 Task: Format the budget tracker table by applying borders, changing the background color to red, and adjusting the font style and size for better readability.
Action: Mouse moved to (129, 147)
Screenshot: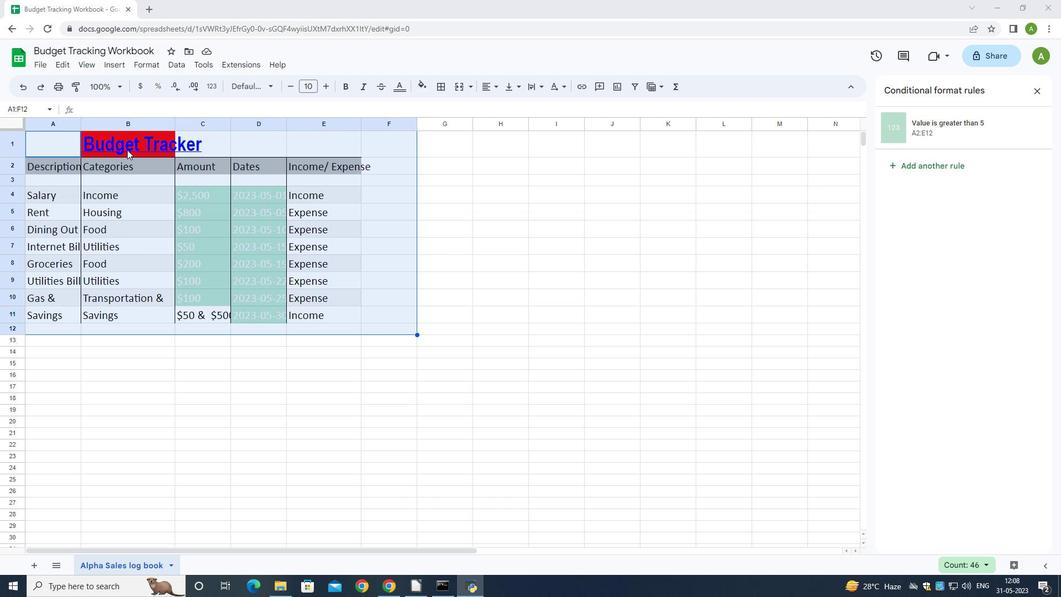 
Action: Mouse pressed left at (129, 148)
Screenshot: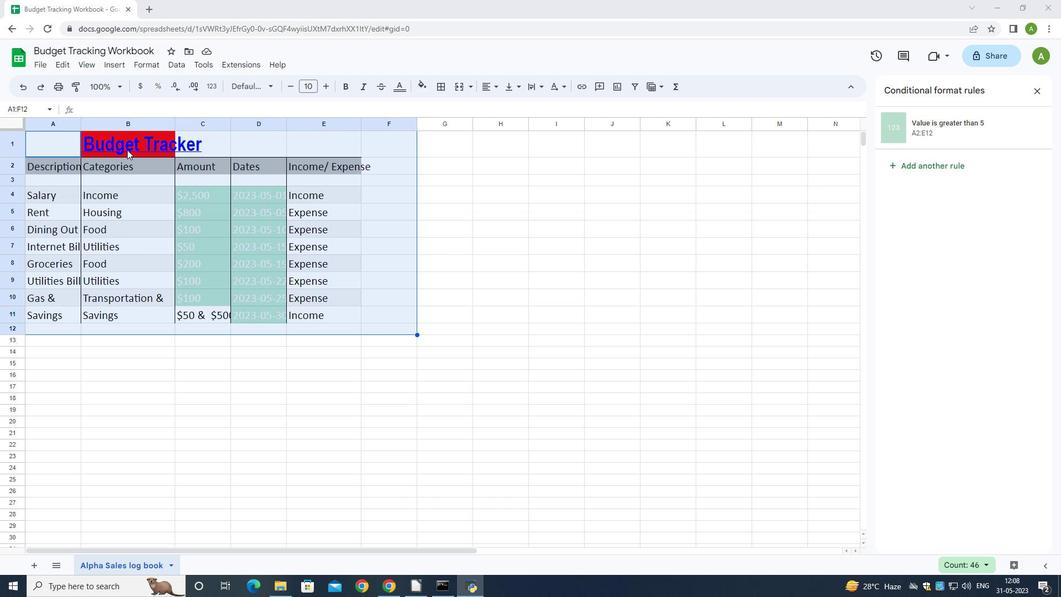 
Action: Mouse moved to (268, 86)
Screenshot: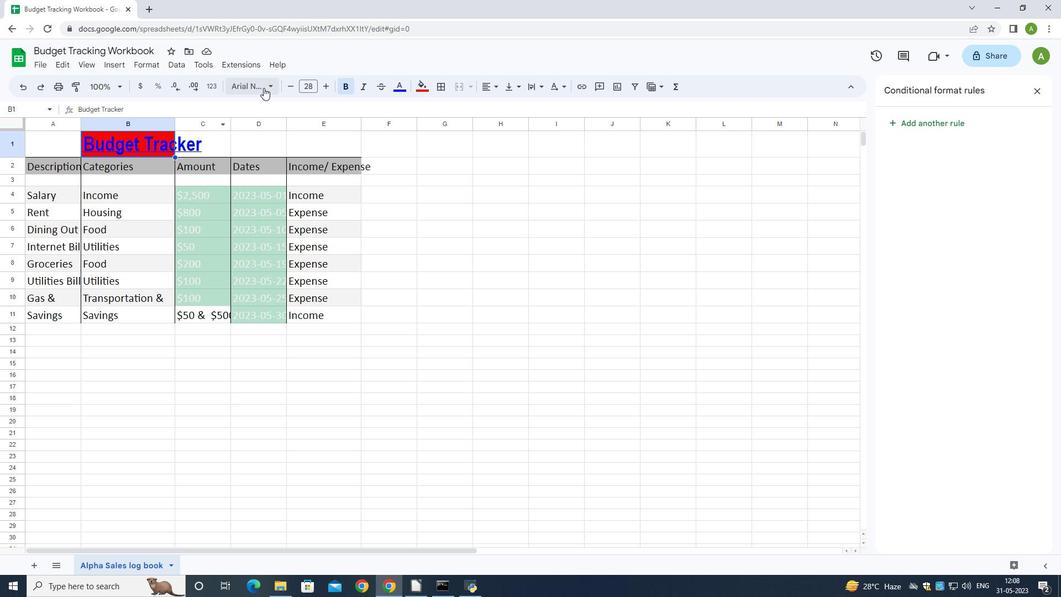
Action: Mouse pressed left at (268, 86)
Screenshot: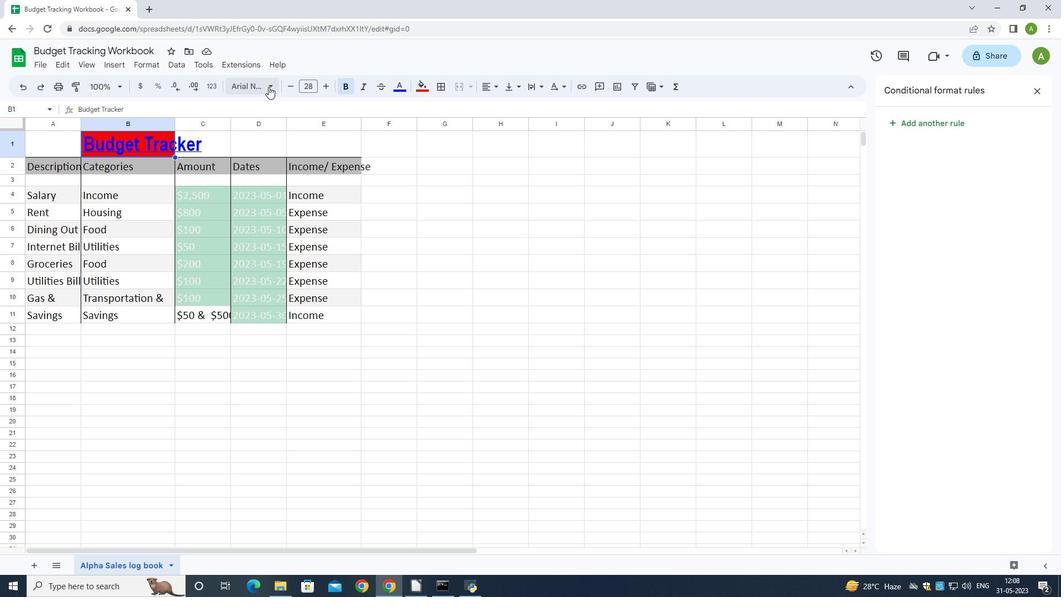 
Action: Mouse moved to (280, 110)
Screenshot: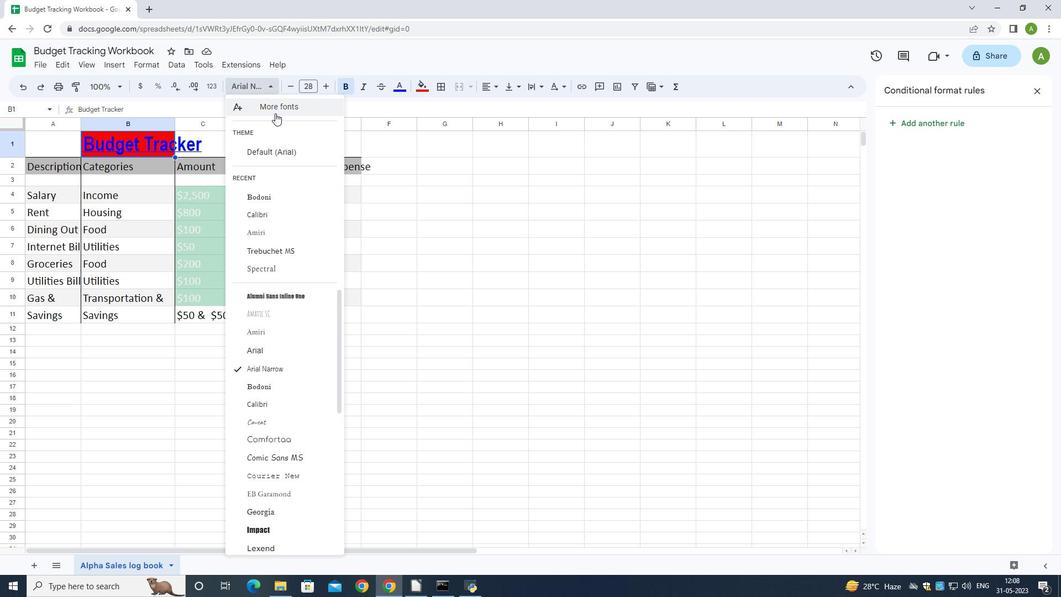 
Action: Mouse pressed left at (280, 110)
Screenshot: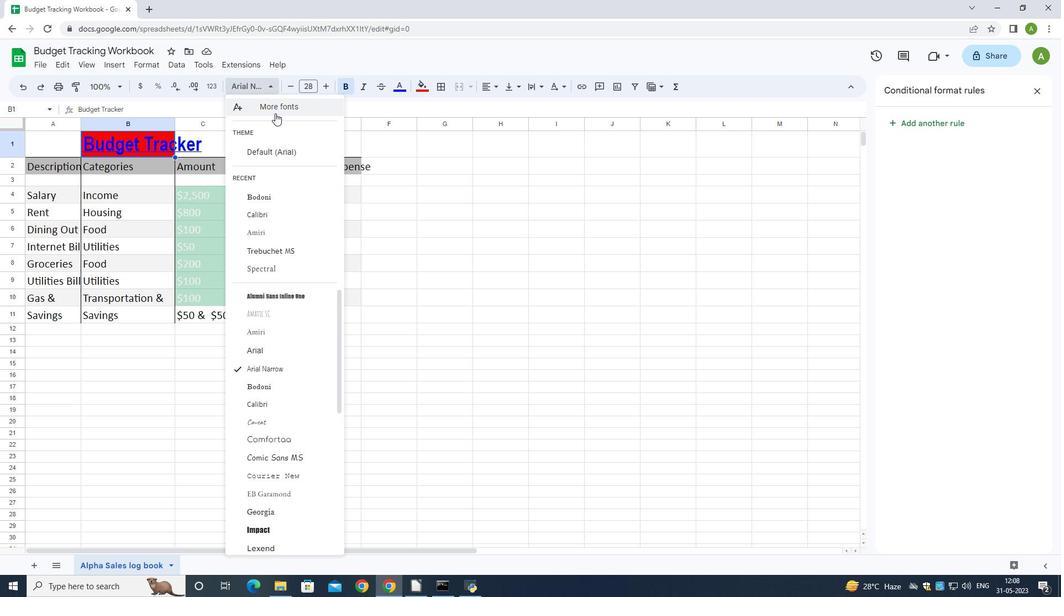 
Action: Mouse moved to (346, 179)
Screenshot: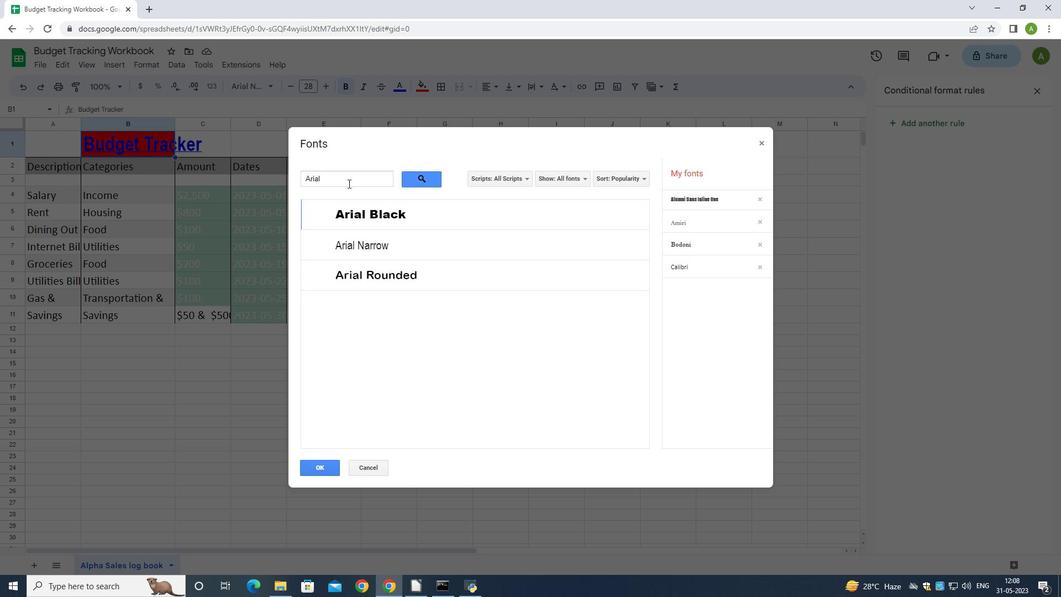 
Action: Mouse pressed left at (346, 179)
Screenshot: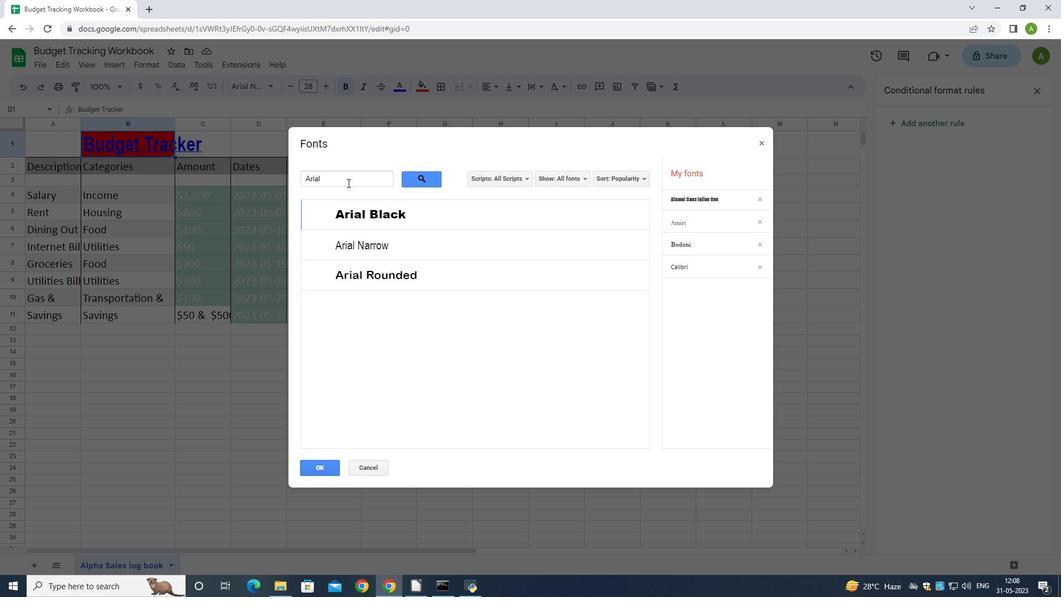 
Action: Mouse moved to (403, 246)
Screenshot: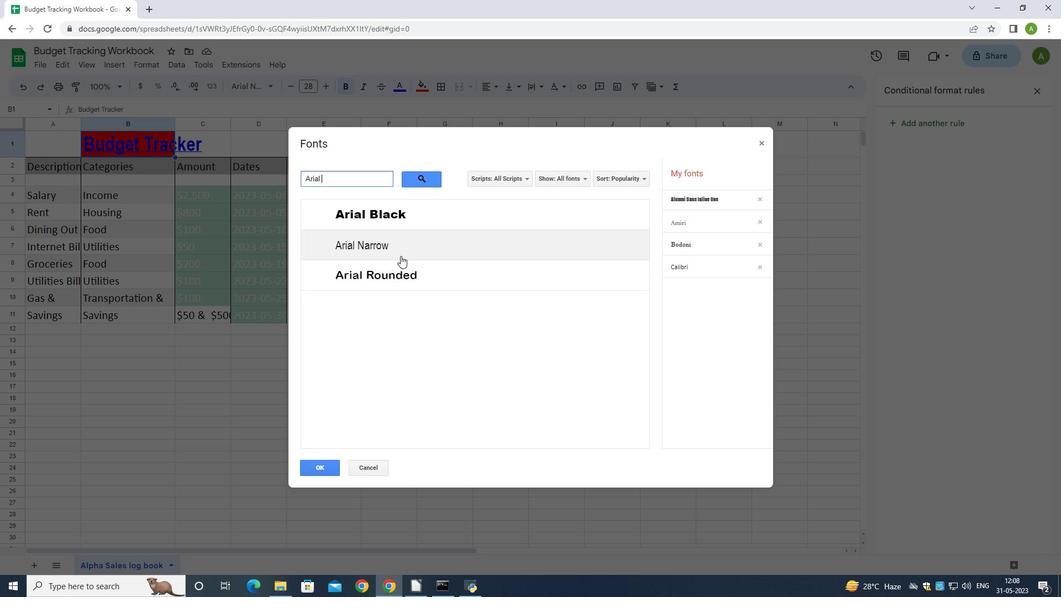 
Action: Mouse pressed left at (403, 246)
Screenshot: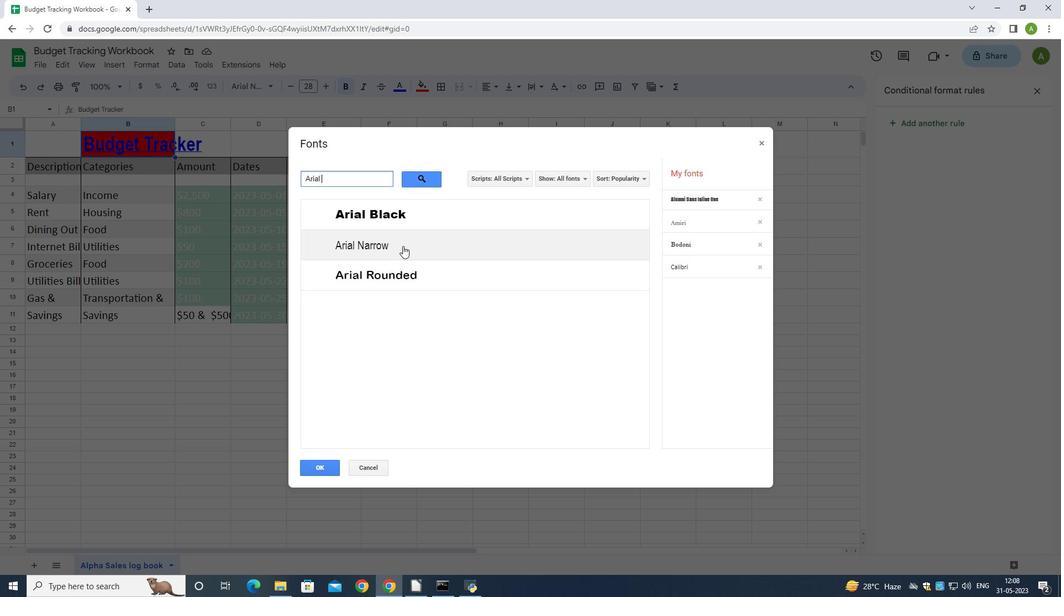 
Action: Mouse moved to (325, 466)
Screenshot: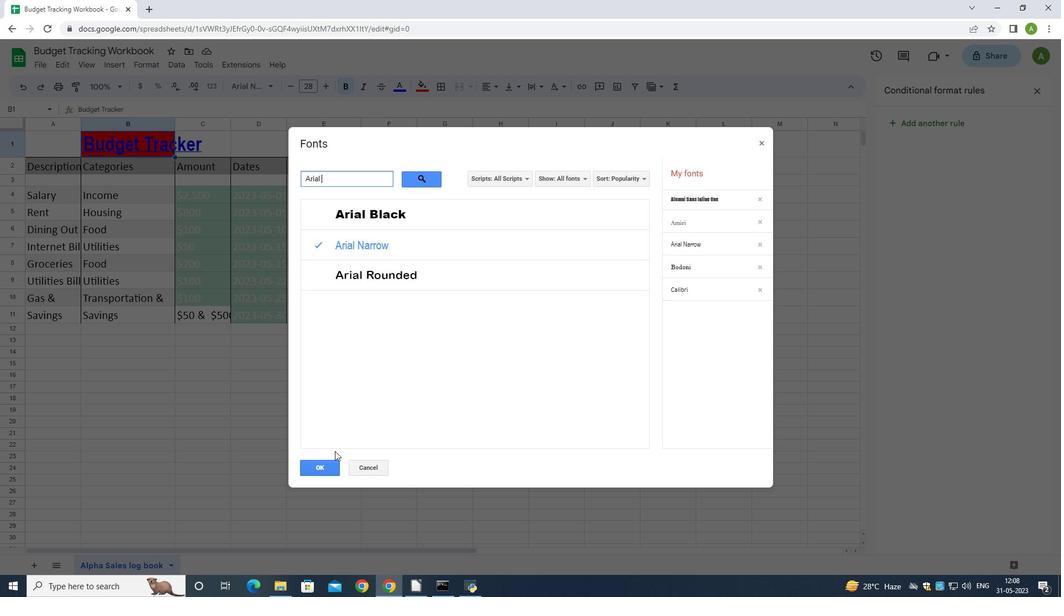 
Action: Mouse pressed left at (325, 466)
Screenshot: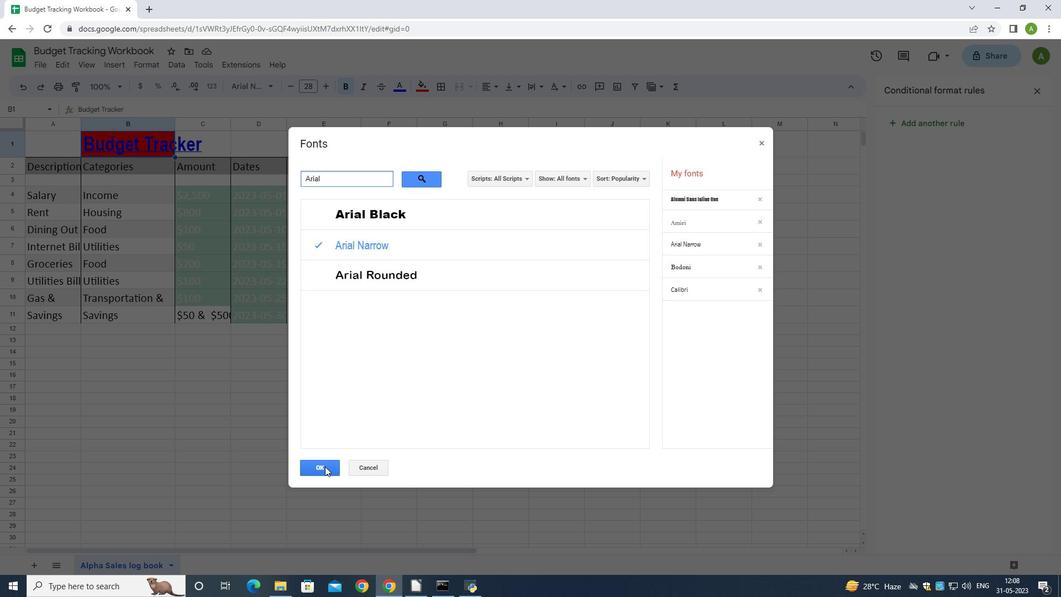 
Action: Mouse moved to (345, 87)
Screenshot: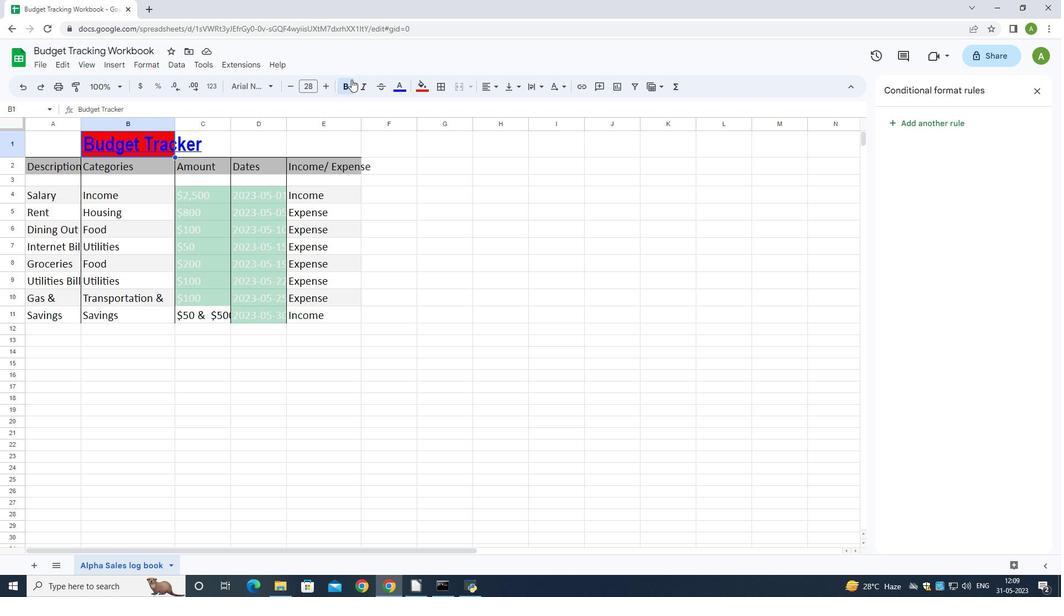 
Action: Mouse pressed left at (345, 87)
Screenshot: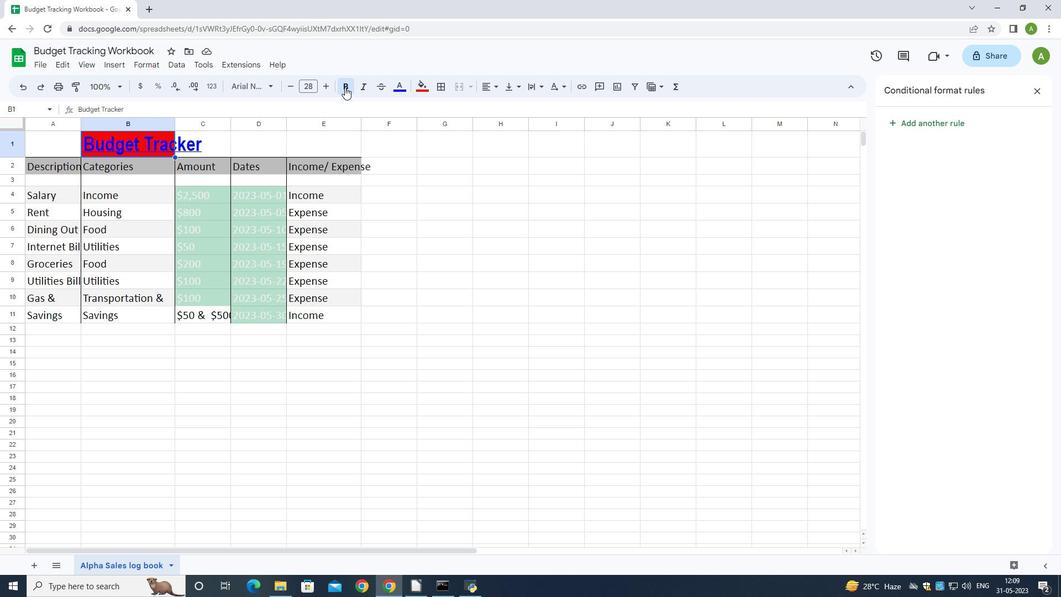 
Action: Mouse moved to (148, 65)
Screenshot: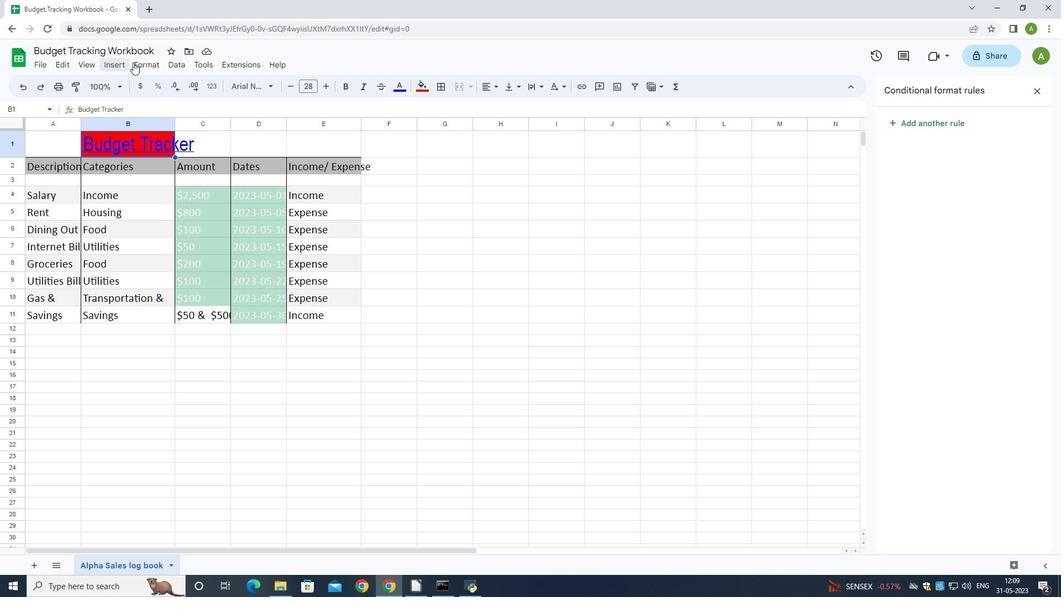 
Action: Mouse pressed left at (148, 65)
Screenshot: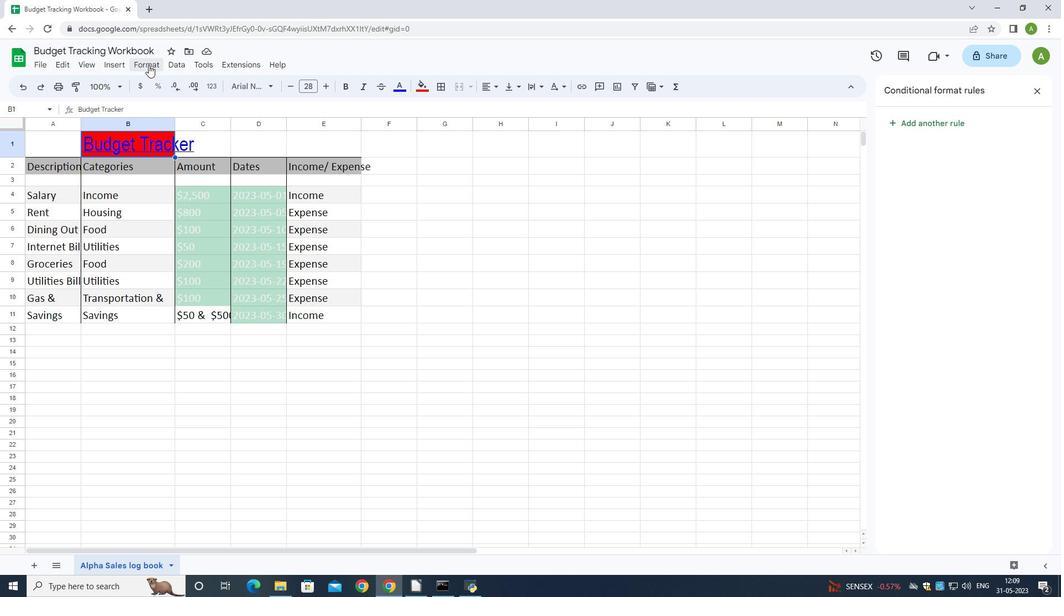 
Action: Mouse moved to (173, 126)
Screenshot: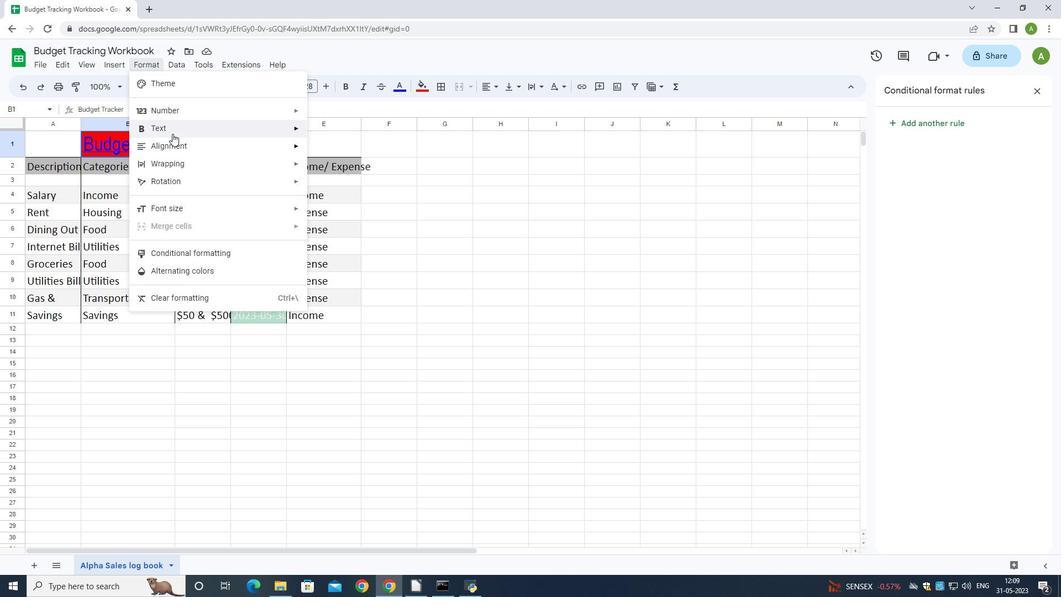 
Action: Mouse pressed left at (173, 126)
Screenshot: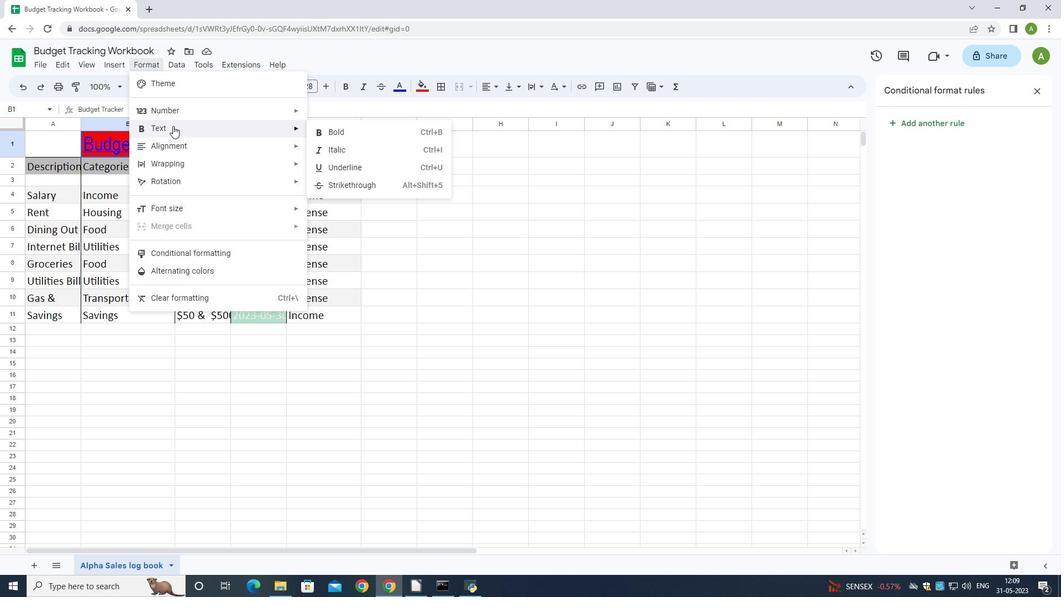 
Action: Mouse moved to (326, 170)
Screenshot: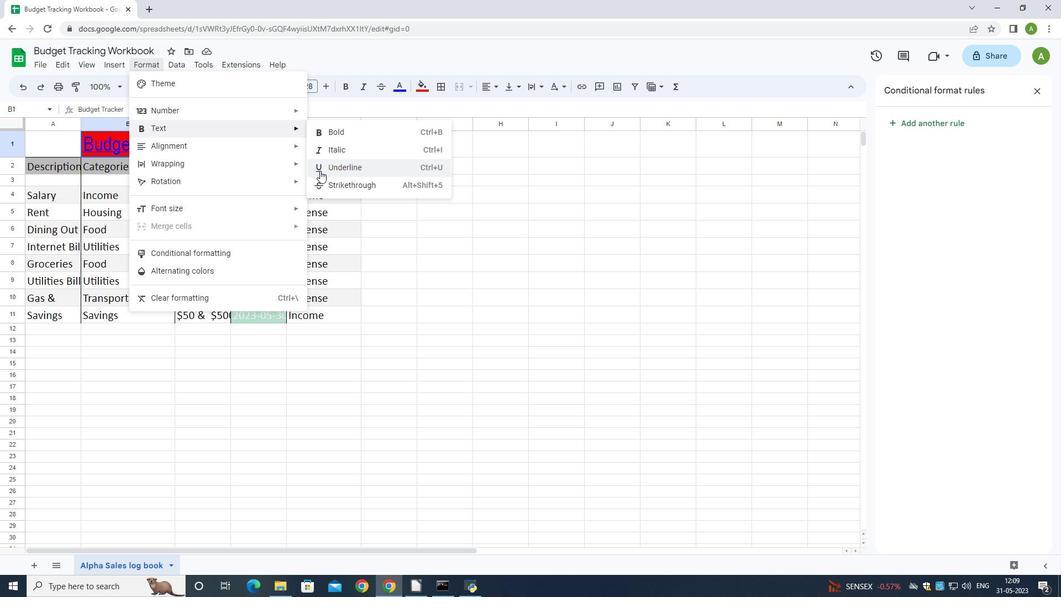 
Action: Mouse pressed left at (326, 170)
Screenshot: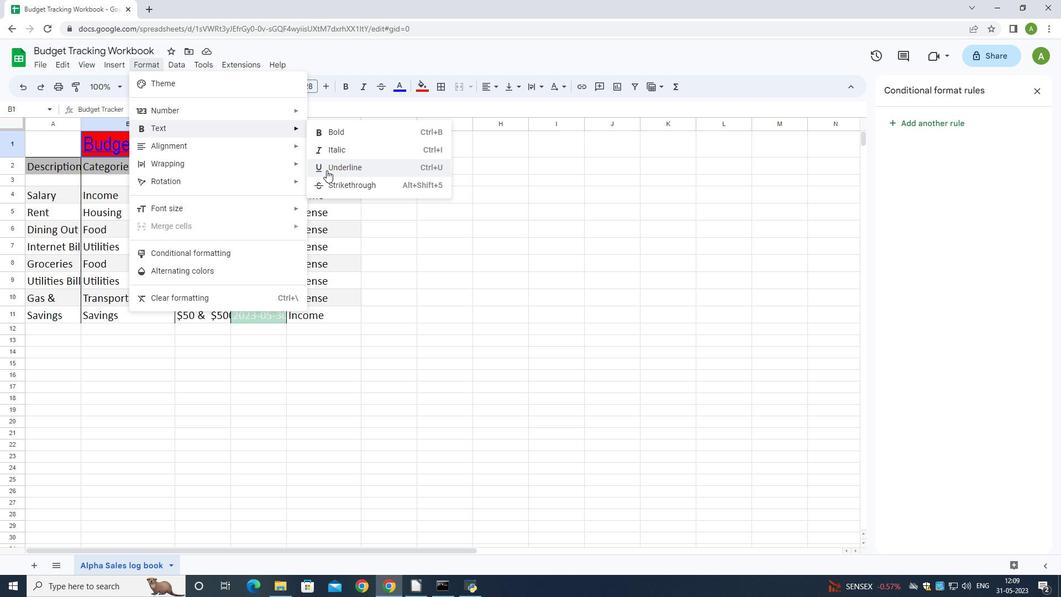 
Action: Mouse moved to (152, 65)
Screenshot: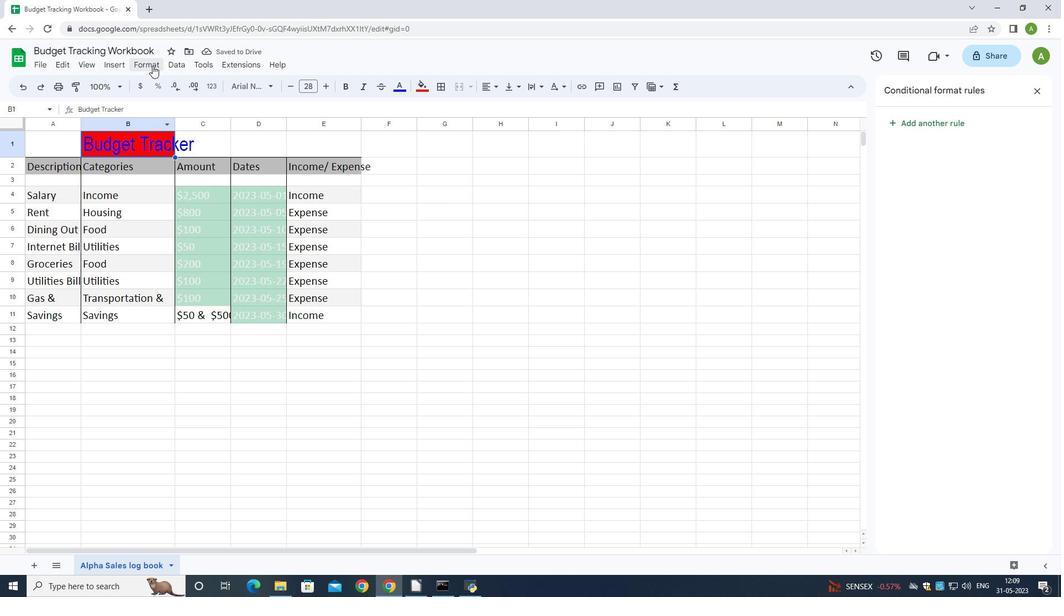 
Action: Mouse pressed left at (152, 65)
Screenshot: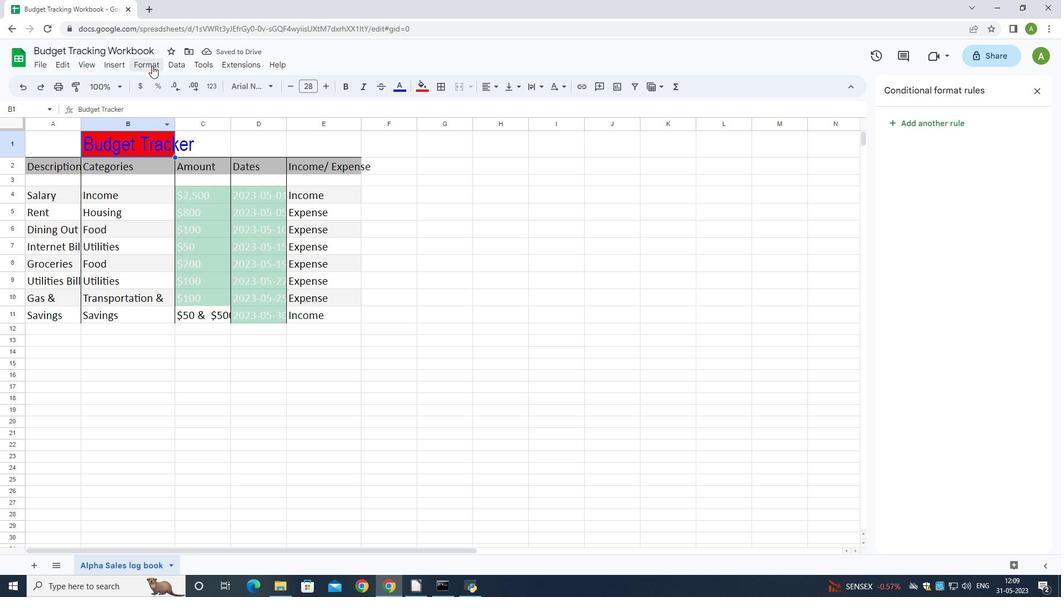 
Action: Mouse moved to (362, 167)
Screenshot: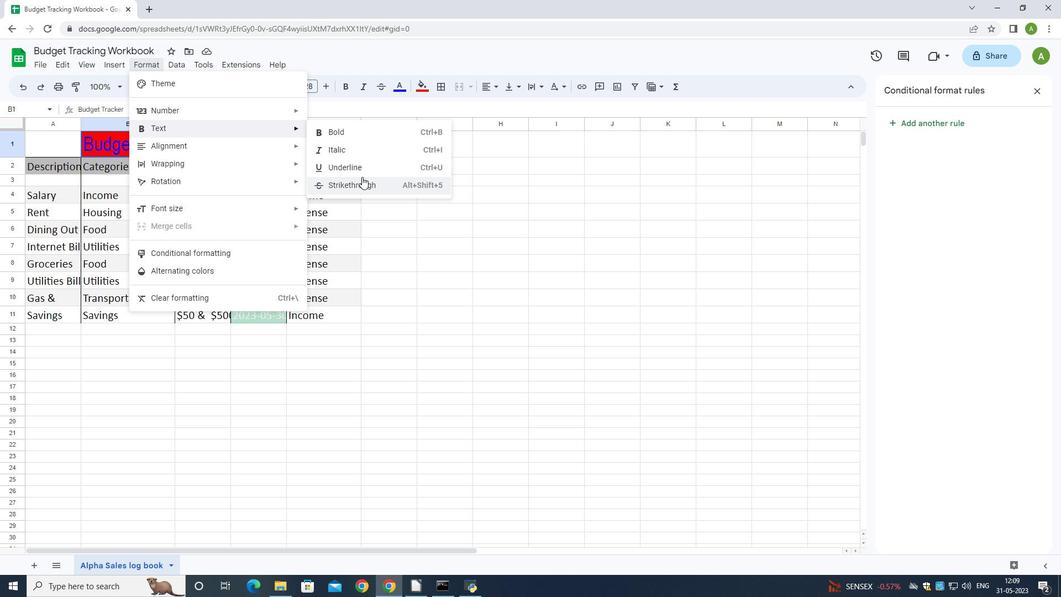 
Action: Mouse pressed left at (362, 167)
Screenshot: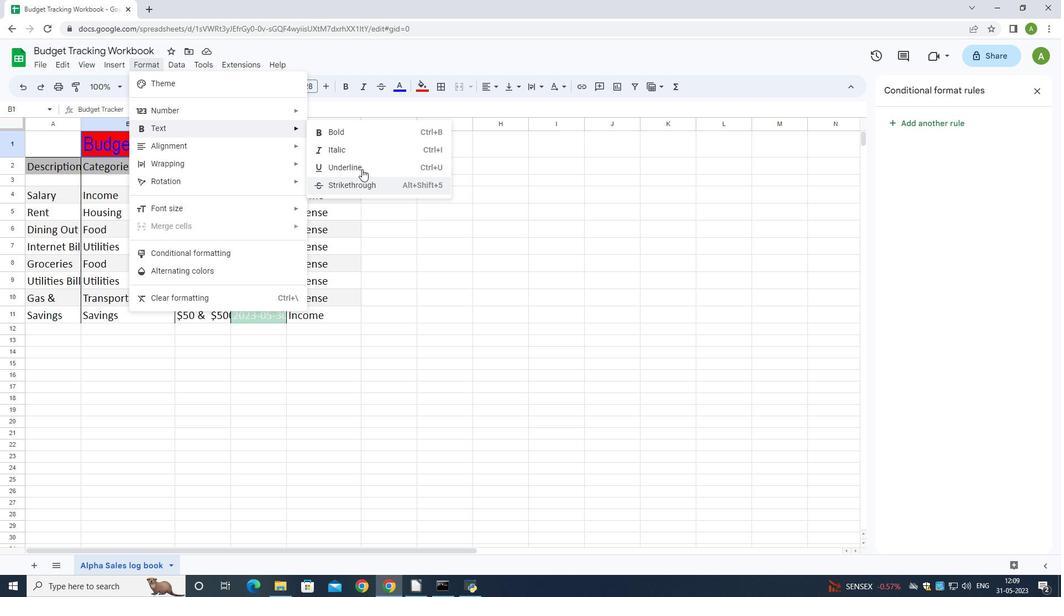 
Action: Mouse moved to (288, 83)
Screenshot: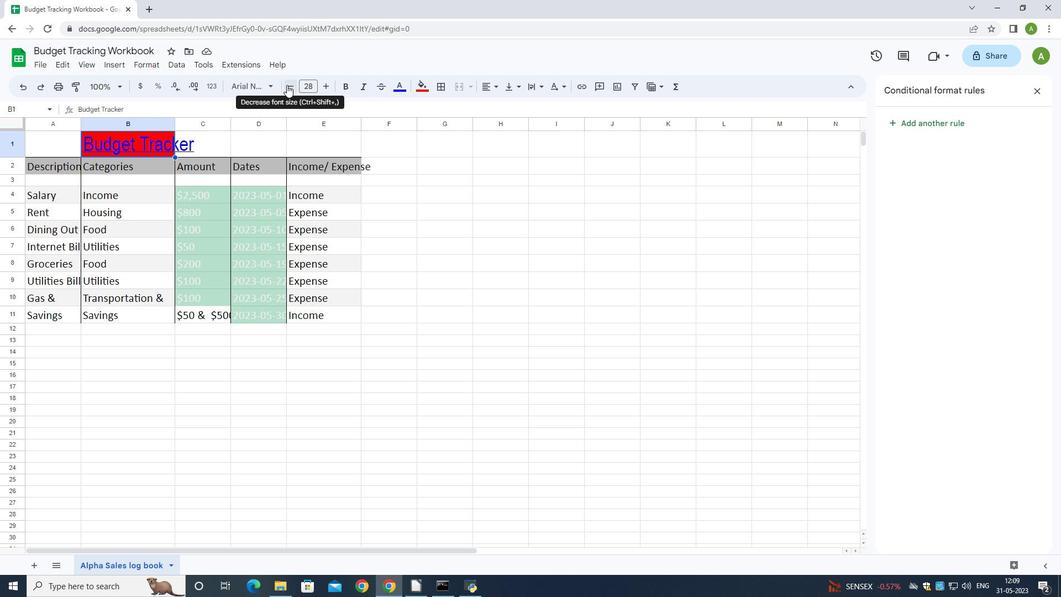 
Action: Mouse pressed left at (288, 83)
Screenshot: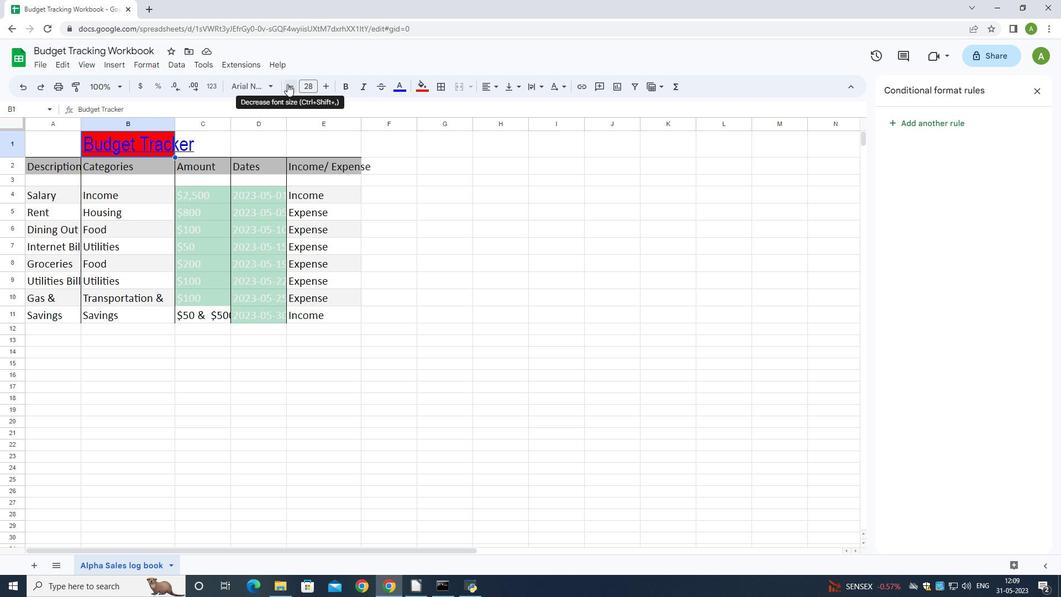 
Action: Mouse pressed left at (288, 83)
Screenshot: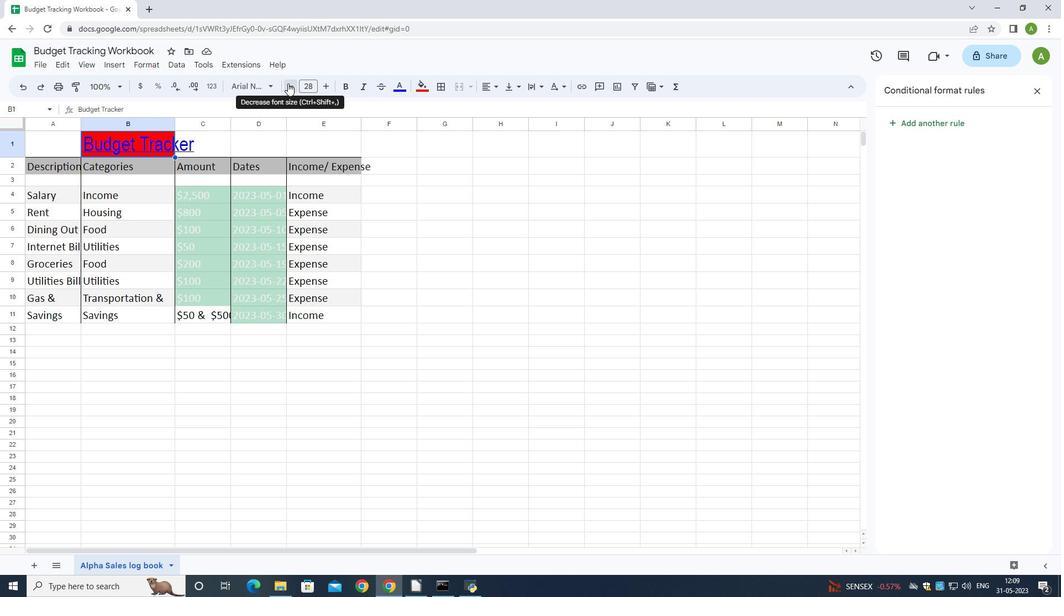 
Action: Mouse pressed left at (288, 83)
Screenshot: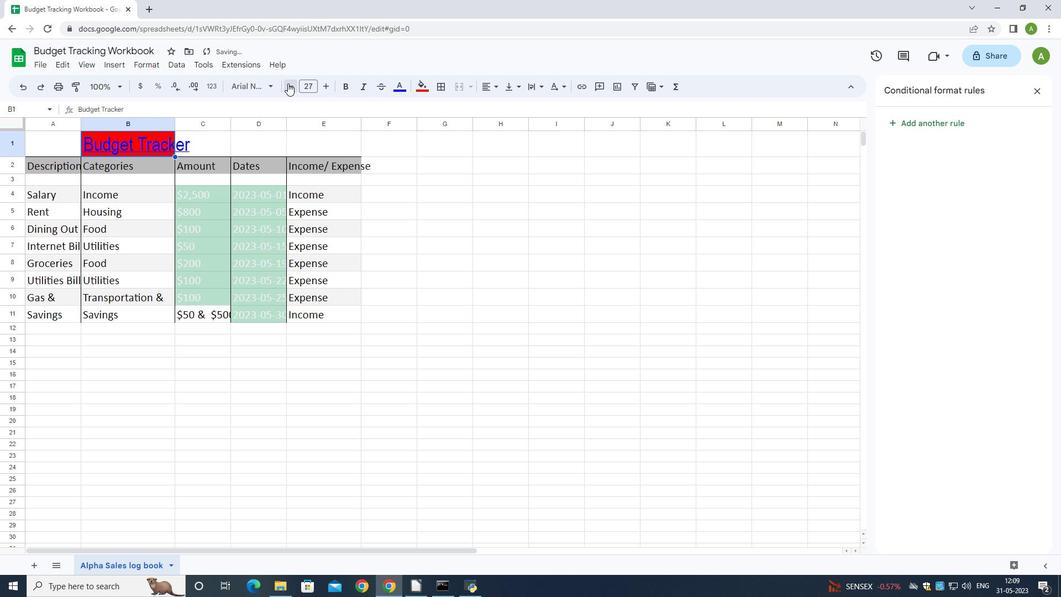 
Action: Mouse pressed left at (288, 83)
Screenshot: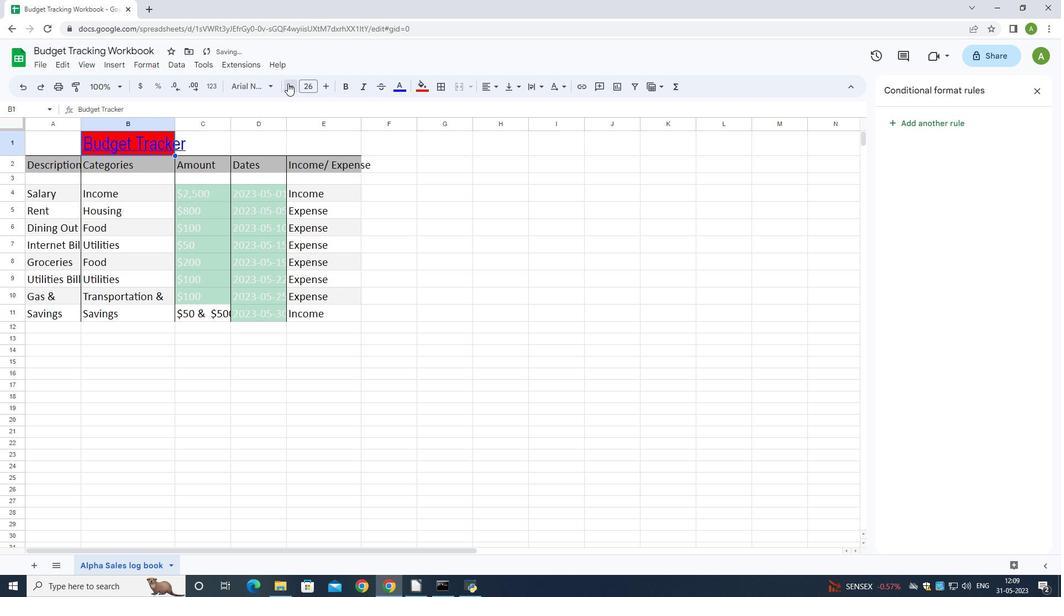 
Action: Mouse pressed left at (288, 83)
Screenshot: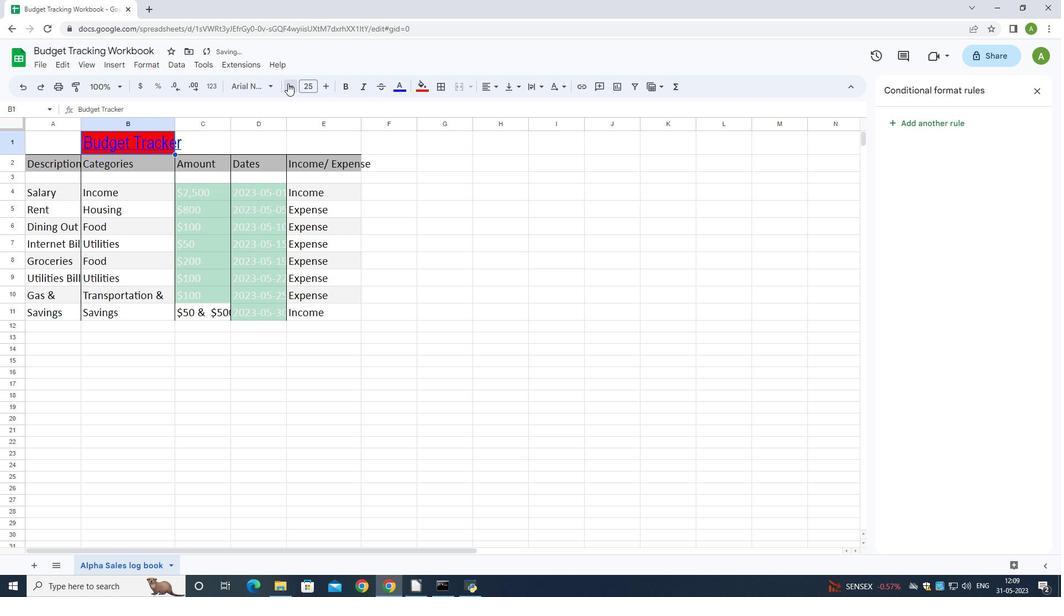 
Action: Mouse pressed left at (288, 83)
Screenshot: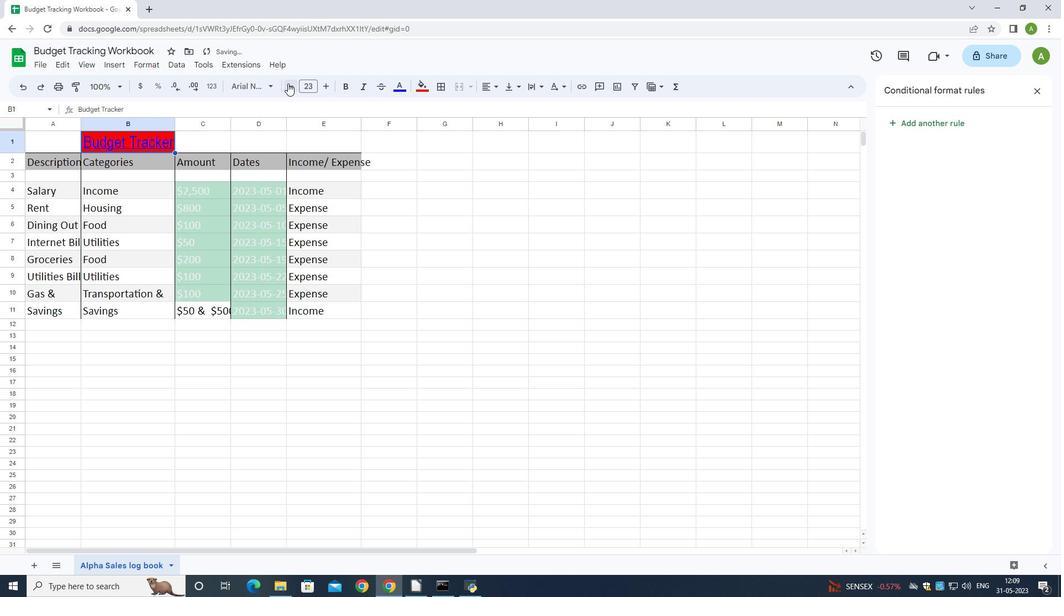 
Action: Mouse pressed left at (288, 83)
Screenshot: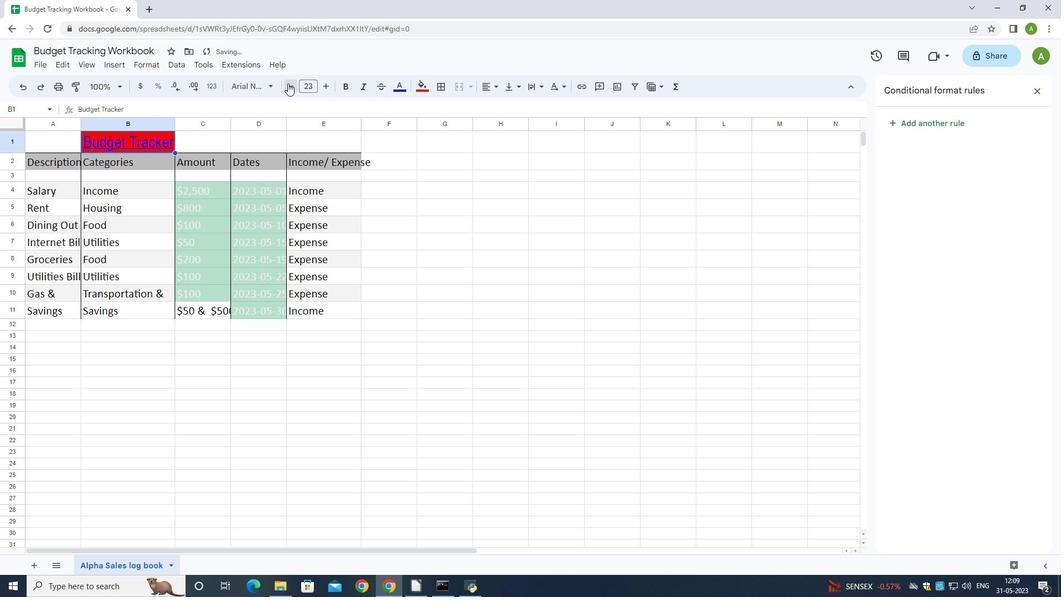 
Action: Mouse pressed left at (288, 83)
Screenshot: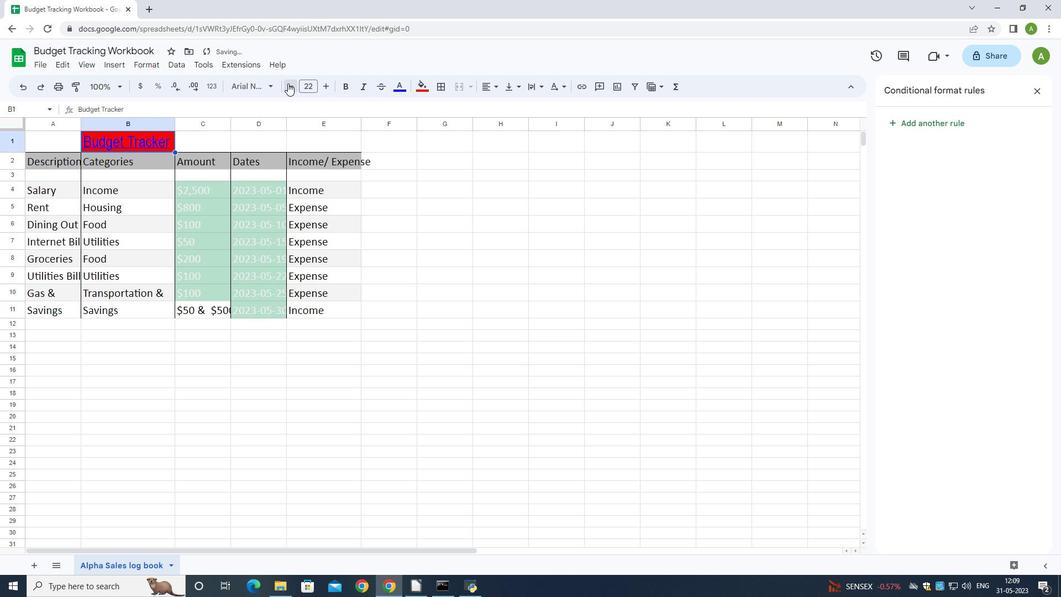 
Action: Mouse pressed left at (288, 83)
Screenshot: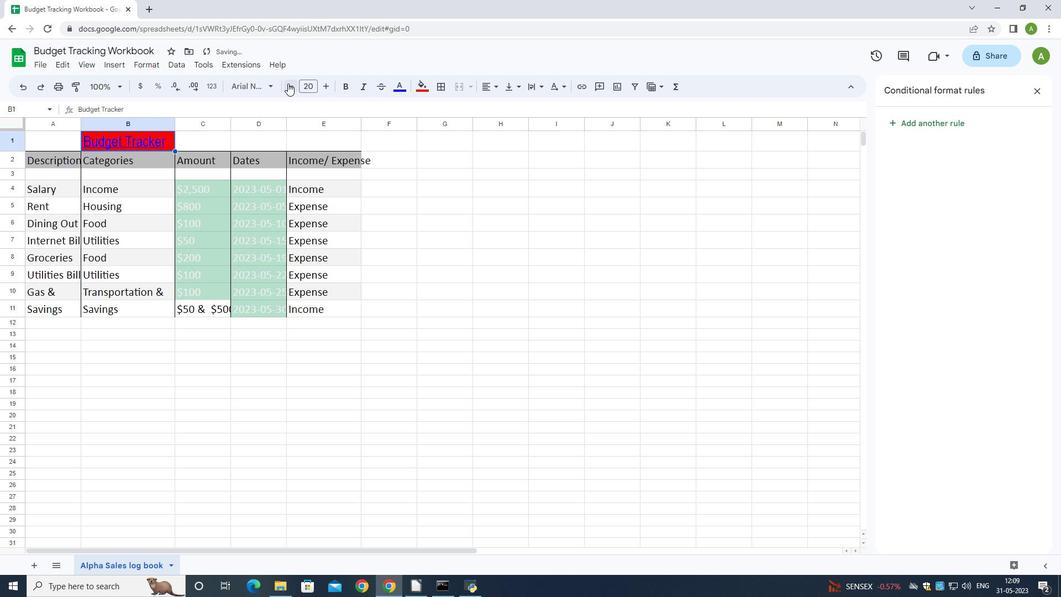 
Action: Mouse pressed left at (288, 83)
Screenshot: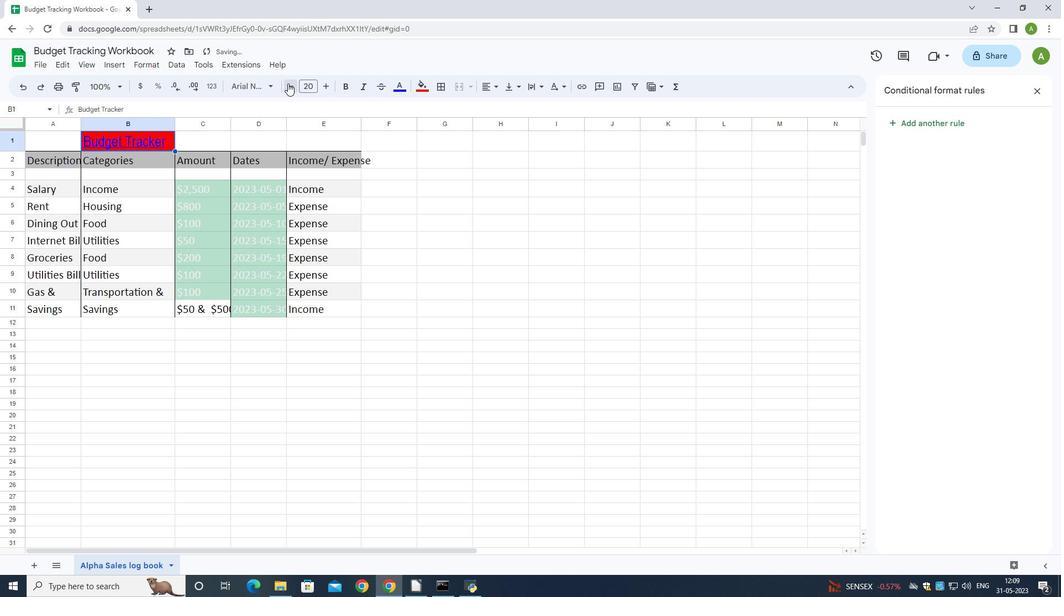 
Action: Mouse moved to (32, 153)
Screenshot: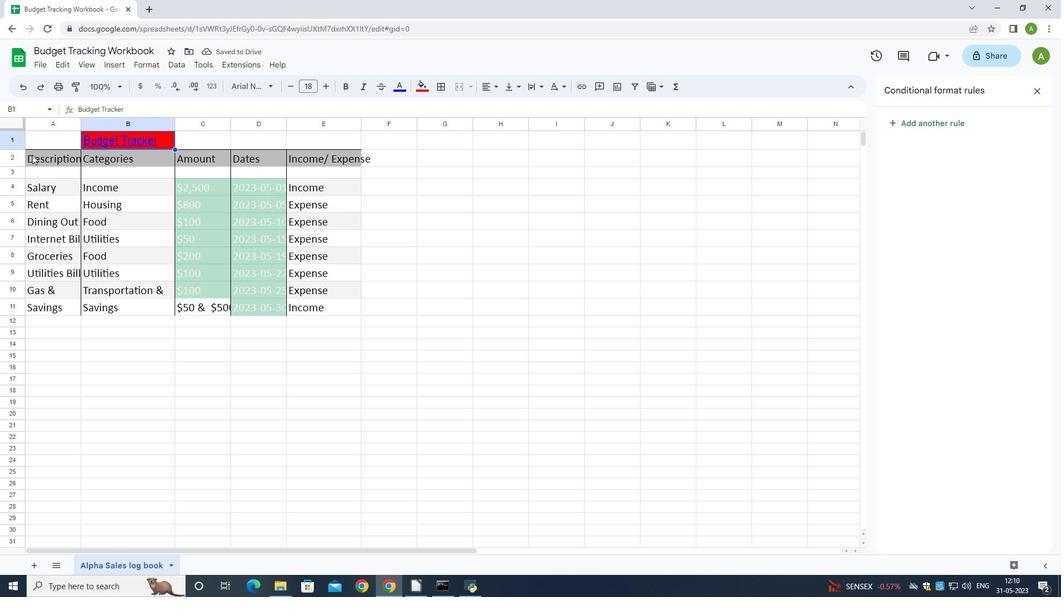 
Action: Mouse pressed left at (32, 153)
Screenshot: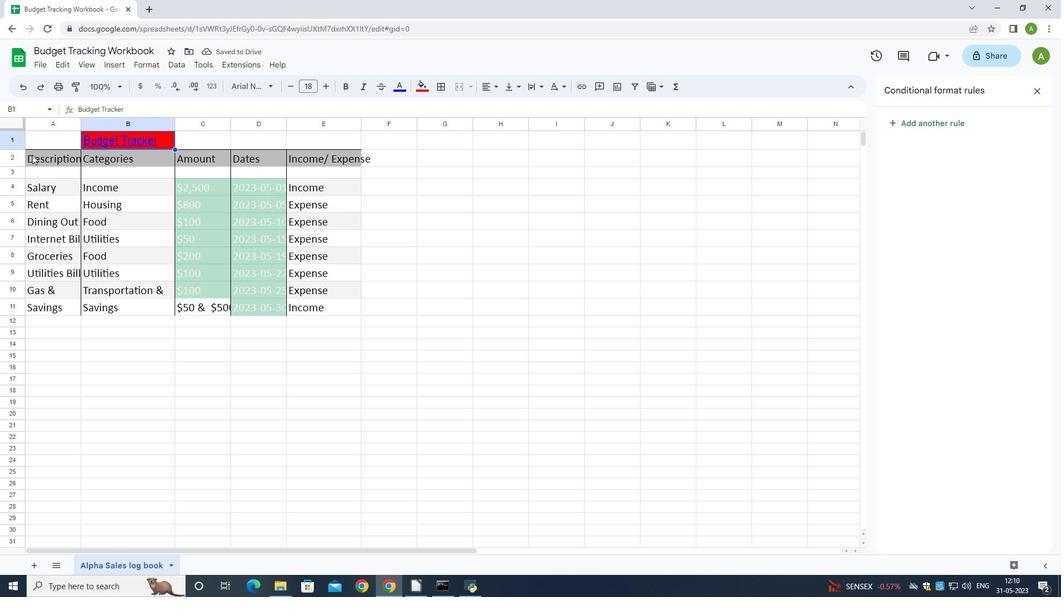 
Action: Mouse moved to (265, 87)
Screenshot: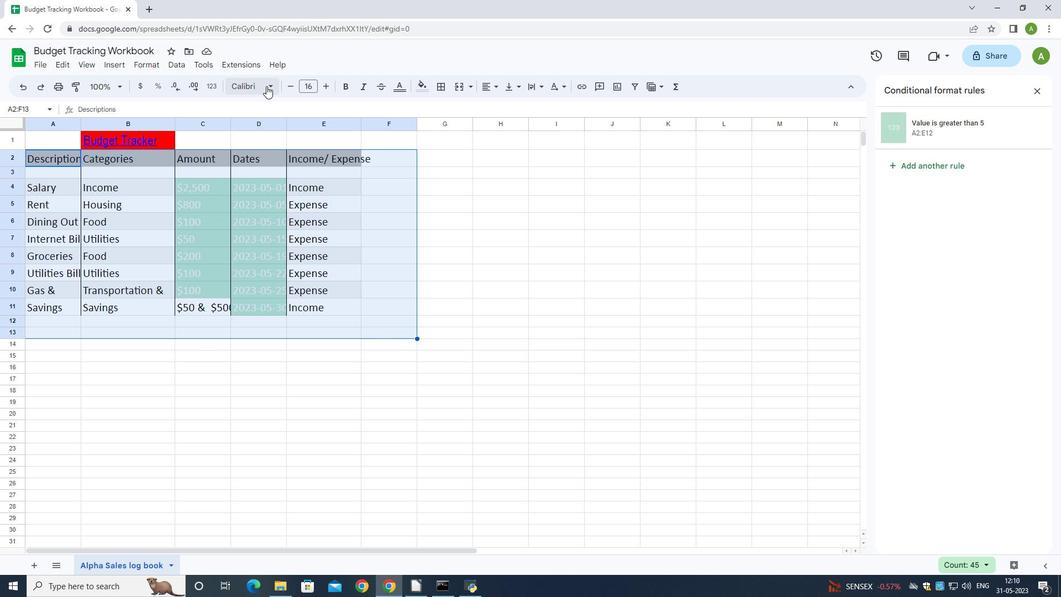 
Action: Mouse pressed left at (265, 87)
Screenshot: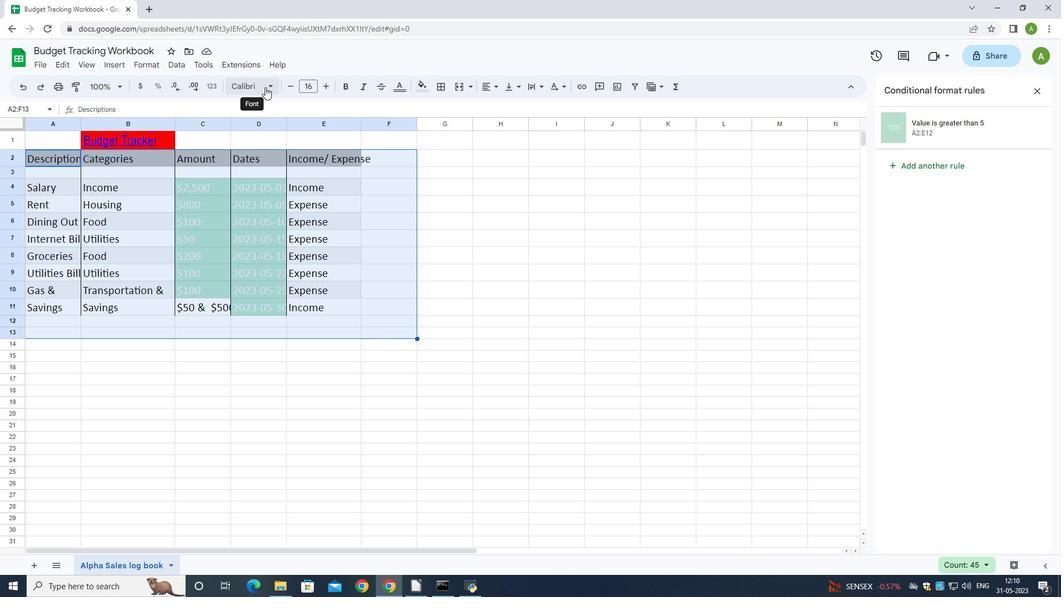 
Action: Mouse moved to (271, 236)
Screenshot: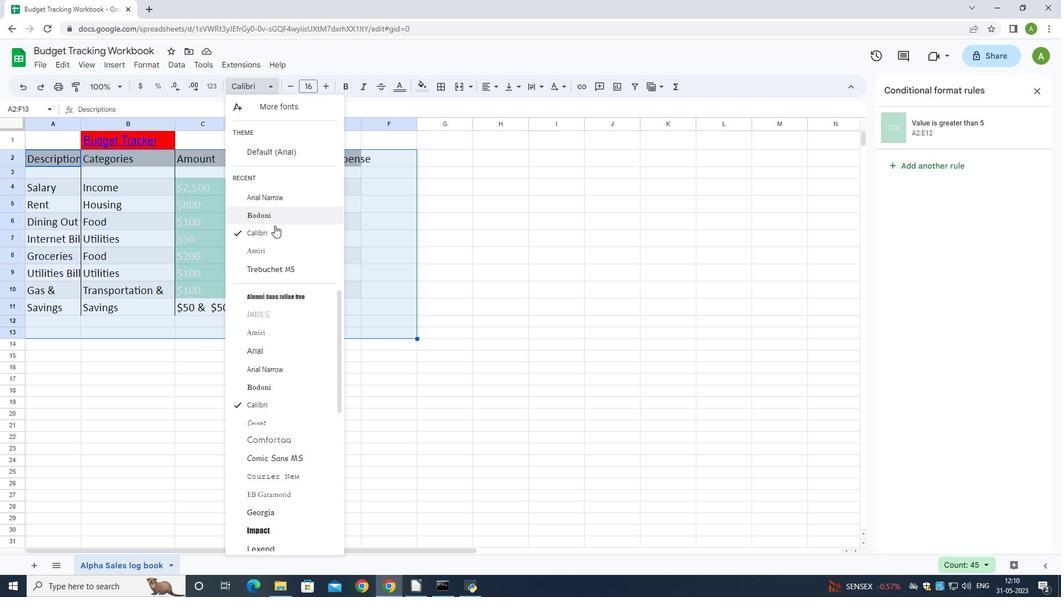 
Action: Mouse pressed left at (271, 236)
Screenshot: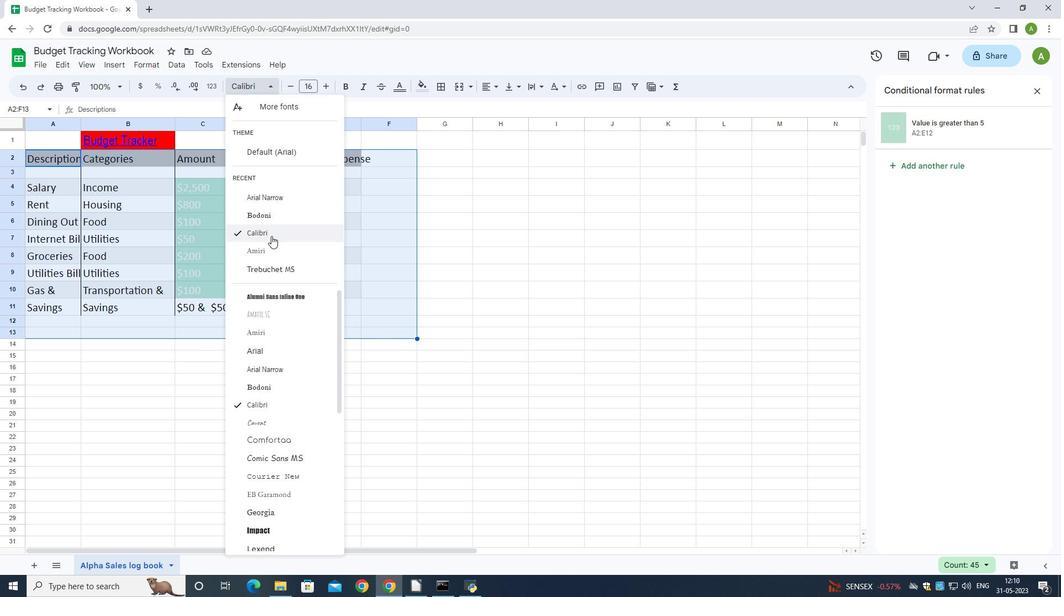 
Action: Mouse moved to (327, 86)
Screenshot: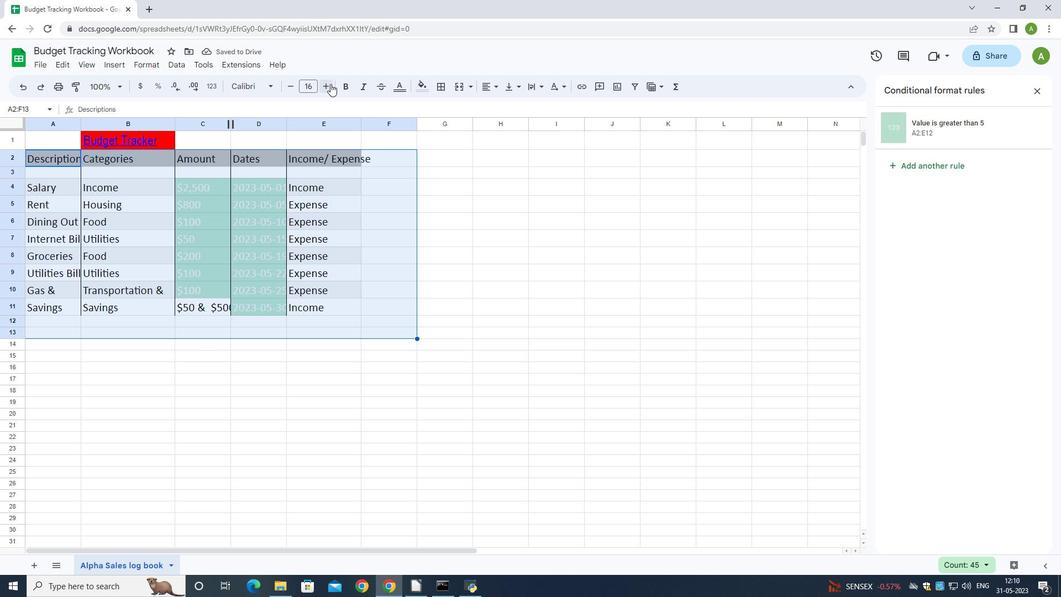 
Action: Mouse pressed left at (327, 86)
Screenshot: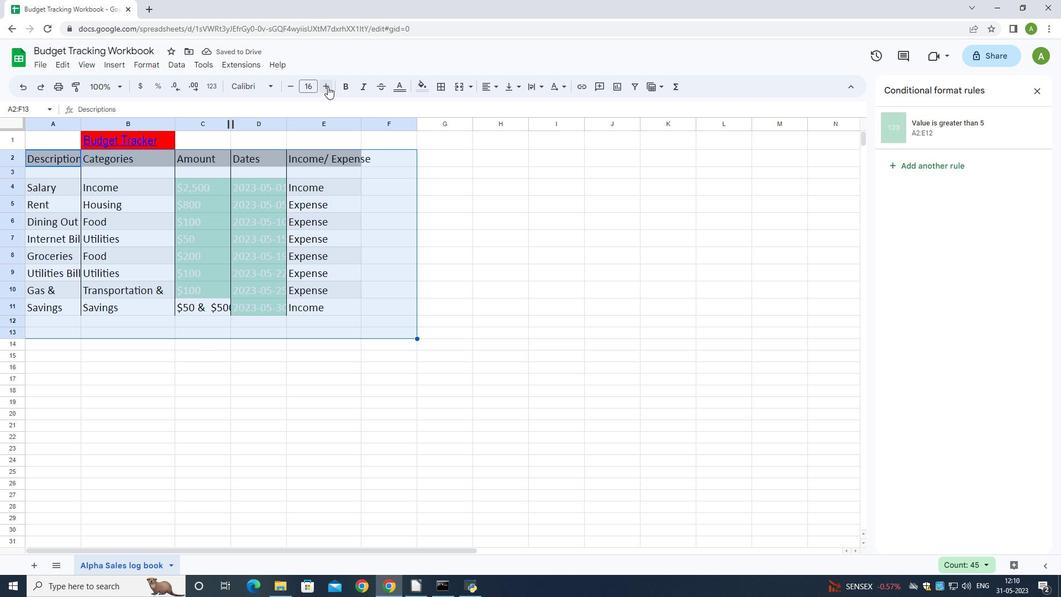 
Action: Mouse pressed left at (327, 86)
Screenshot: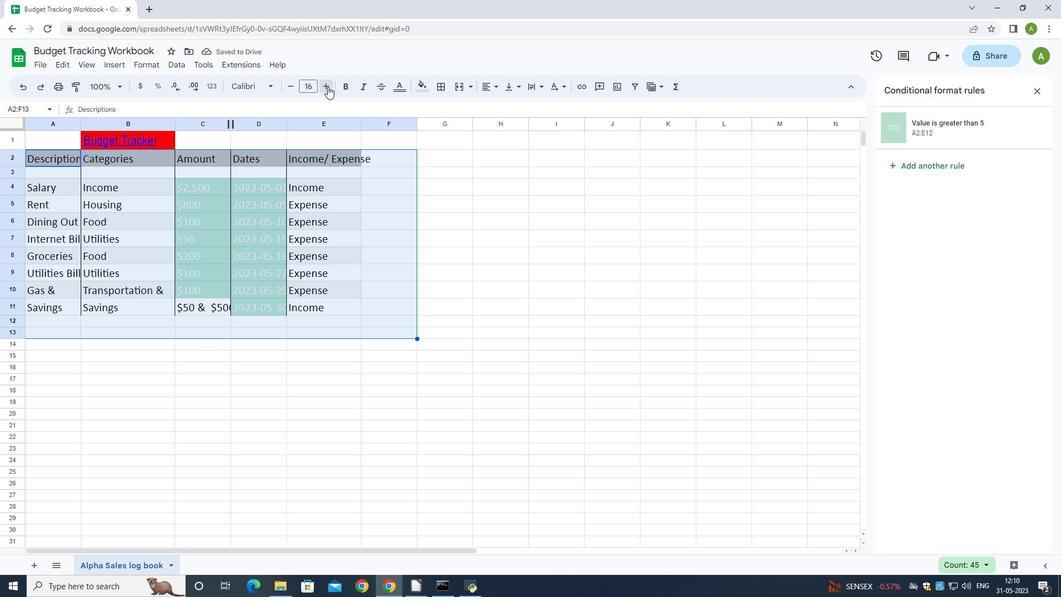 
Action: Mouse moved to (289, 85)
Screenshot: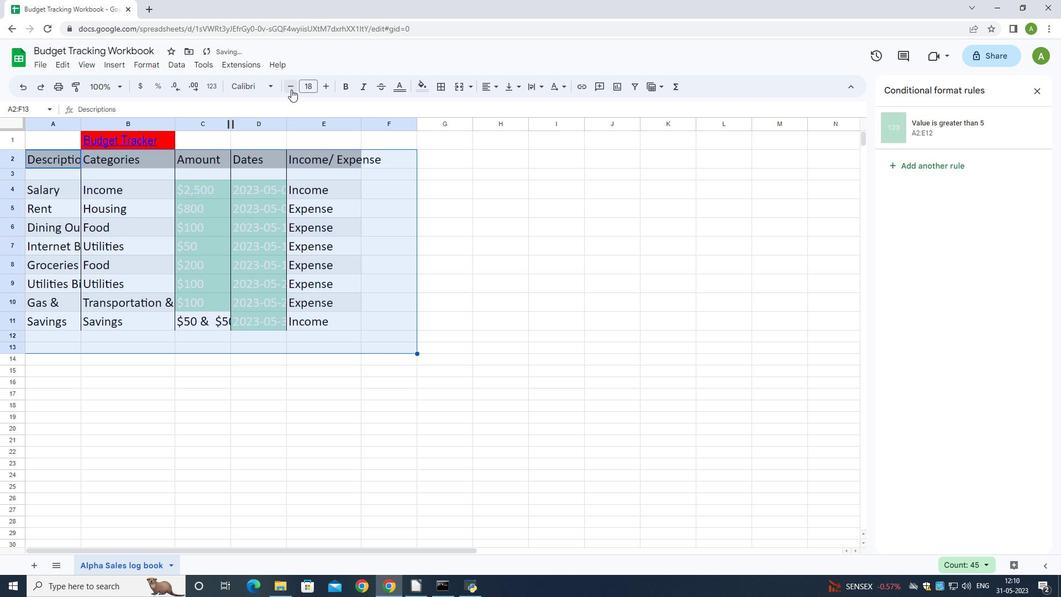 
Action: Mouse pressed left at (289, 85)
Screenshot: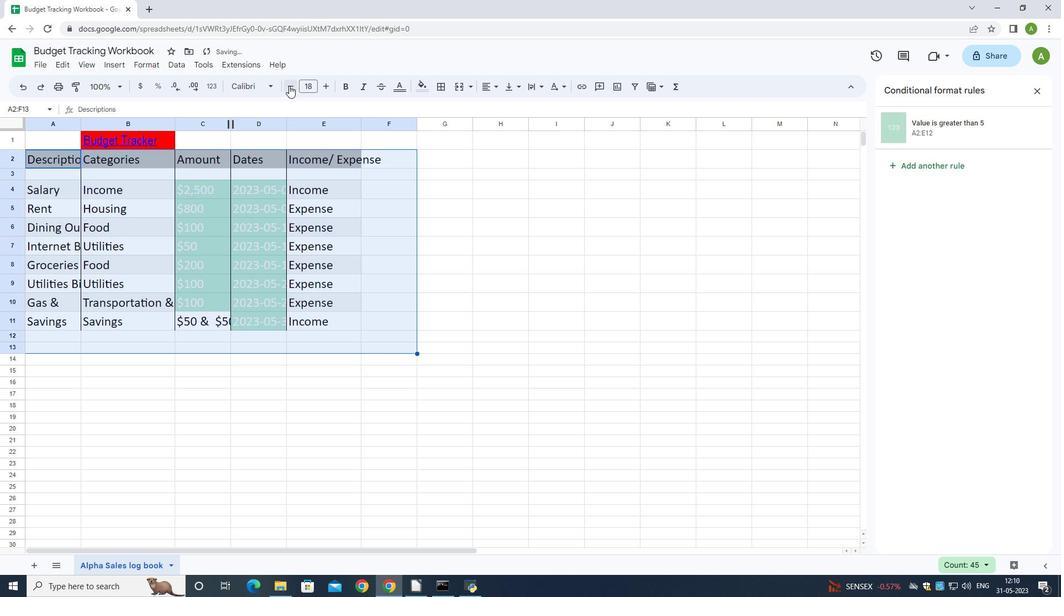 
Action: Mouse pressed left at (289, 85)
Screenshot: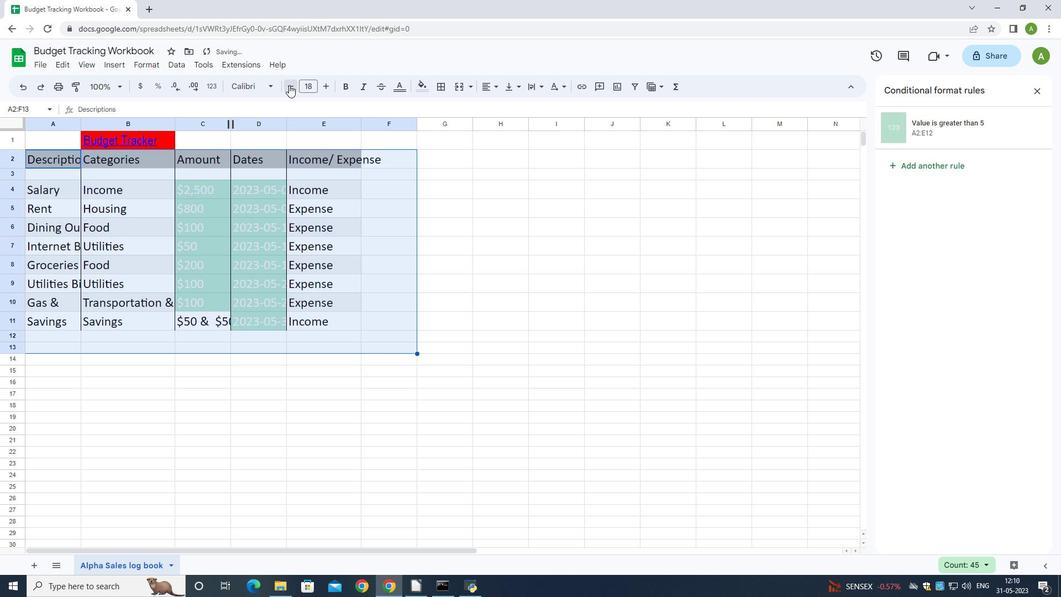 
Action: Mouse pressed left at (289, 85)
Screenshot: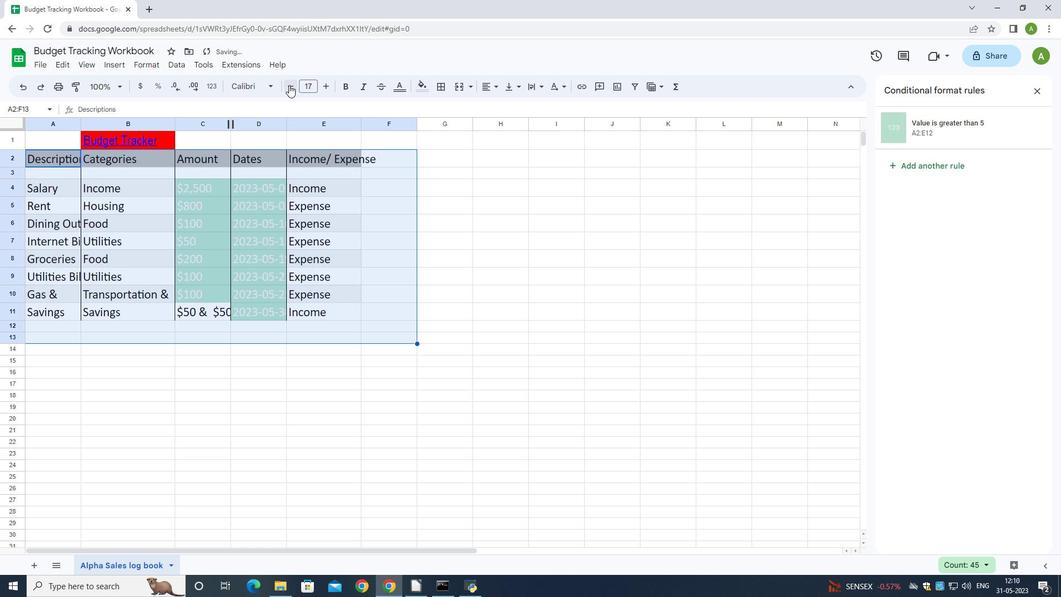 
Action: Mouse pressed left at (289, 85)
Screenshot: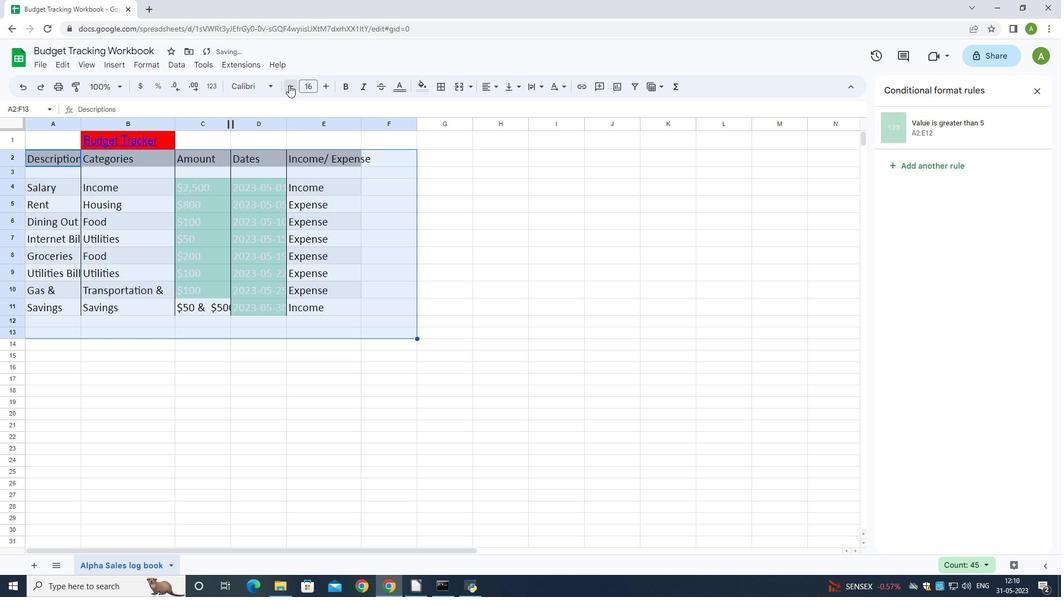 
Action: Mouse pressed left at (289, 85)
Screenshot: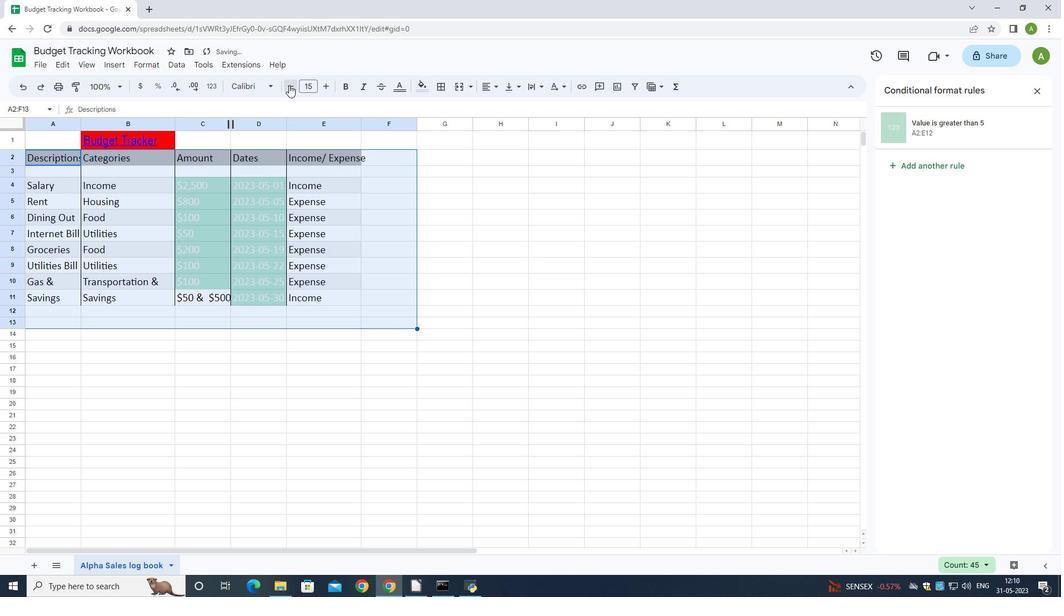 
Action: Mouse pressed left at (289, 85)
Screenshot: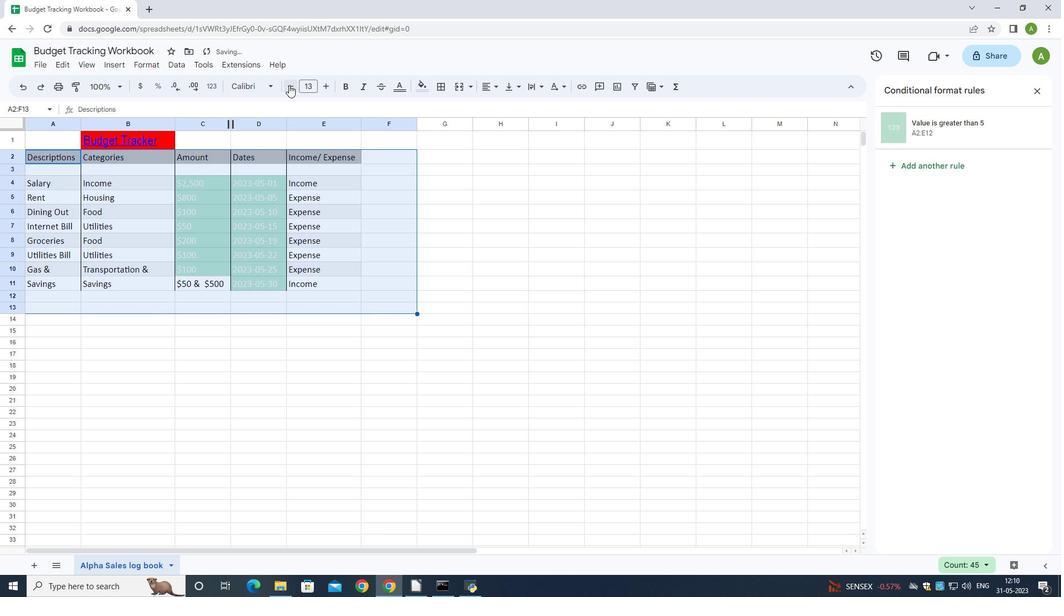 
Action: Mouse pressed left at (289, 85)
Screenshot: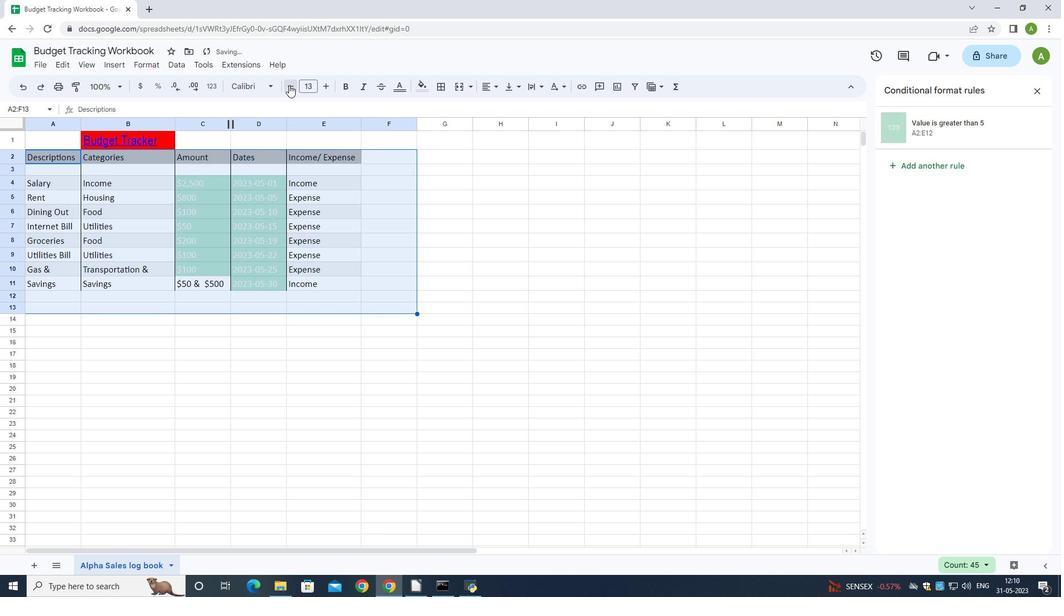 
Action: Mouse pressed left at (289, 85)
Screenshot: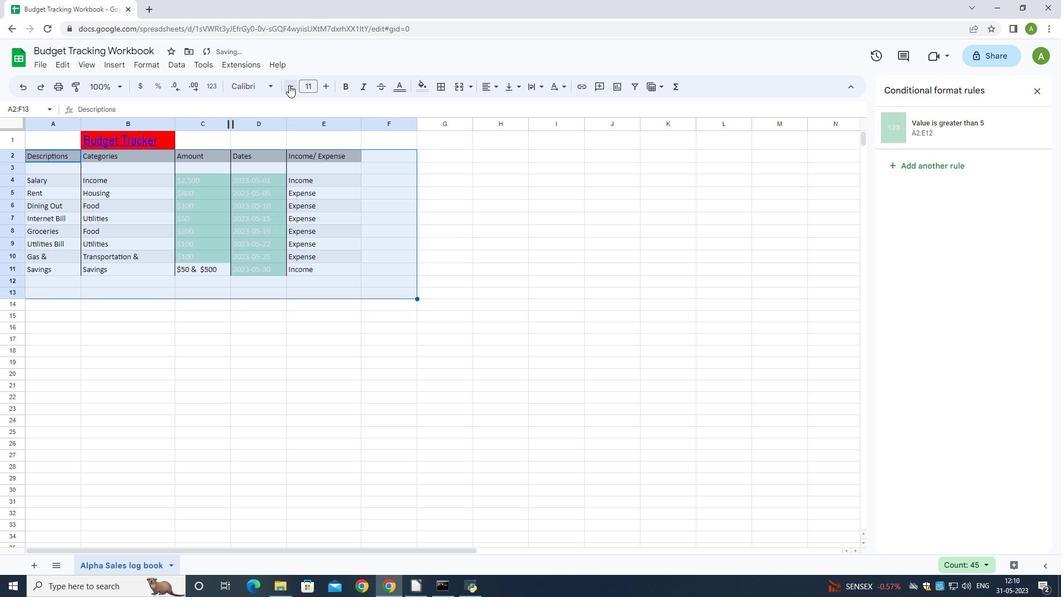 
Action: Mouse pressed left at (289, 85)
Screenshot: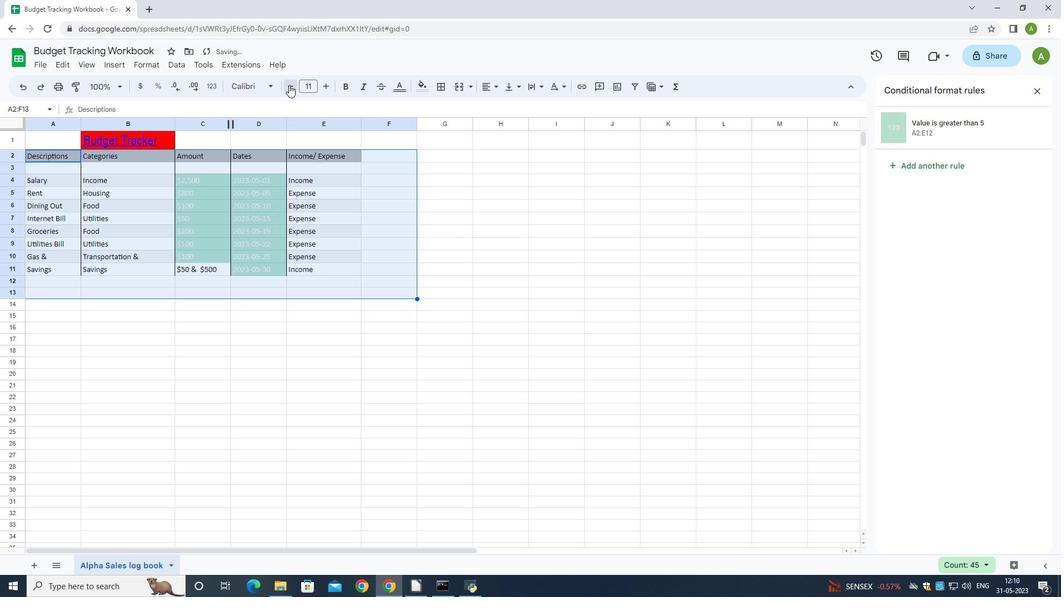 
Action: Mouse moved to (35, 137)
Screenshot: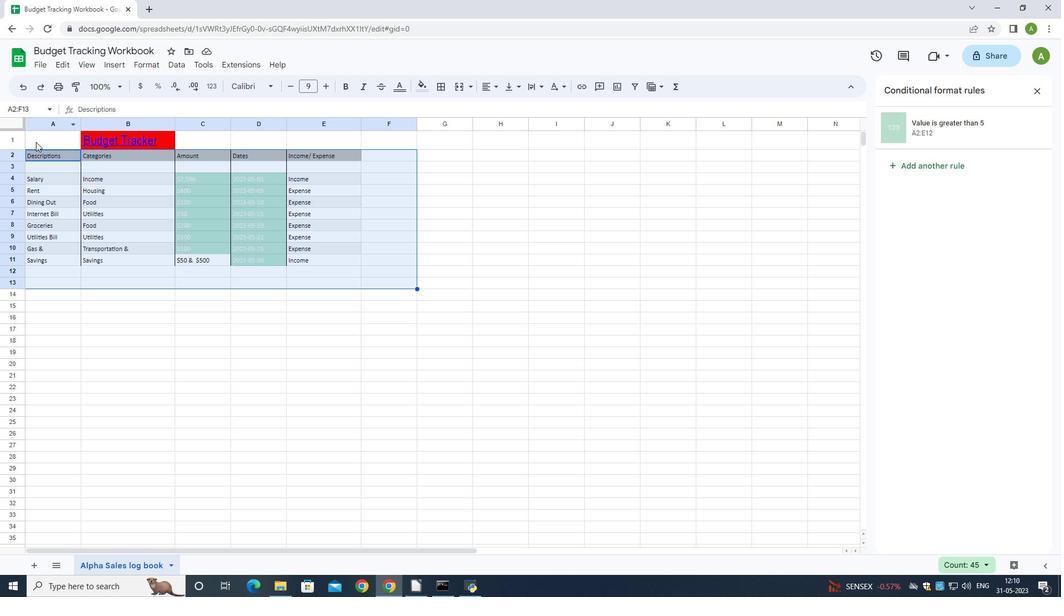 
Action: Mouse pressed left at (35, 137)
Screenshot: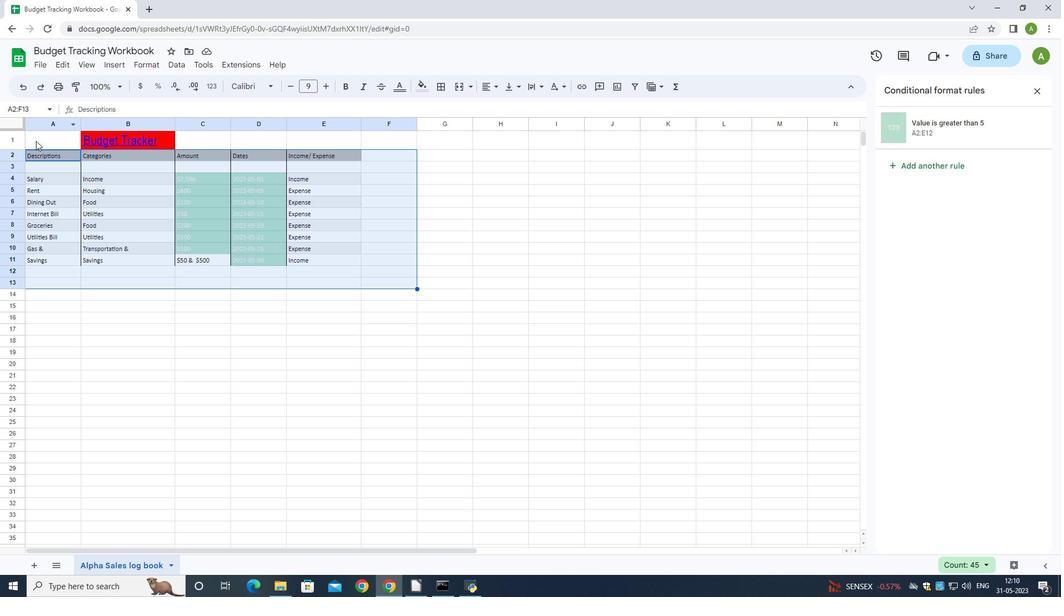 
Action: Mouse moved to (441, 86)
Screenshot: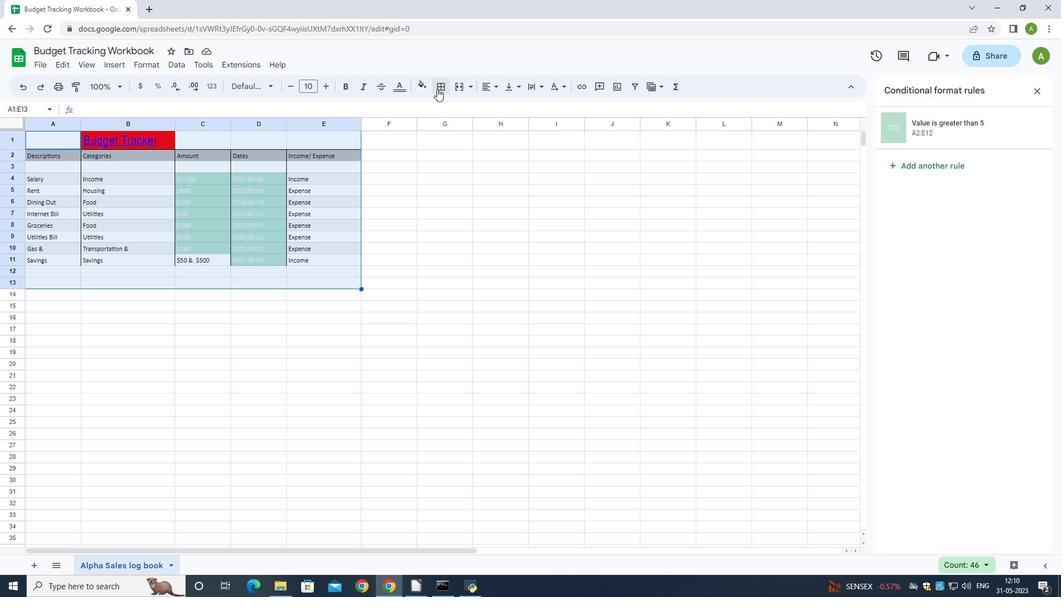 
Action: Mouse pressed left at (441, 86)
Screenshot: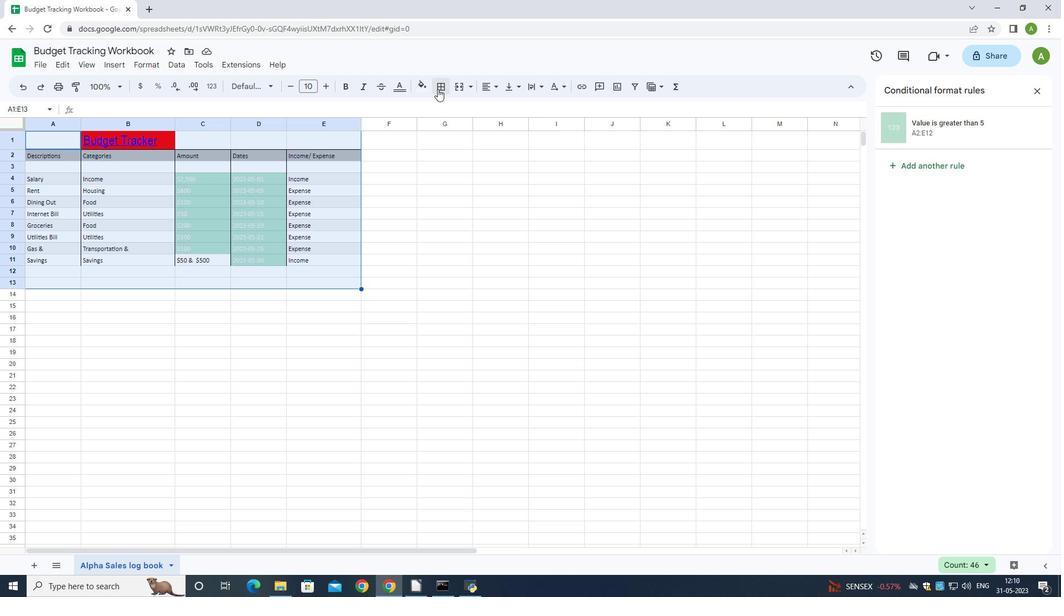 
Action: Mouse moved to (467, 128)
Screenshot: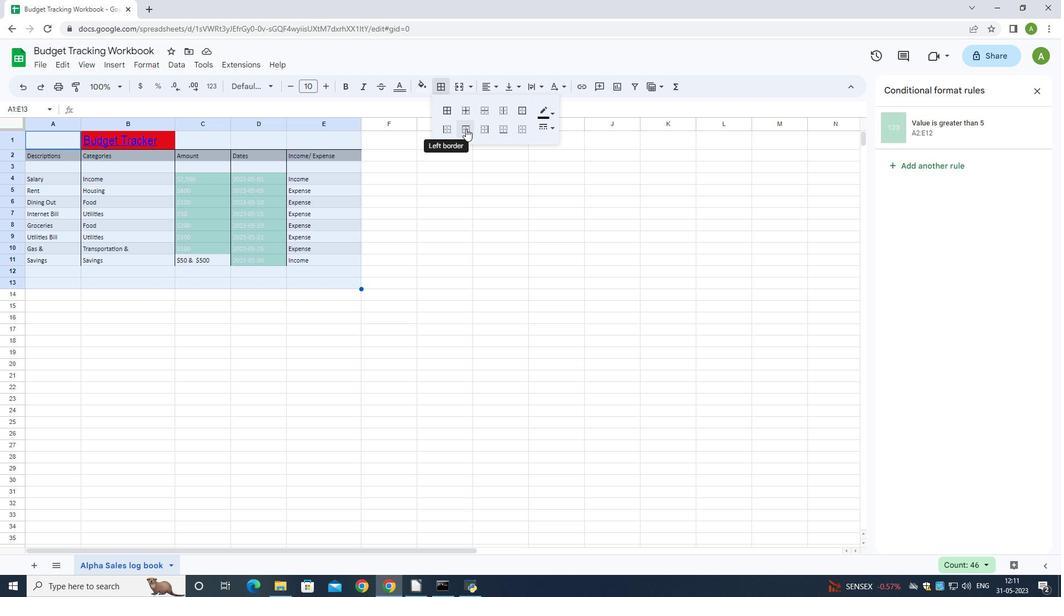 
Action: Mouse pressed left at (467, 128)
Screenshot: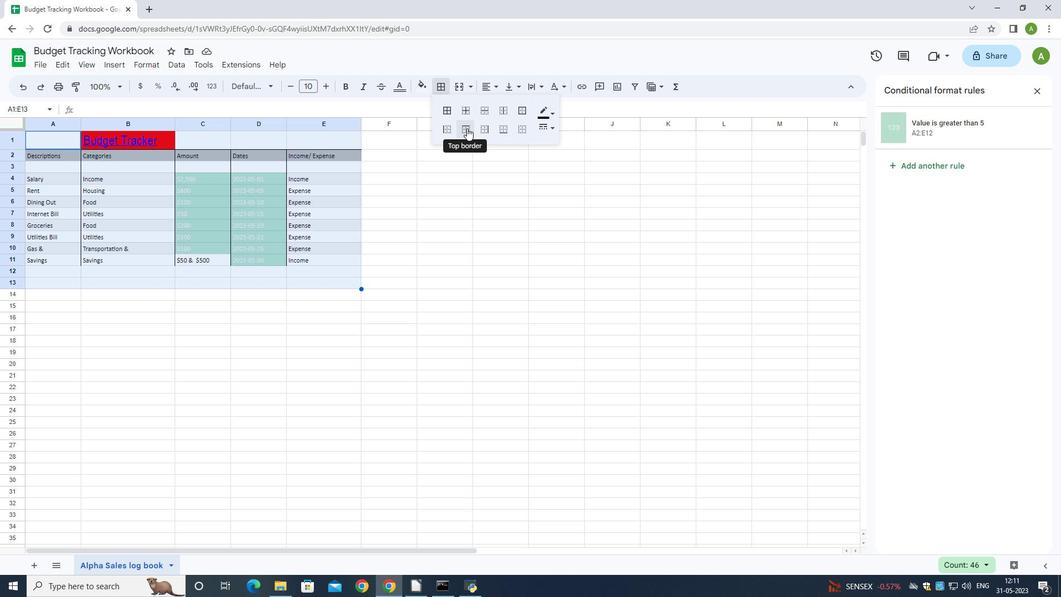 
Action: Mouse moved to (150, 66)
Screenshot: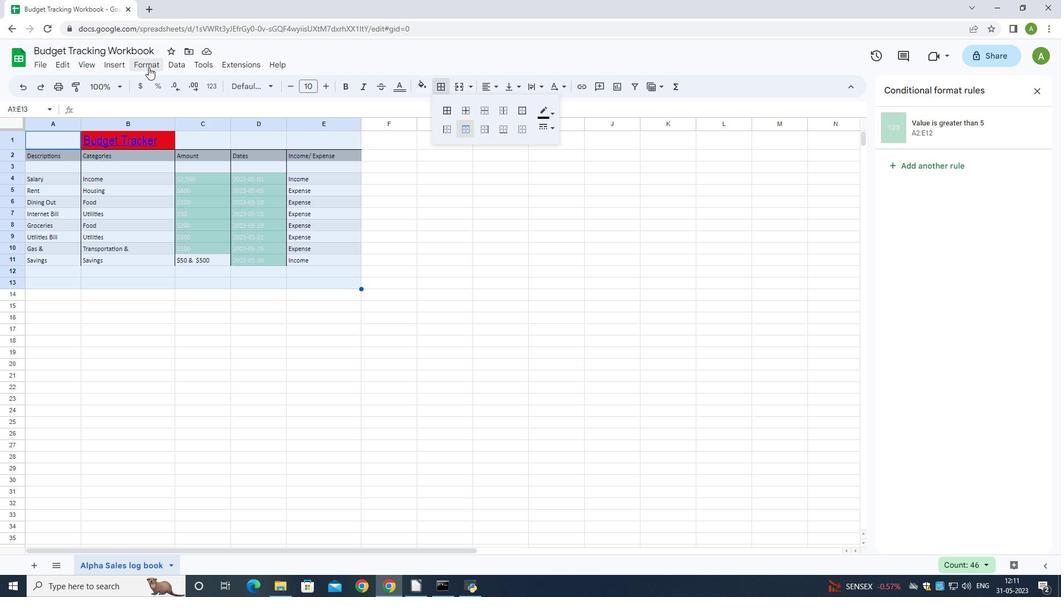 
Action: Mouse pressed left at (150, 66)
Screenshot: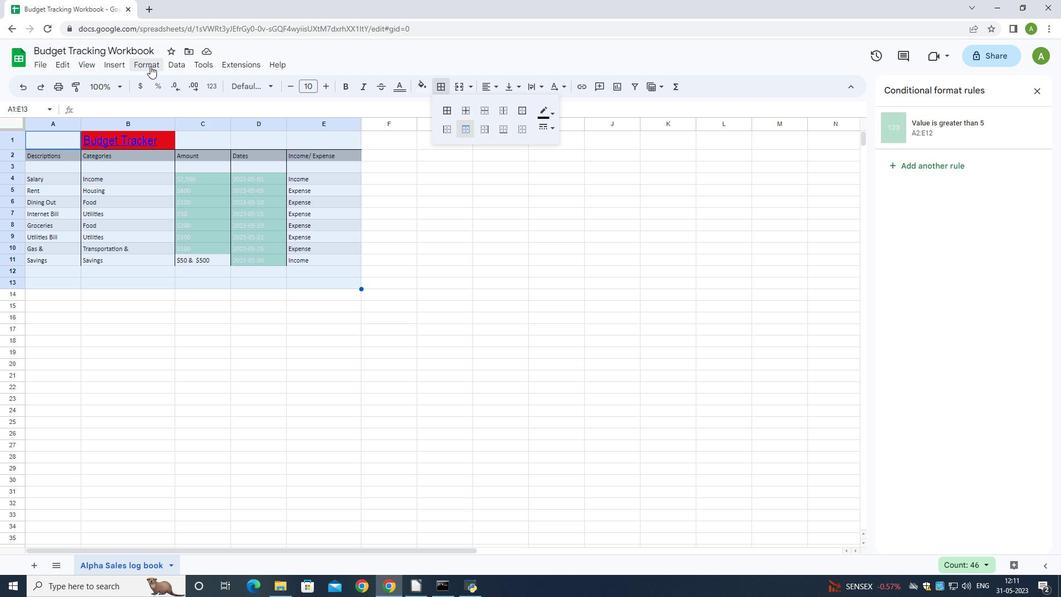 
Action: Mouse moved to (180, 147)
Screenshot: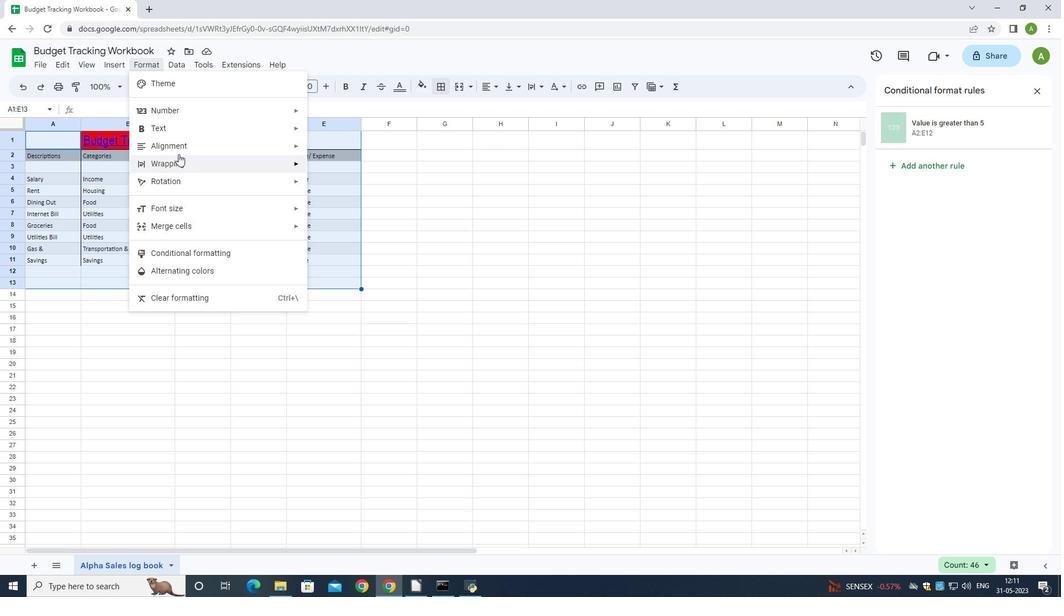 
Action: Mouse pressed left at (180, 147)
Screenshot: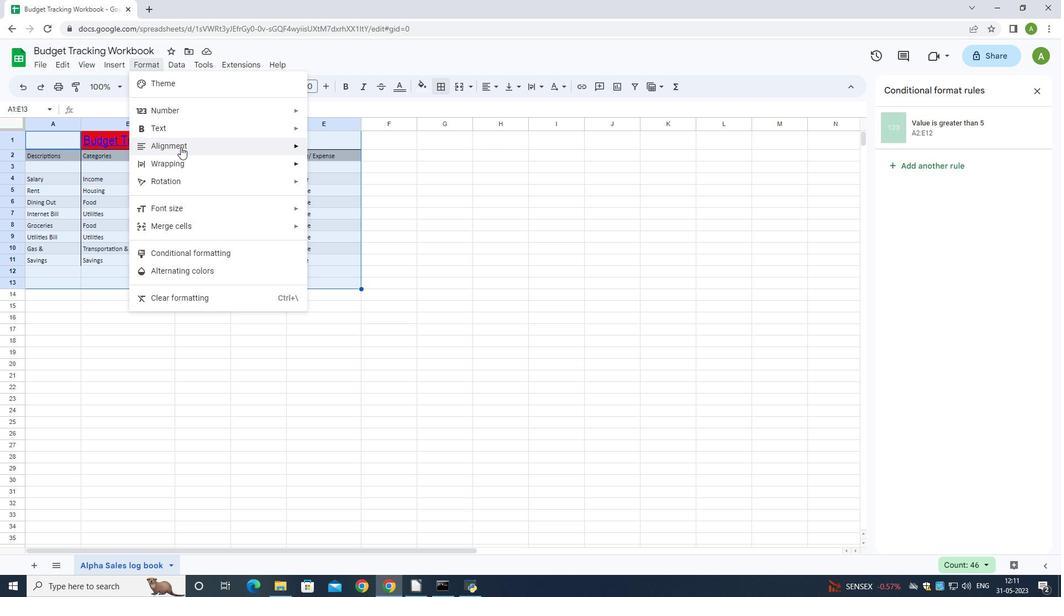 
Action: Mouse moved to (337, 211)
Screenshot: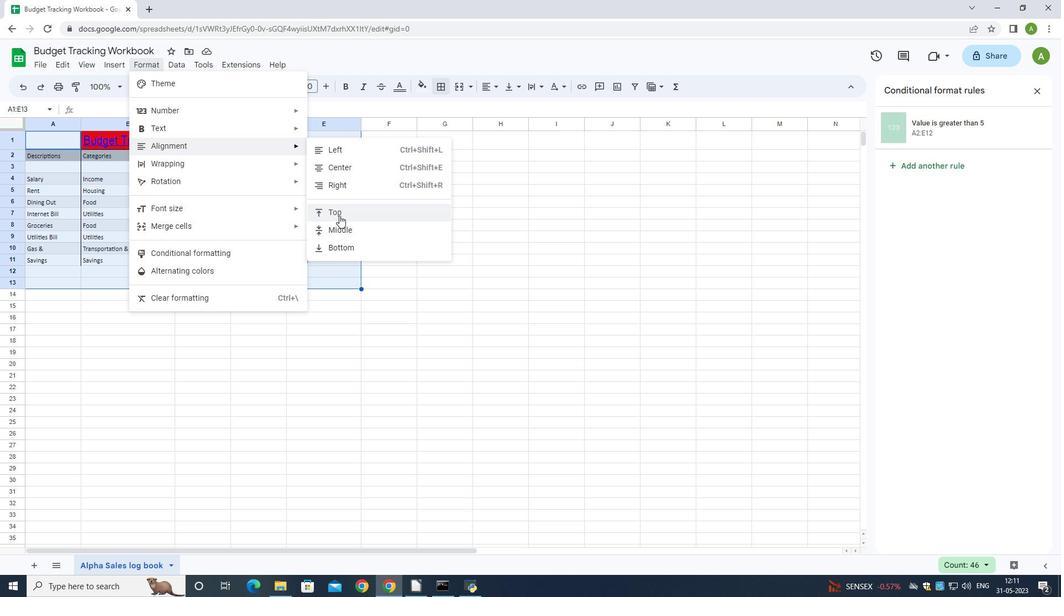 
Action: Mouse pressed left at (337, 211)
Screenshot: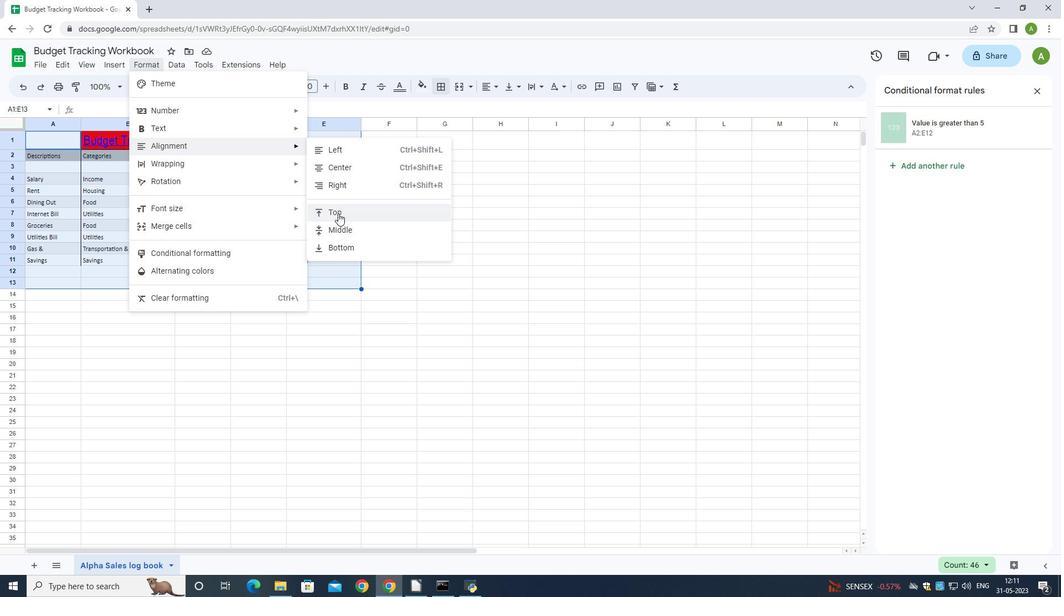
Action: Mouse moved to (51, 172)
Screenshot: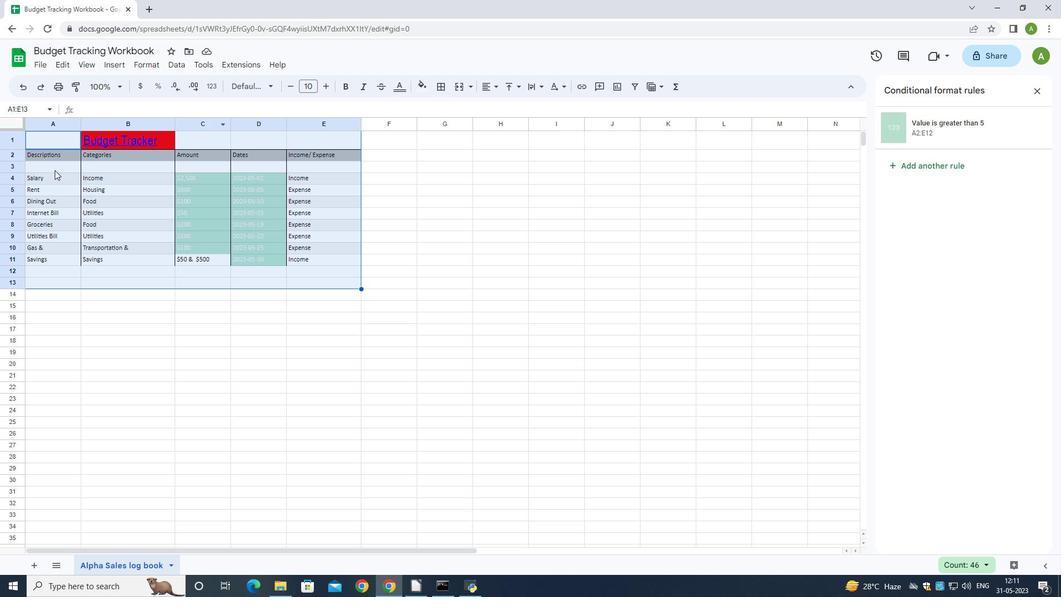 
Action: Mouse pressed left at (51, 172)
Screenshot: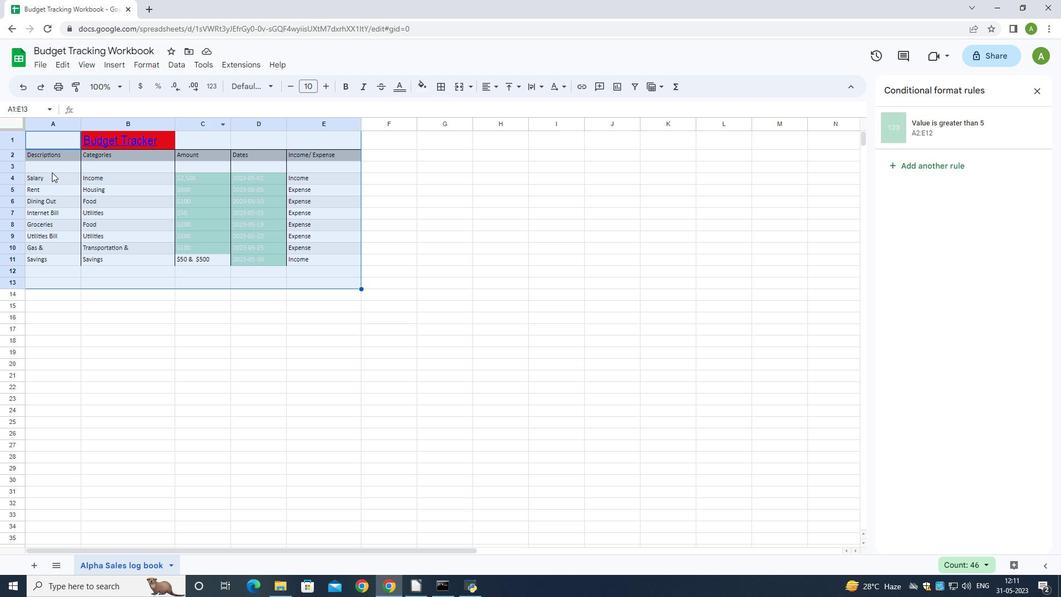 
Action: Mouse moved to (53, 151)
Screenshot: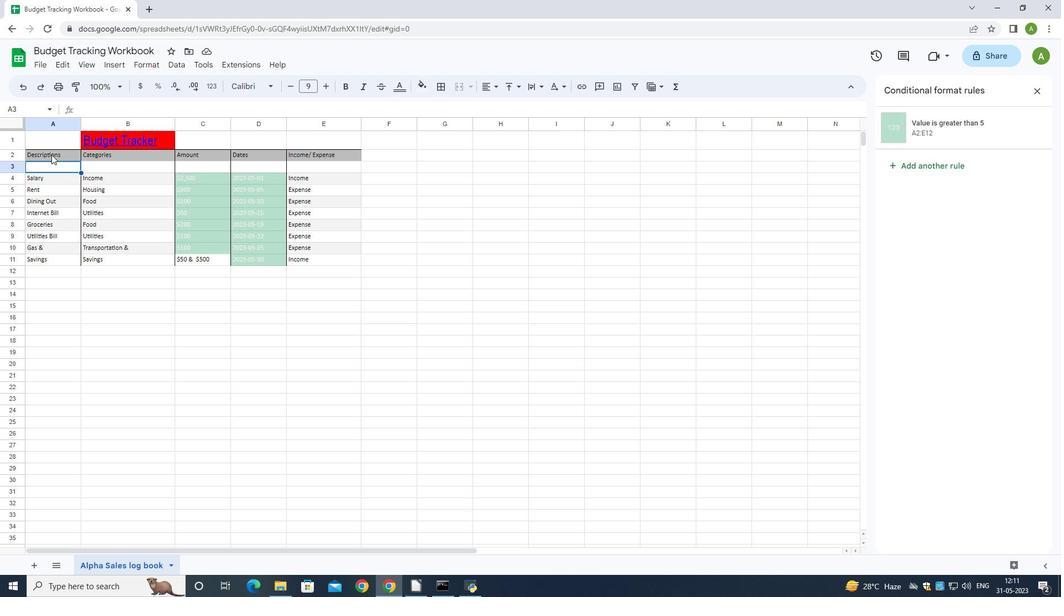 
Action: Mouse pressed left at (53, 151)
Screenshot: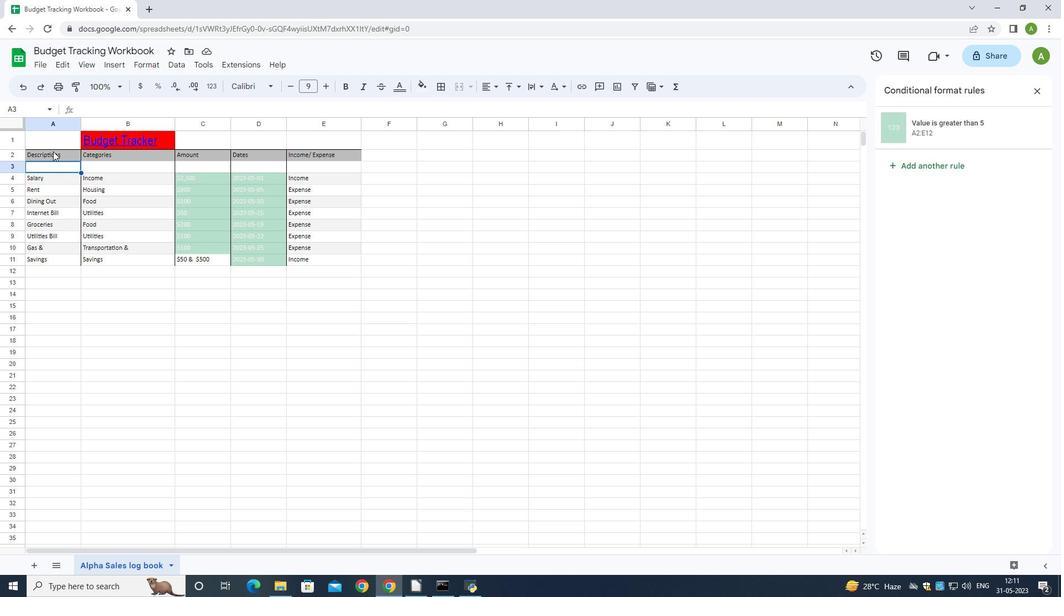 
Action: Mouse moved to (62, 148)
Screenshot: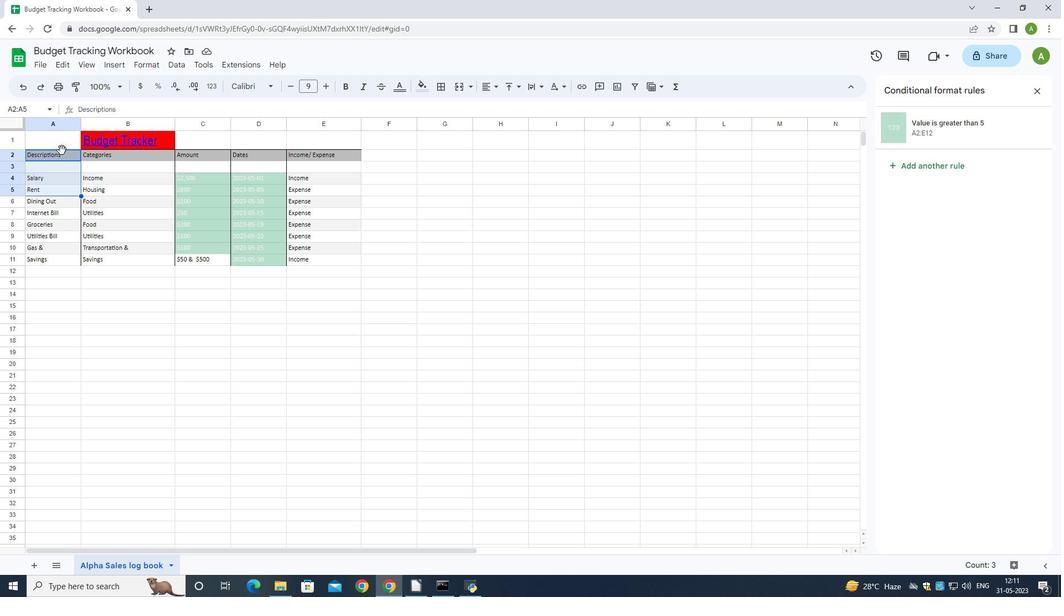 
Action: Mouse pressed left at (62, 148)
Screenshot: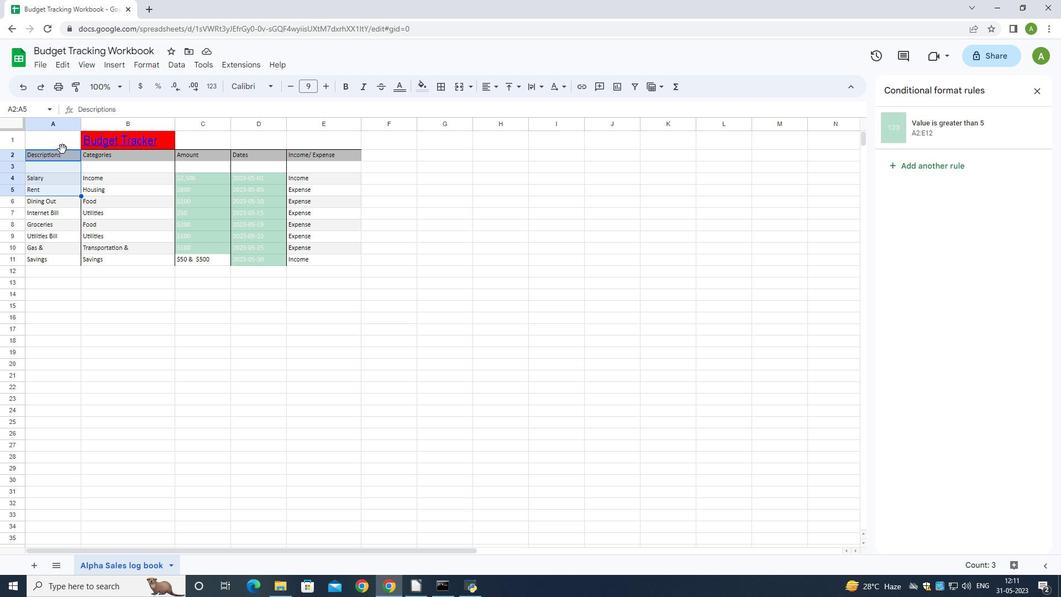 
Action: Mouse moved to (63, 150)
Screenshot: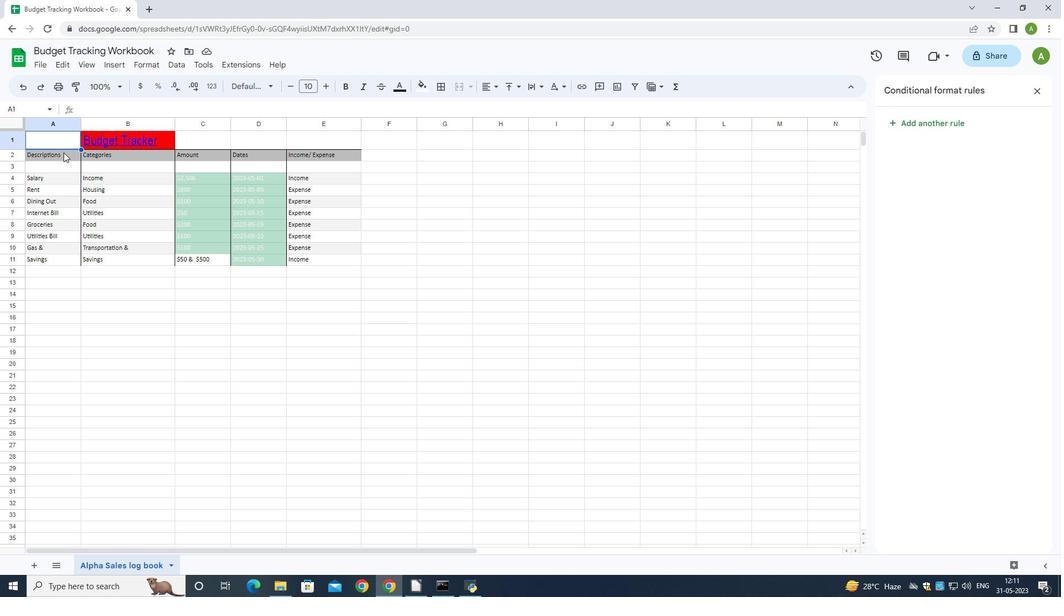 
Action: Mouse pressed left at (63, 150)
Screenshot: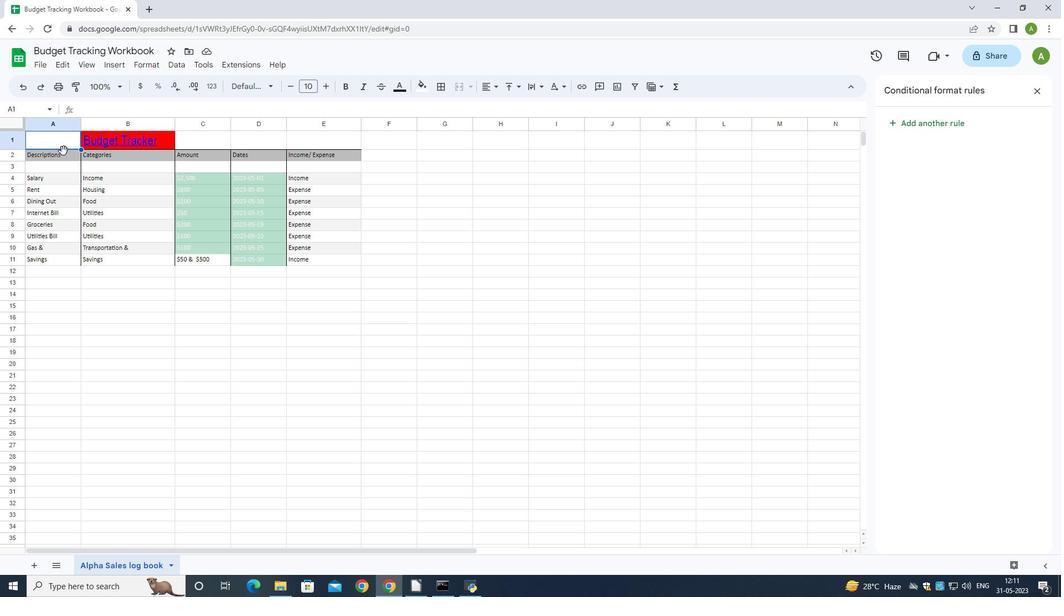 
Action: Mouse moved to (70, 140)
Screenshot: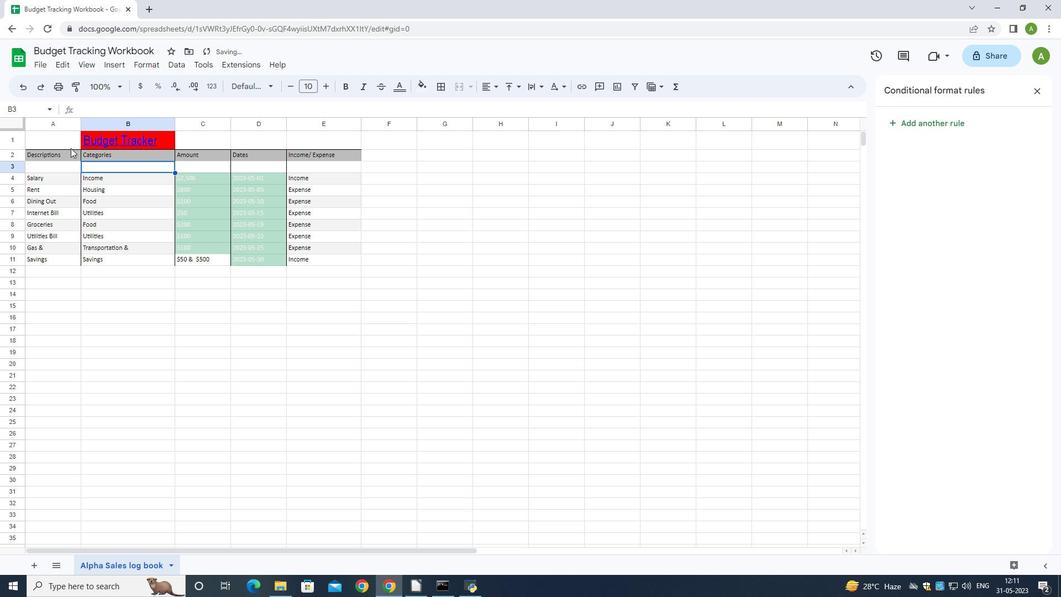 
Action: Mouse pressed left at (70, 140)
Screenshot: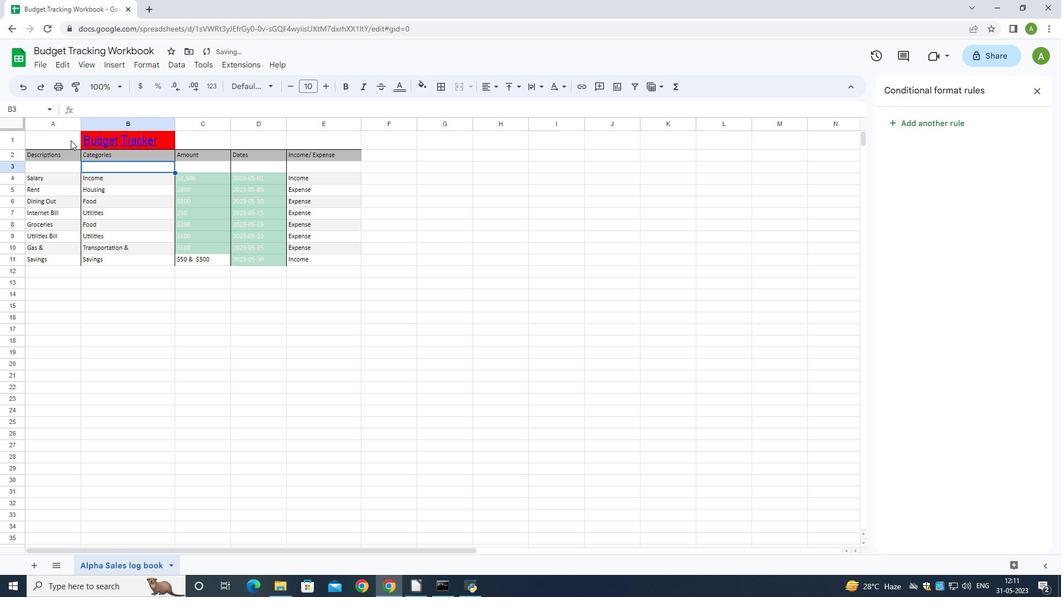 
Action: Mouse moved to (418, 85)
Screenshot: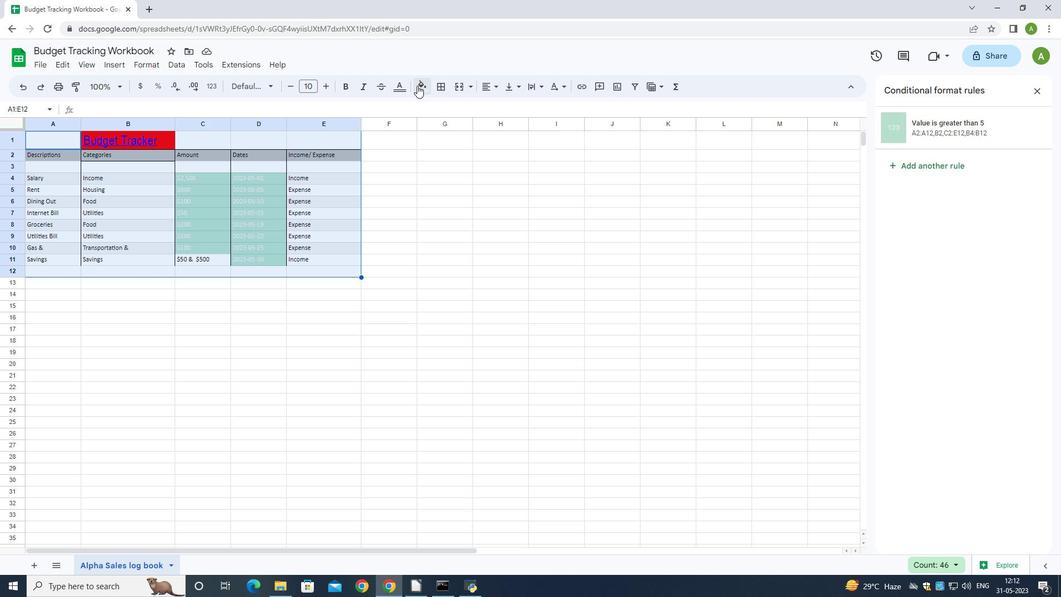 
Action: Mouse pressed left at (418, 85)
Screenshot: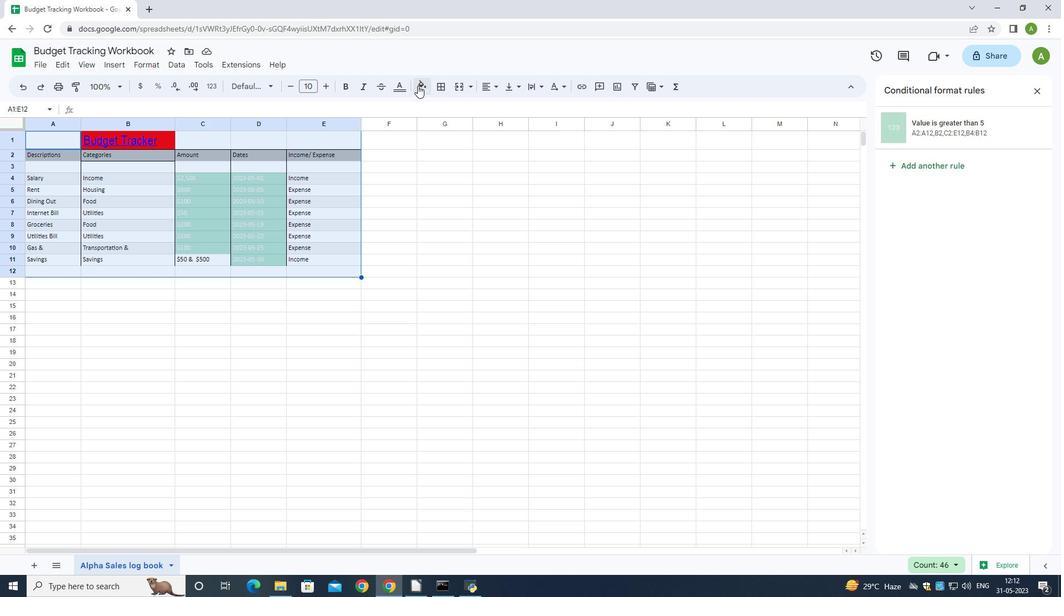 
Action: Mouse moved to (441, 137)
Screenshot: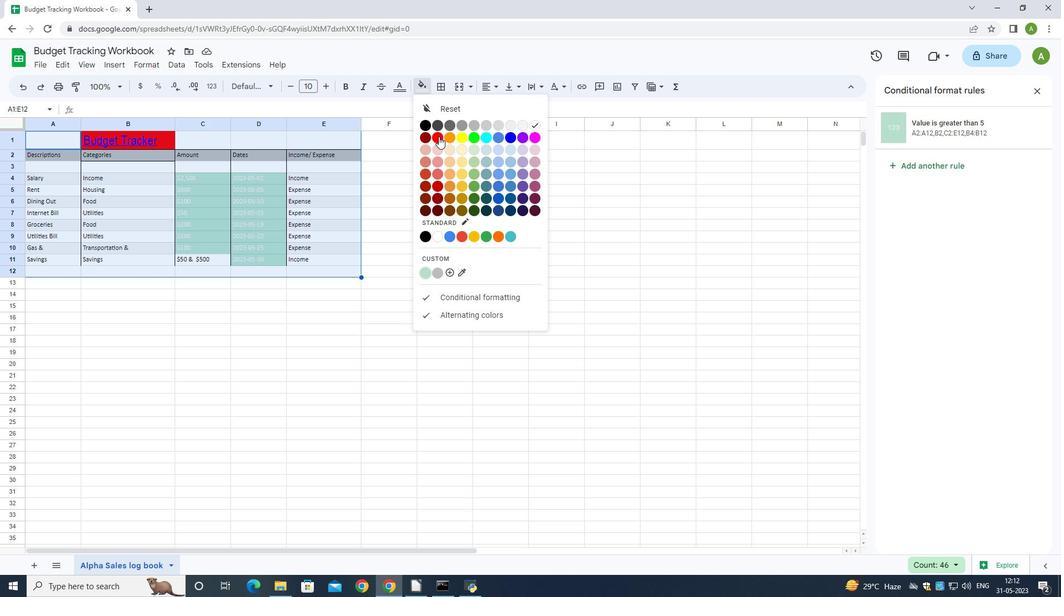
Action: Mouse pressed left at (441, 137)
Screenshot: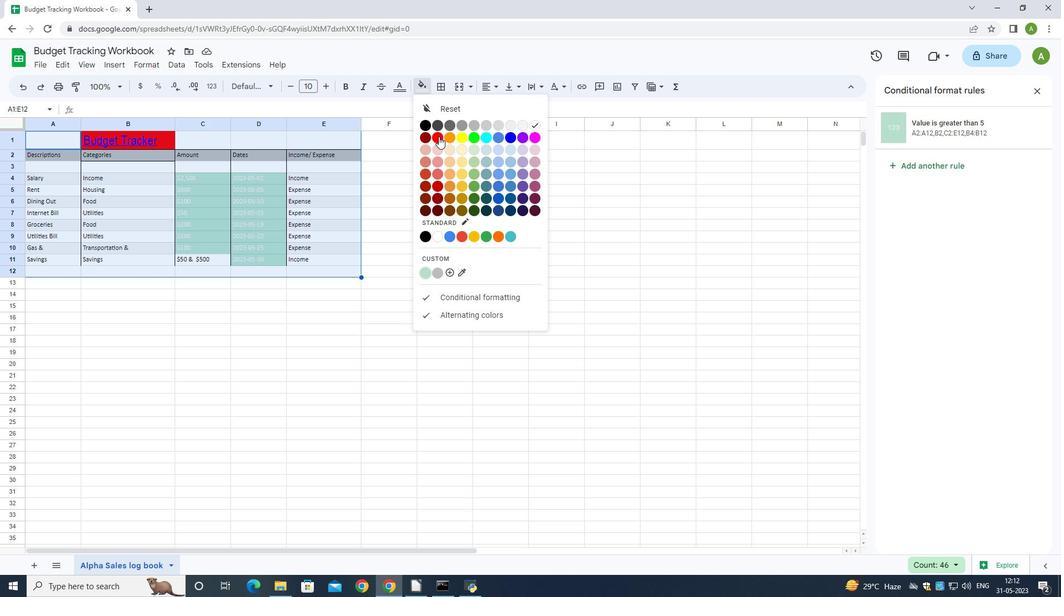
Action: Mouse moved to (121, 163)
Screenshot: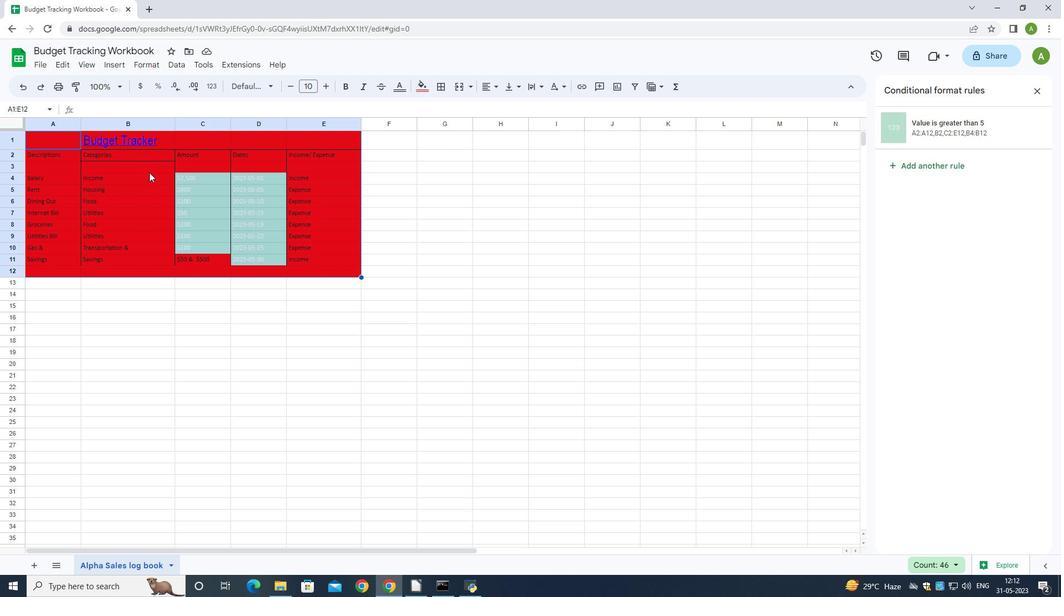 
Action: Mouse pressed left at (121, 163)
Screenshot: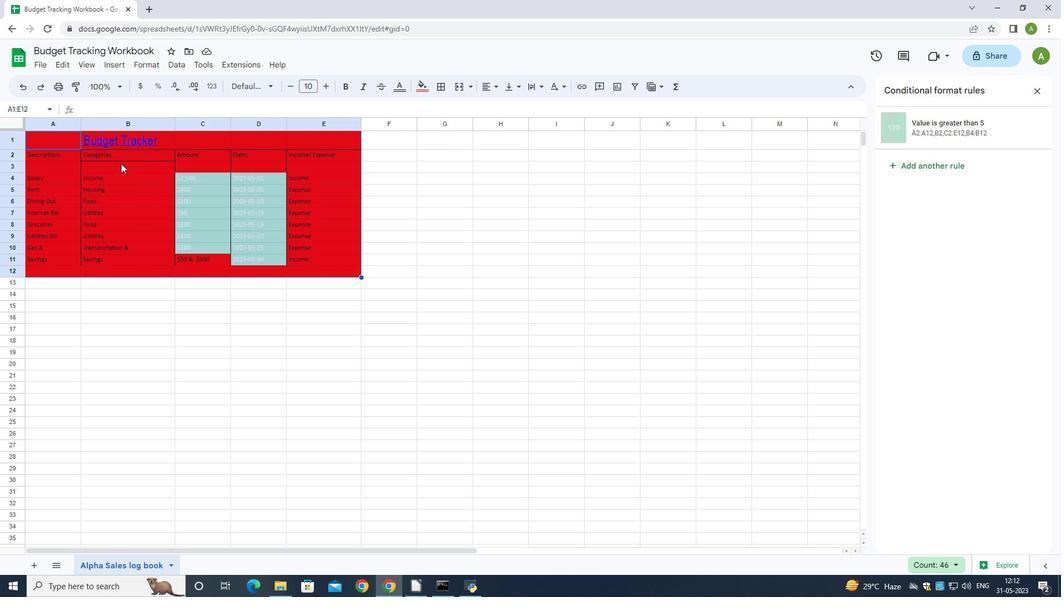 
Action: Mouse moved to (30, 154)
Screenshot: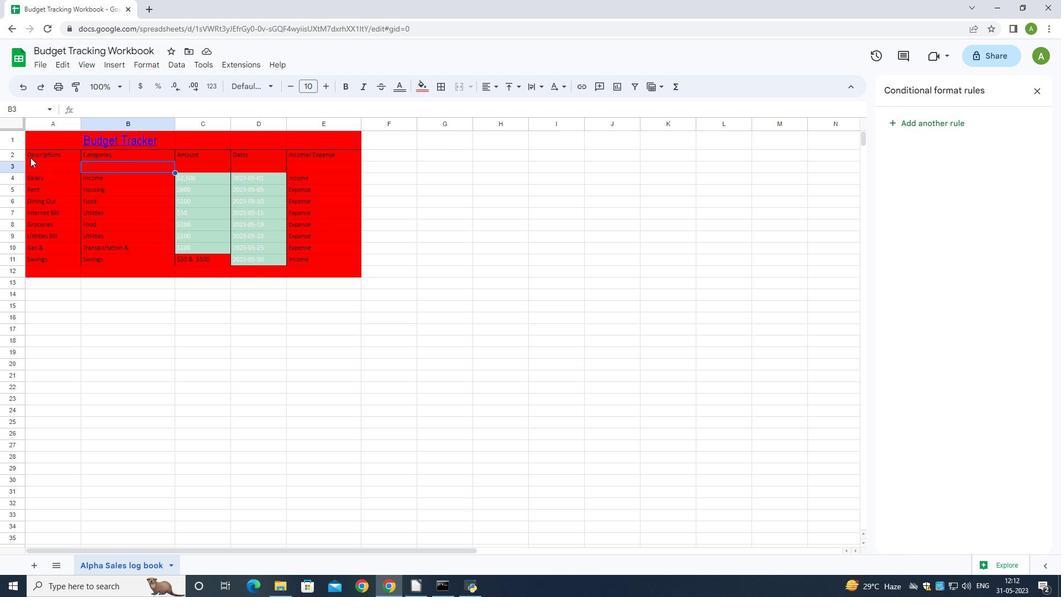 
Action: Mouse pressed left at (30, 154)
Screenshot: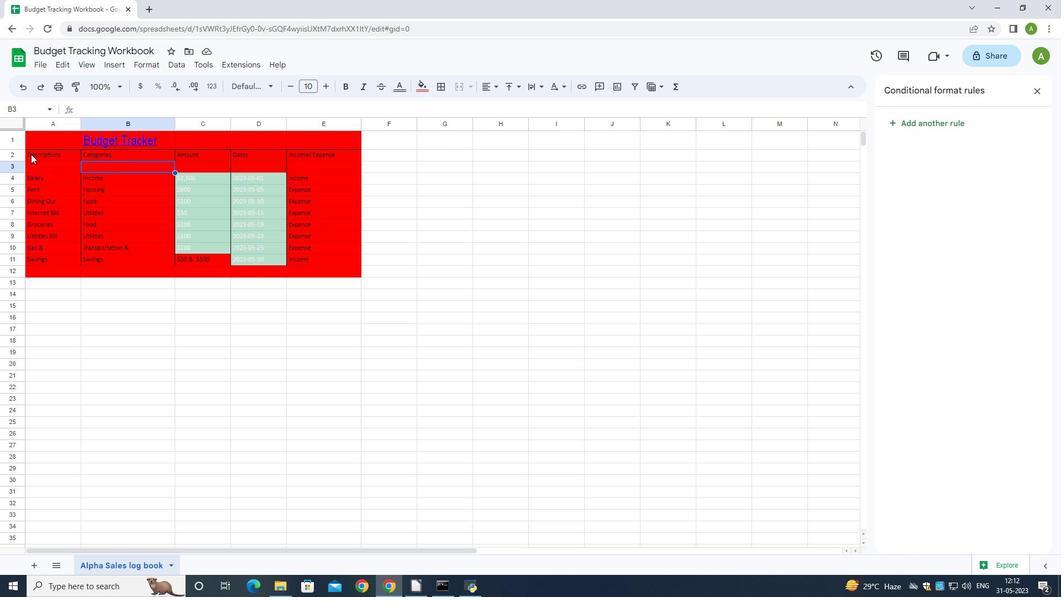 
Action: Mouse moved to (423, 86)
Screenshot: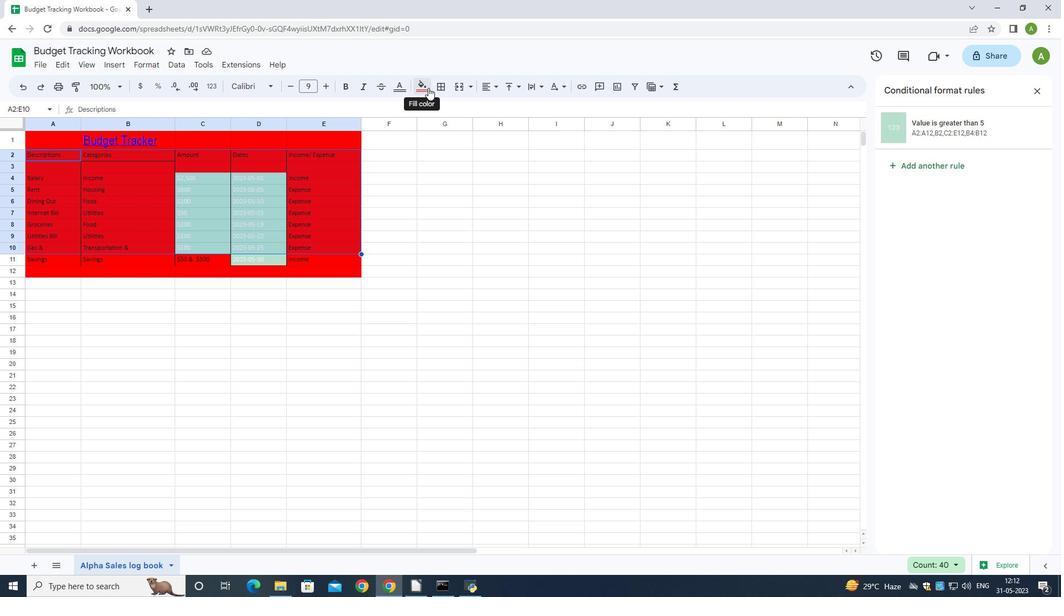 
Action: Mouse pressed left at (423, 86)
Screenshot: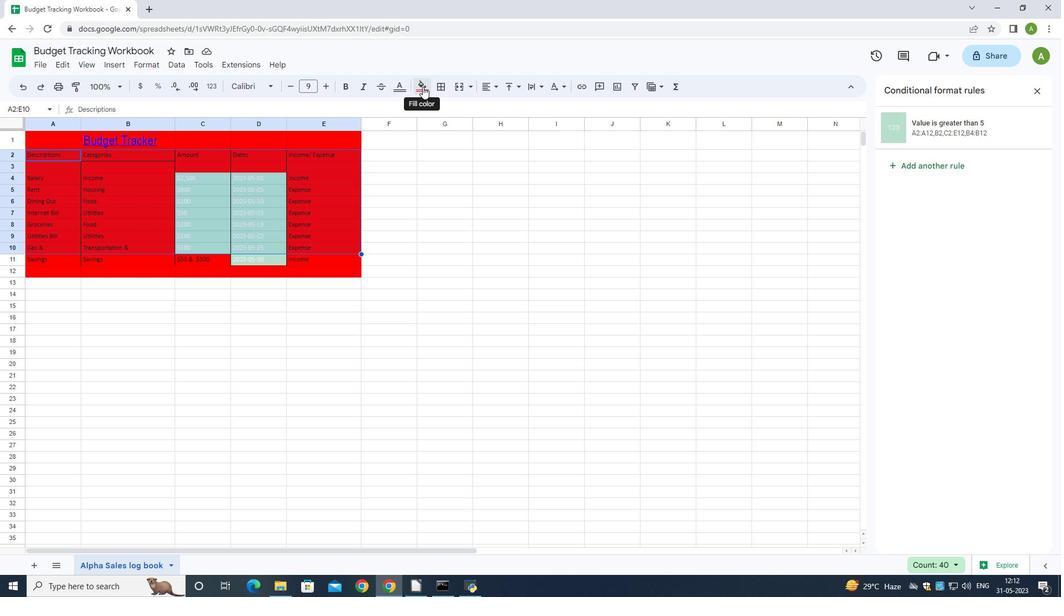
Action: Mouse moved to (429, 124)
Screenshot: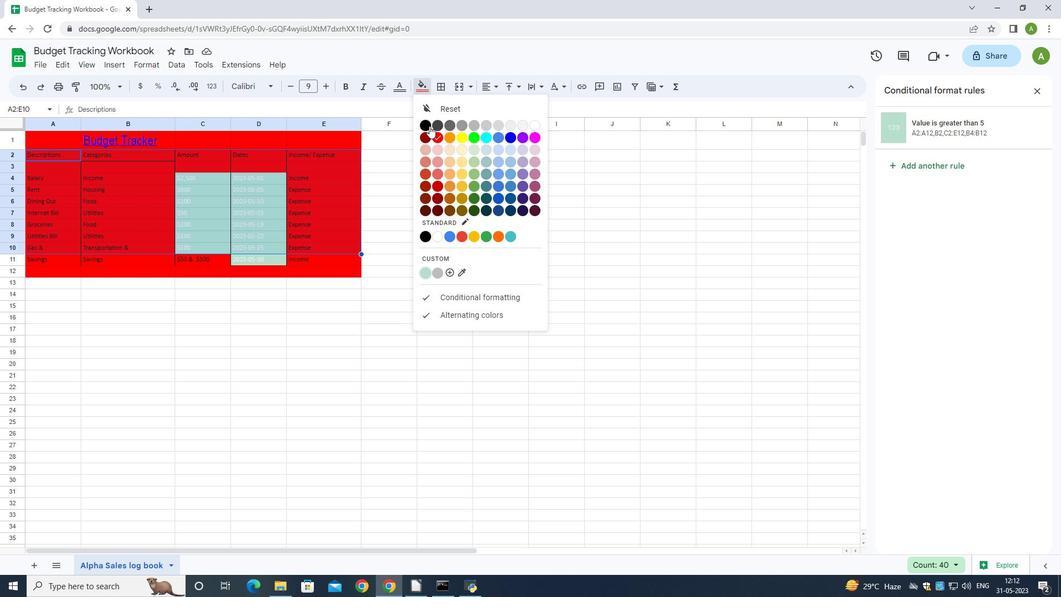 
Action: Mouse pressed left at (429, 124)
Screenshot: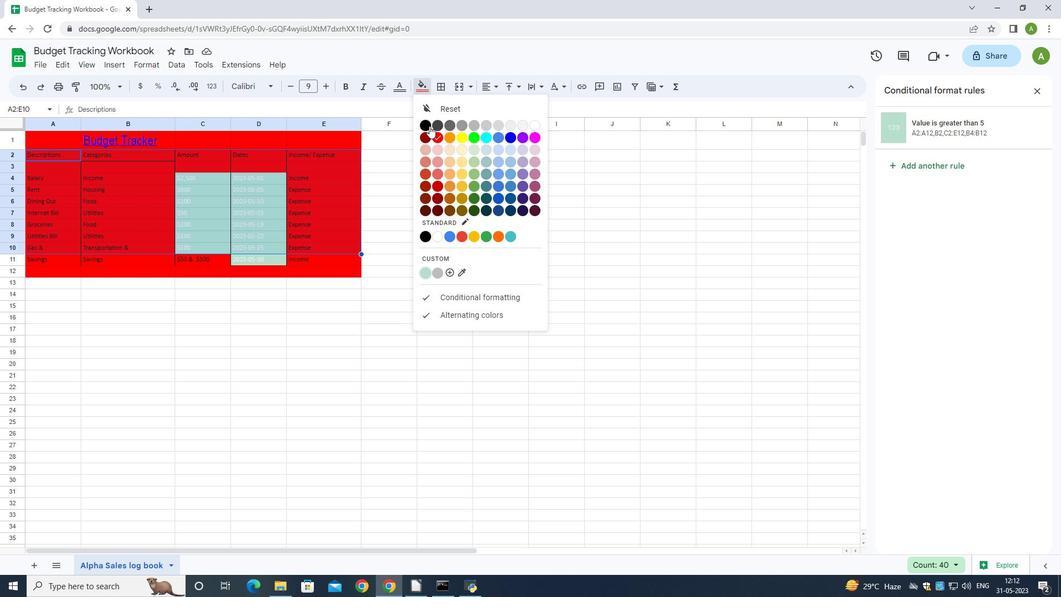 
Action: Mouse moved to (280, 185)
Screenshot: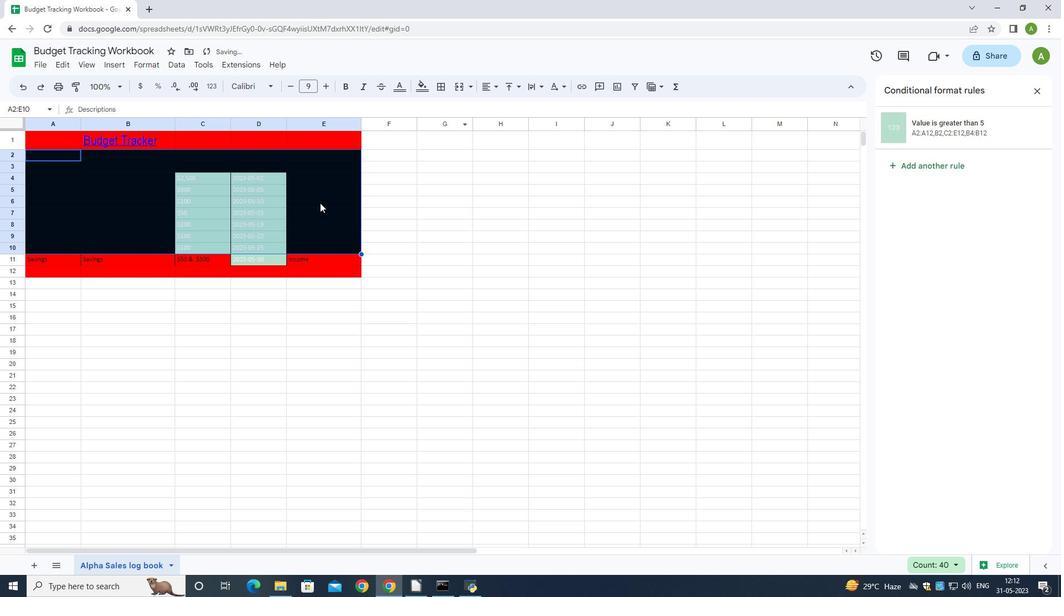 
Action: Mouse scrolled (280, 184) with delta (0, 0)
Screenshot: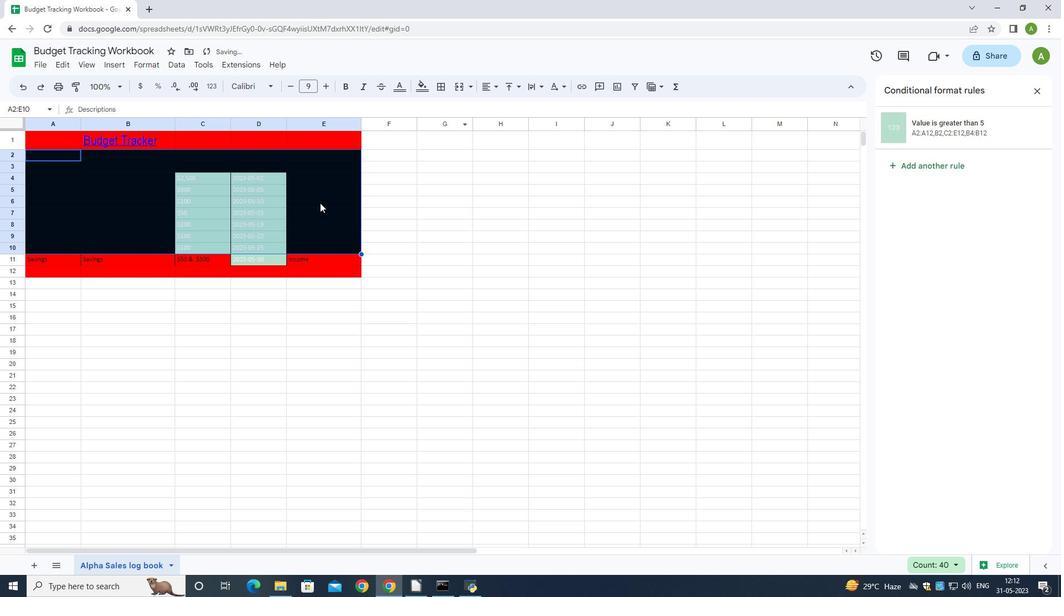 
Action: Mouse scrolled (280, 184) with delta (0, 0)
Screenshot: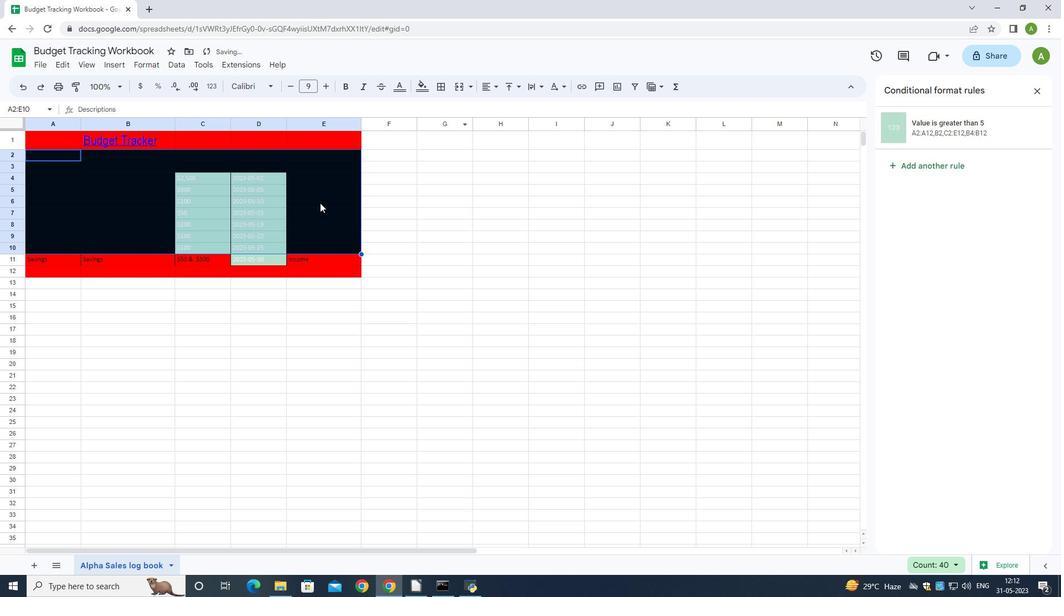 
Action: Mouse moved to (280, 262)
Screenshot: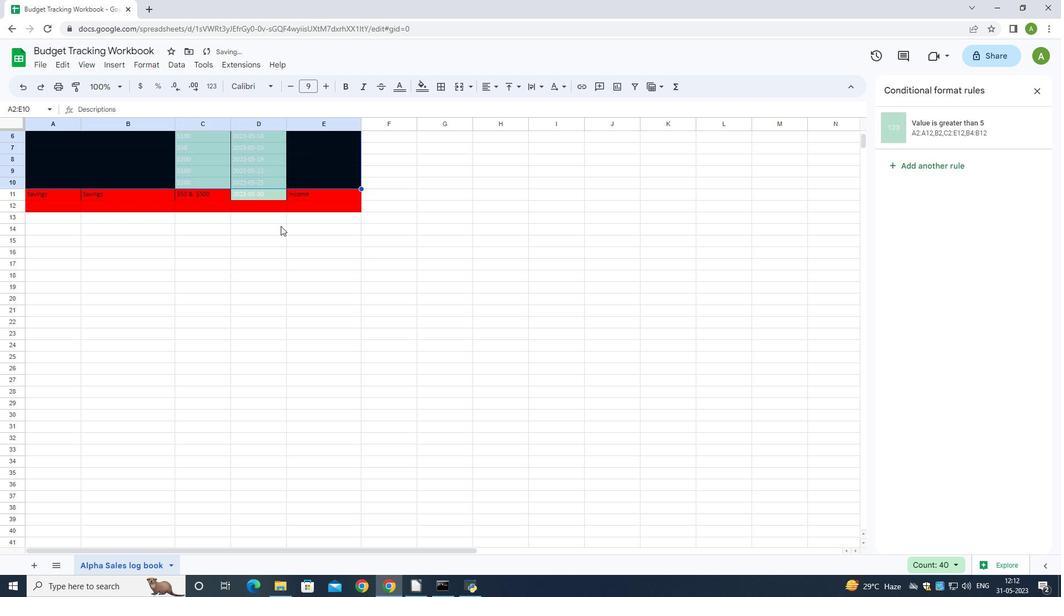 
Action: Mouse scrolled (280, 263) with delta (0, 0)
Screenshot: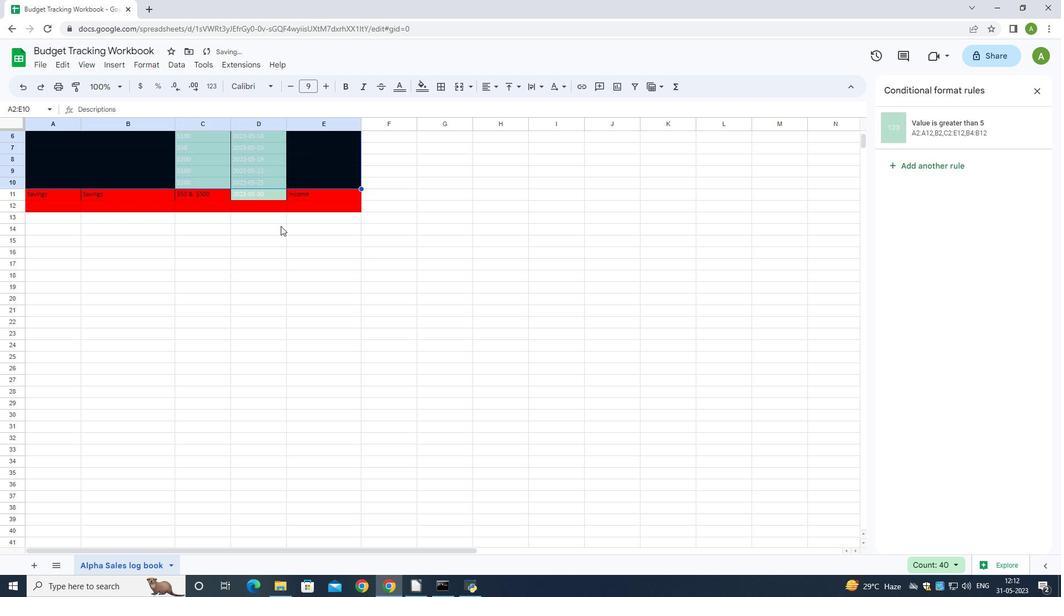 
Action: Mouse scrolled (280, 263) with delta (0, 0)
Screenshot: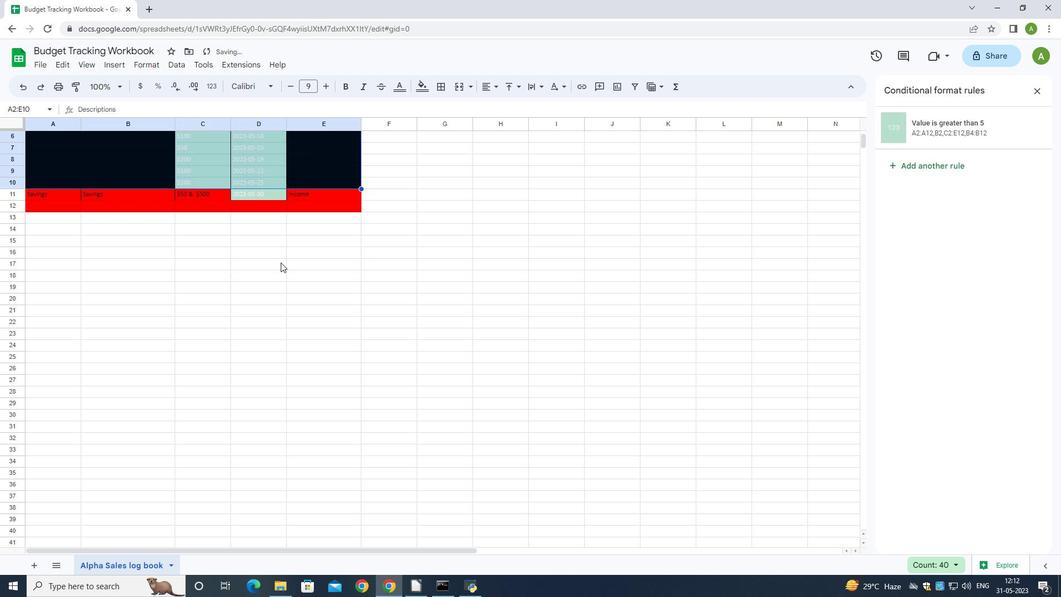 
Action: Mouse scrolled (280, 263) with delta (0, 0)
Screenshot: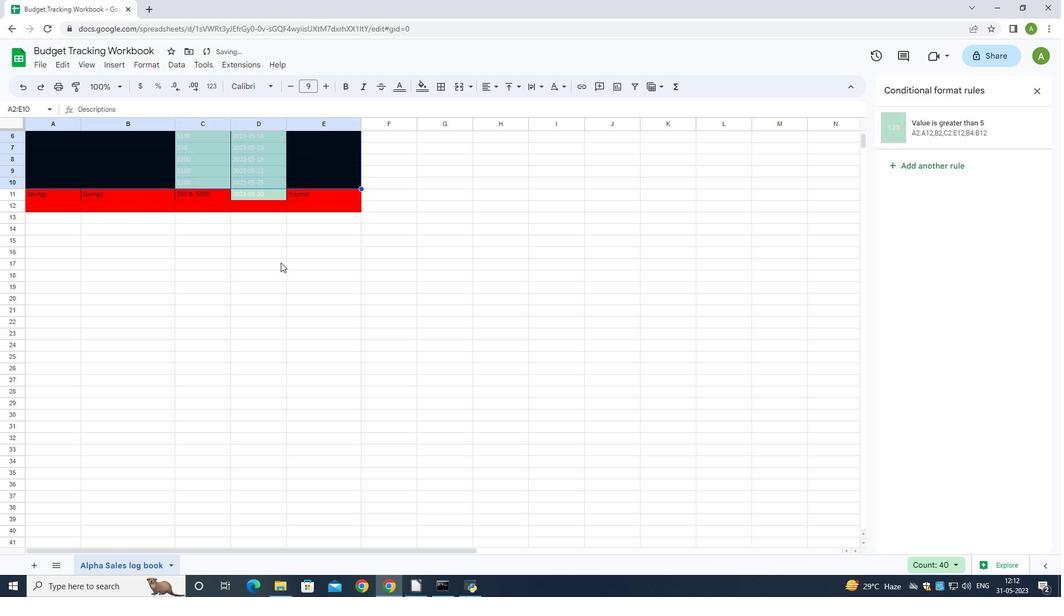 
Action: Mouse scrolled (280, 263) with delta (0, 0)
Screenshot: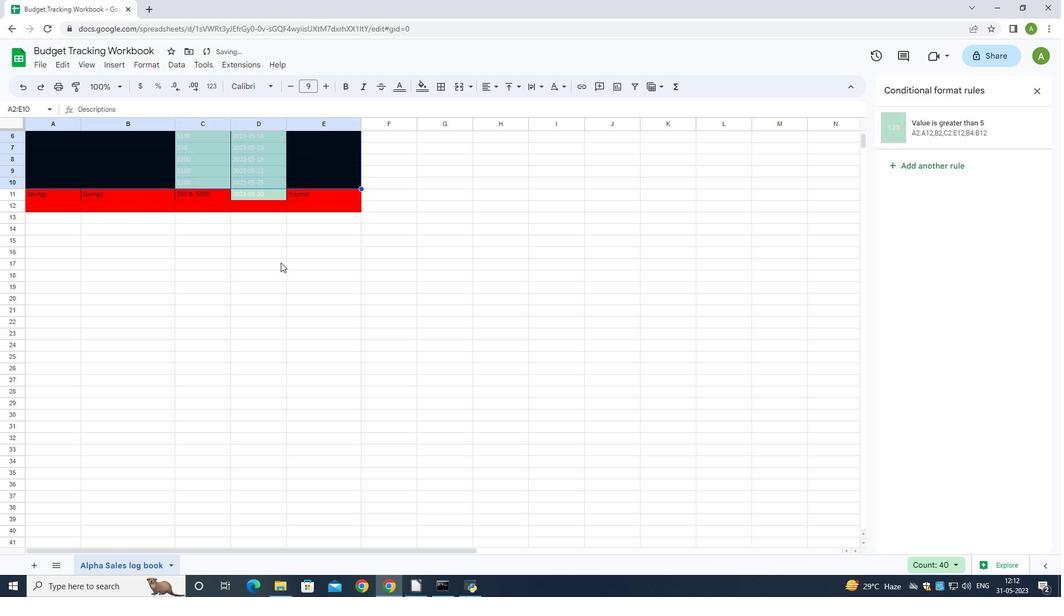
Action: Mouse moved to (429, 88)
Screenshot: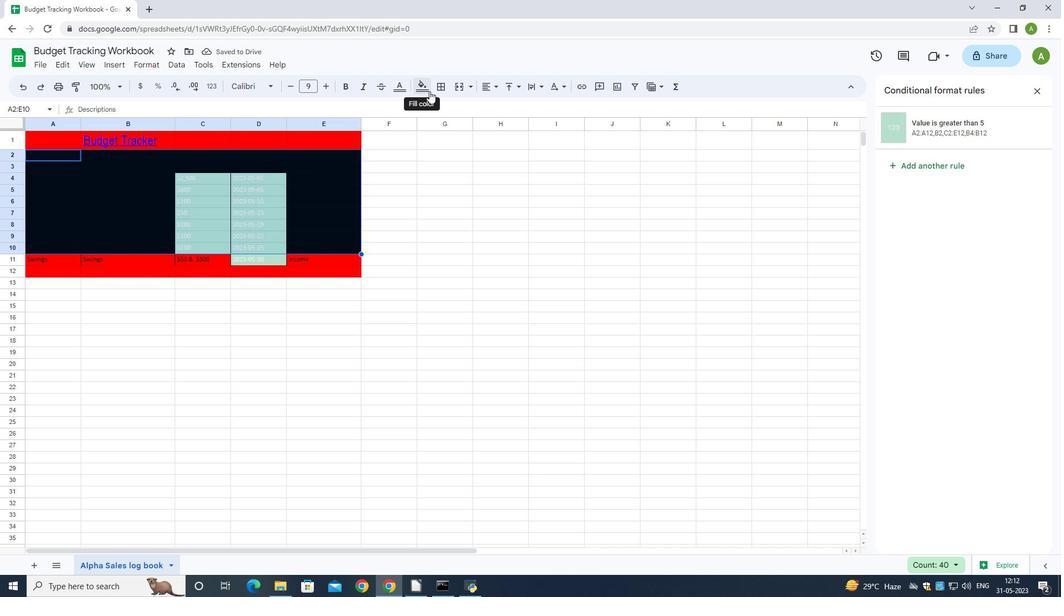 
Action: Mouse pressed left at (429, 88)
Screenshot: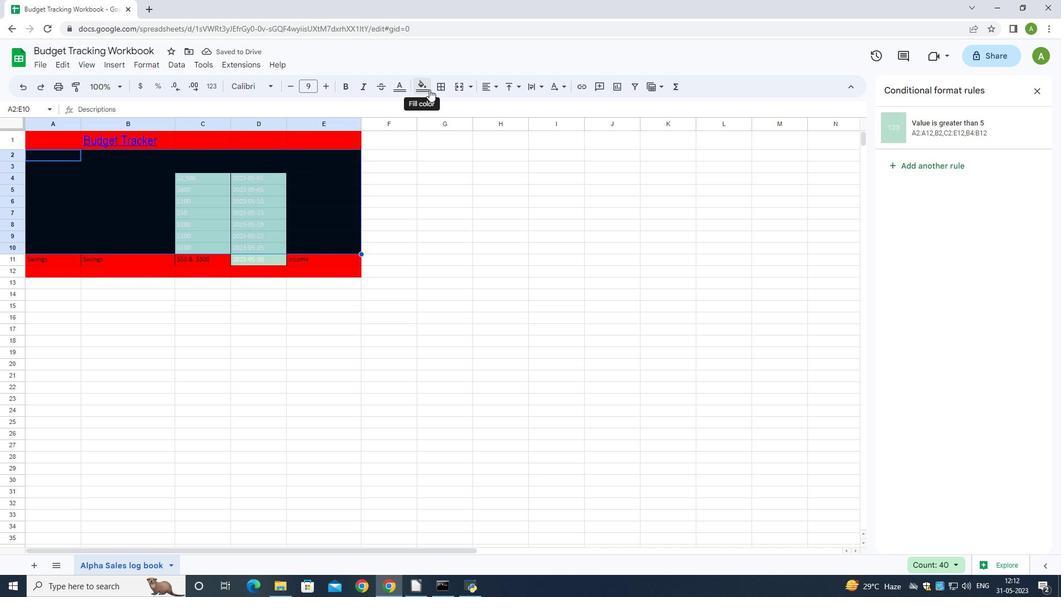 
Action: Mouse moved to (449, 126)
Screenshot: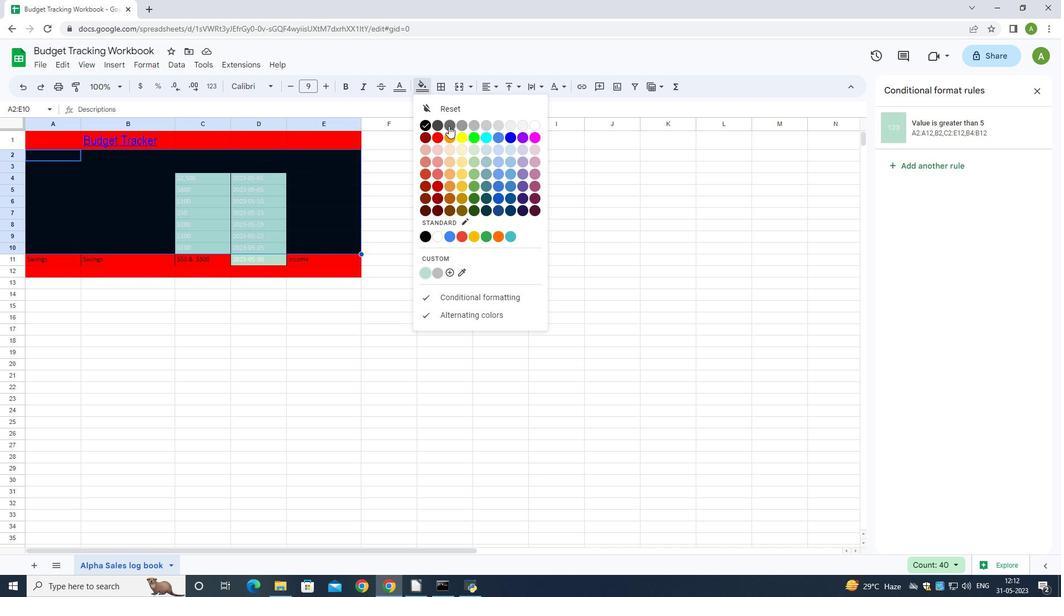 
Action: Mouse pressed left at (449, 126)
Screenshot: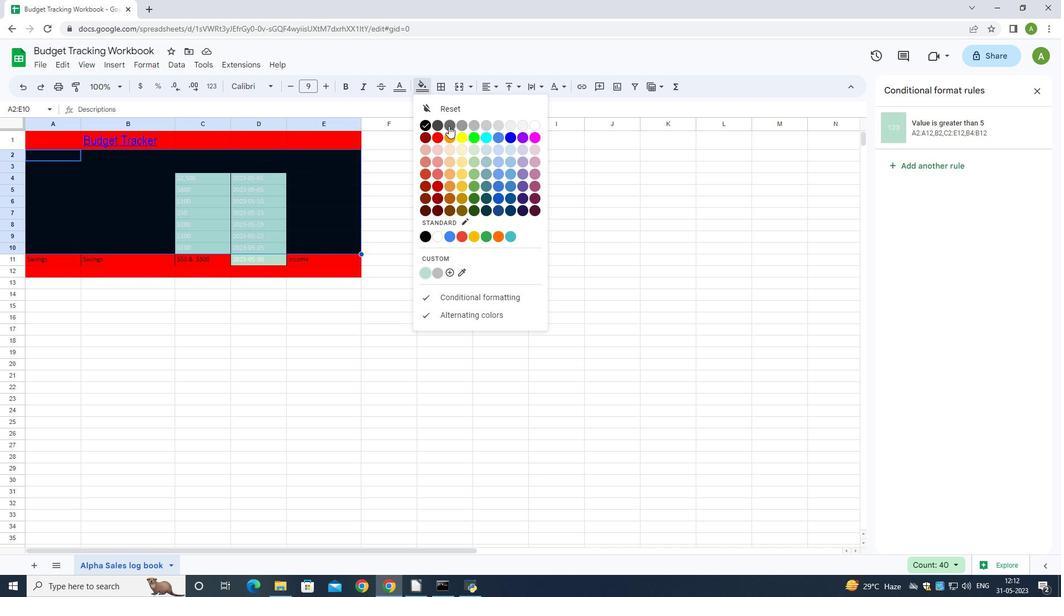 
Action: Mouse moved to (153, 65)
Screenshot: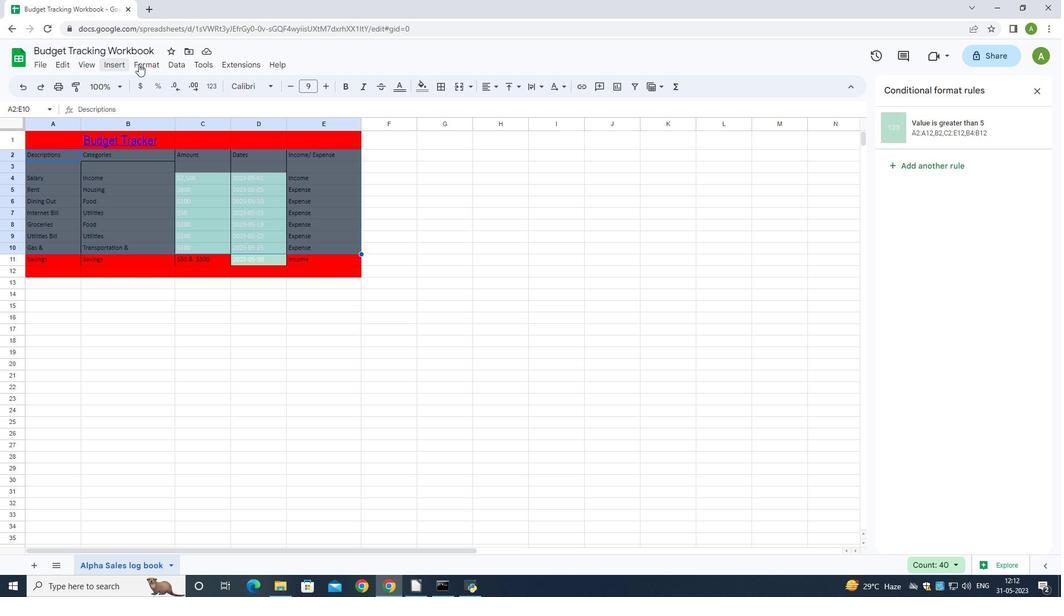 
Action: Mouse pressed left at (153, 65)
Screenshot: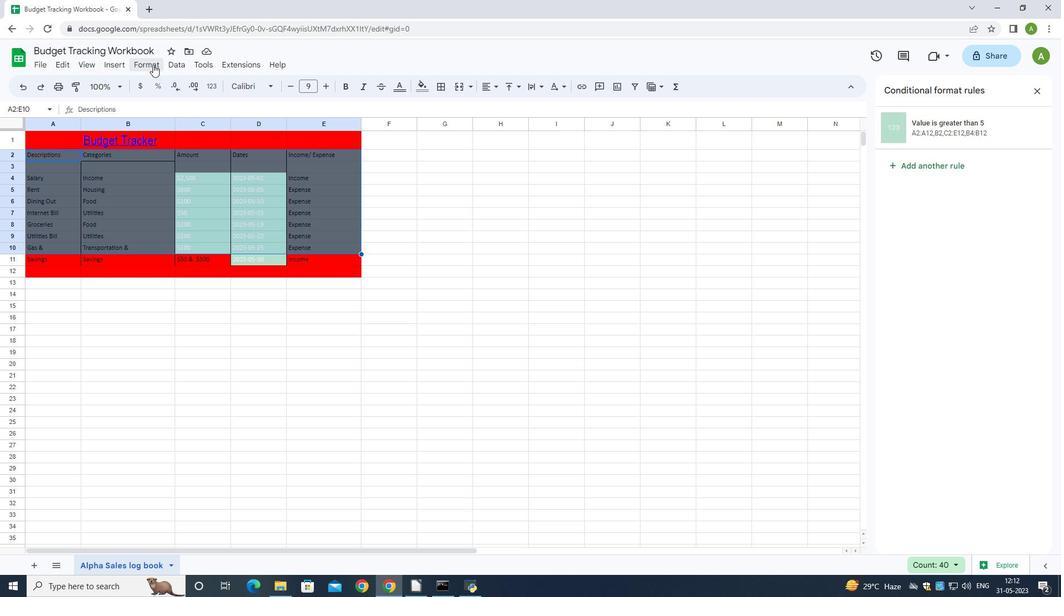 
Action: Mouse moved to (205, 249)
Screenshot: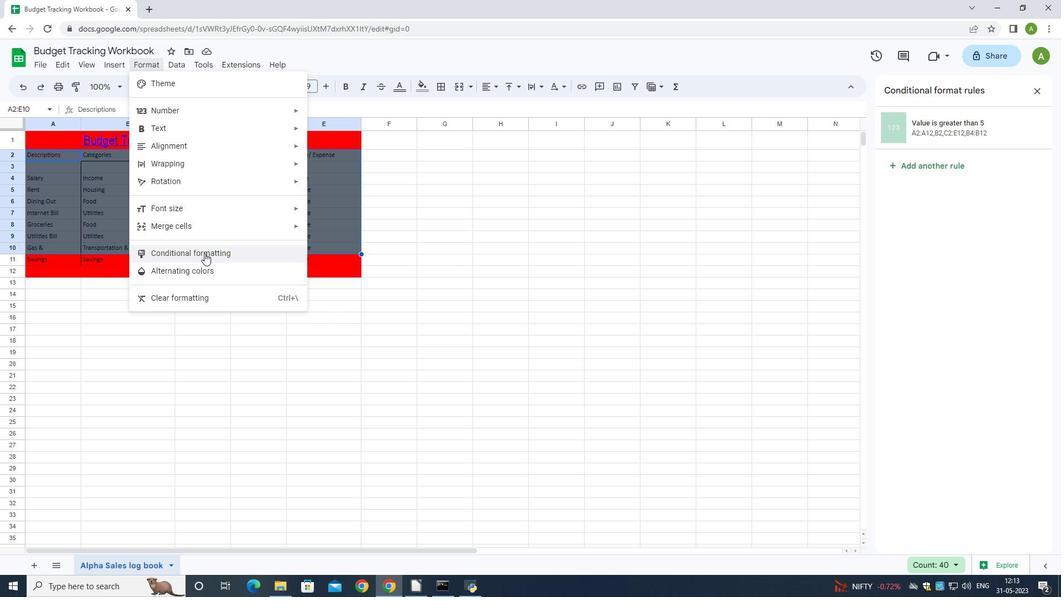 
Action: Mouse pressed left at (205, 249)
Screenshot: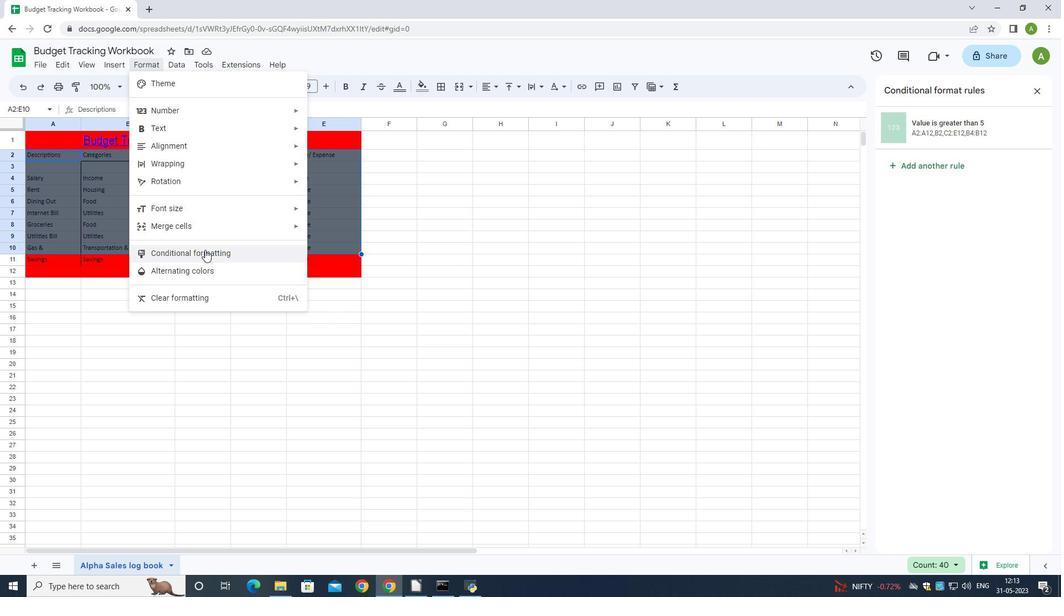 
Action: Mouse moved to (162, 62)
Screenshot: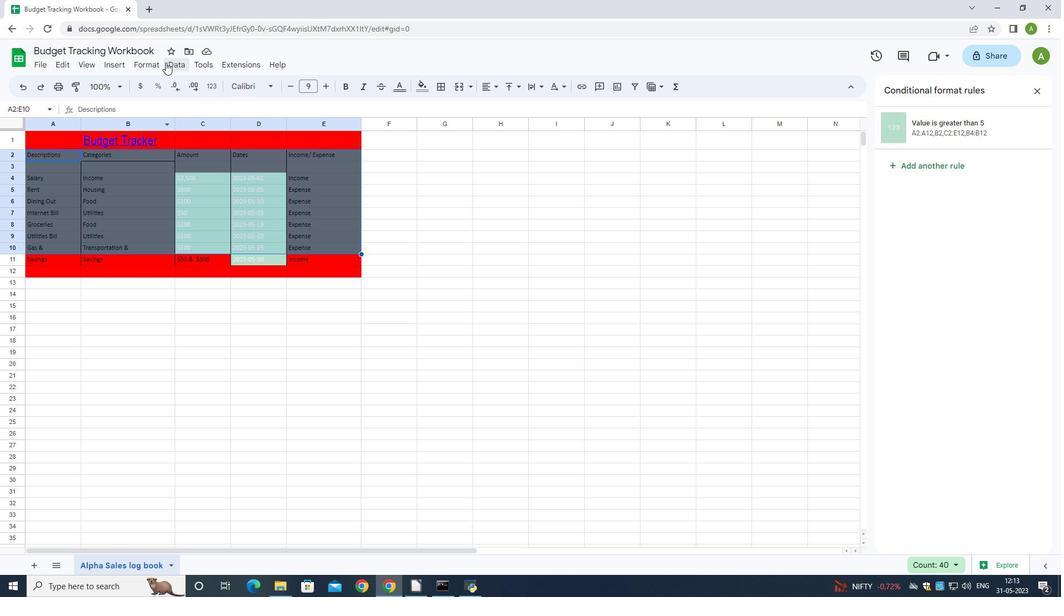 
Action: Mouse pressed left at (162, 62)
Screenshot: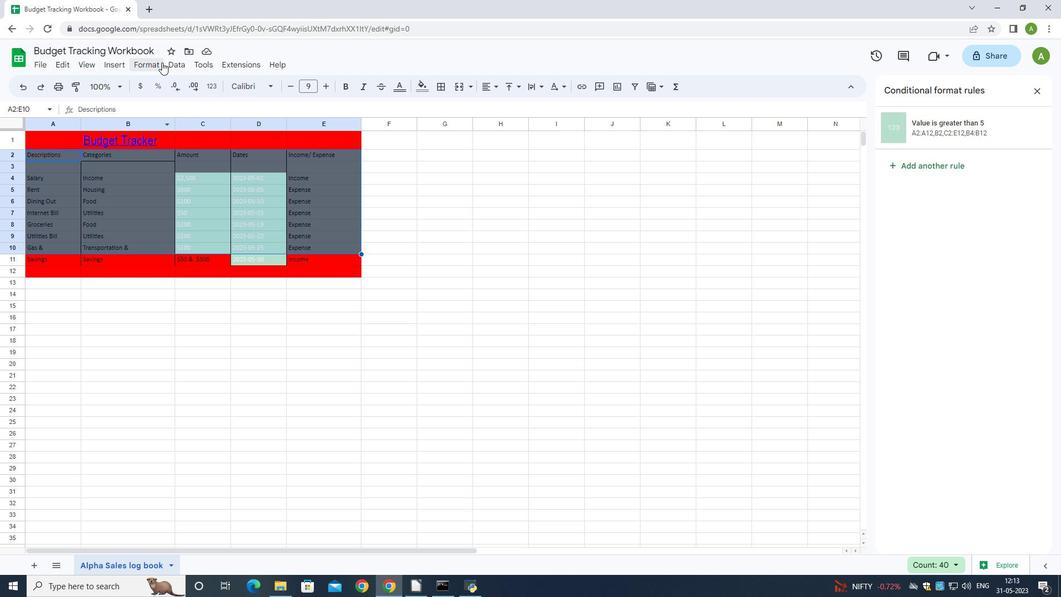 
Action: Mouse moved to (174, 258)
Screenshot: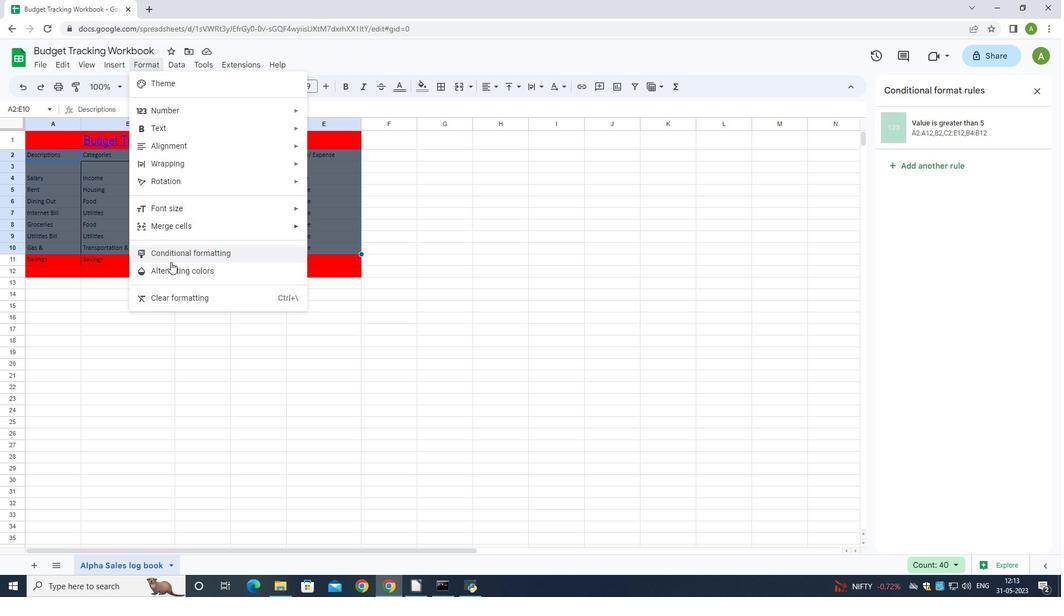 
Action: Mouse pressed left at (174, 258)
Screenshot: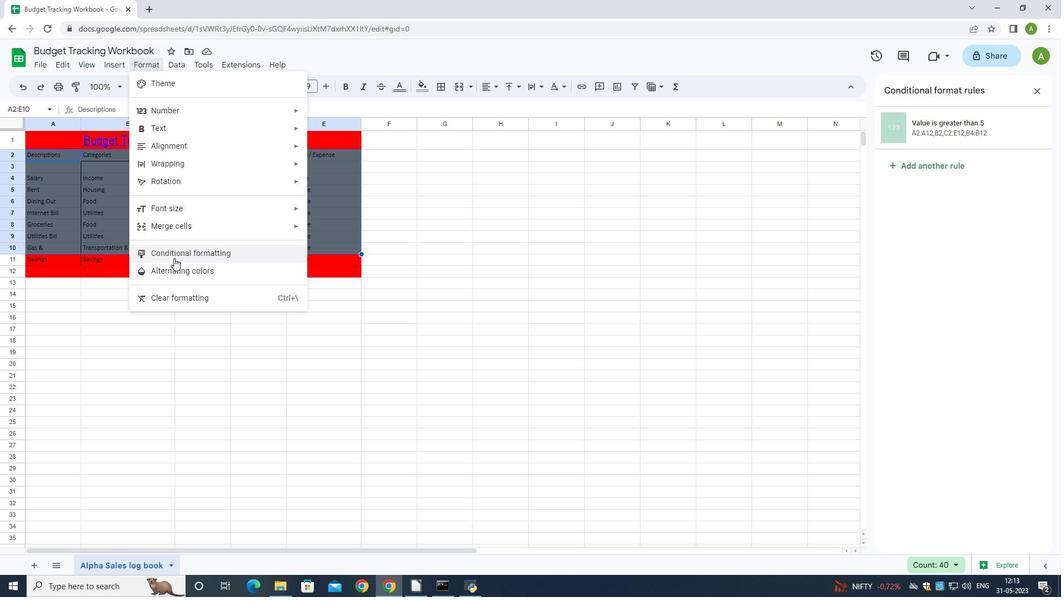 
Action: Mouse moved to (146, 61)
Screenshot: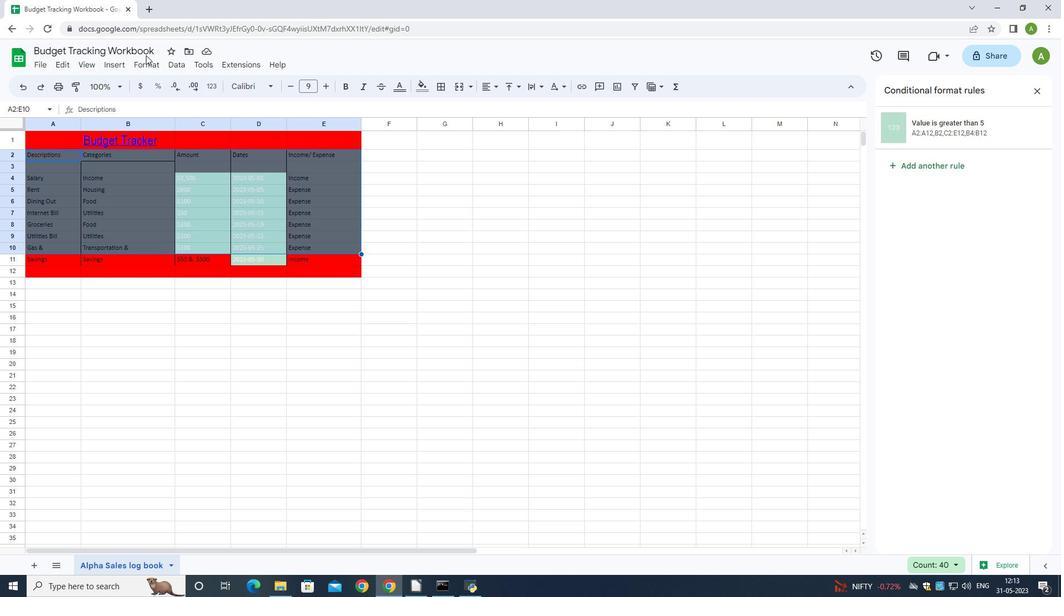 
Action: Mouse pressed left at (146, 61)
Screenshot: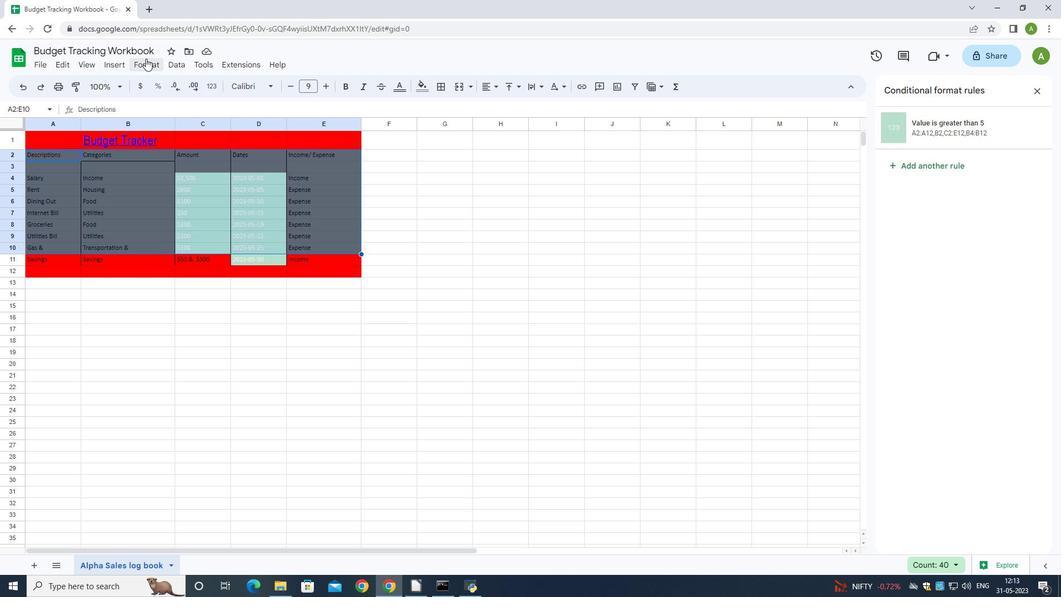 
Action: Mouse moved to (439, 295)
Screenshot: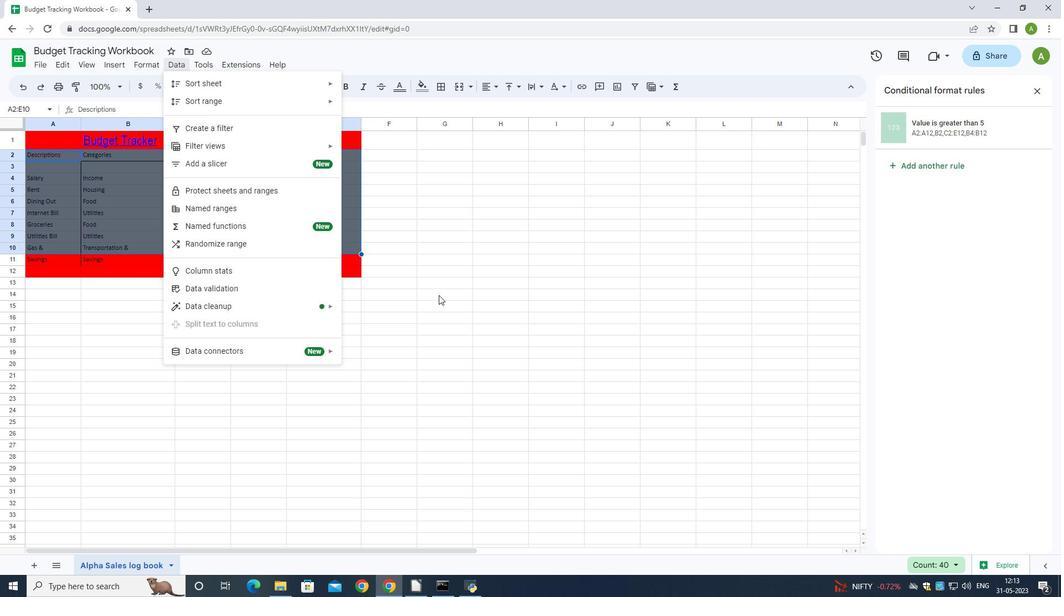 
Action: Mouse pressed left at (439, 295)
Screenshot: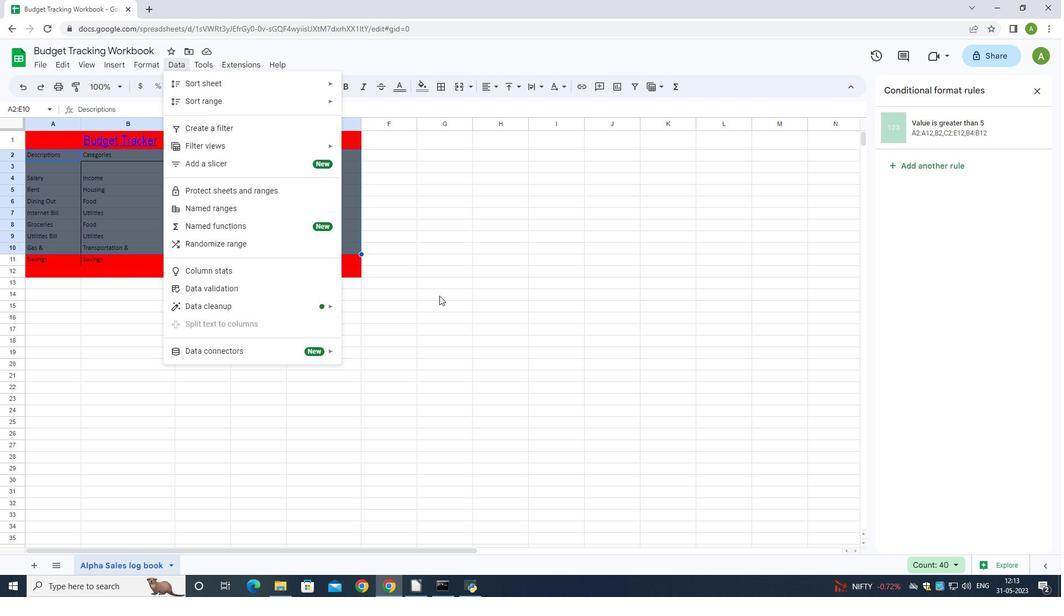 
Action: Mouse moved to (263, 202)
Screenshot: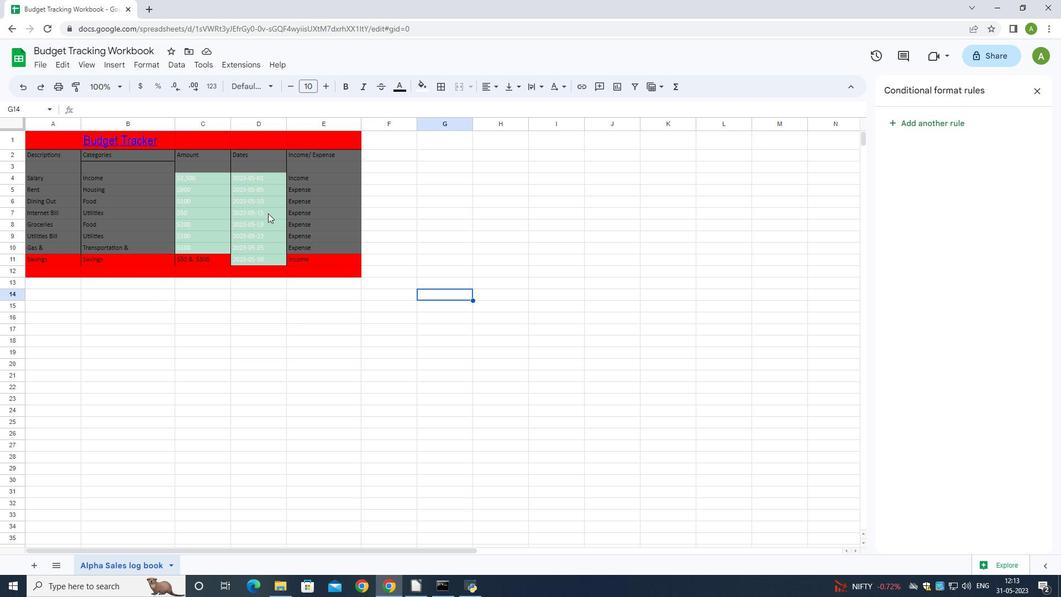 
Action: Mouse pressed left at (263, 202)
Screenshot: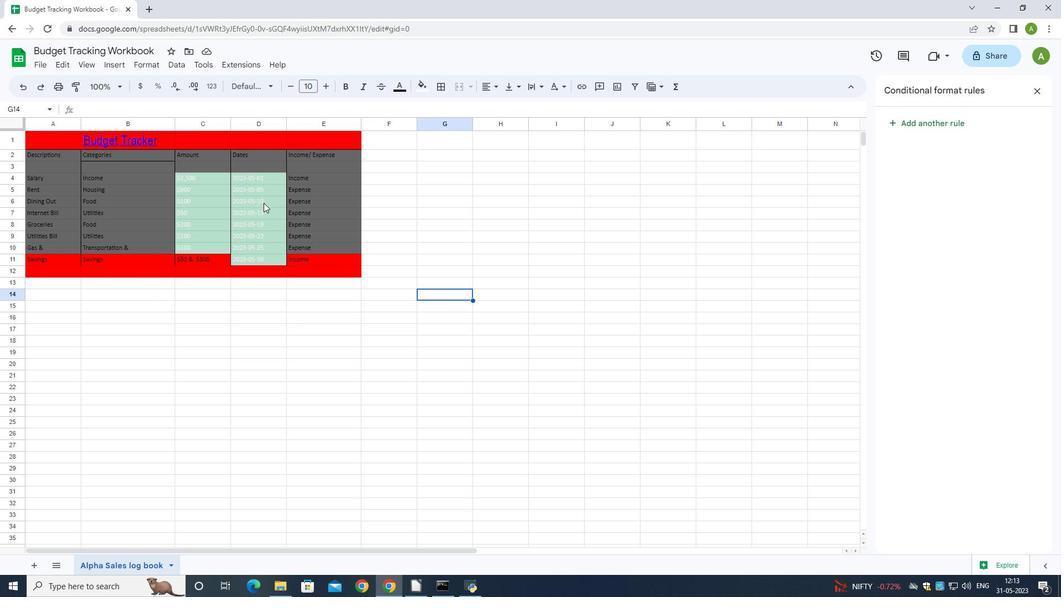 
Action: Mouse moved to (207, 200)
Screenshot: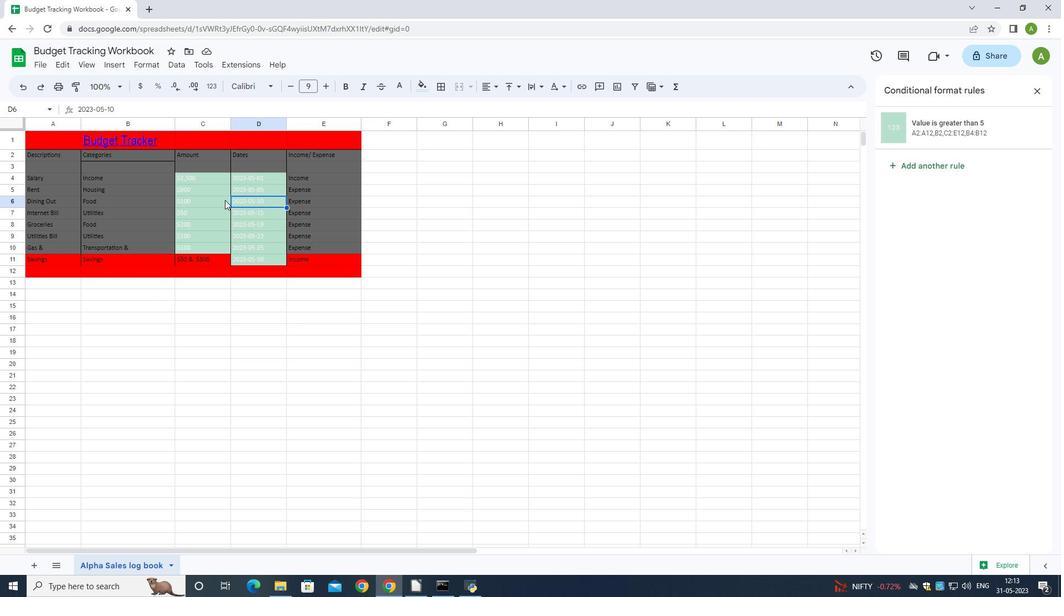 
Action: Mouse pressed left at (207, 200)
Screenshot: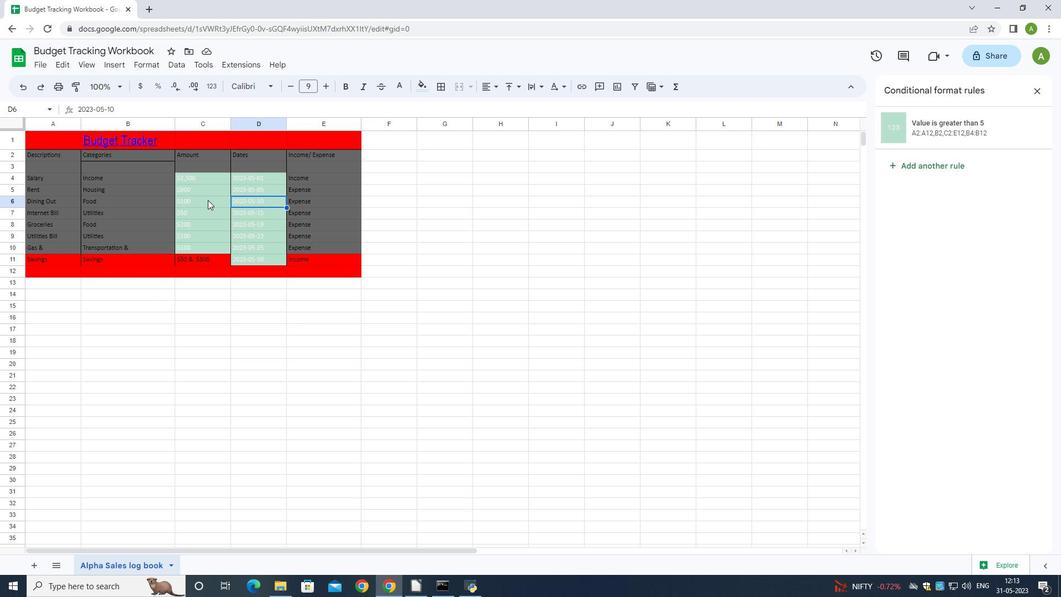 
Action: Mouse moved to (935, 126)
Screenshot: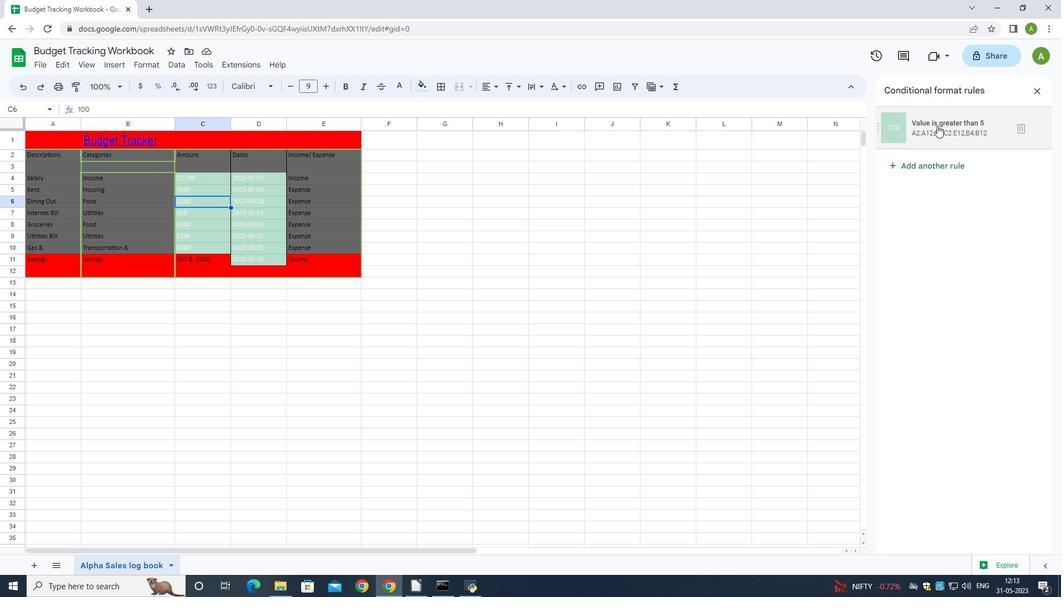 
Action: Mouse pressed left at (935, 126)
Screenshot: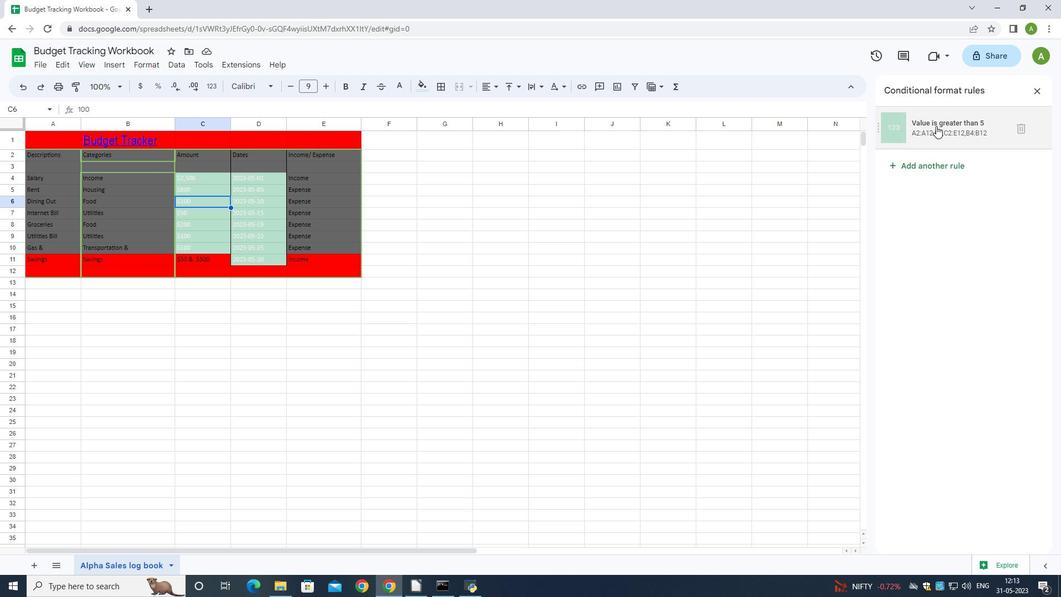 
Action: Mouse moved to (938, 120)
Screenshot: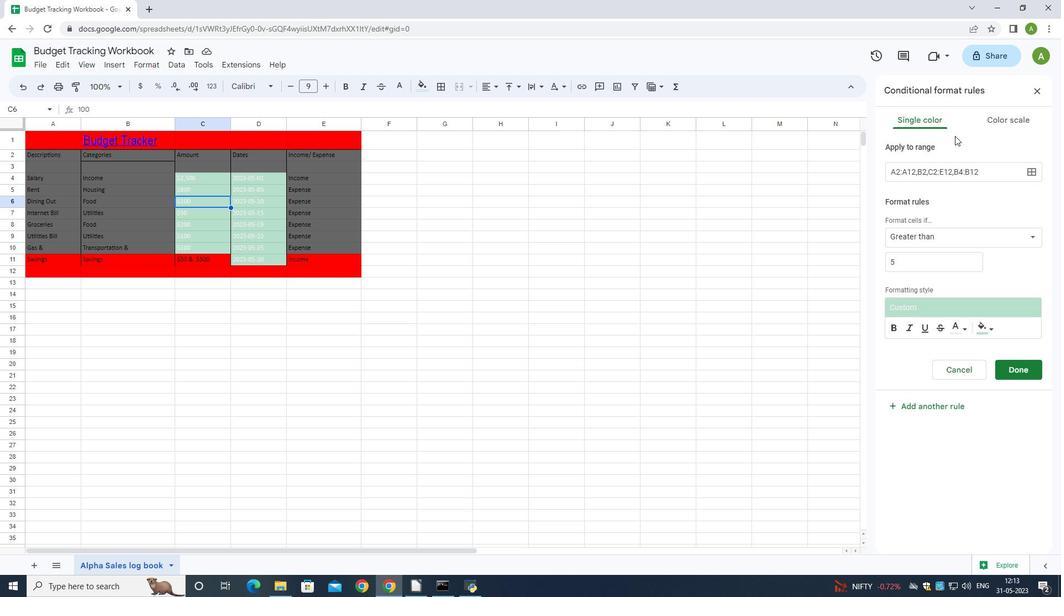 
Action: Mouse pressed left at (938, 120)
Screenshot: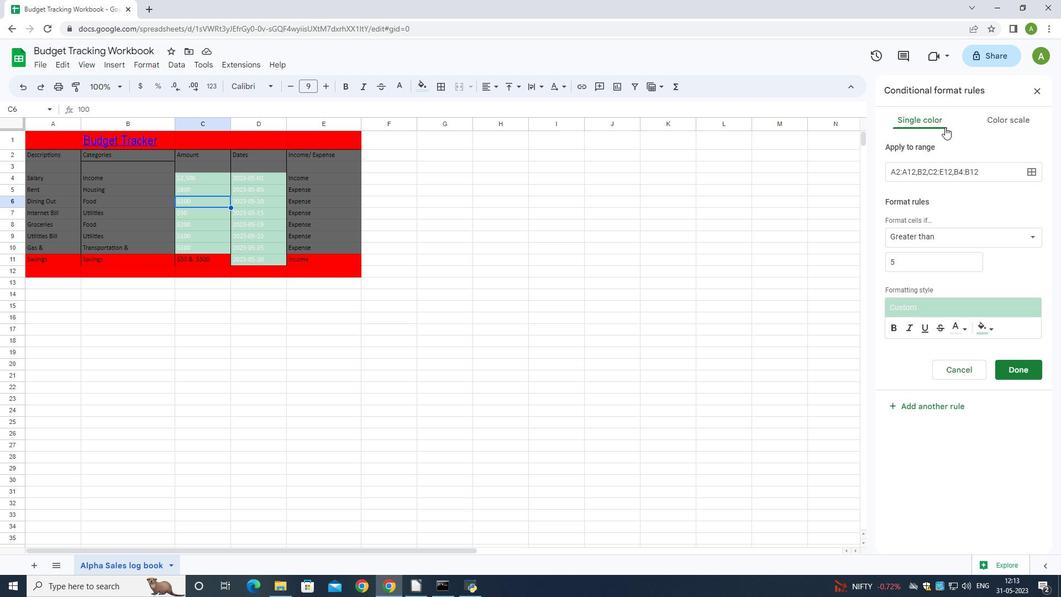 
Action: Mouse moved to (999, 118)
Screenshot: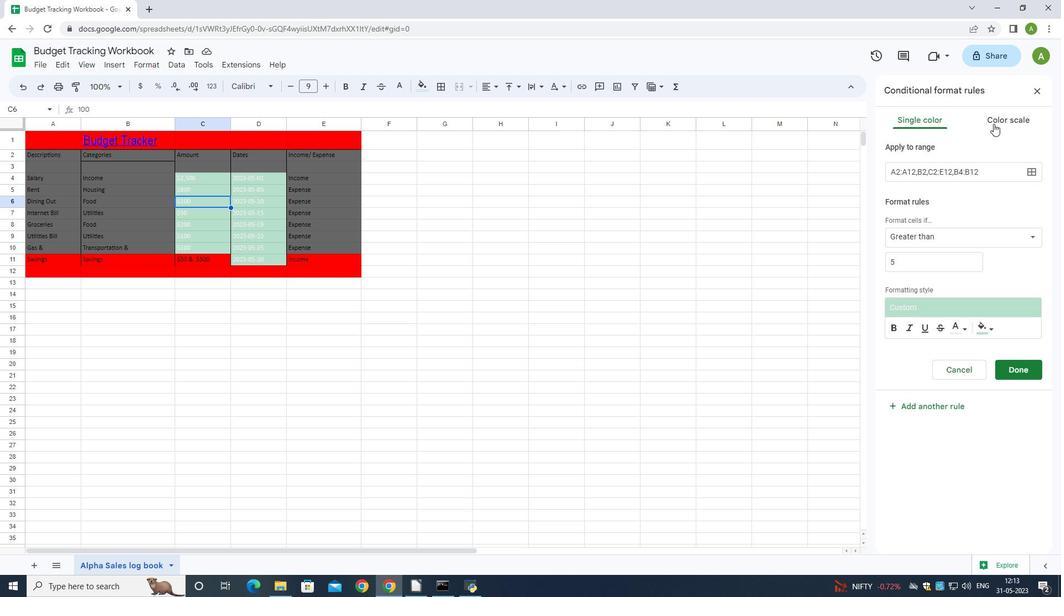 
Action: Mouse pressed left at (999, 118)
Screenshot: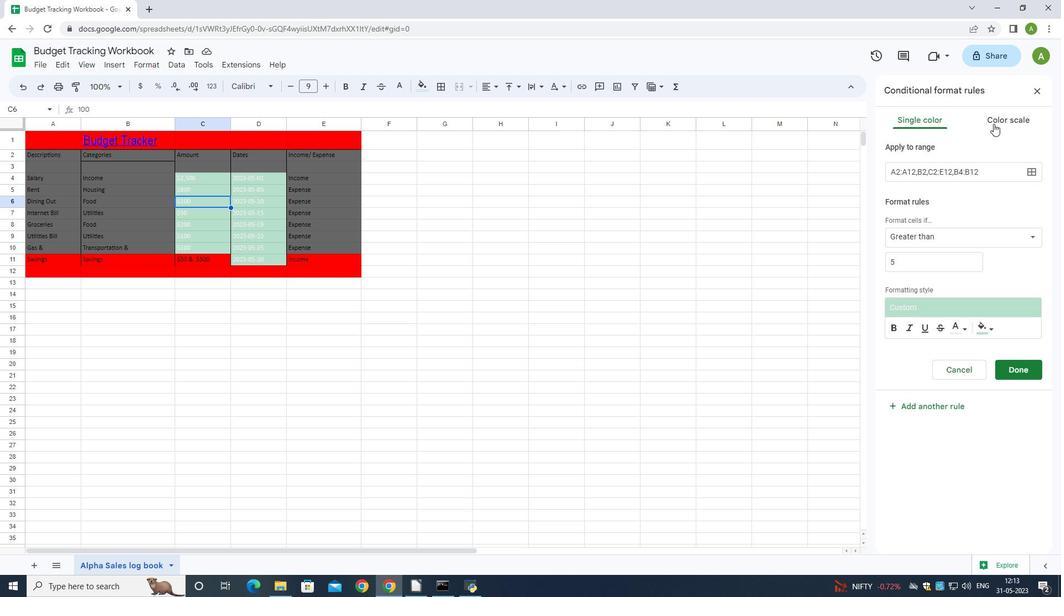 
Action: Mouse moved to (964, 424)
Screenshot: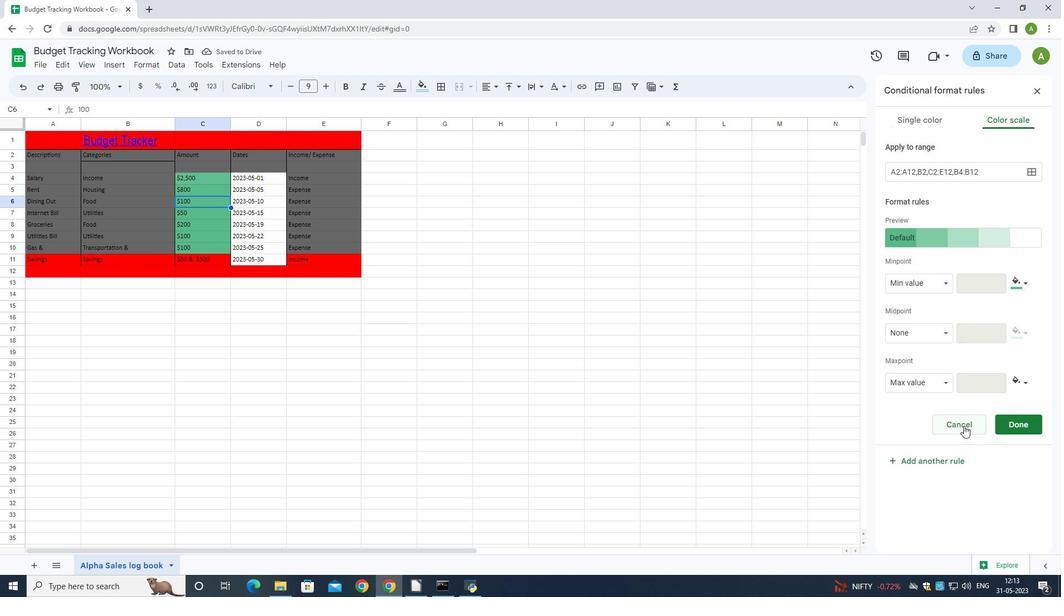 
Action: Mouse pressed left at (964, 424)
Screenshot: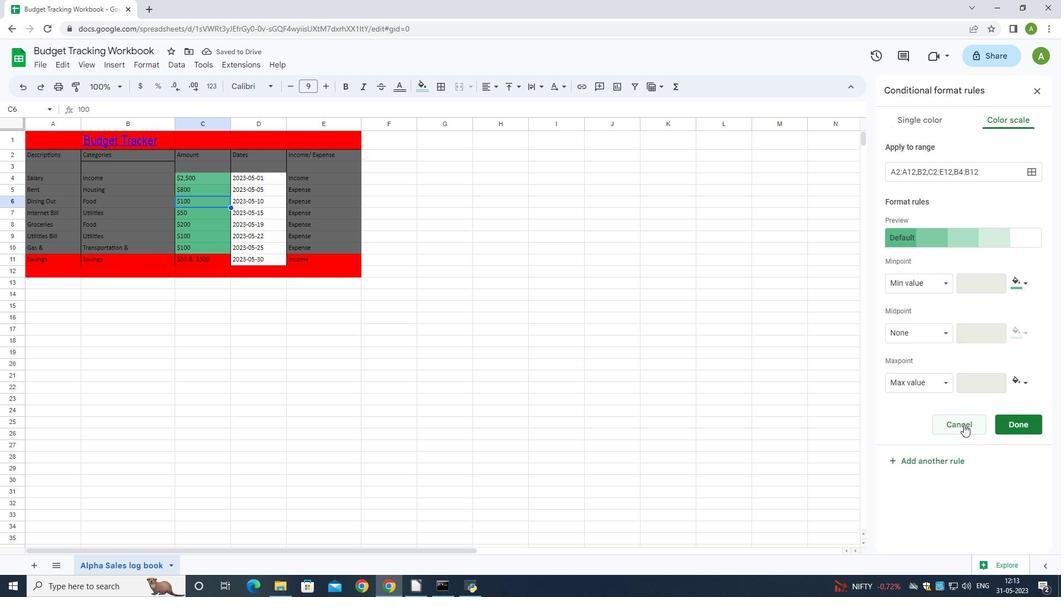 
Action: Mouse moved to (444, 89)
Screenshot: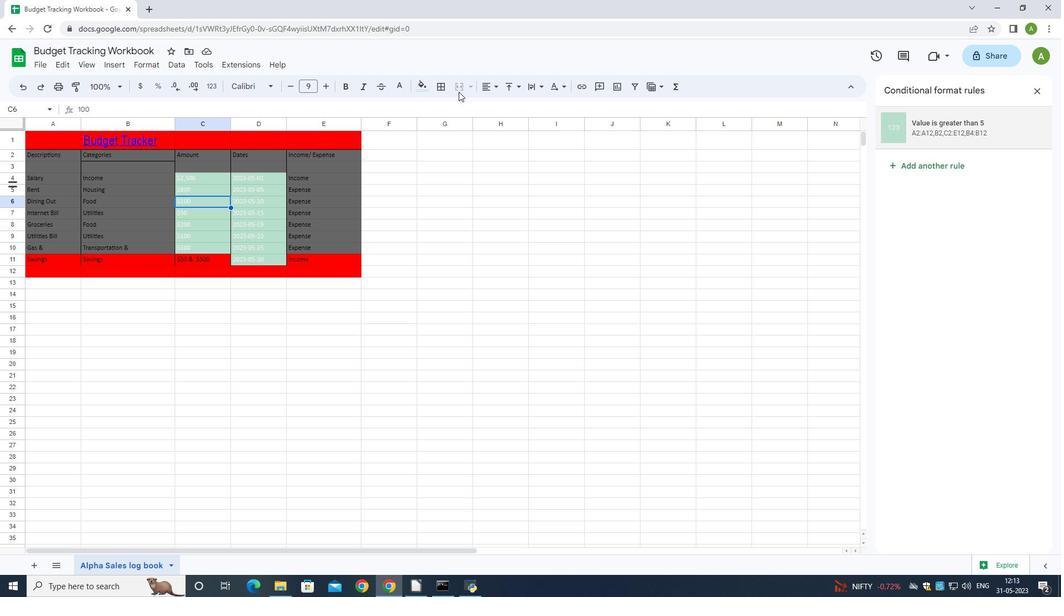 
Action: Mouse pressed left at (444, 89)
Screenshot: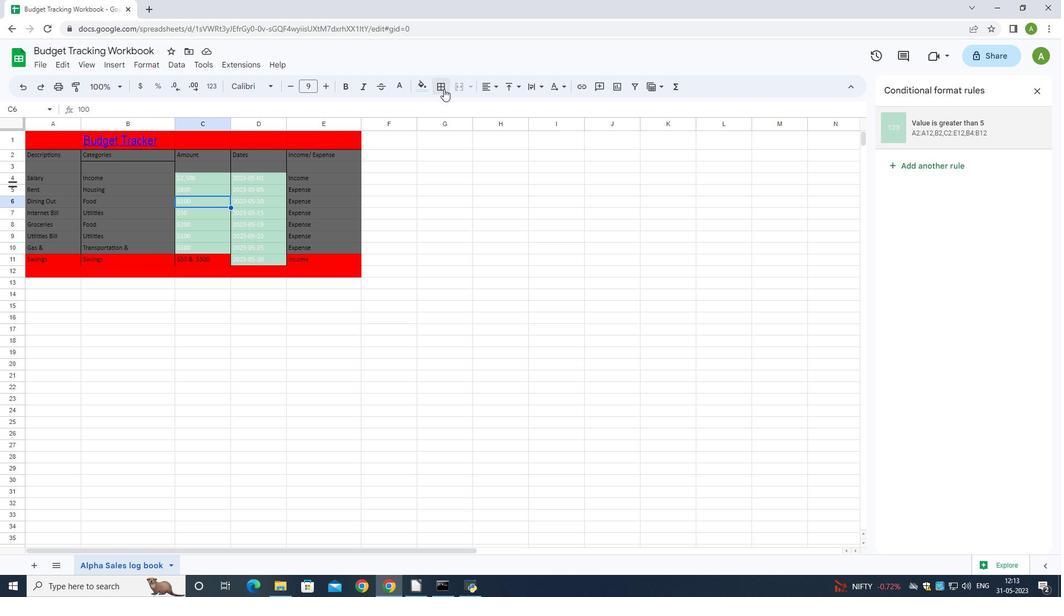 
Action: Mouse moved to (113, 64)
Screenshot: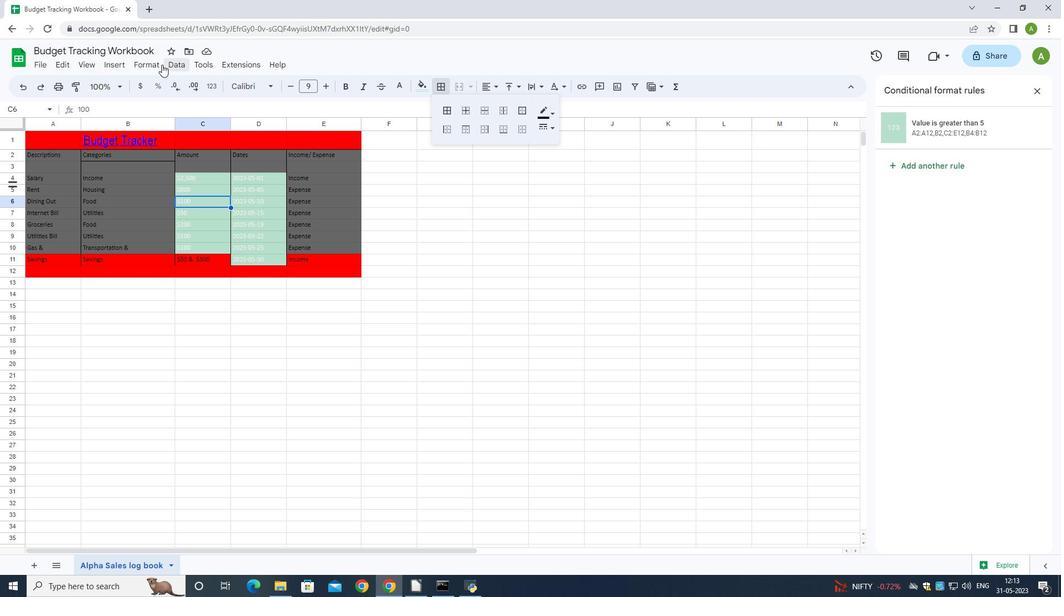 
Action: Mouse pressed left at (113, 64)
Screenshot: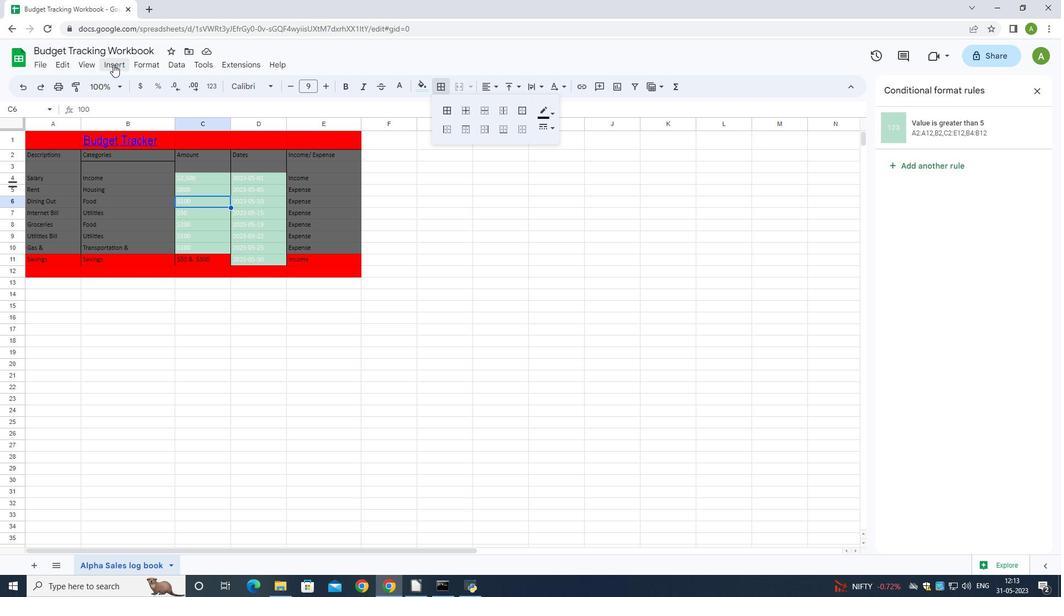 
Action: Mouse moved to (133, 84)
Screenshot: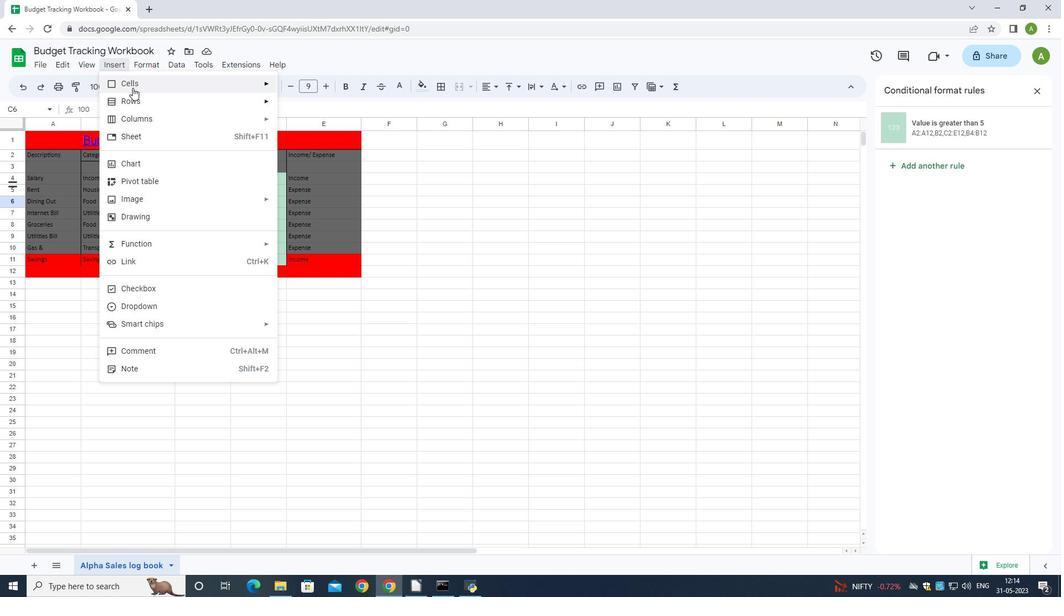 
Action: Mouse pressed left at (133, 84)
Screenshot: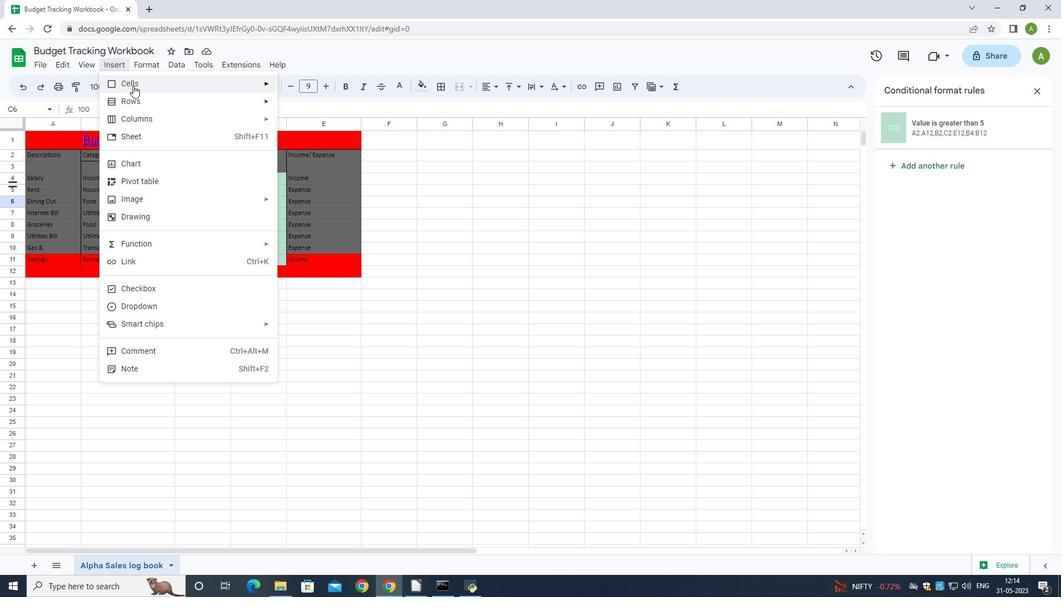 
Action: Mouse moved to (265, 84)
Screenshot: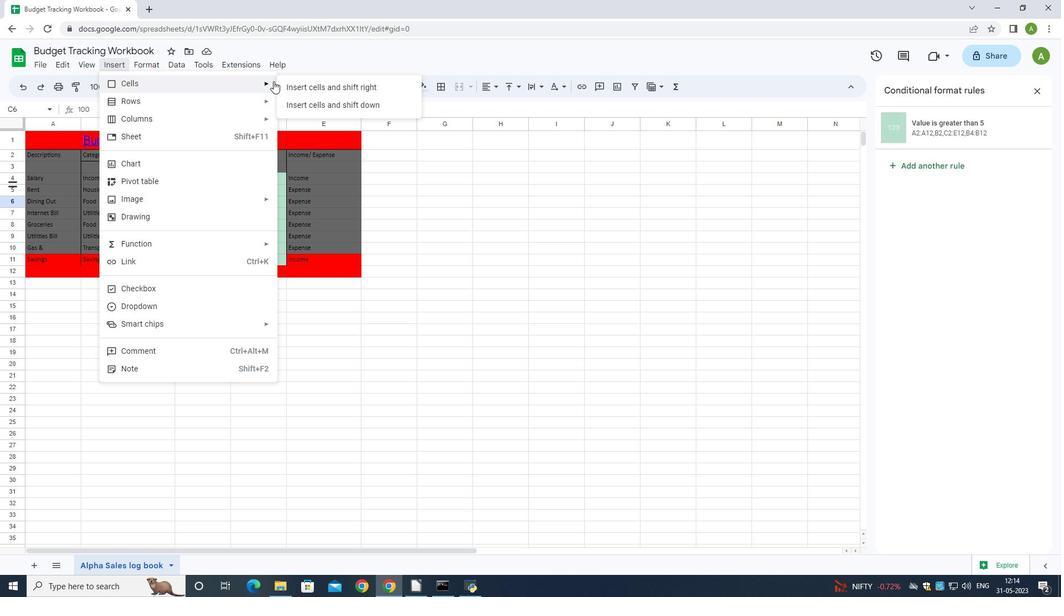
Action: Mouse pressed left at (265, 84)
Screenshot: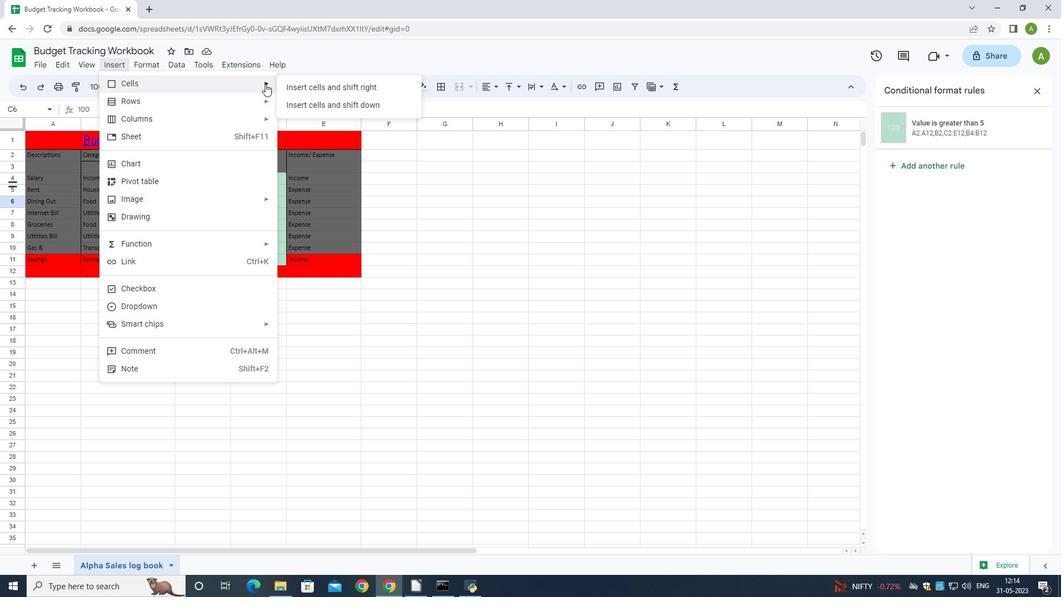 
Action: Mouse pressed left at (265, 84)
Screenshot: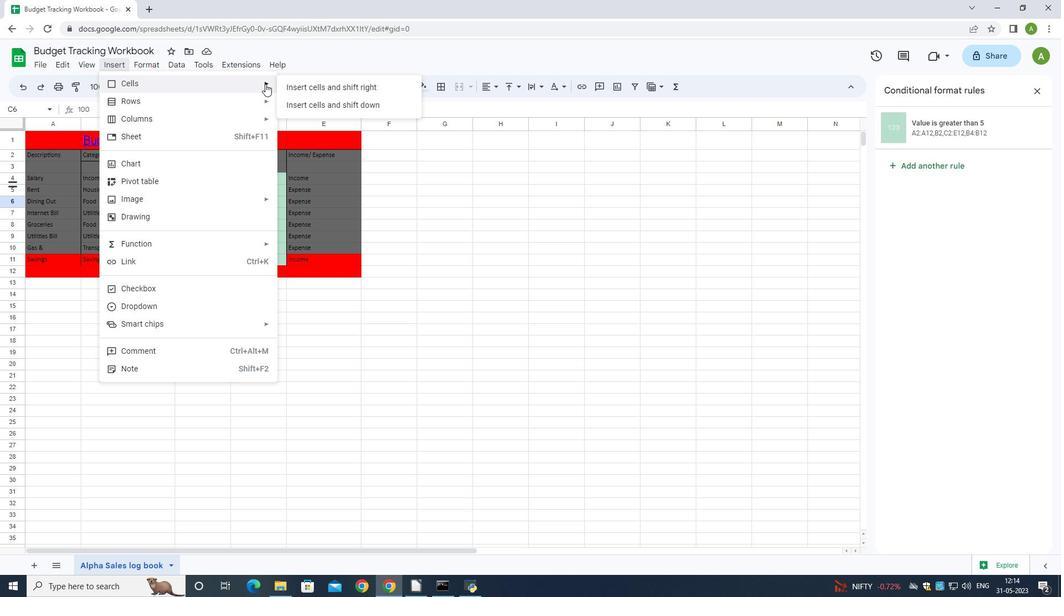 
Action: Mouse moved to (264, 101)
Screenshot: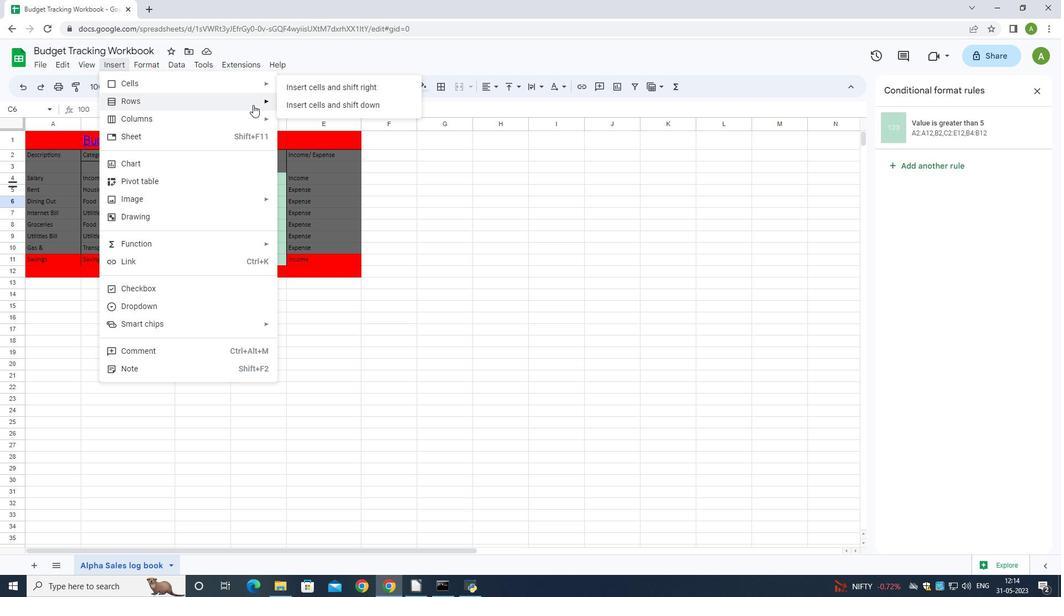 
Action: Mouse pressed left at (264, 101)
Screenshot: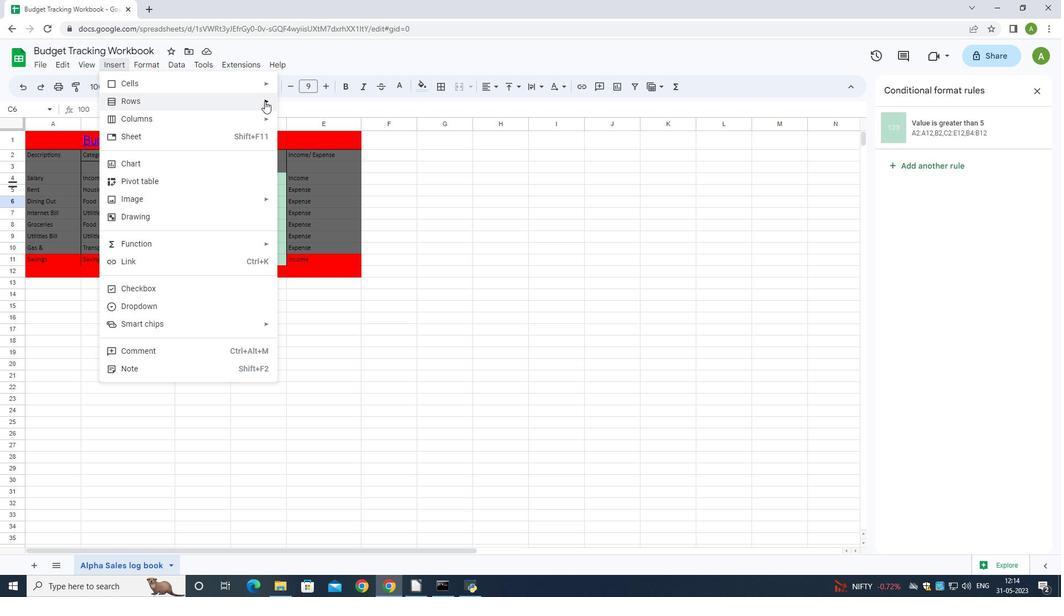 
Action: Mouse moved to (348, 331)
Screenshot: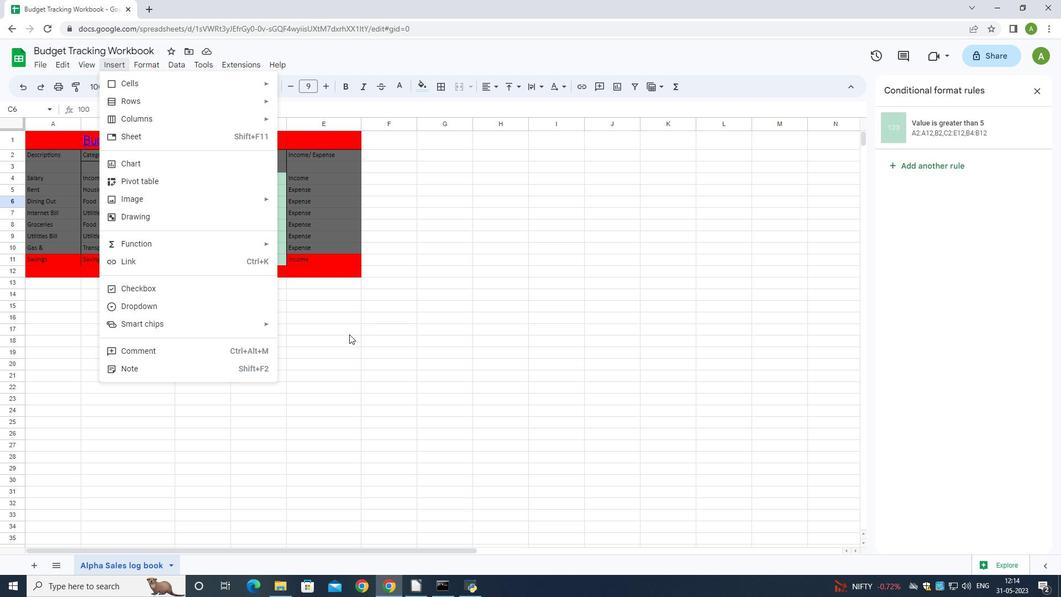 
Action: Mouse pressed left at (348, 331)
Screenshot: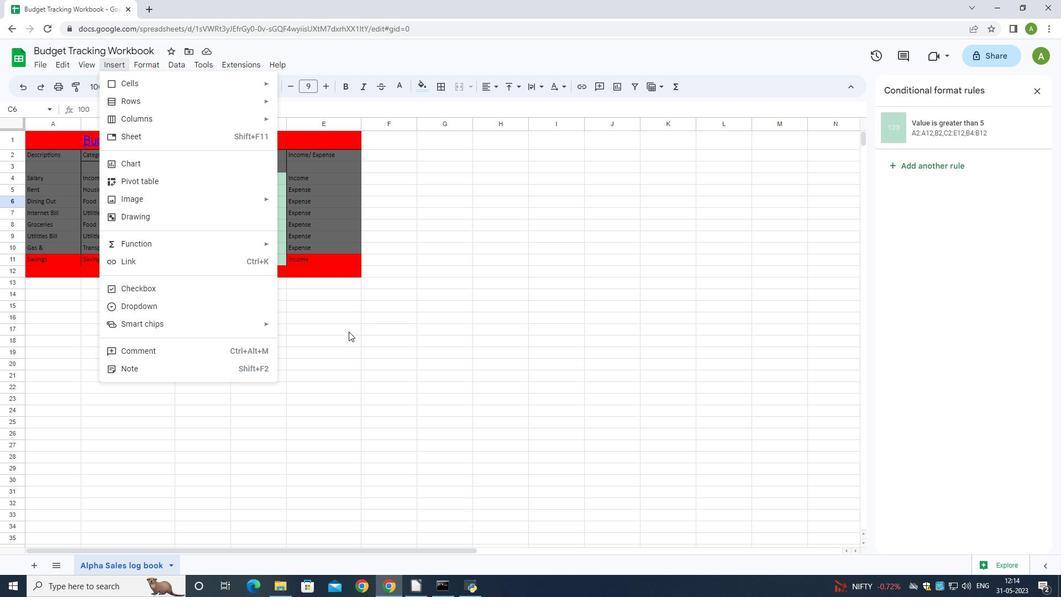 
Action: Mouse moved to (30, 134)
Screenshot: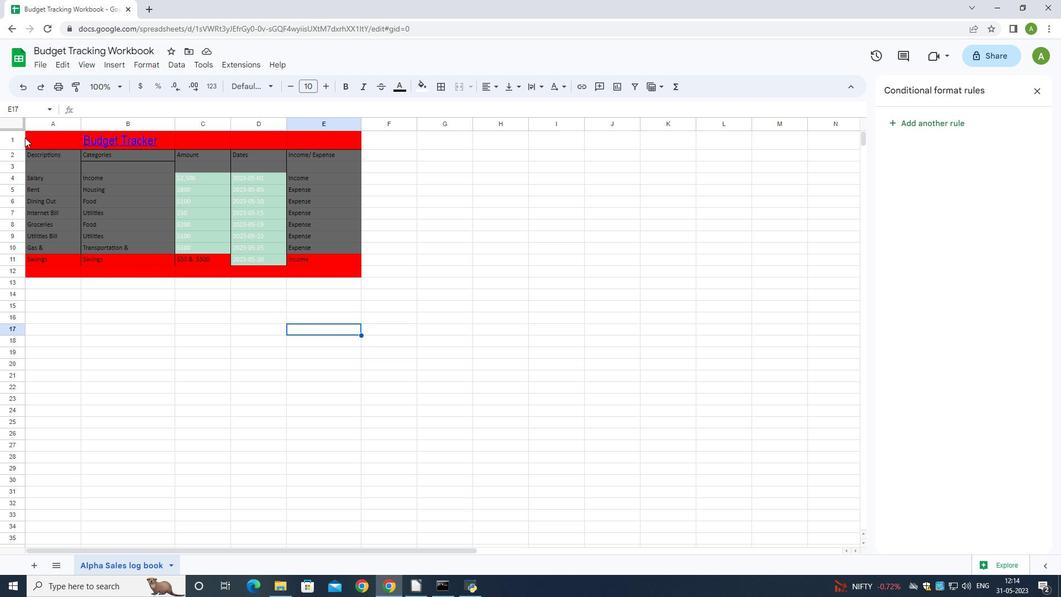 
Action: Mouse pressed left at (30, 134)
Screenshot: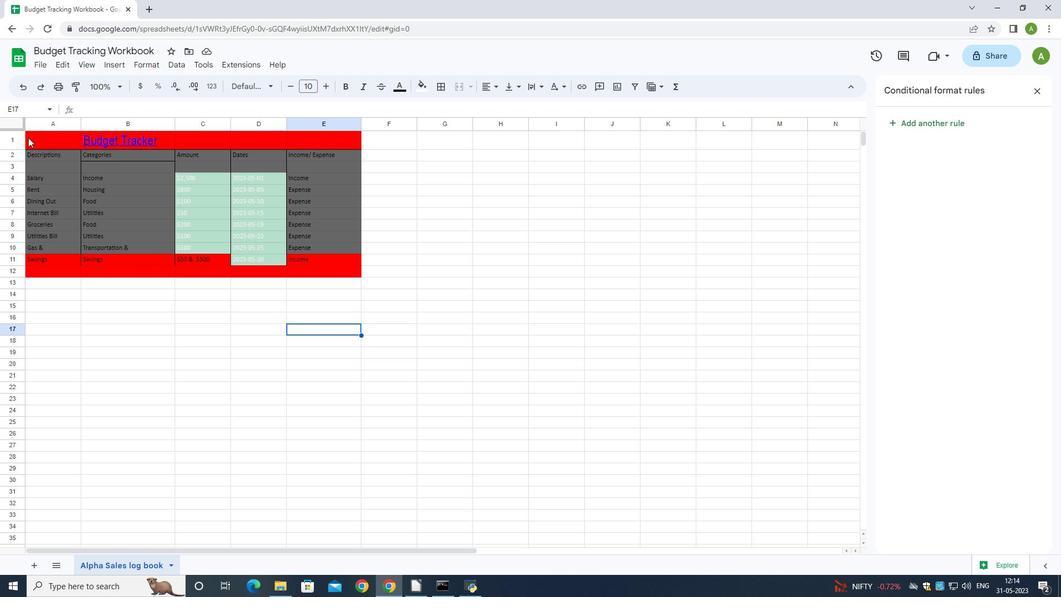 
Action: Mouse moved to (39, 135)
Screenshot: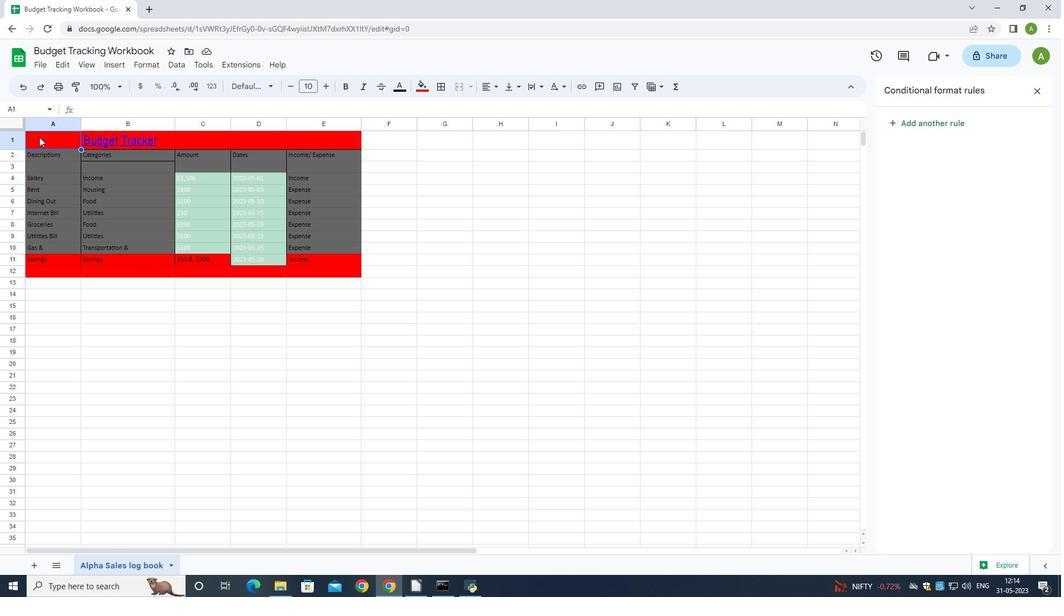 
Action: Mouse pressed left at (39, 135)
Screenshot: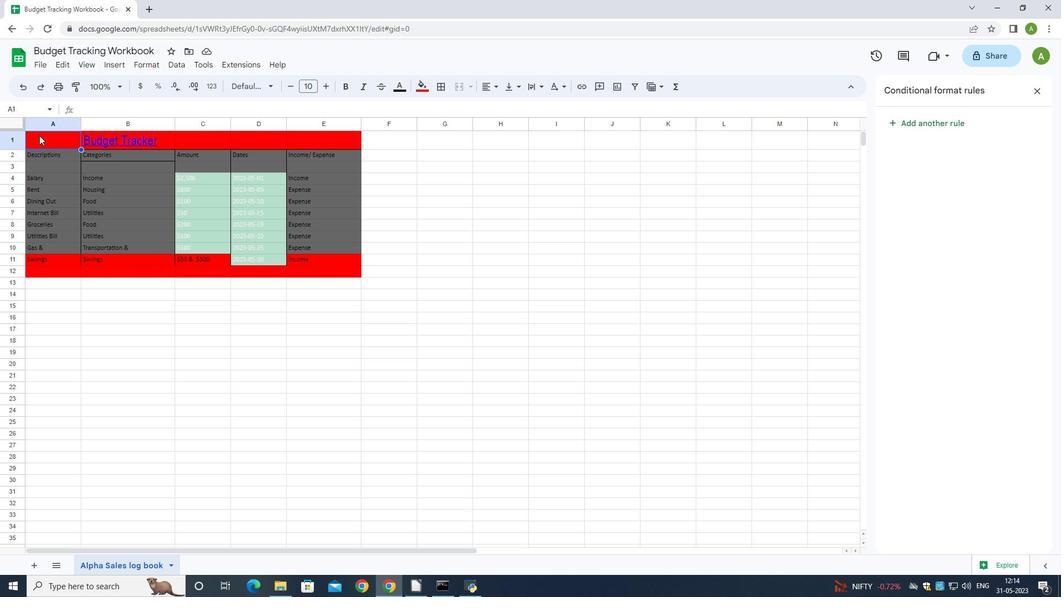 
Action: Mouse moved to (448, 87)
Screenshot: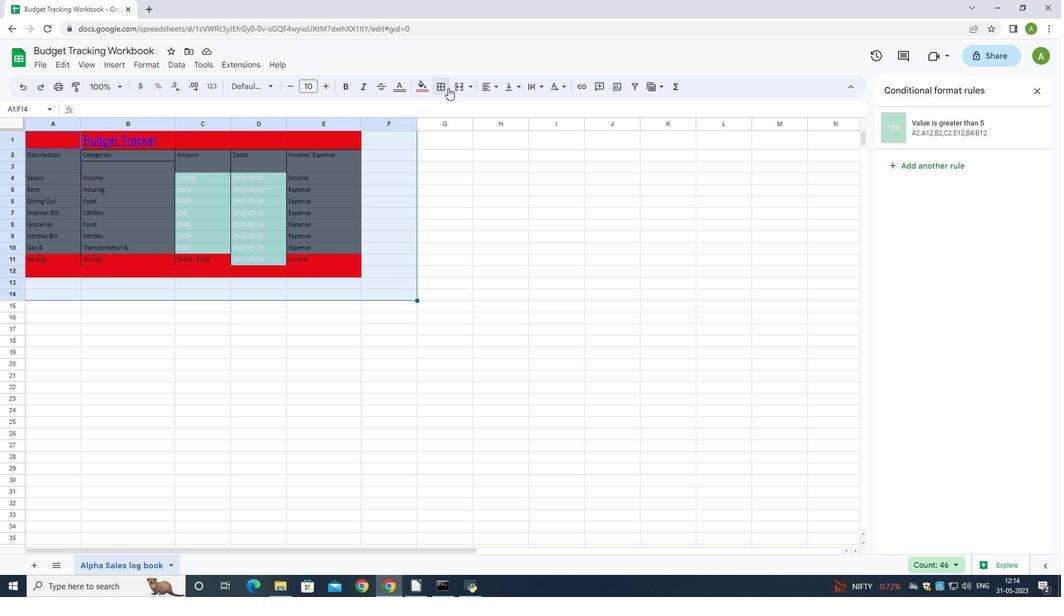 
Action: Mouse pressed left at (448, 87)
Screenshot: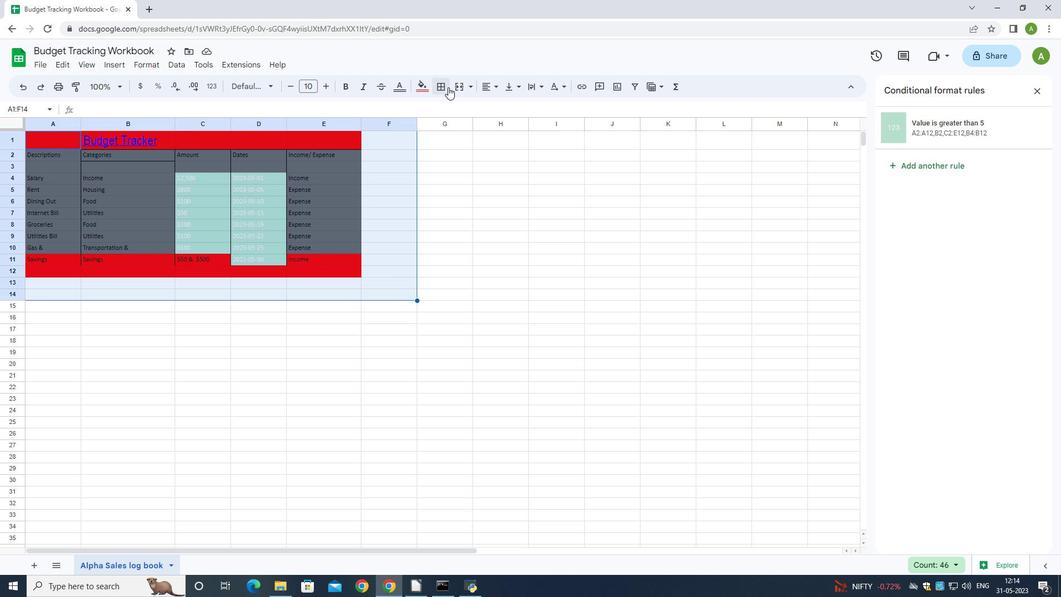 
Action: Mouse moved to (445, 111)
Screenshot: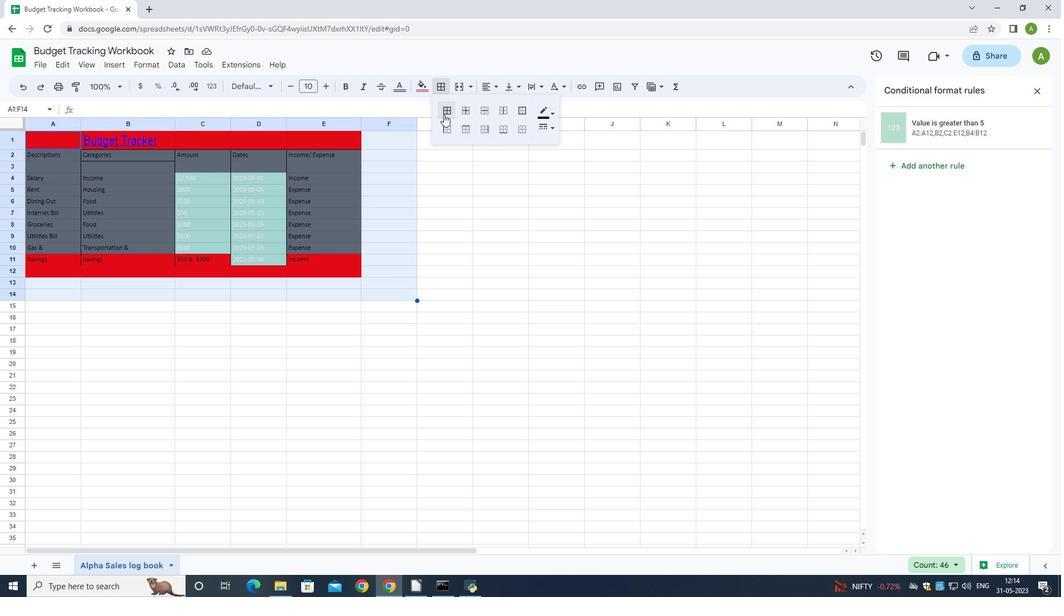 
Action: Mouse pressed left at (445, 111)
Screenshot: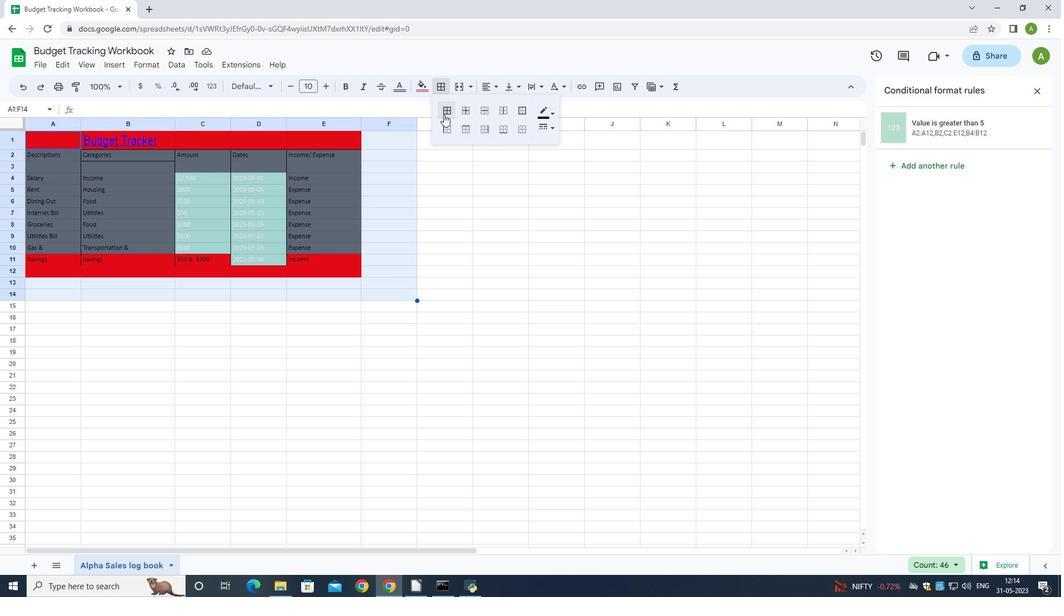 
Action: Mouse moved to (551, 127)
Screenshot: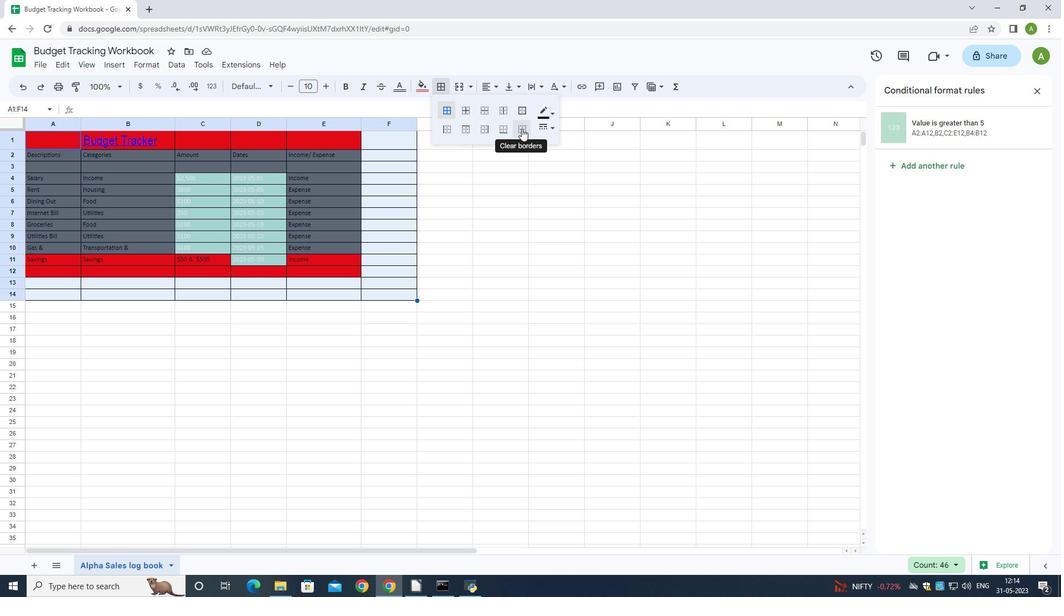 
Action: Mouse pressed left at (551, 127)
Screenshot: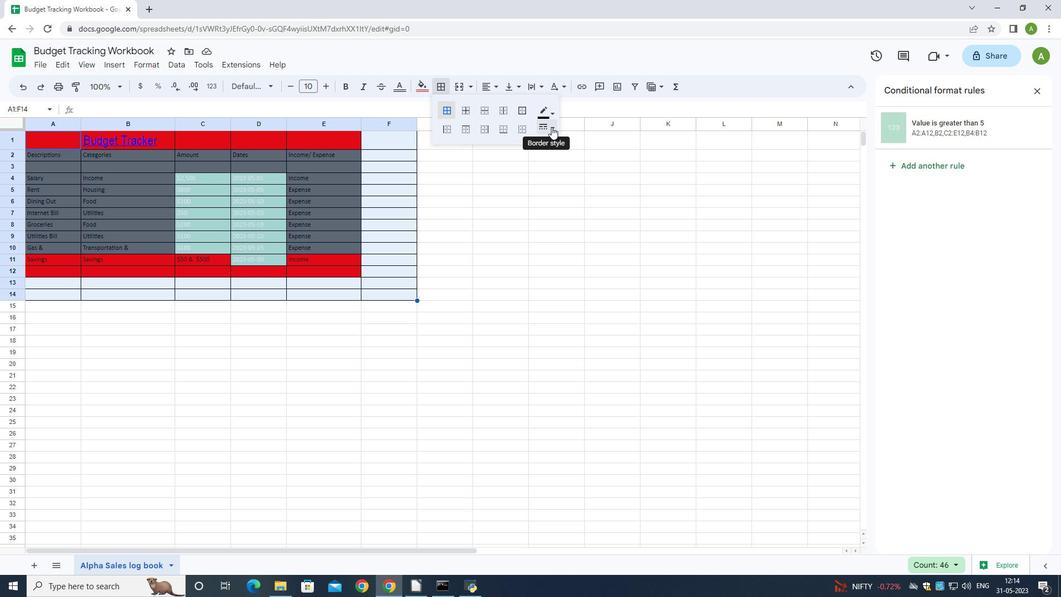 
Action: Mouse moved to (146, 64)
Screenshot: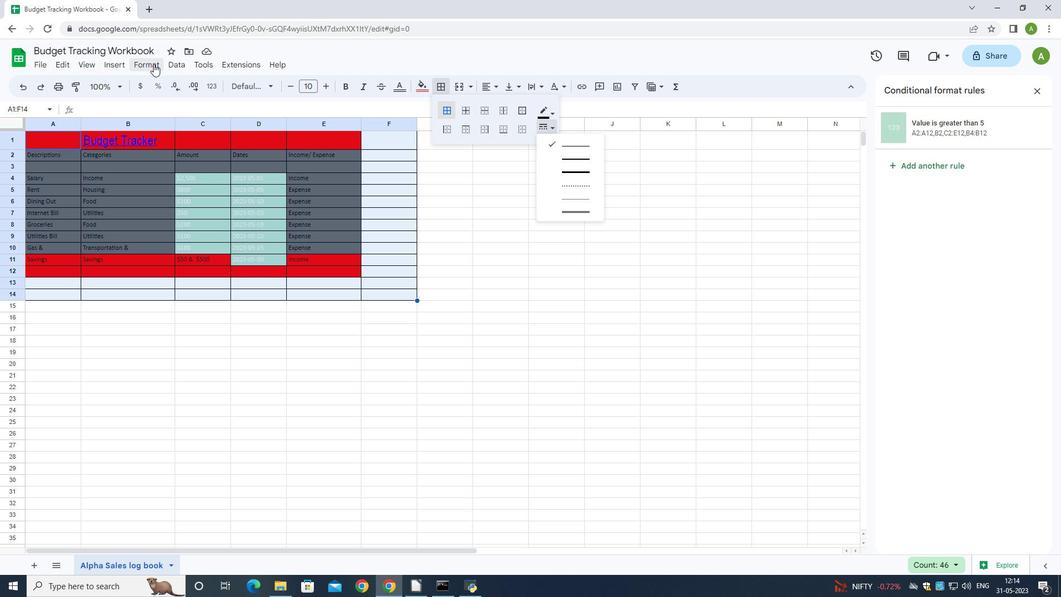 
Action: Mouse pressed left at (146, 64)
Screenshot: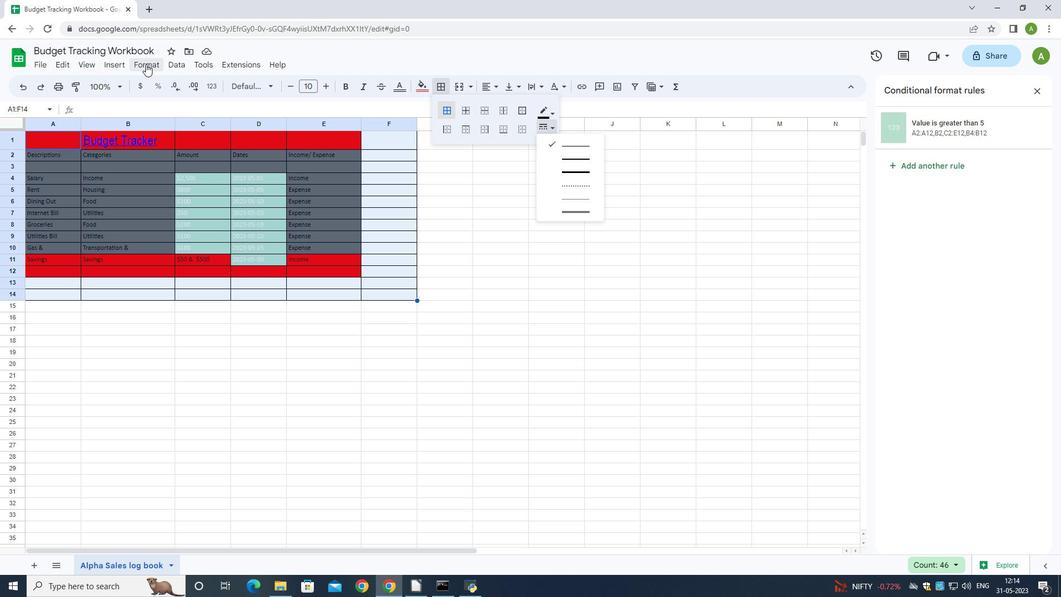 
Action: Mouse moved to (702, 254)
Screenshot: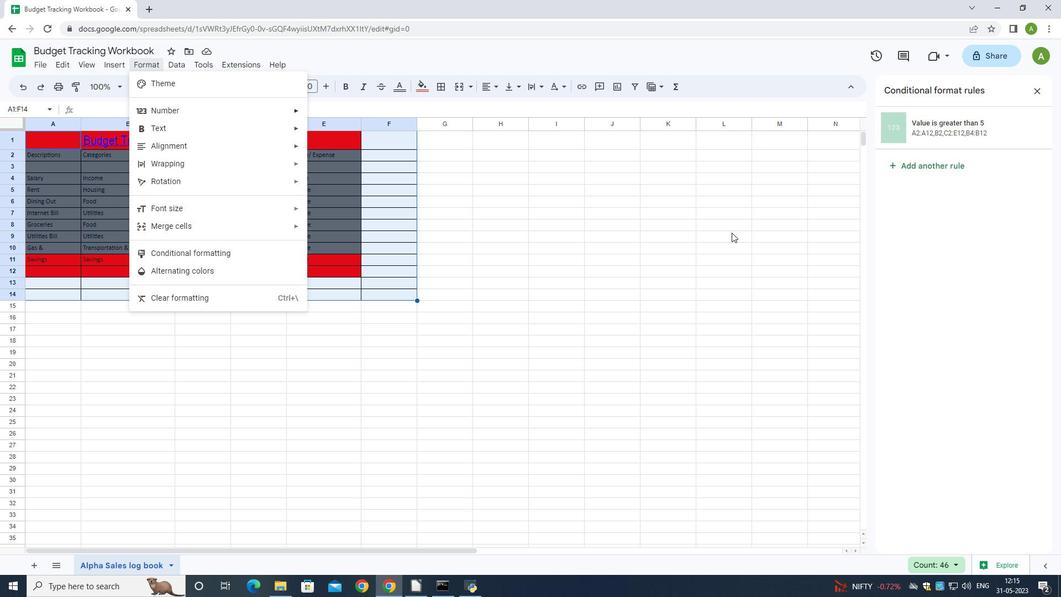 
Action: Mouse pressed left at (702, 254)
Screenshot: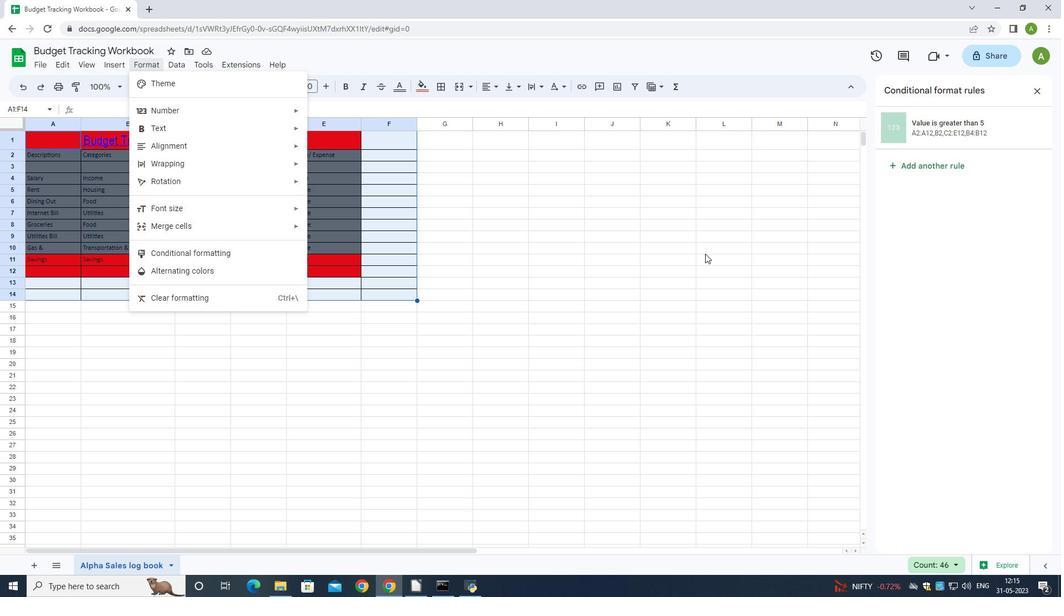 
Action: Mouse moved to (138, 66)
Screenshot: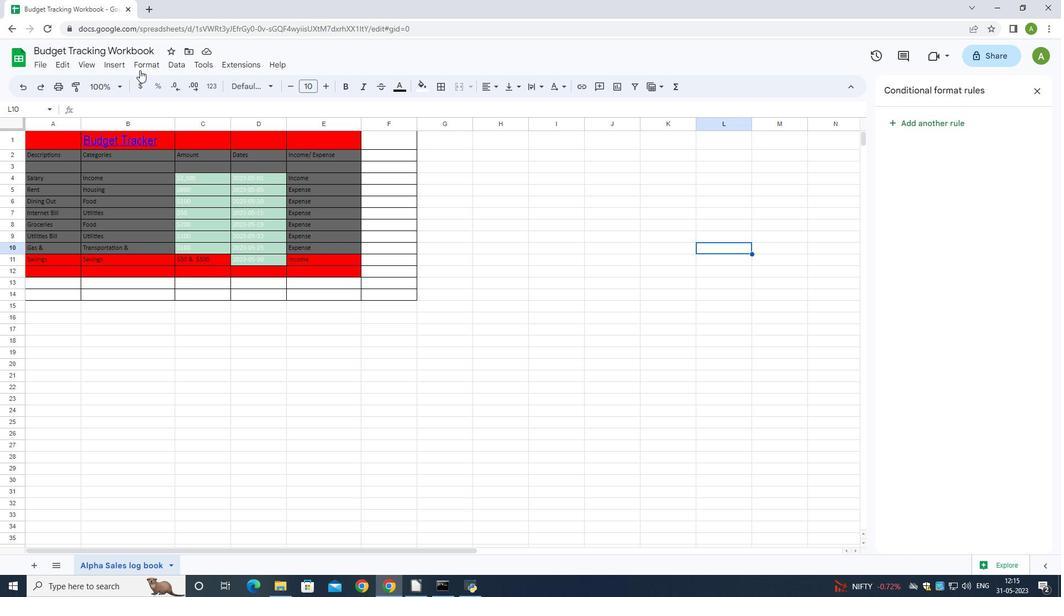 
Action: Mouse pressed left at (138, 66)
Screenshot: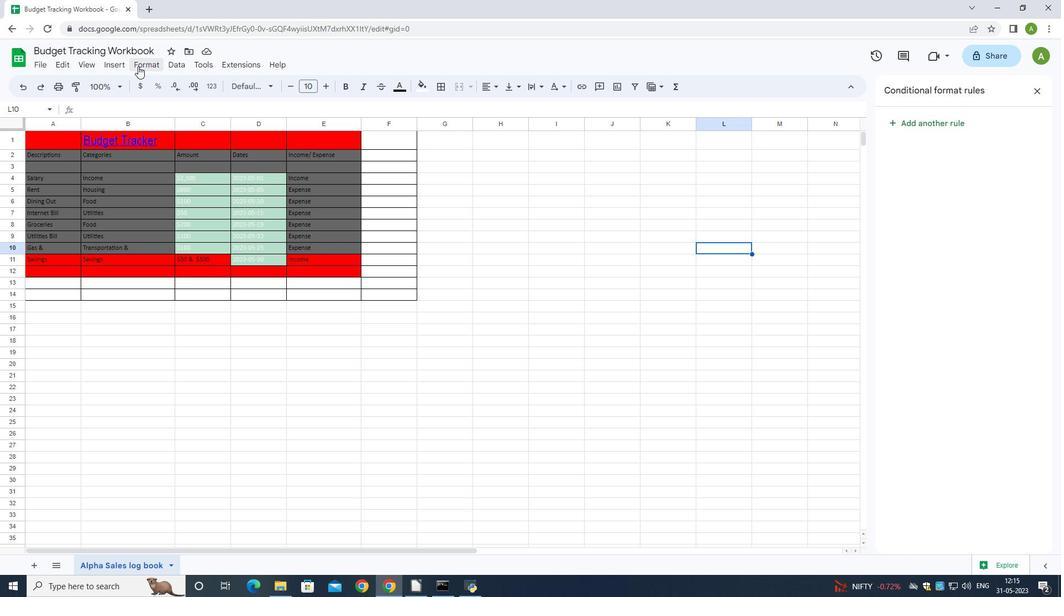 
Action: Mouse moved to (549, 268)
Screenshot: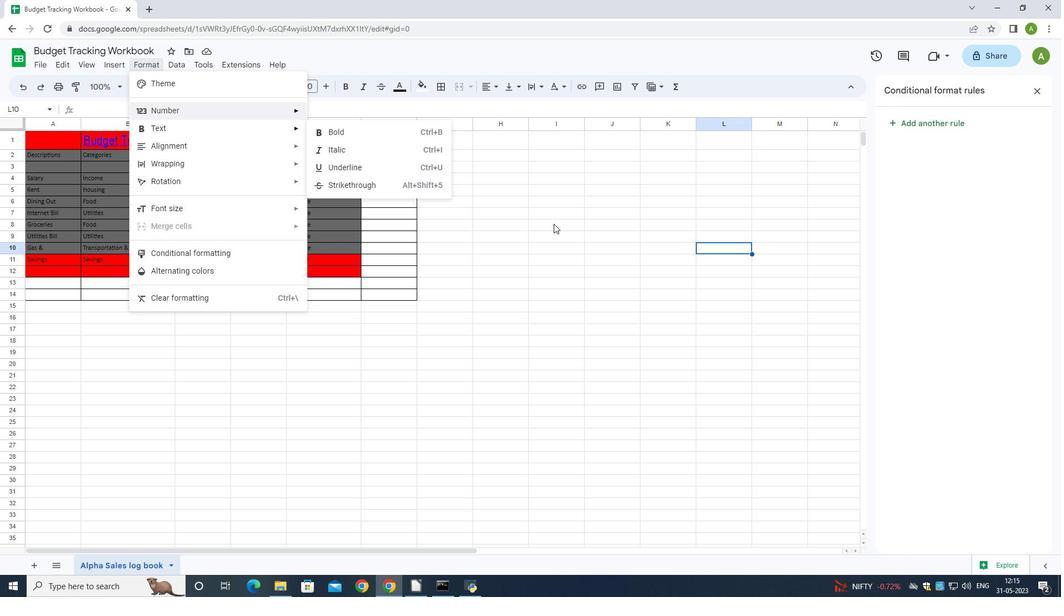 
Action: Mouse pressed left at (549, 268)
Screenshot: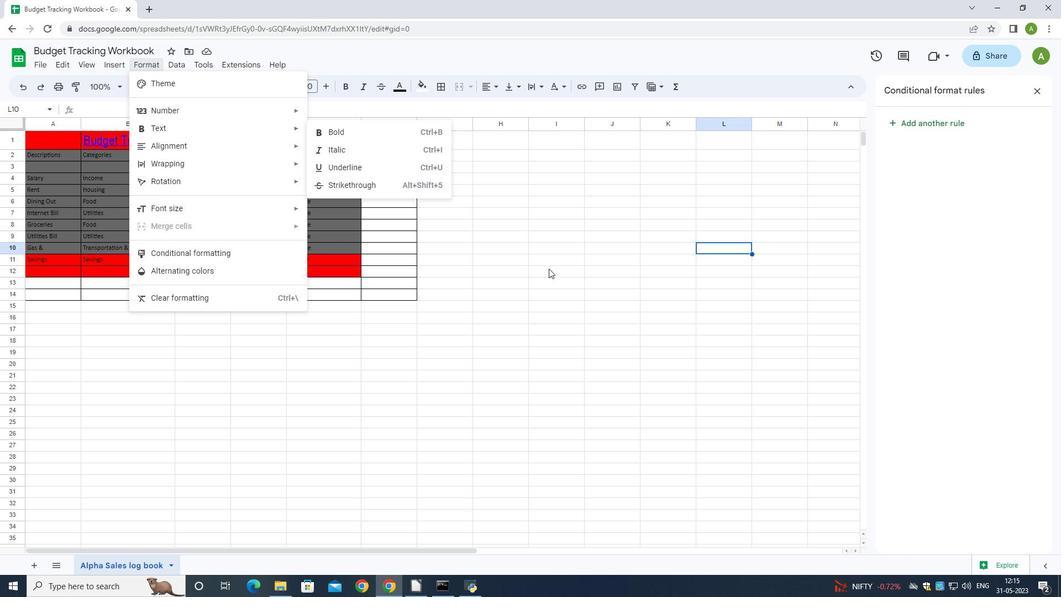 
Action: Mouse moved to (148, 62)
Screenshot: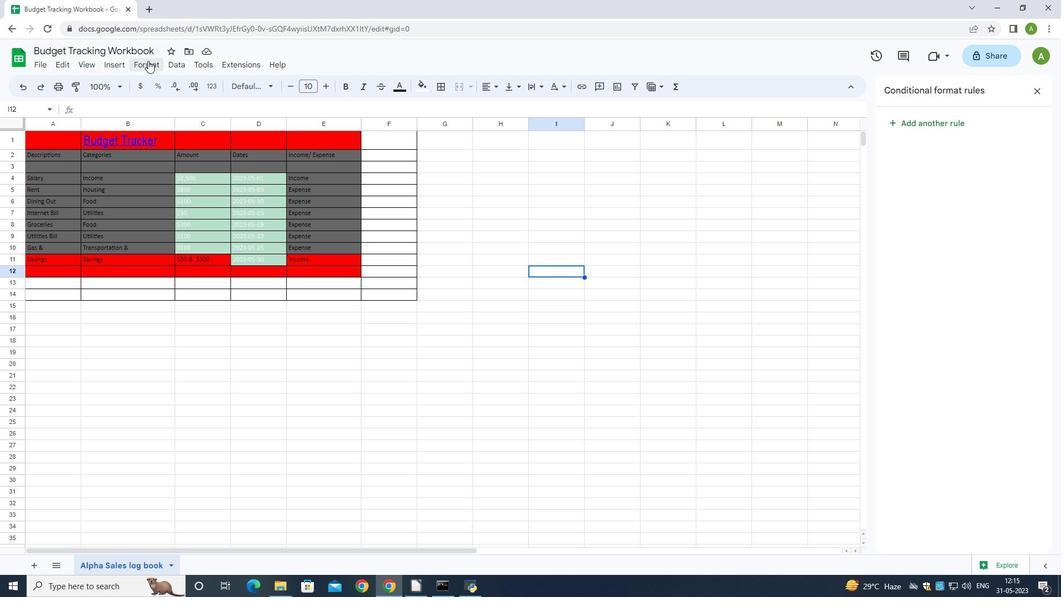 
Action: Mouse pressed left at (148, 62)
Screenshot: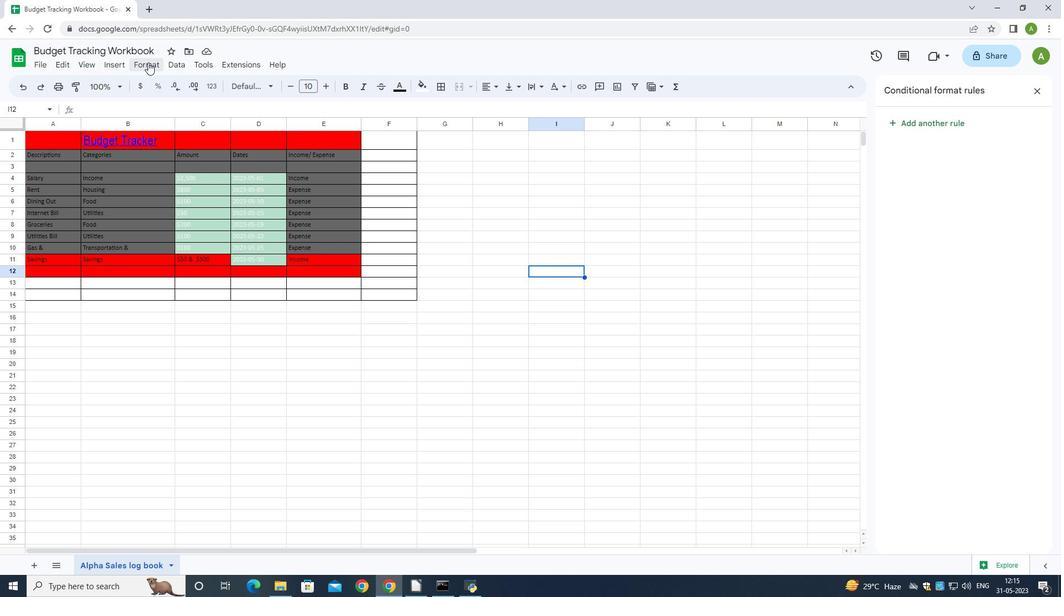 
Action: Mouse moved to (193, 223)
Screenshot: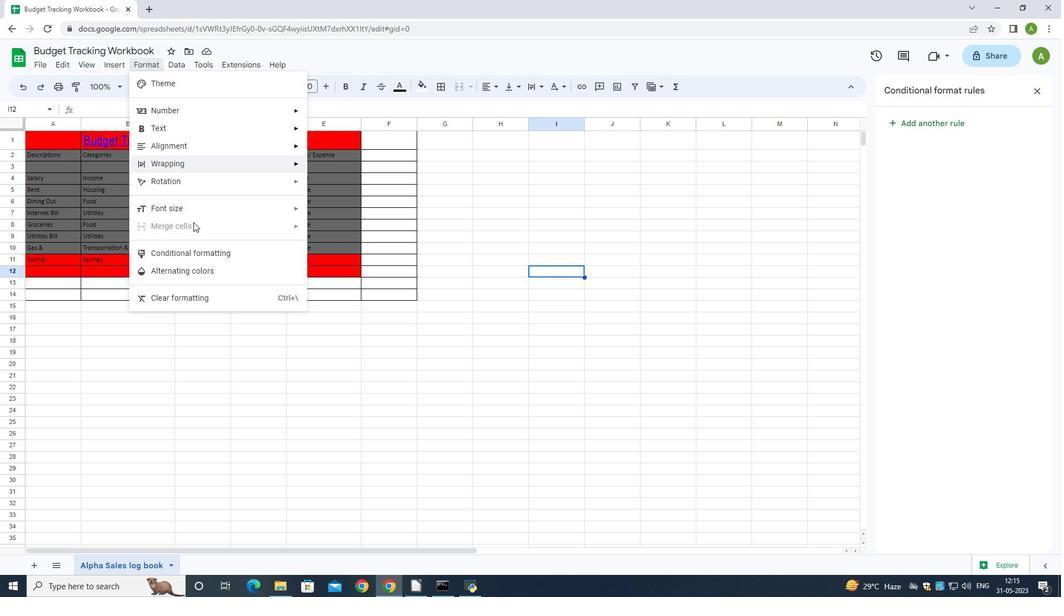 
Action: Mouse scrolled (193, 222) with delta (0, 0)
Screenshot: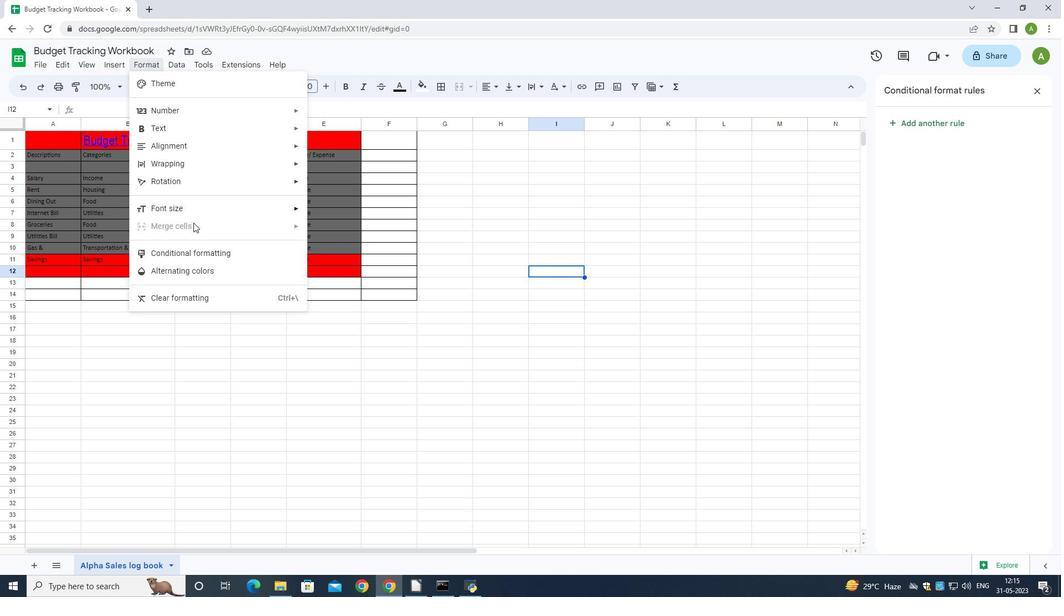 
Action: Mouse moved to (193, 223)
Screenshot: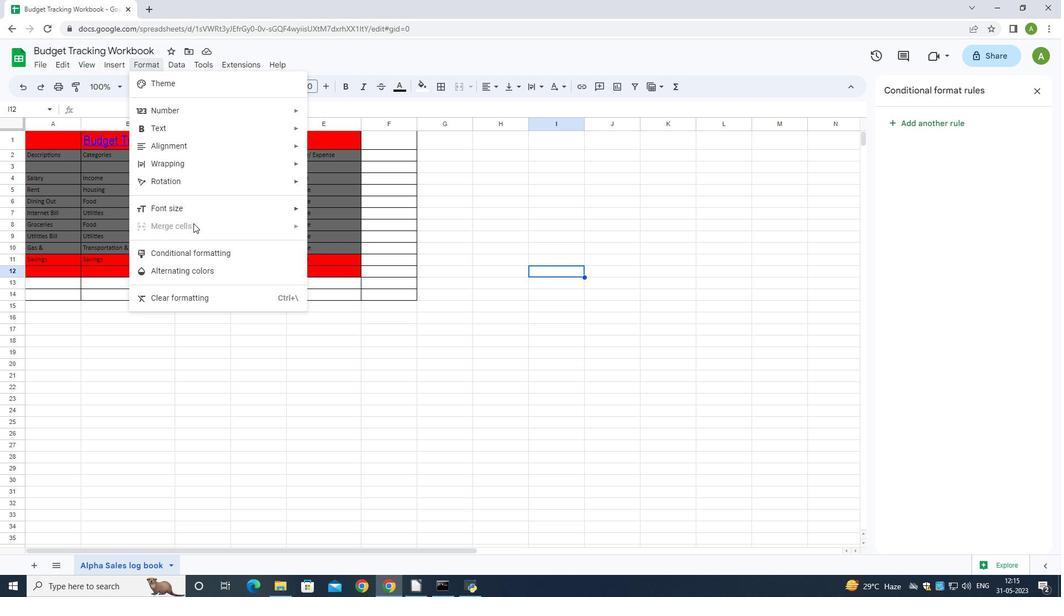 
Action: Mouse scrolled (193, 222) with delta (0, 0)
Screenshot: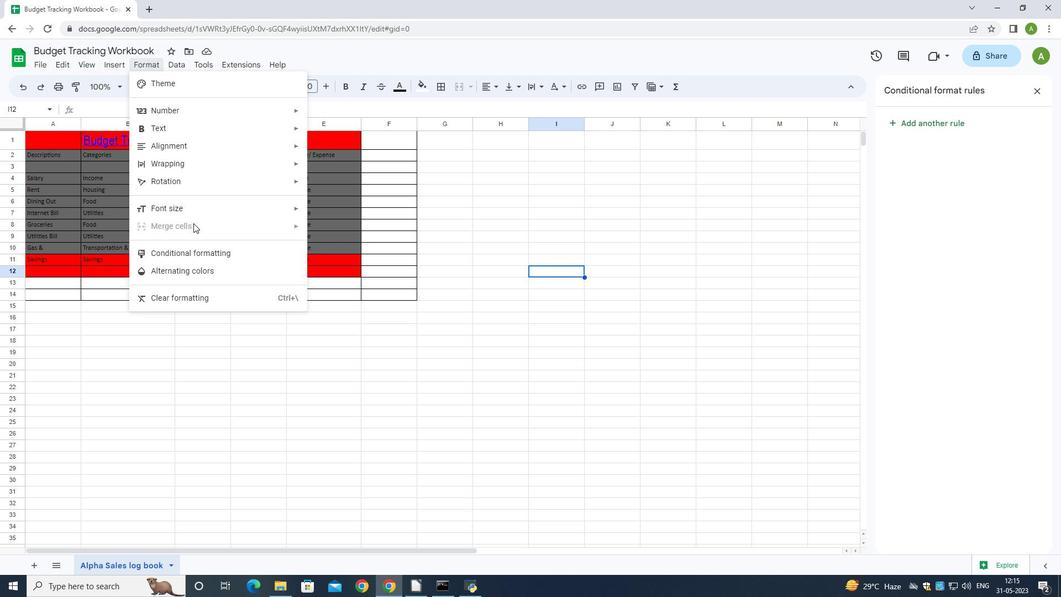 
Action: Mouse scrolled (193, 222) with delta (0, 0)
Screenshot: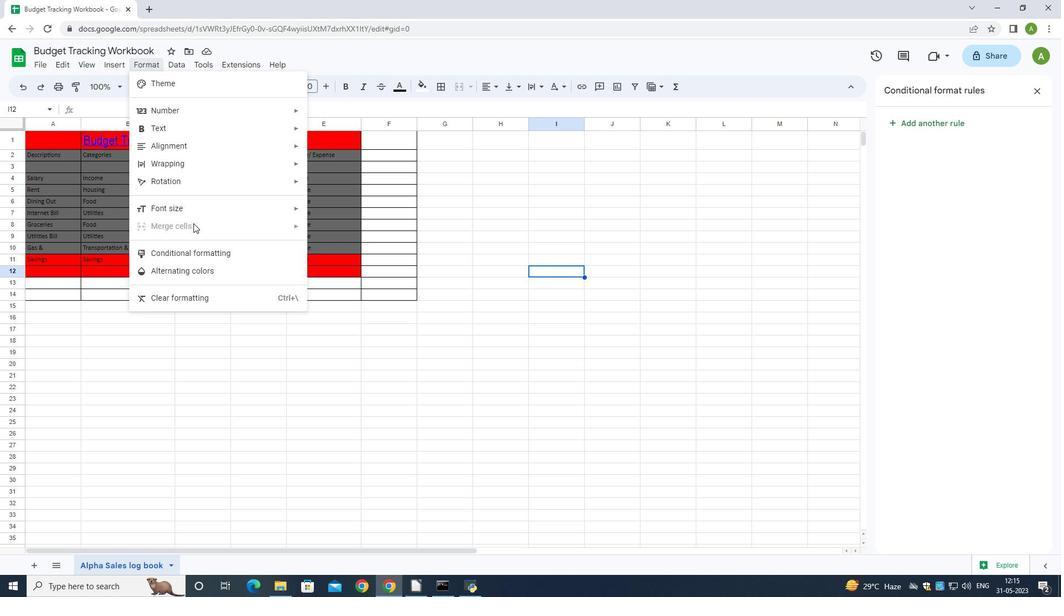 
Action: Mouse scrolled (193, 222) with delta (0, 0)
Screenshot: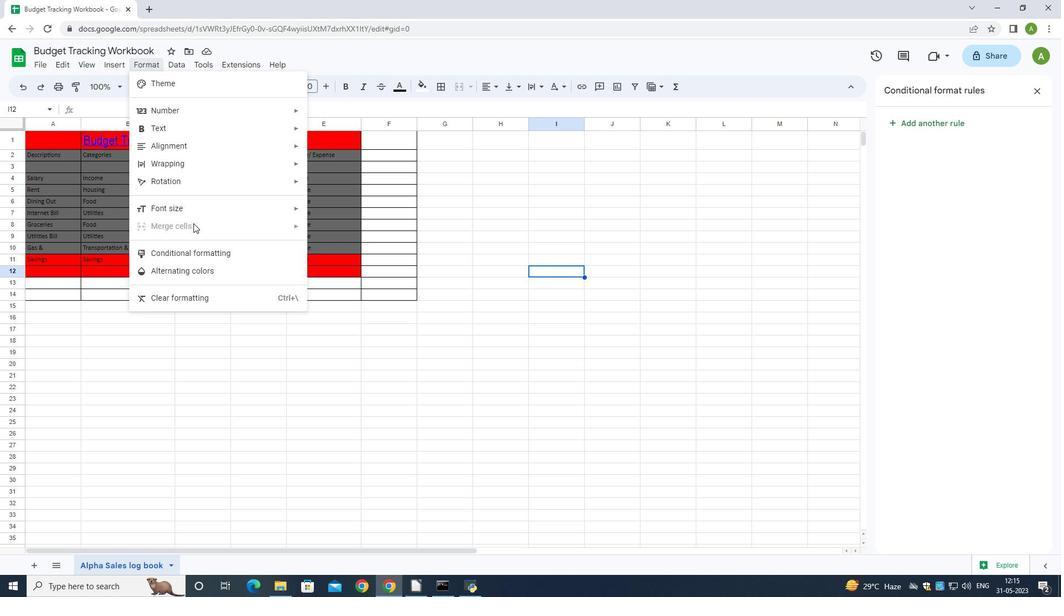 
Action: Mouse moved to (207, 289)
Screenshot: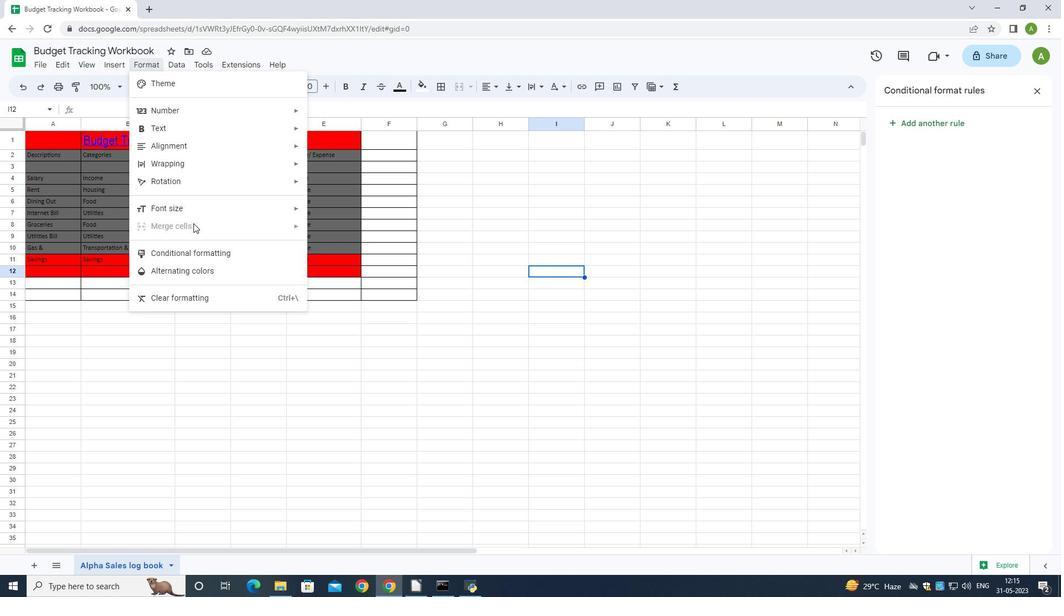 
Action: Mouse scrolled (207, 289) with delta (0, 0)
Screenshot: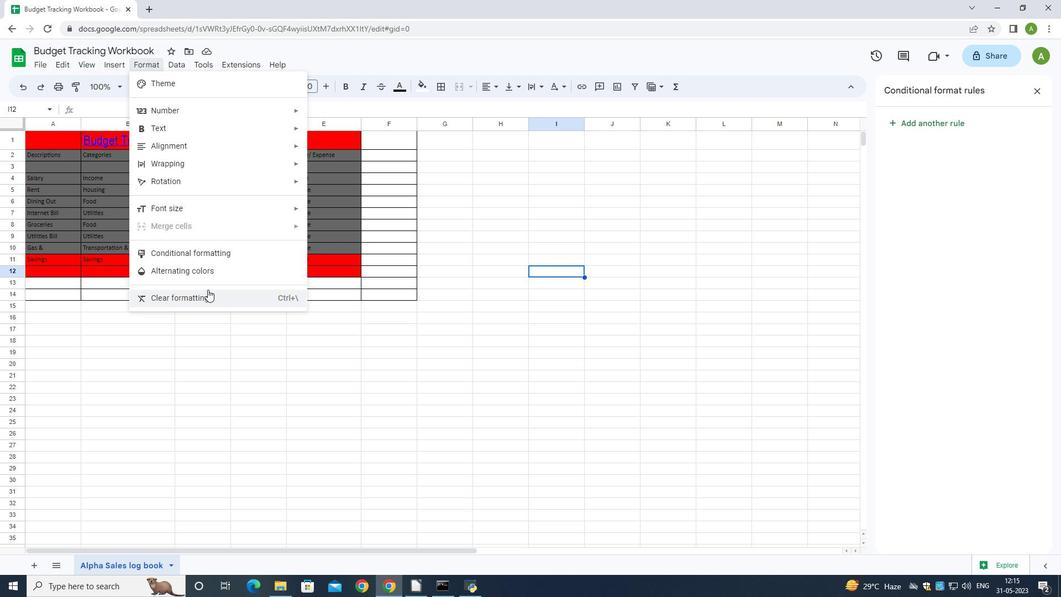 
Action: Mouse scrolled (207, 289) with delta (0, 0)
Screenshot: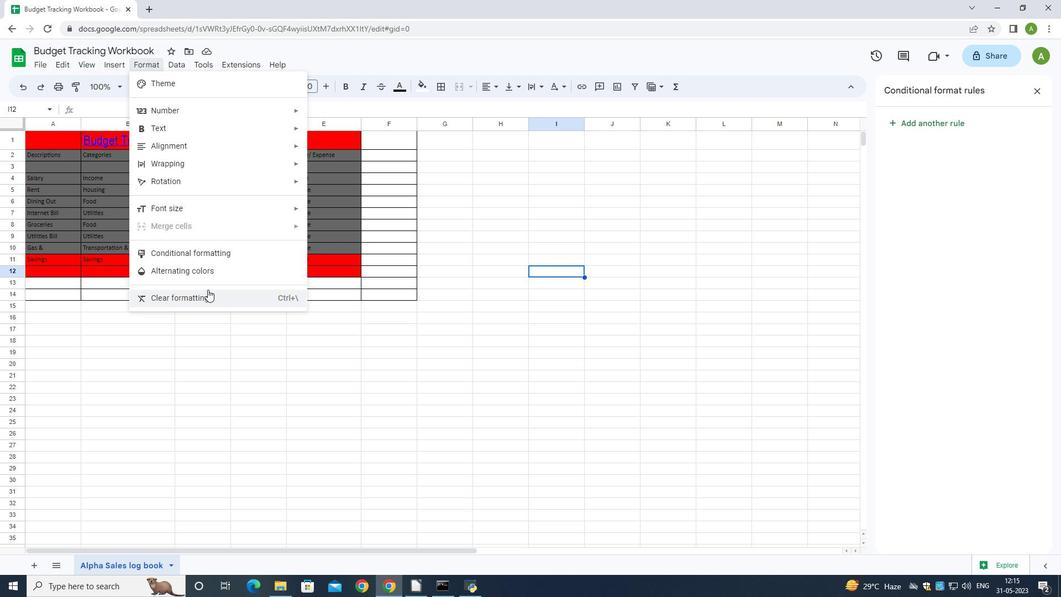 
Action: Mouse scrolled (207, 289) with delta (0, 0)
Screenshot: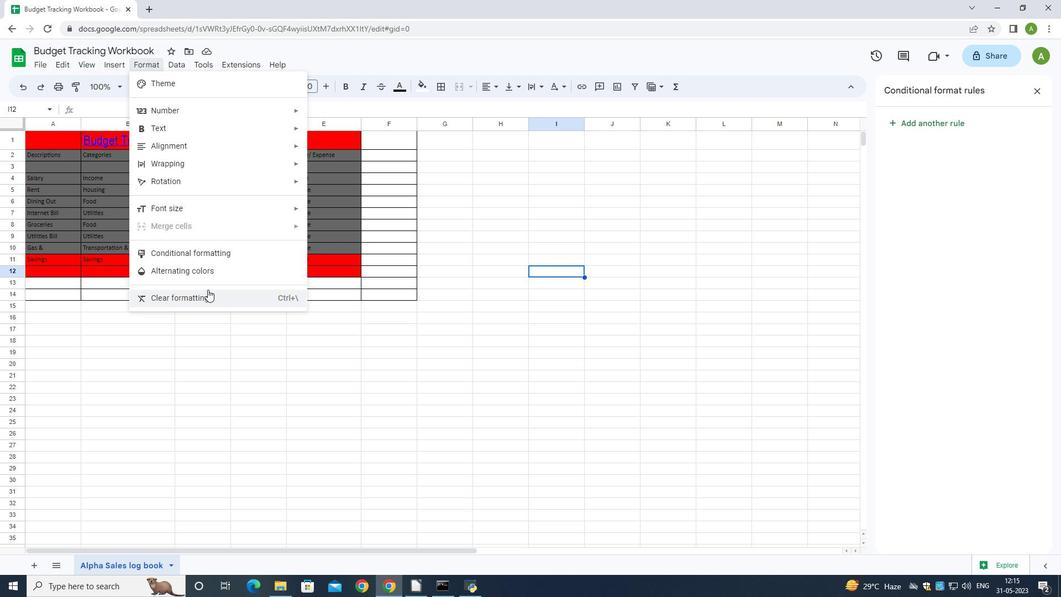 
Action: Mouse scrolled (207, 289) with delta (0, 0)
Screenshot: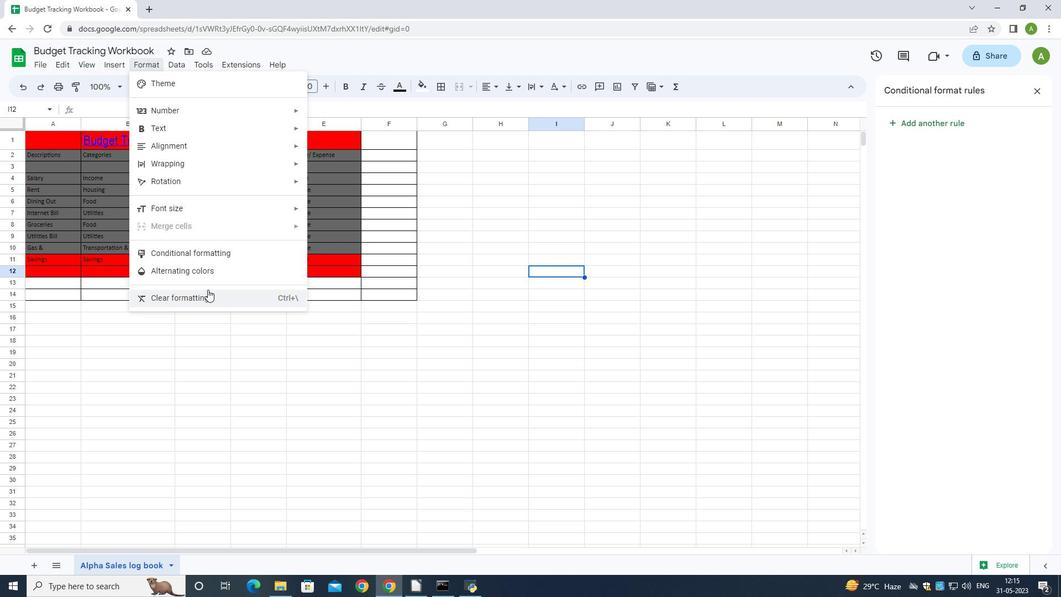 
Action: Mouse scrolled (207, 290) with delta (0, 0)
Screenshot: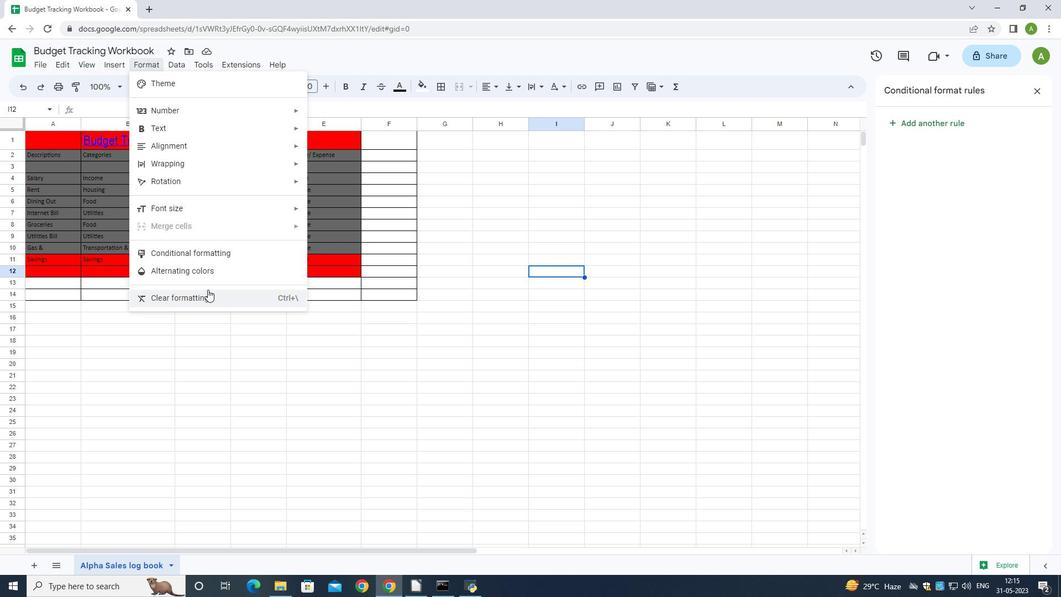 
Action: Mouse scrolled (207, 290) with delta (0, 0)
Screenshot: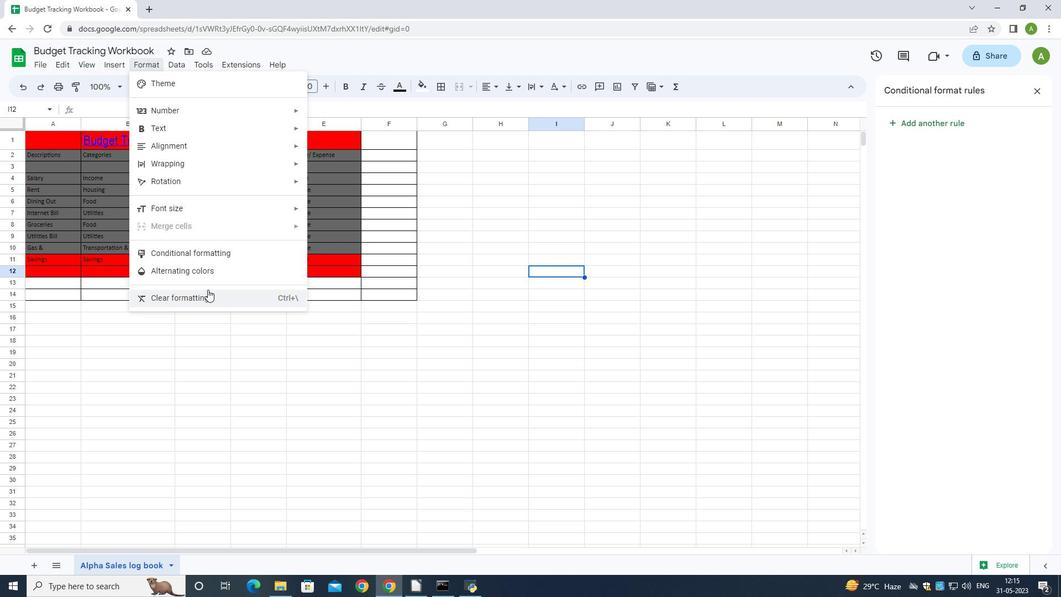 
Action: Mouse scrolled (207, 290) with delta (0, 0)
Screenshot: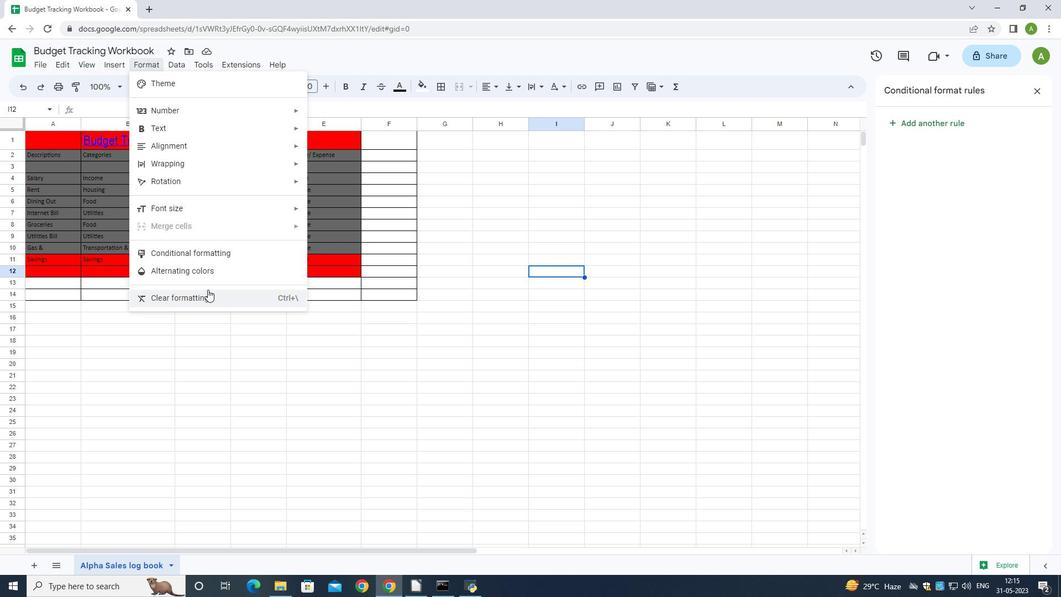 
Action: Mouse scrolled (207, 290) with delta (0, 0)
Screenshot: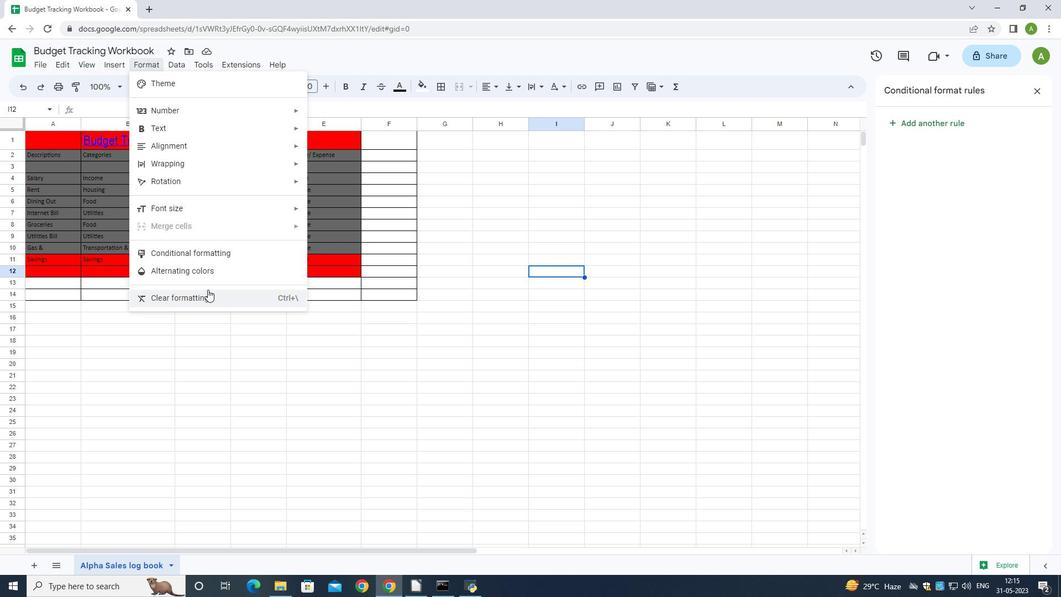 
Action: Mouse moved to (207, 289)
Screenshot: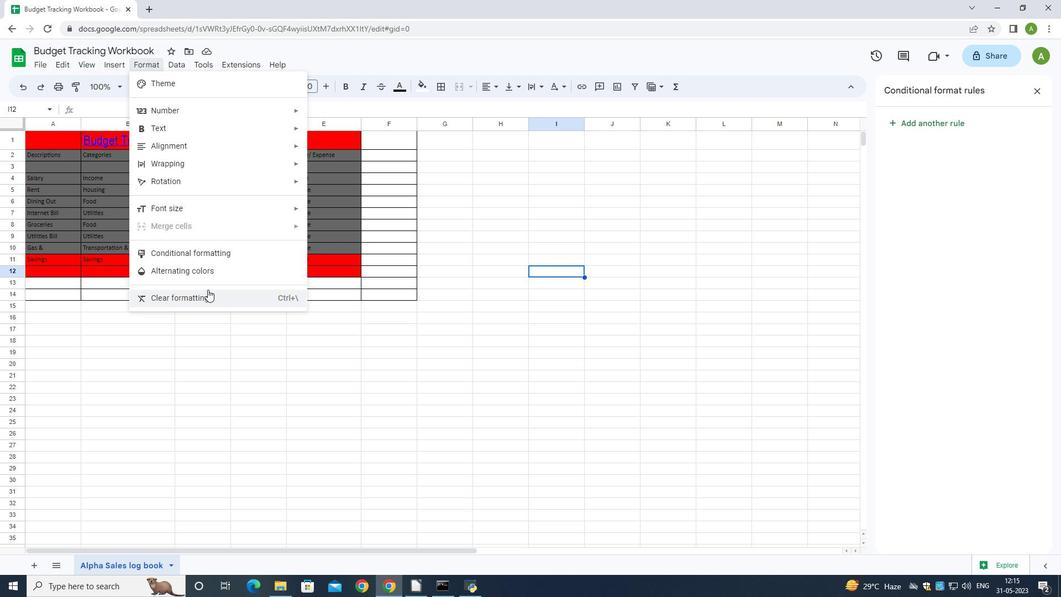 
Action: Mouse scrolled (207, 290) with delta (0, 0)
Screenshot: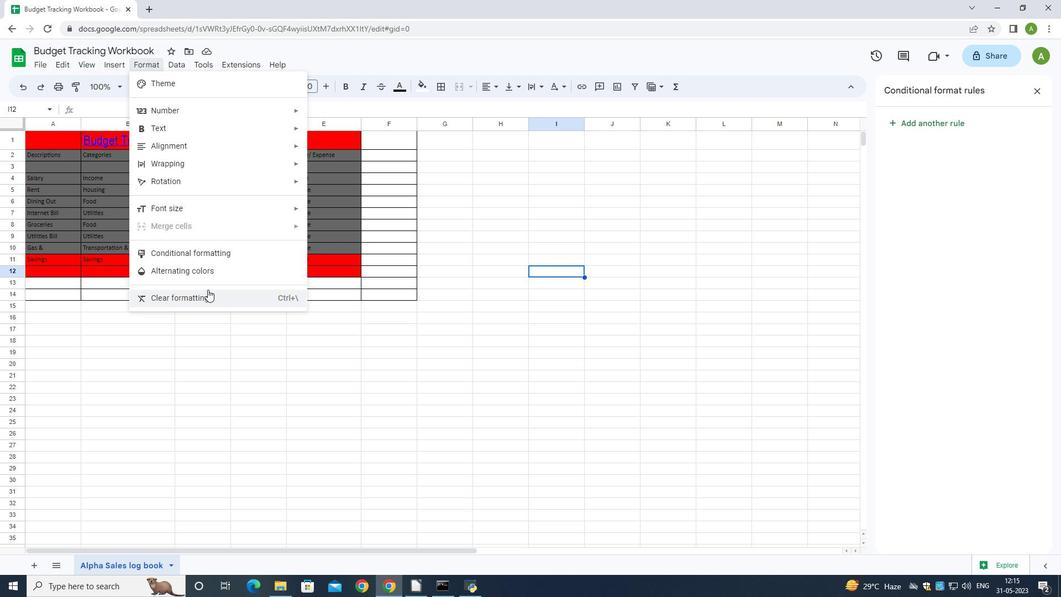 
Action: Mouse moved to (207, 289)
Screenshot: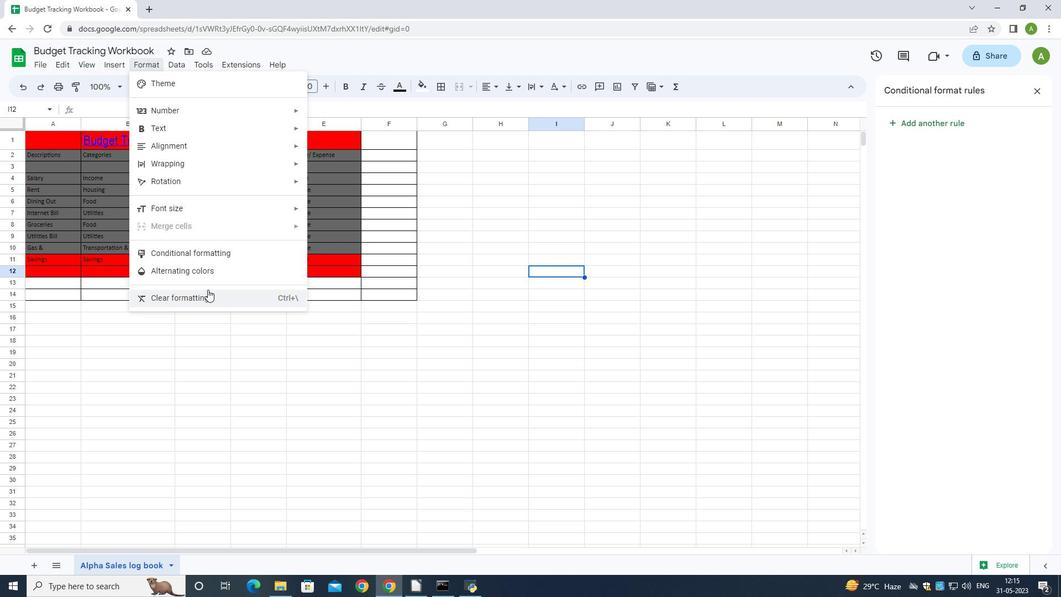 
Action: Mouse scrolled (207, 289) with delta (0, 0)
Screenshot: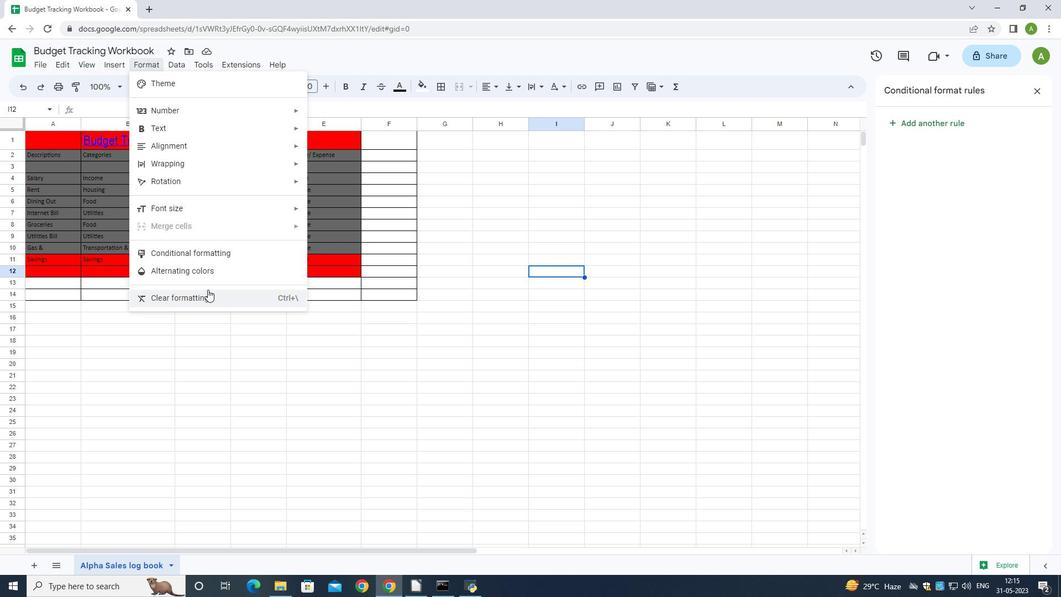 
Action: Mouse moved to (202, 195)
Screenshot: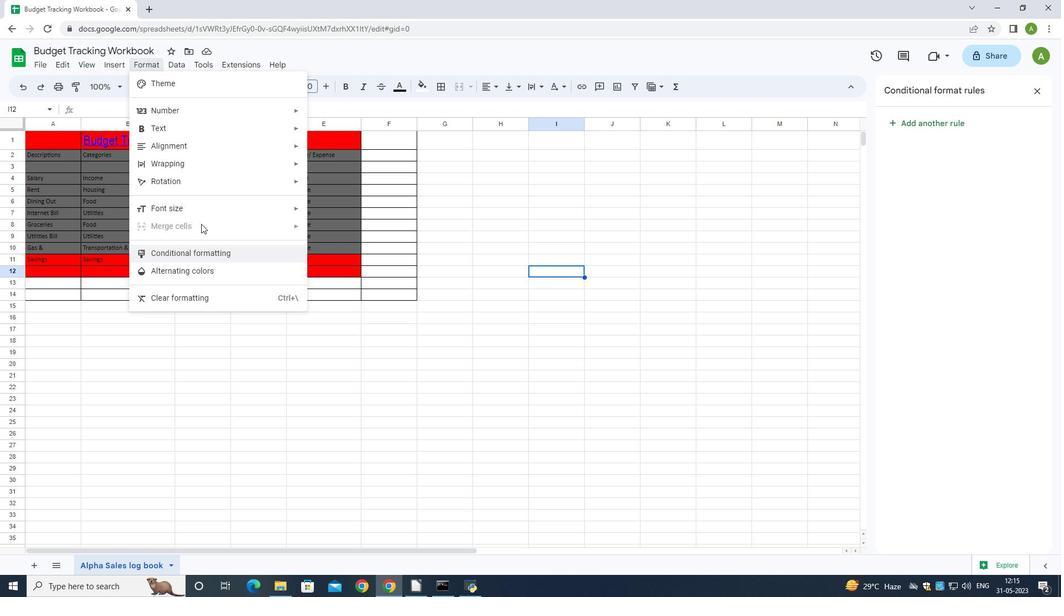 
Action: Mouse scrolled (202, 196) with delta (0, 0)
Screenshot: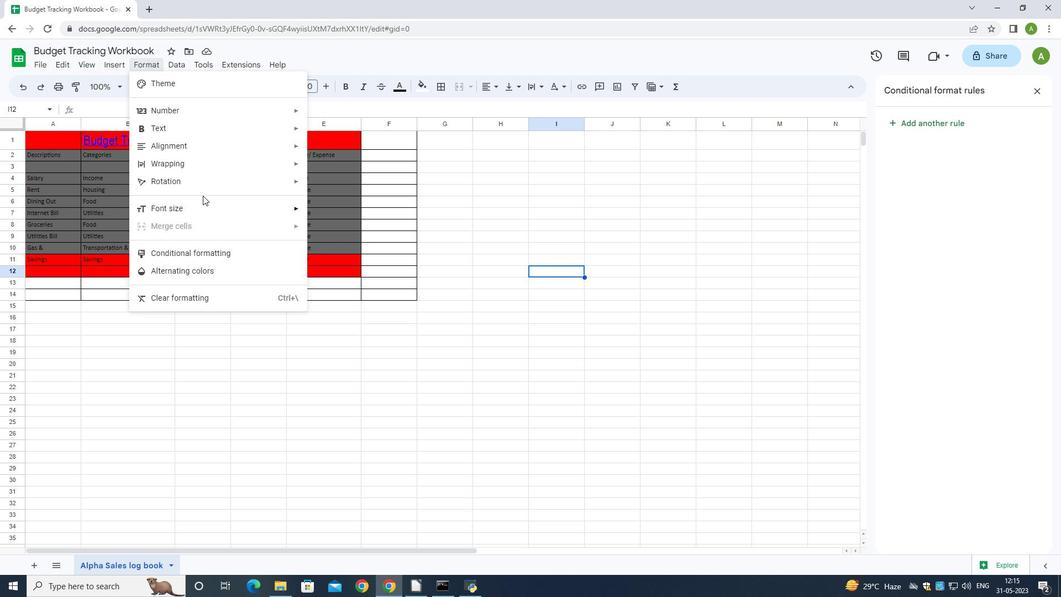
Action: Mouse scrolled (202, 196) with delta (0, 0)
Screenshot: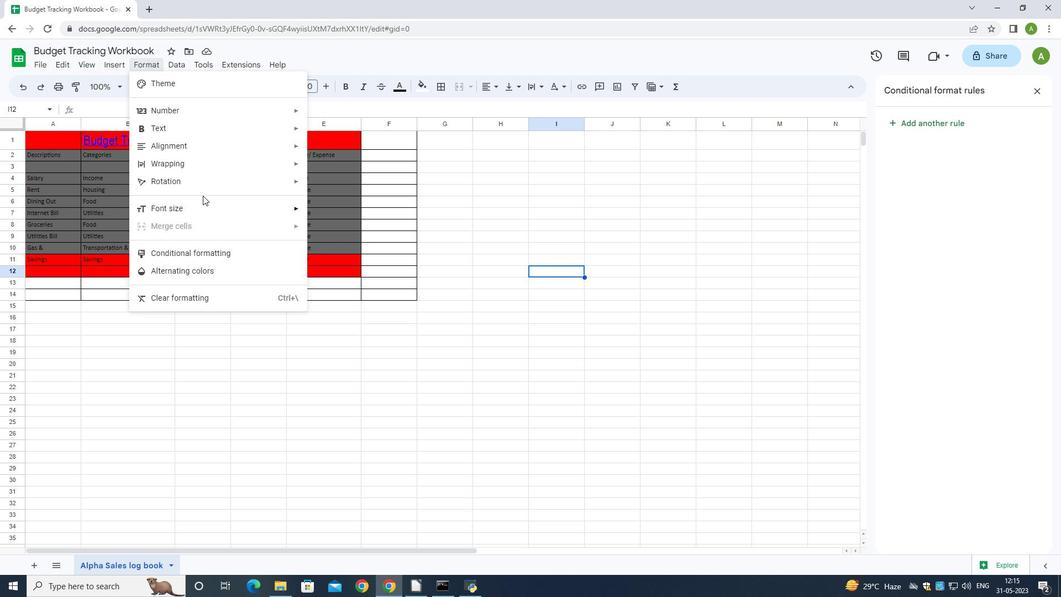
Action: Mouse scrolled (202, 196) with delta (0, 0)
Screenshot: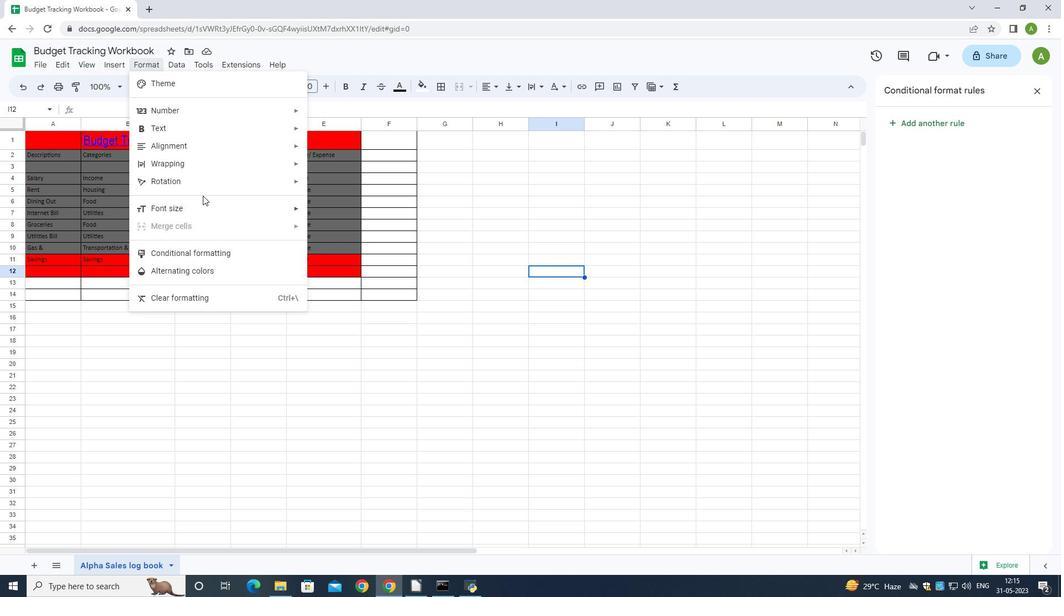 
Action: Mouse scrolled (202, 196) with delta (0, 0)
Screenshot: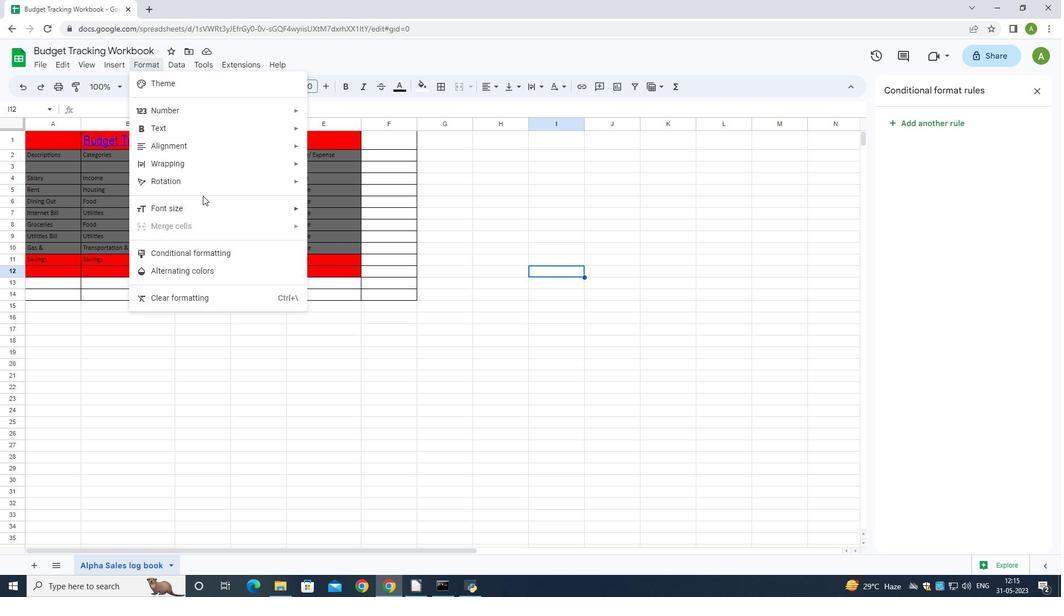 
Action: Mouse scrolled (202, 196) with delta (0, 0)
Screenshot: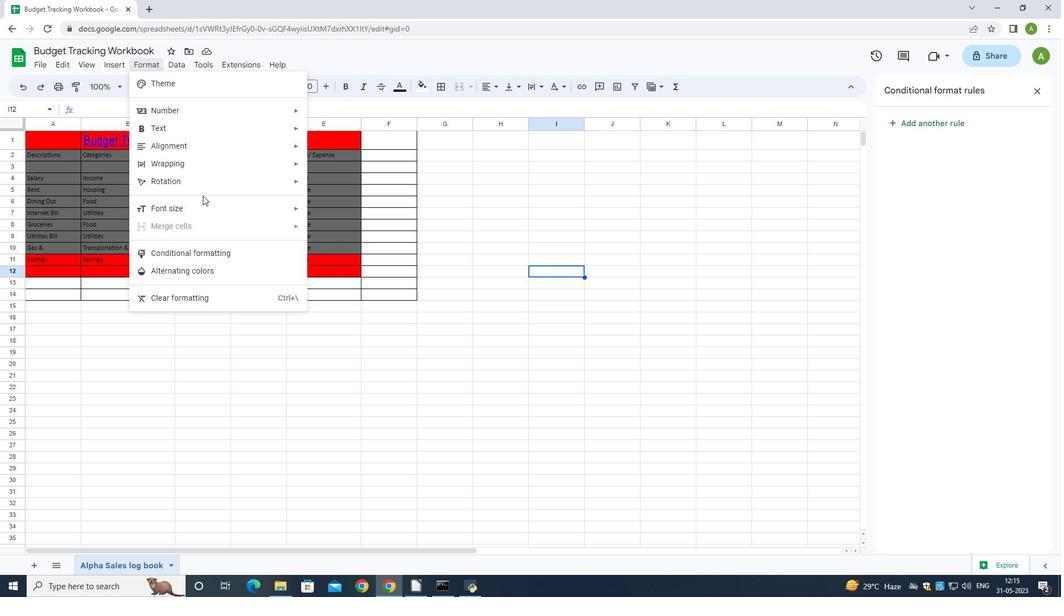 
Action: Mouse scrolled (202, 196) with delta (0, 0)
Screenshot: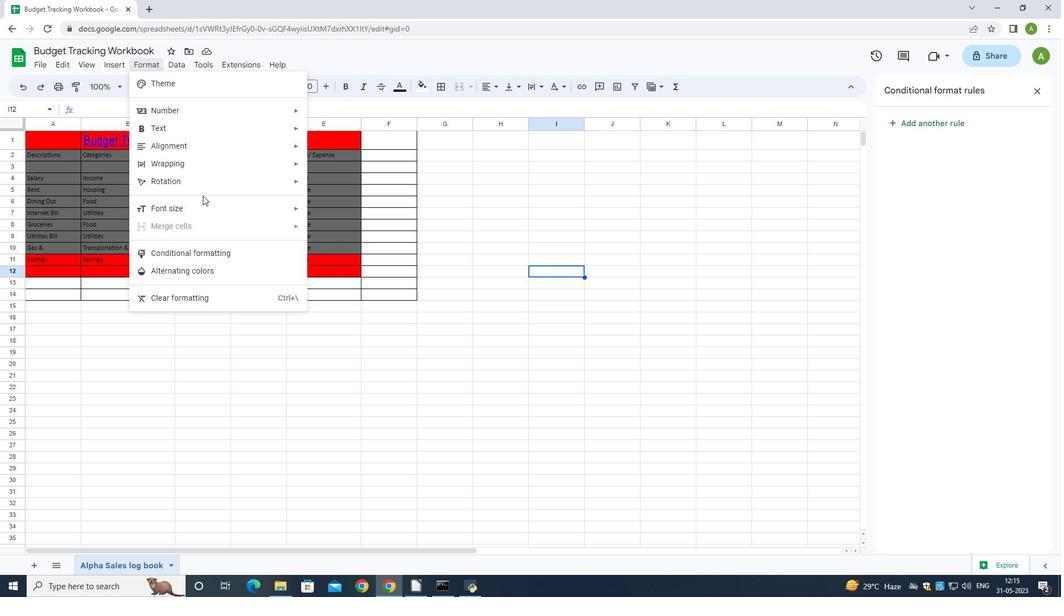 
Action: Mouse moved to (202, 195)
Screenshot: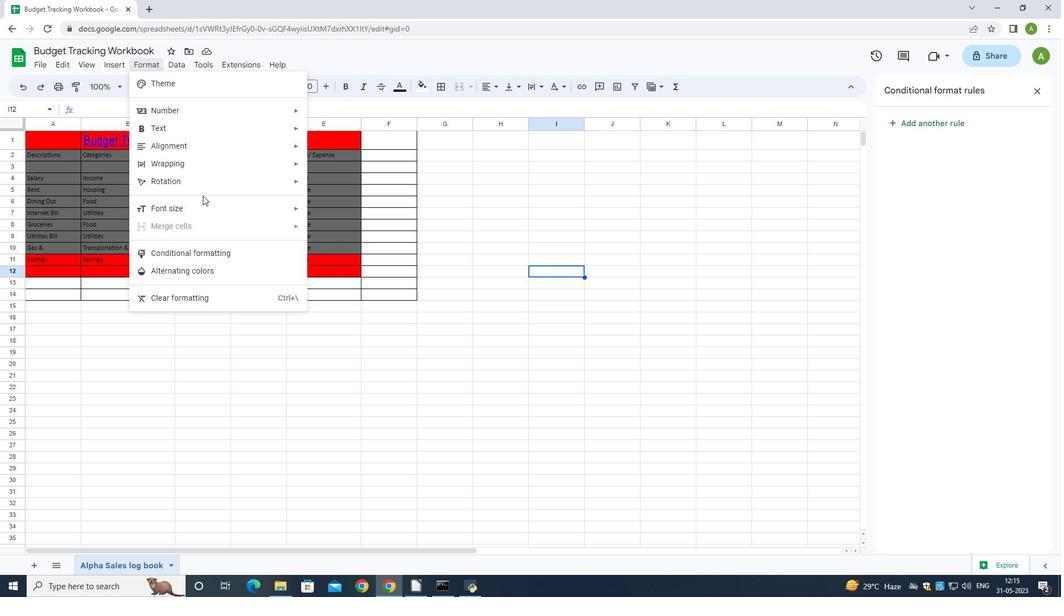 
Action: Mouse scrolled (202, 196) with delta (0, 0)
Screenshot: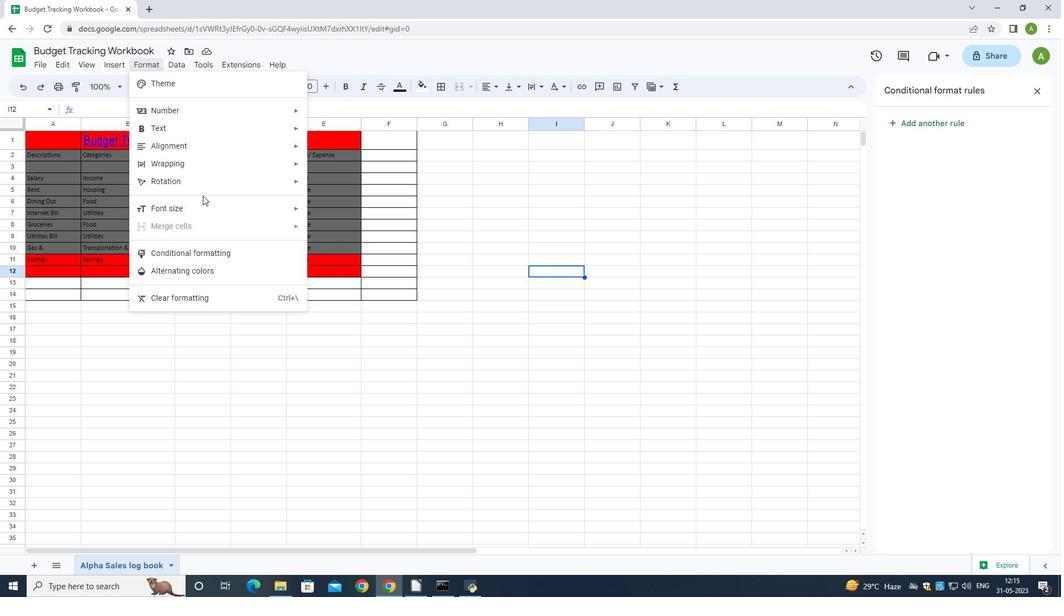 
Action: Mouse moved to (201, 191)
Screenshot: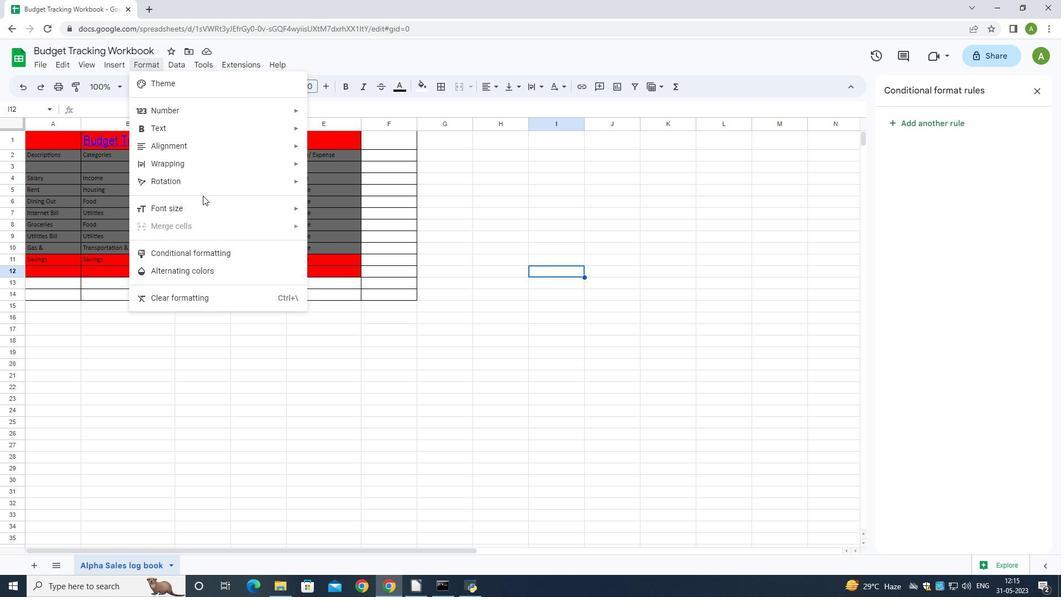 
Action: Mouse scrolled (201, 191) with delta (0, 0)
Screenshot: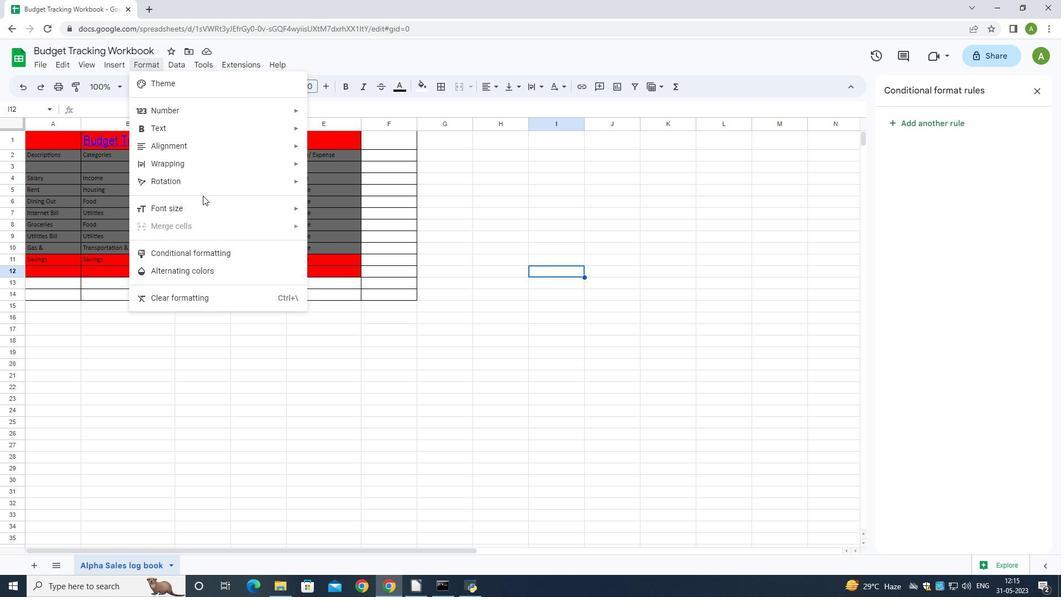 
Action: Mouse moved to (195, 166)
Screenshot: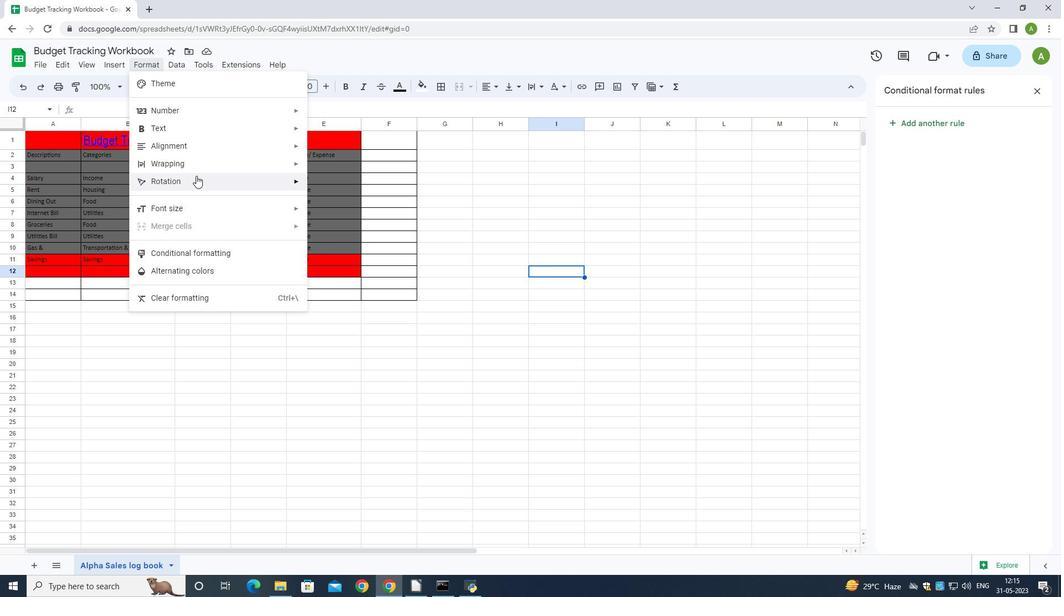 
Action: Mouse scrolled (195, 167) with delta (0, 0)
Screenshot: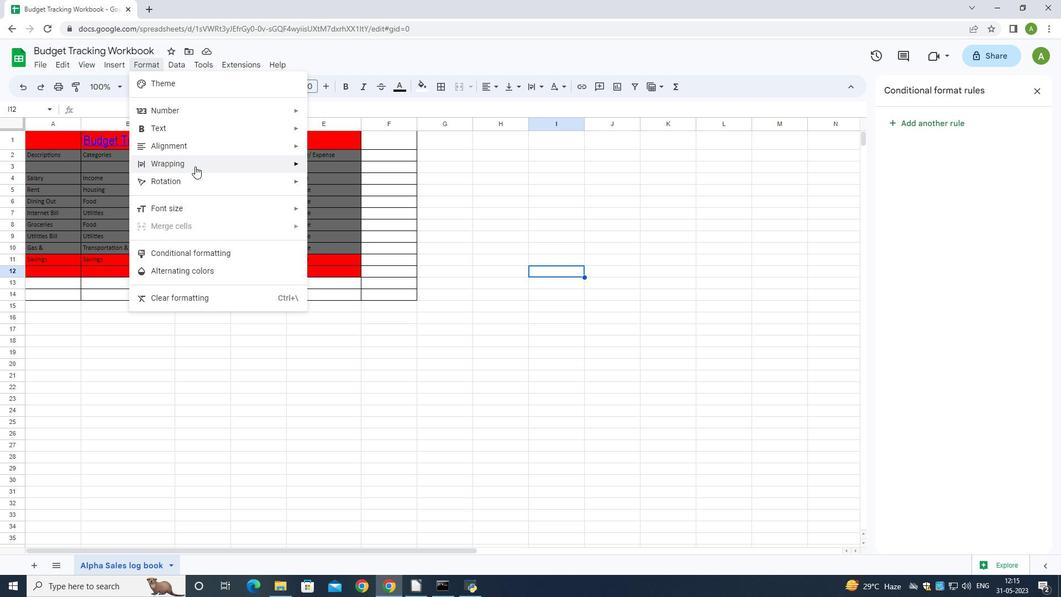 
Action: Mouse scrolled (195, 167) with delta (0, 0)
Screenshot: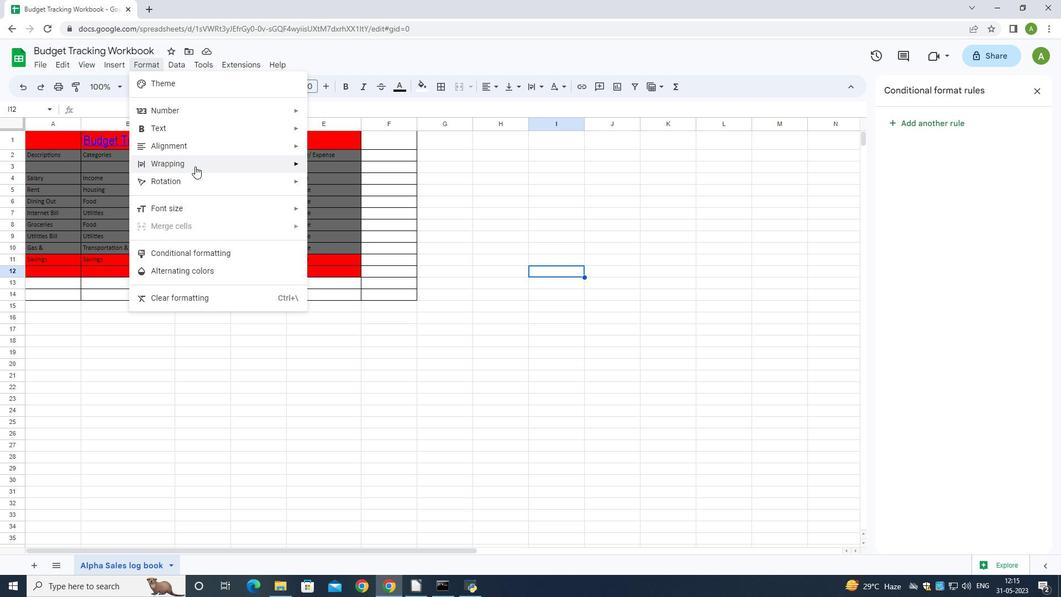 
Action: Mouse scrolled (195, 167) with delta (0, 0)
Screenshot: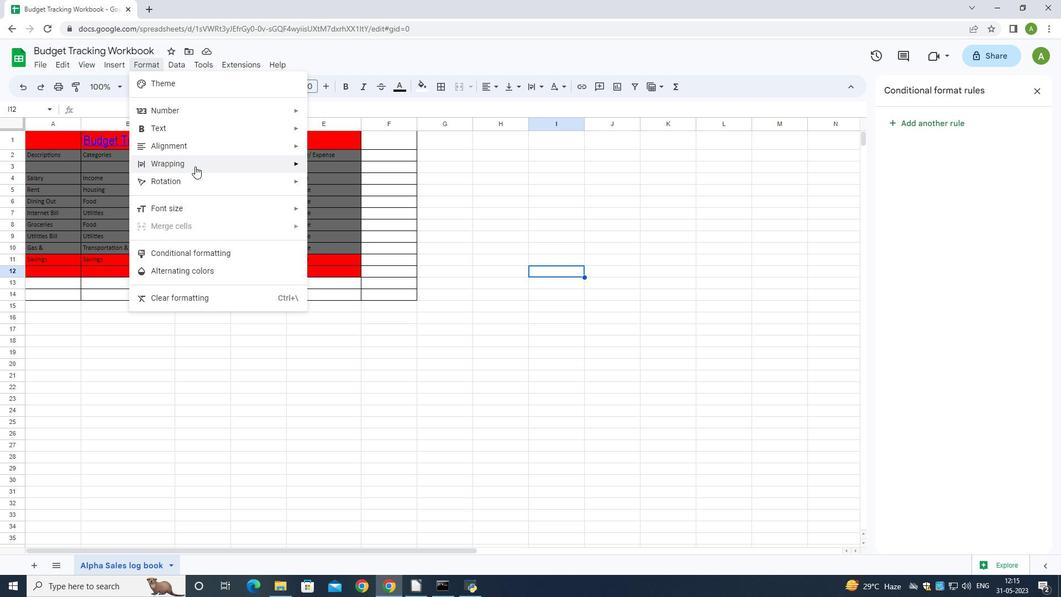 
Action: Mouse scrolled (195, 167) with delta (0, 0)
Screenshot: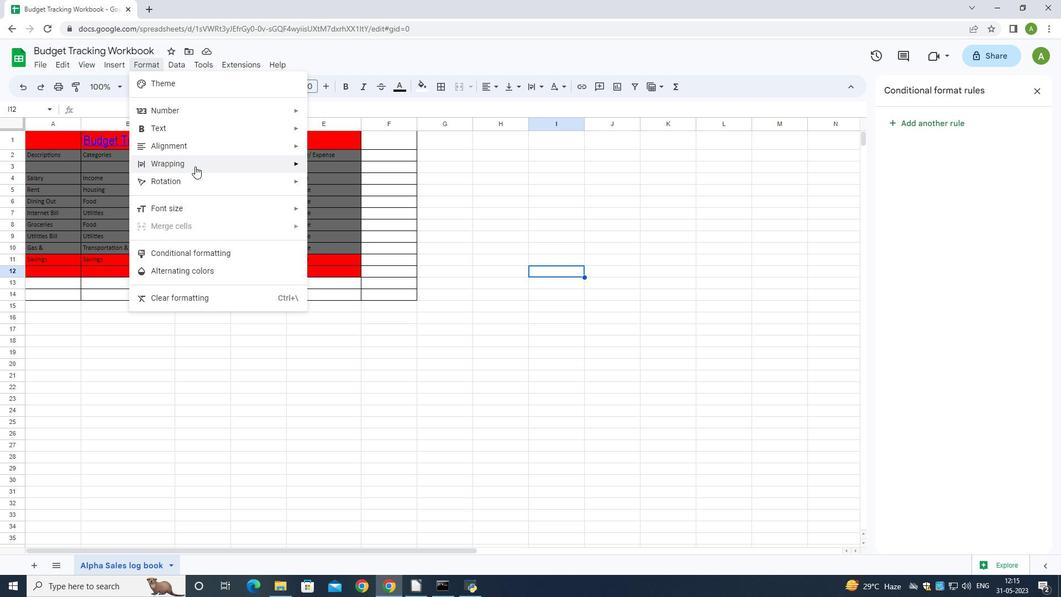 
Action: Mouse scrolled (195, 167) with delta (0, 0)
Screenshot: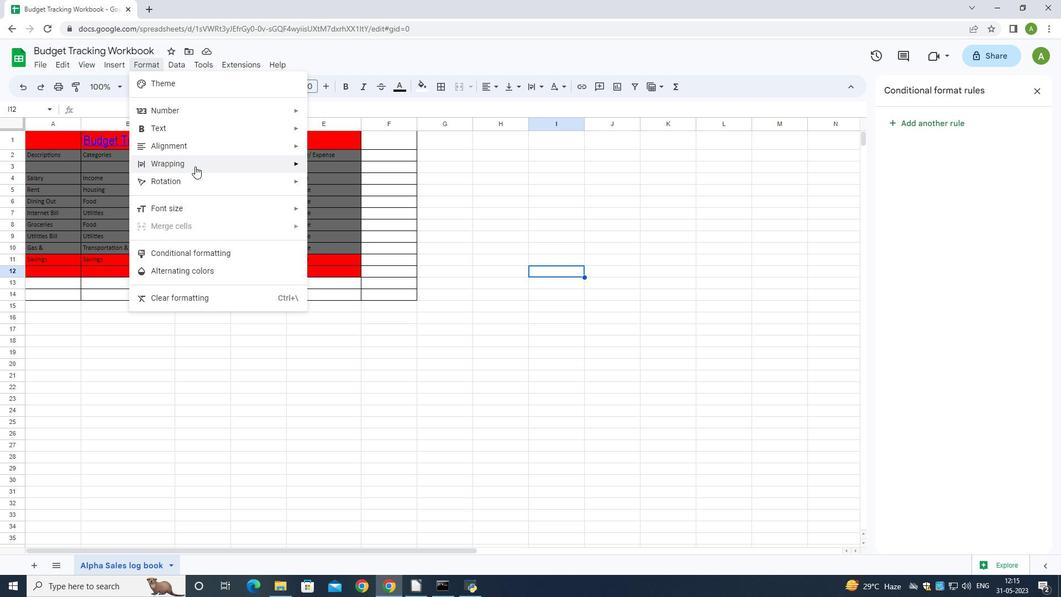 
Action: Mouse scrolled (195, 167) with delta (0, 0)
Screenshot: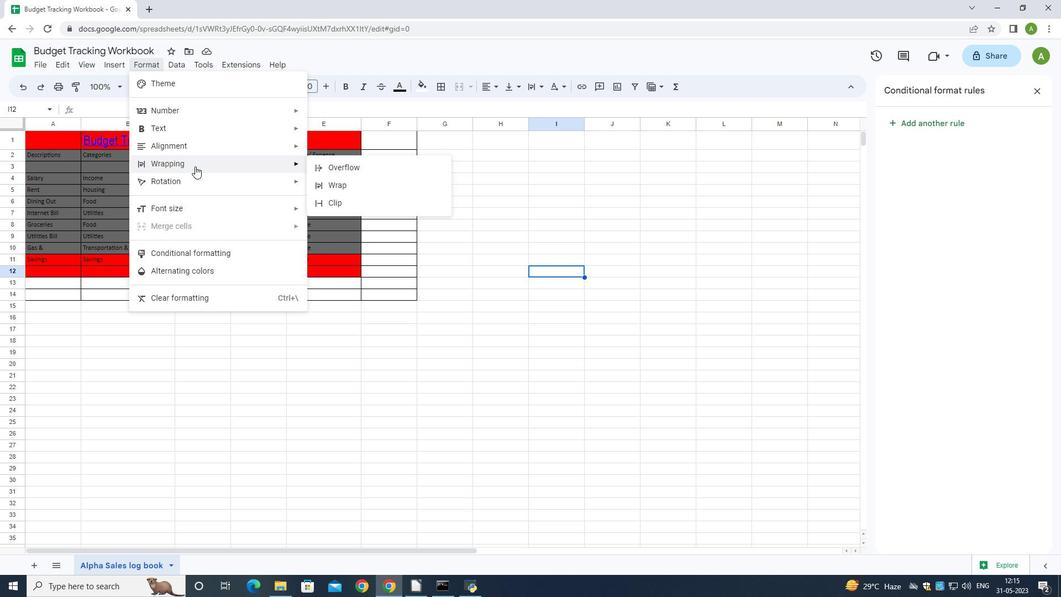 
Action: Mouse scrolled (195, 167) with delta (0, 0)
Screenshot: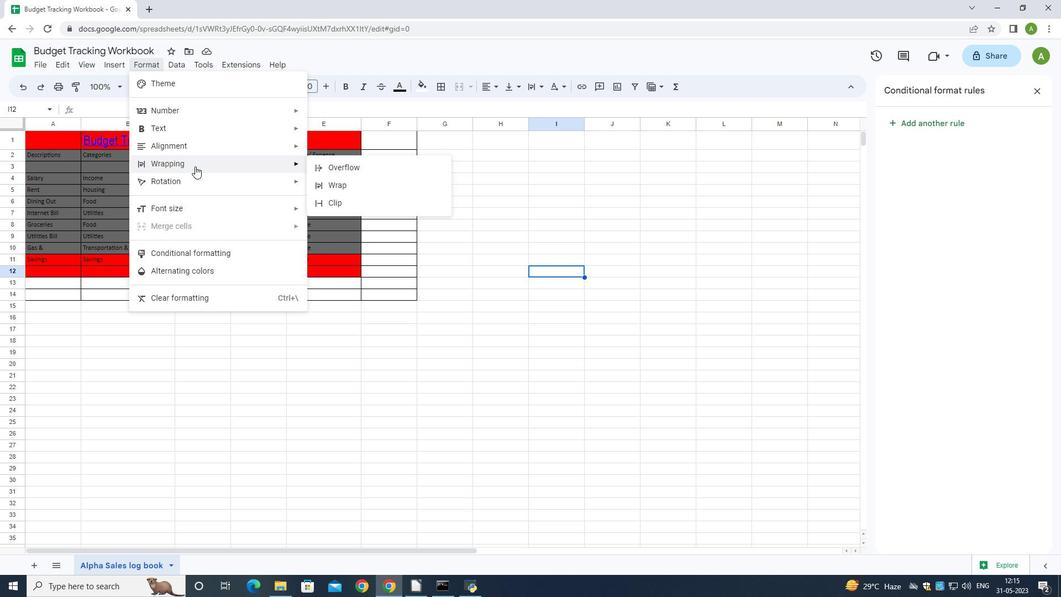 
Action: Mouse scrolled (195, 167) with delta (0, 0)
Screenshot: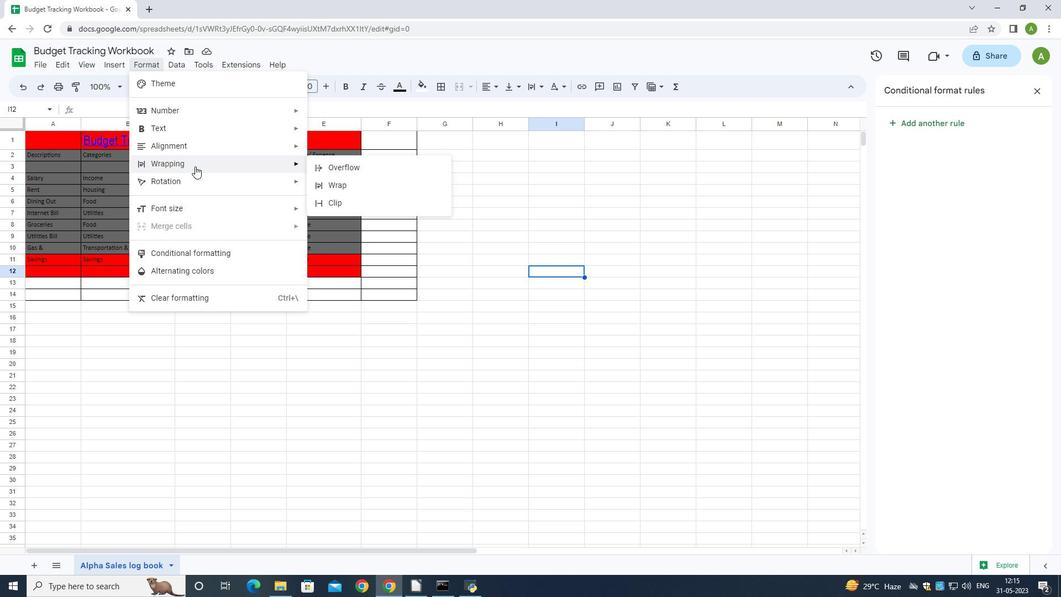 
Action: Mouse scrolled (195, 167) with delta (0, 0)
Screenshot: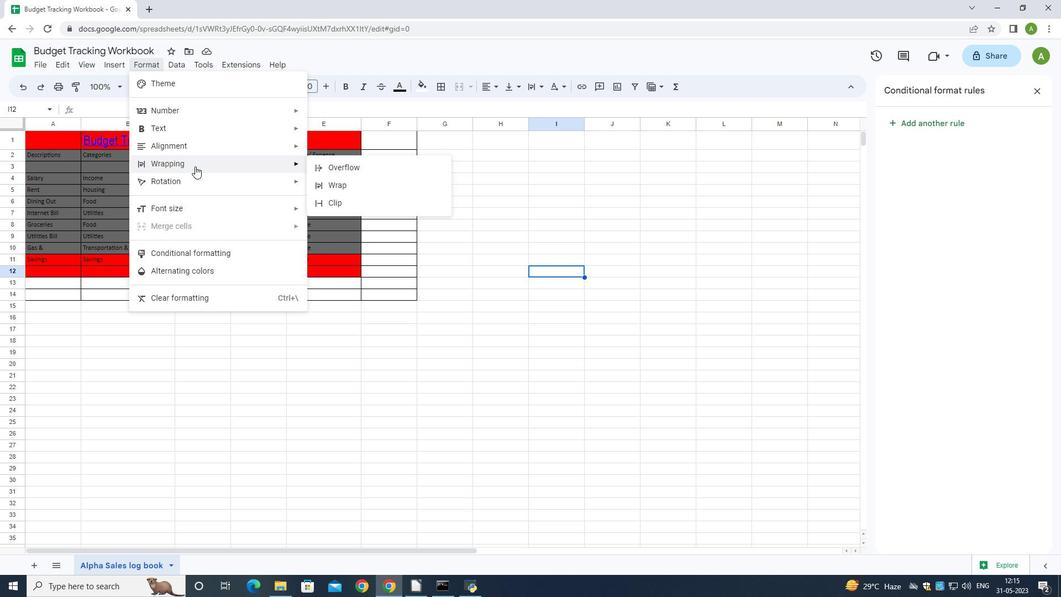 
Action: Mouse scrolled (195, 167) with delta (0, 0)
Screenshot: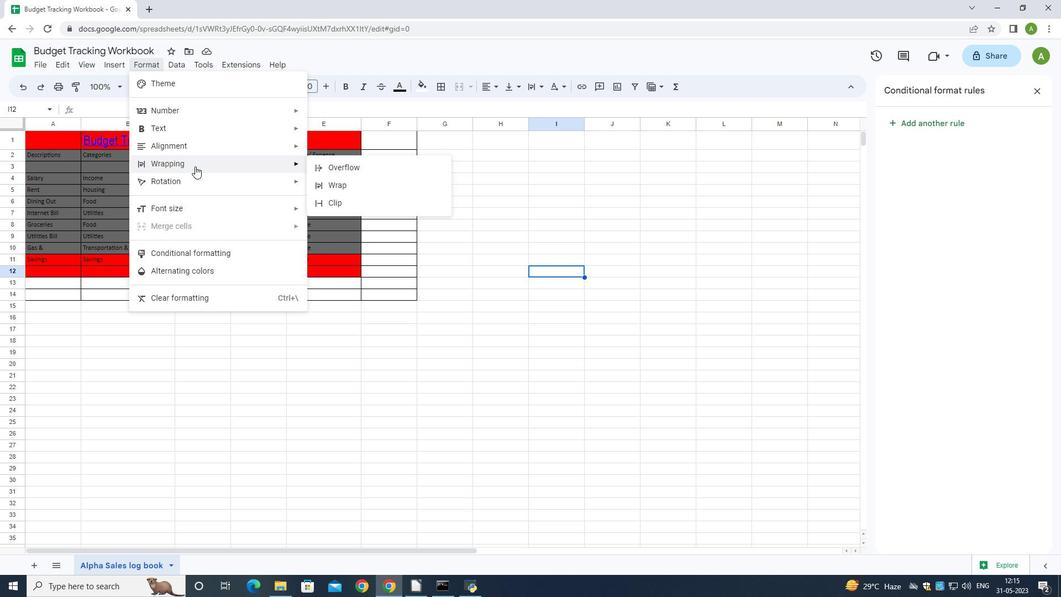 
Action: Mouse scrolled (195, 167) with delta (0, 0)
Screenshot: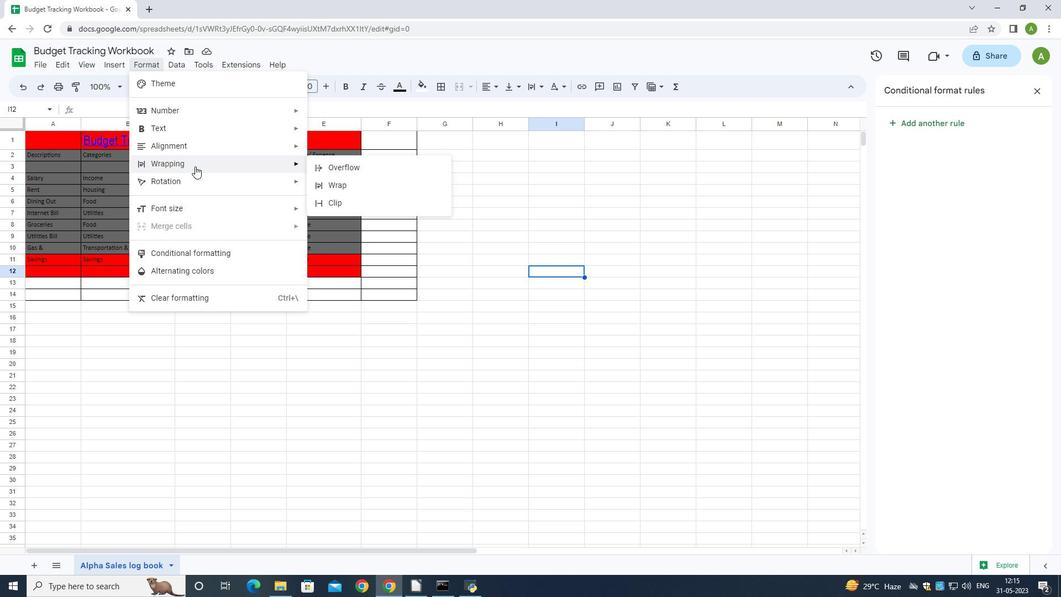 
Action: Mouse moved to (195, 164)
Screenshot: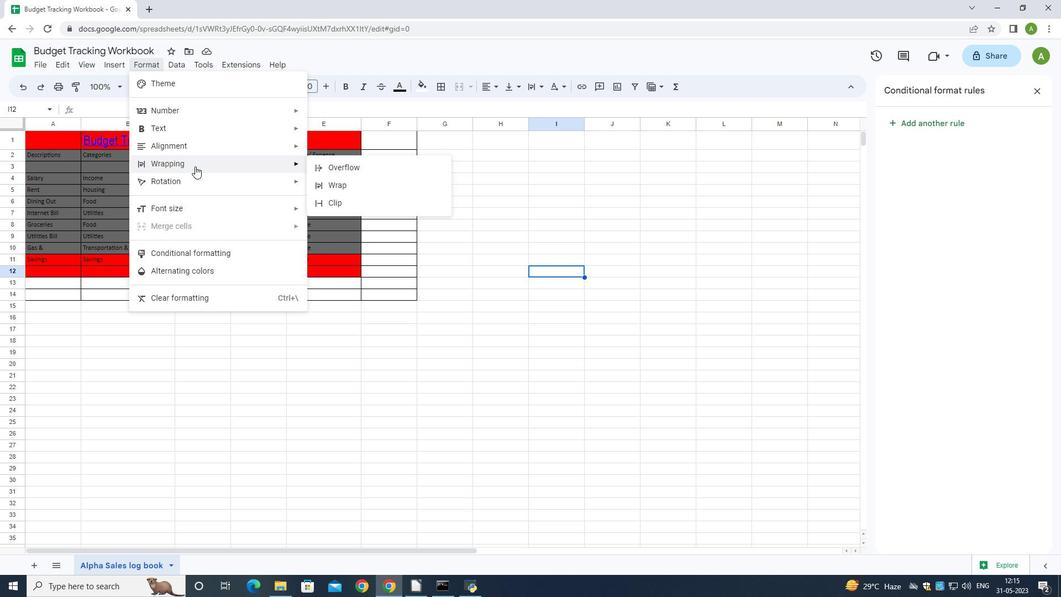 
Action: Mouse scrolled (195, 165) with delta (0, 0)
Screenshot: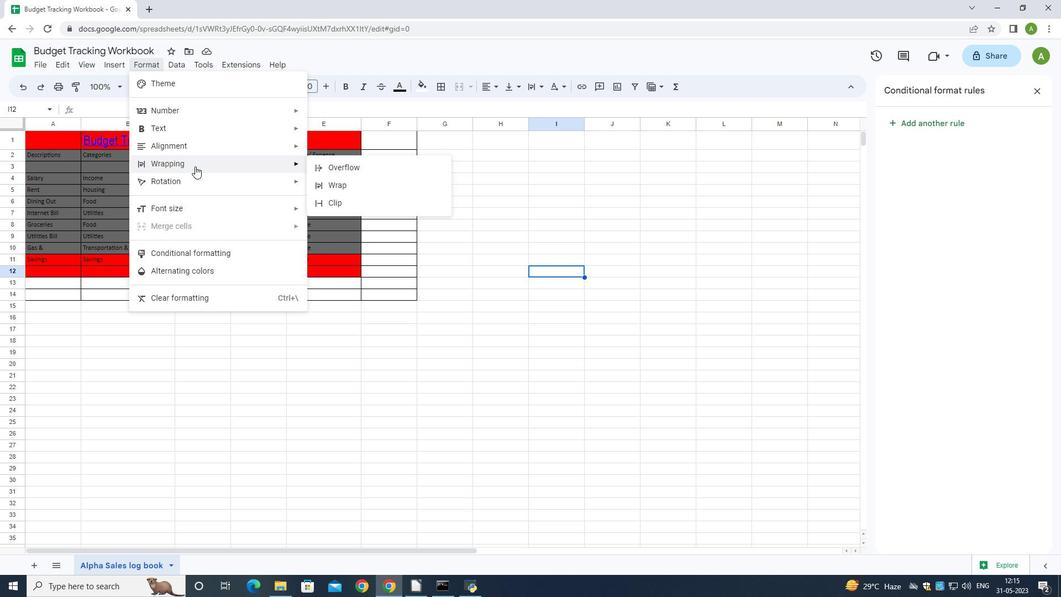 
Action: Mouse moved to (198, 149)
Screenshot: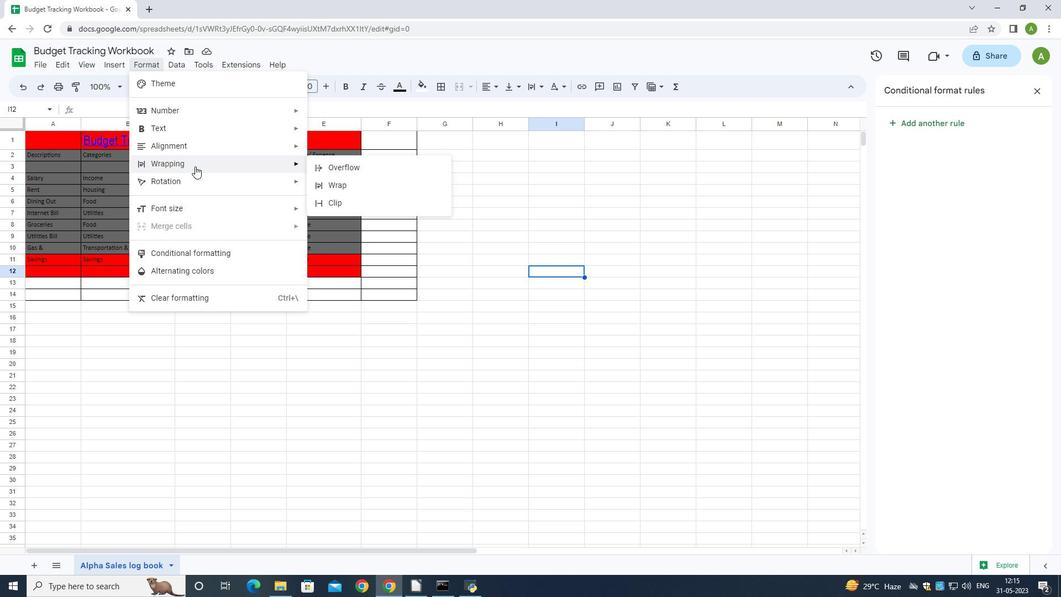 
Action: Mouse scrolled (198, 149) with delta (0, 0)
Screenshot: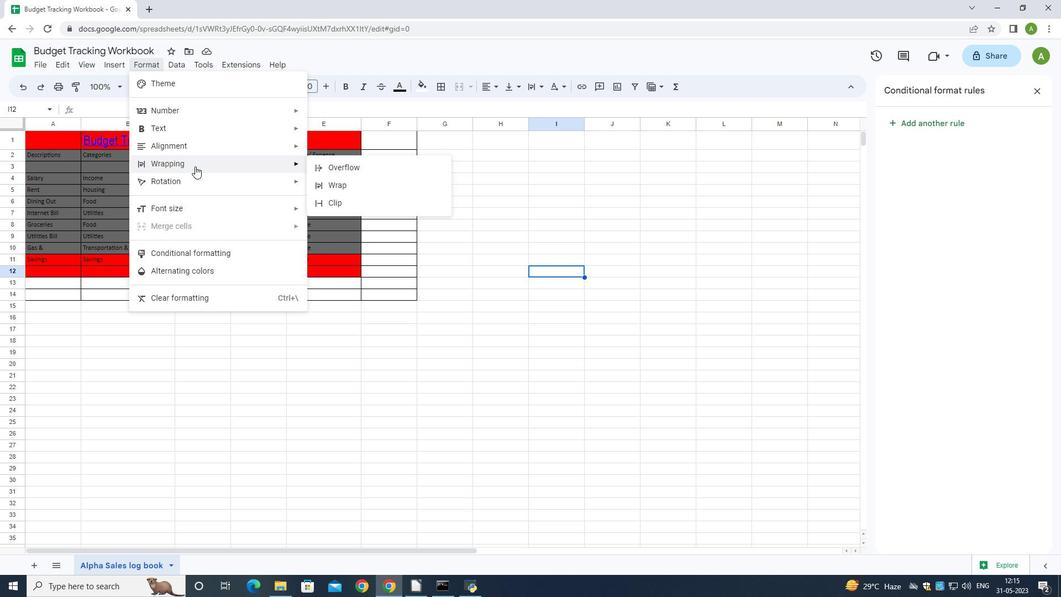 
Action: Mouse moved to (202, 136)
Screenshot: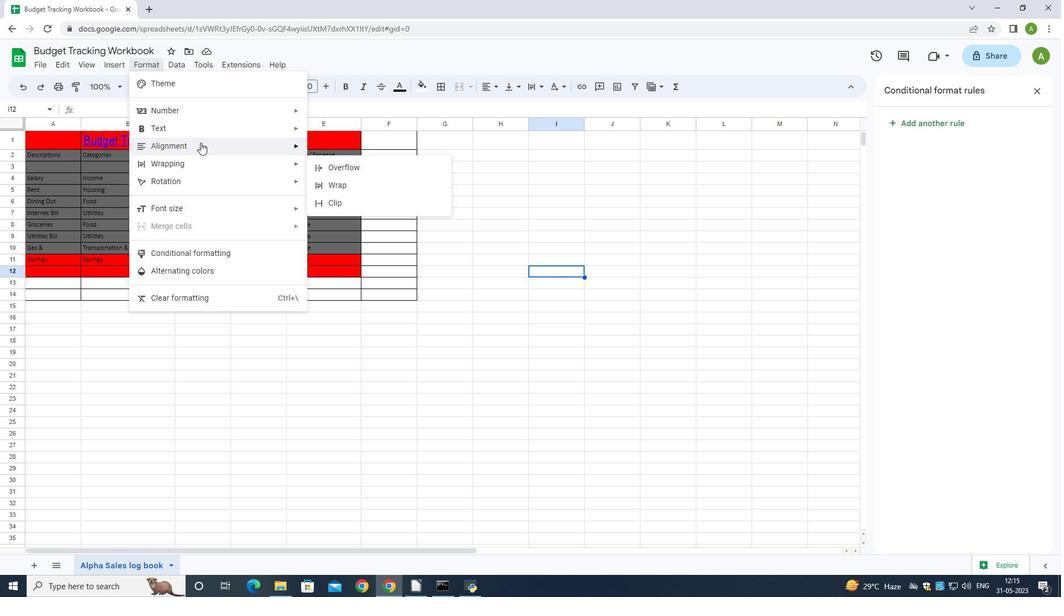 
Action: Mouse scrolled (202, 137) with delta (0, 0)
Screenshot: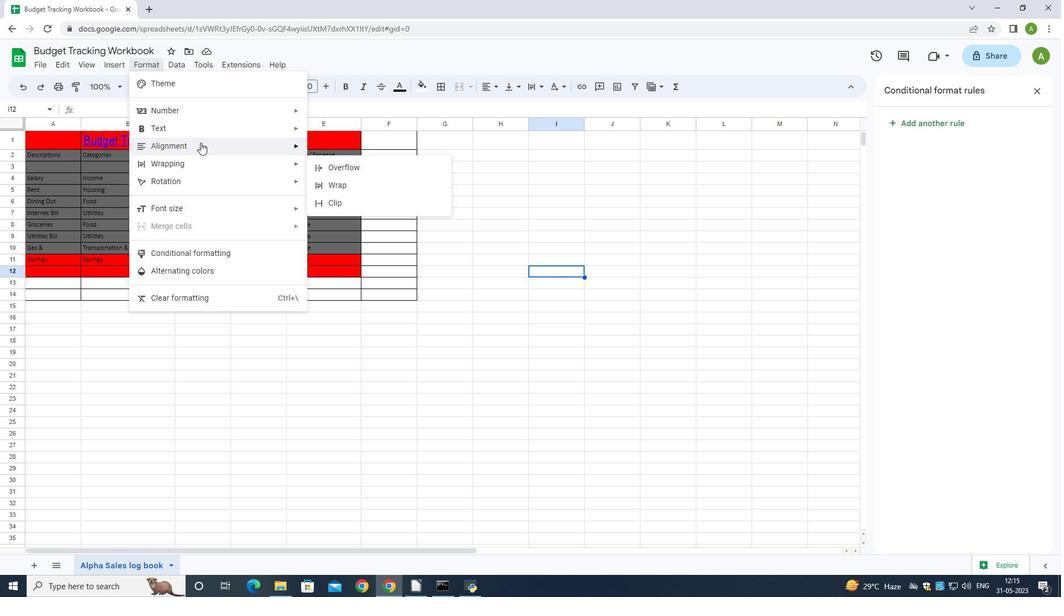 
Action: Mouse moved to (202, 136)
Screenshot: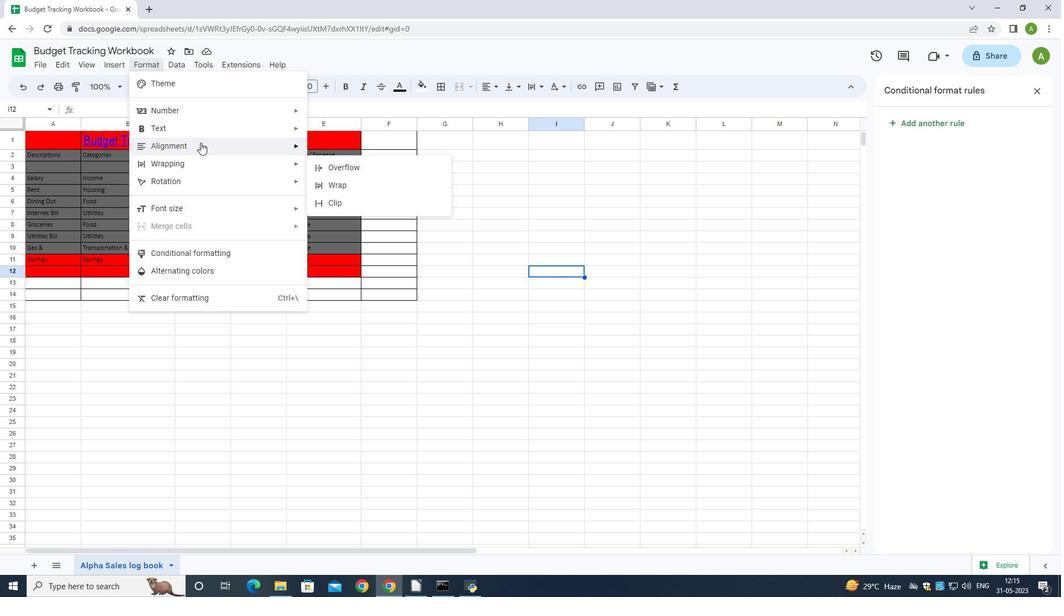 
Action: Mouse scrolled (202, 136) with delta (0, 0)
Screenshot: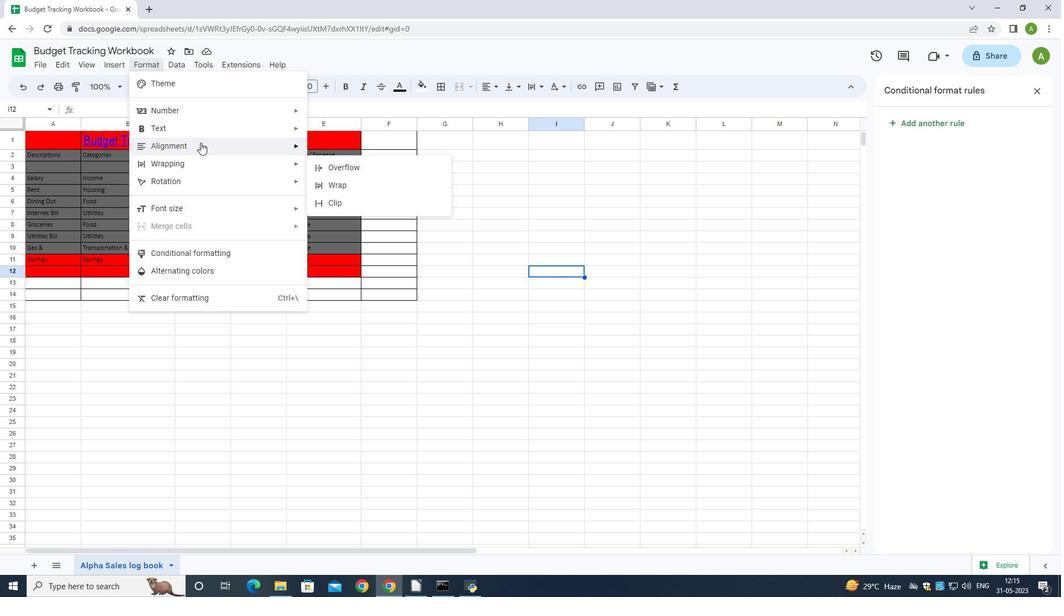 
Action: Mouse moved to (203, 135)
Screenshot: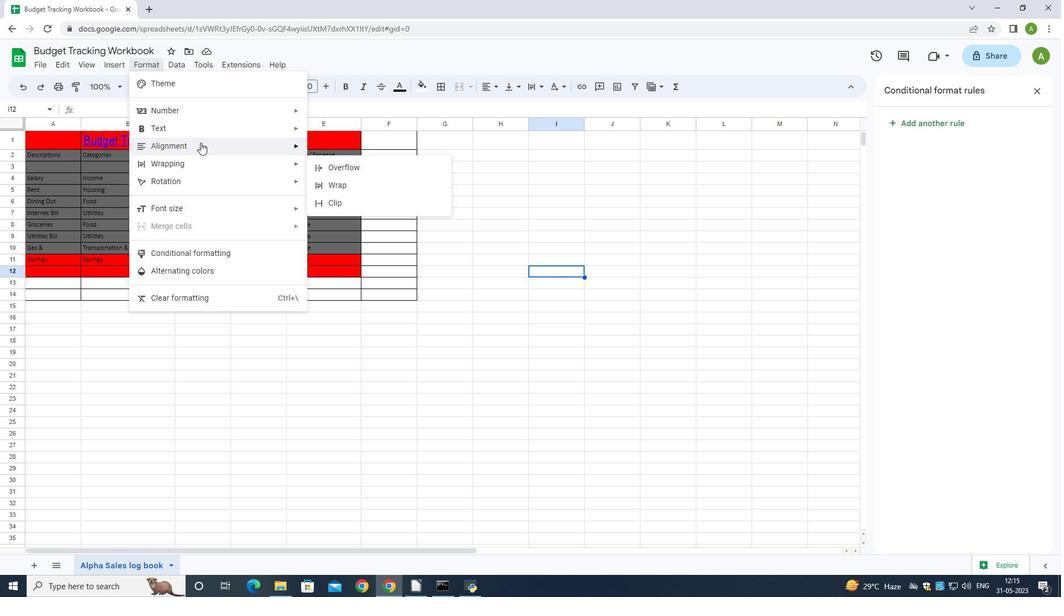 
Action: Mouse scrolled (203, 136) with delta (0, 0)
Screenshot: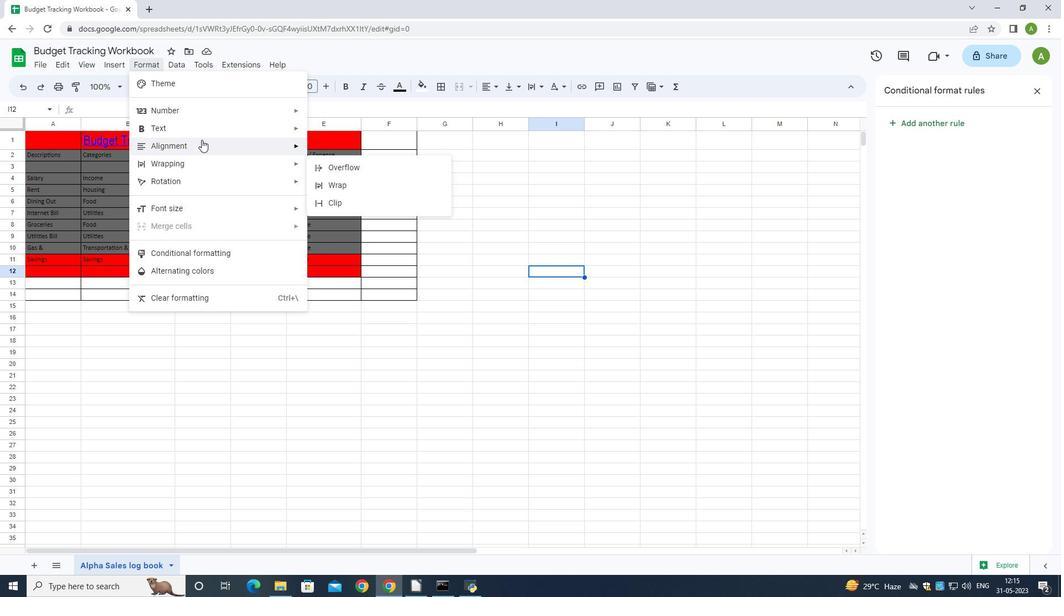 
Action: Mouse scrolled (203, 136) with delta (0, 0)
Screenshot: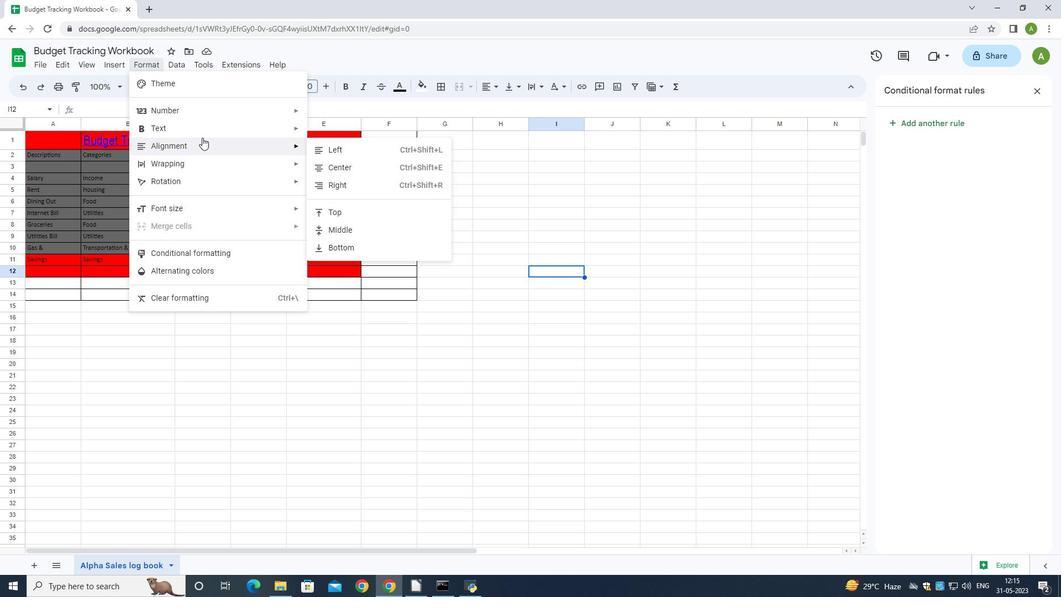 
Action: Mouse scrolled (203, 136) with delta (0, 0)
Screenshot: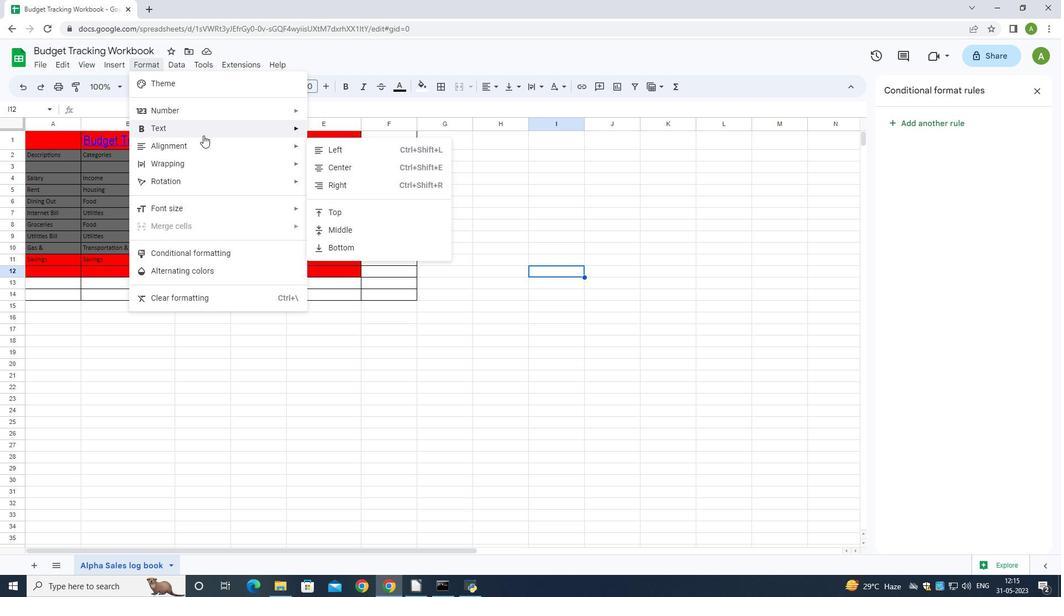 
Action: Mouse scrolled (203, 136) with delta (0, 0)
Screenshot: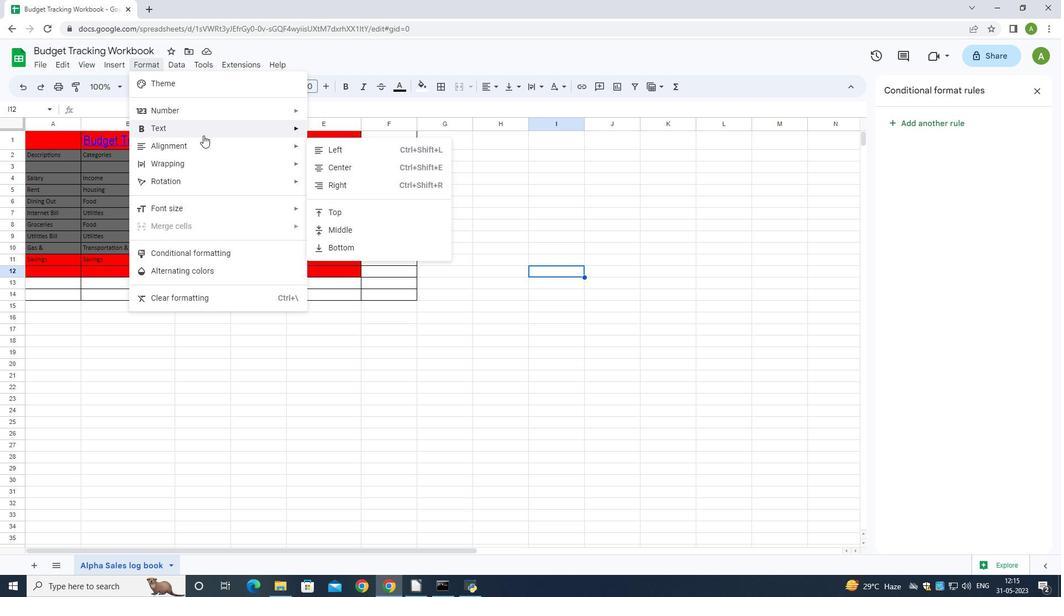 
Action: Mouse moved to (209, 155)
Screenshot: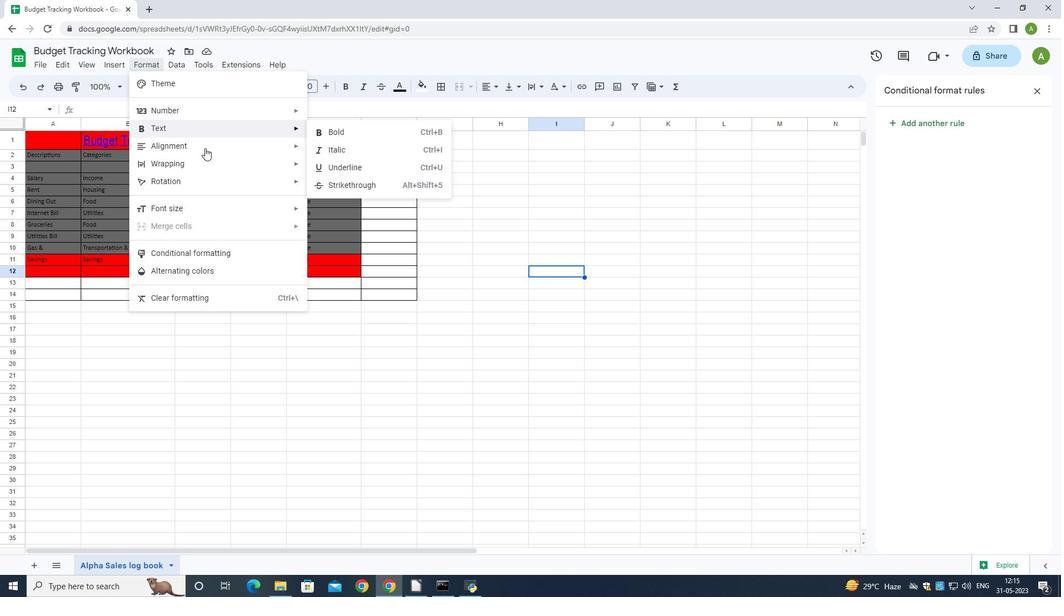 
Action: Mouse scrolled (209, 156) with delta (0, 0)
Screenshot: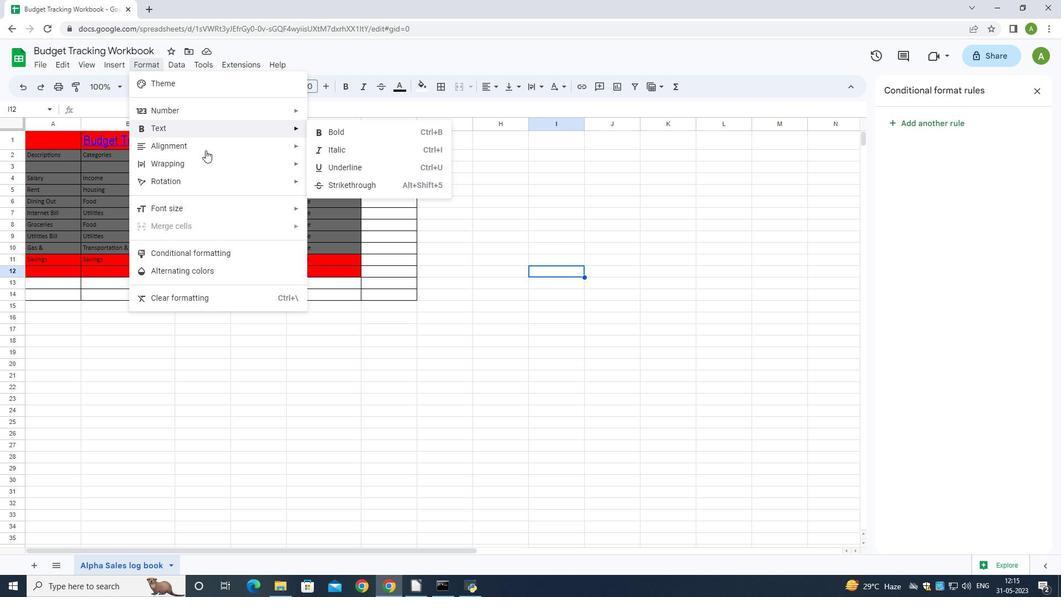 
Action: Mouse scrolled (209, 156) with delta (0, 0)
Screenshot: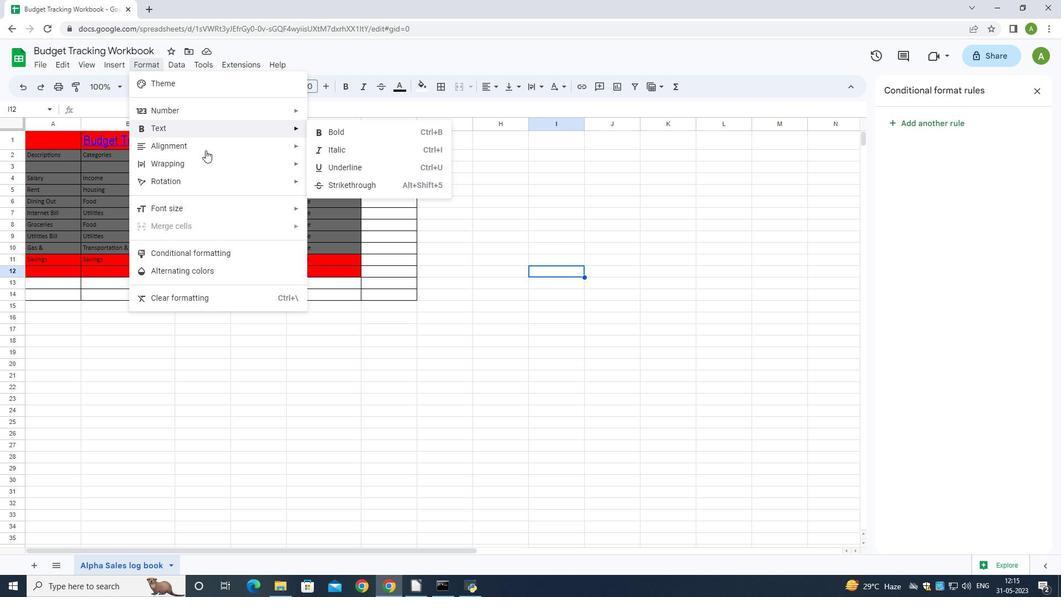 
Action: Mouse scrolled (209, 156) with delta (0, 0)
Screenshot: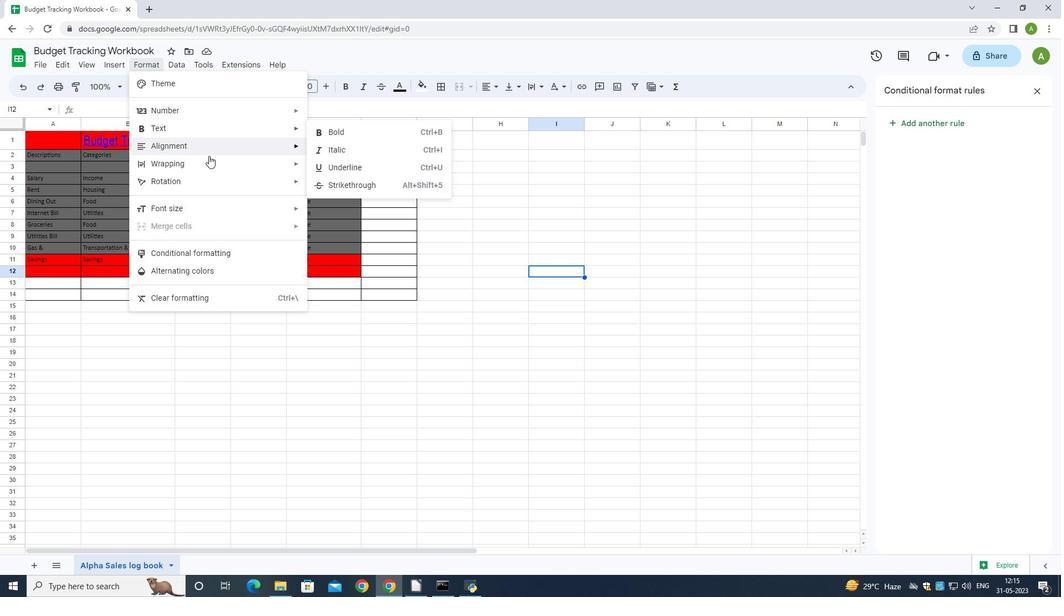 
Action: Mouse moved to (211, 109)
Screenshot: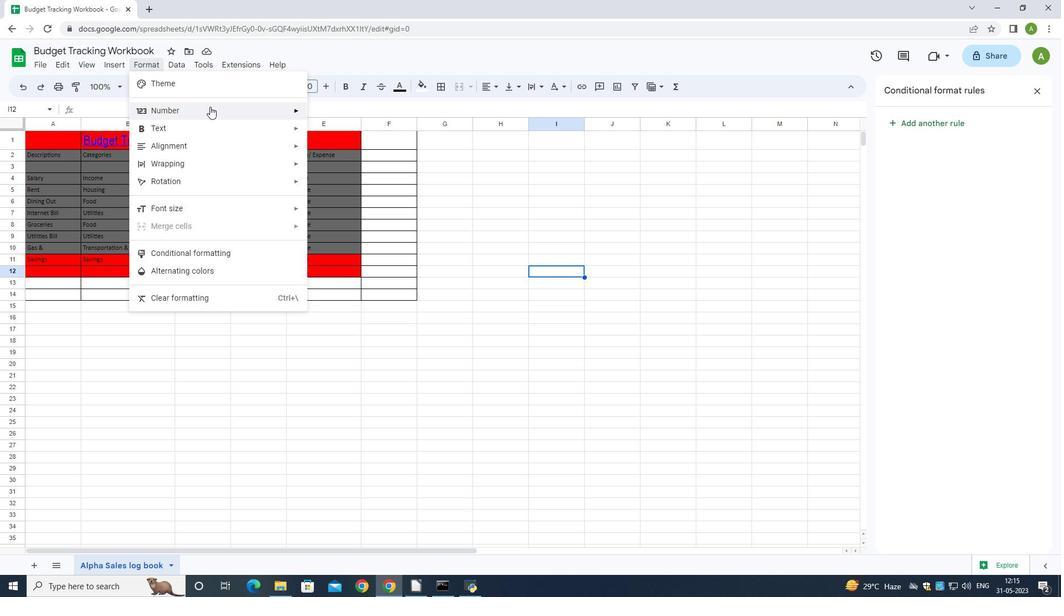 
Action: Mouse scrolled (211, 110) with delta (0, 0)
Screenshot: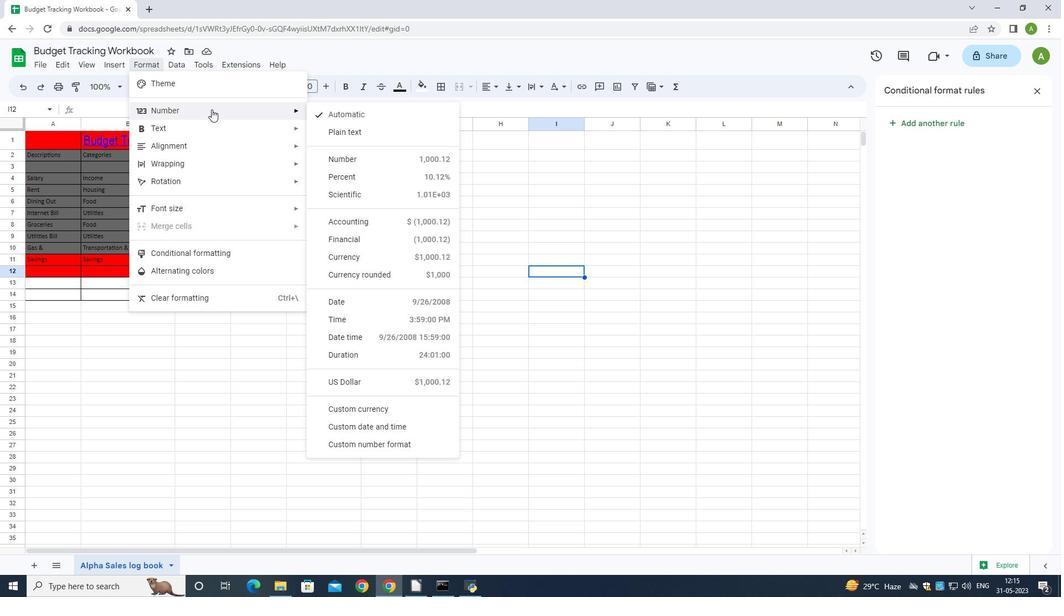
Action: Mouse moved to (120, 66)
Screenshot: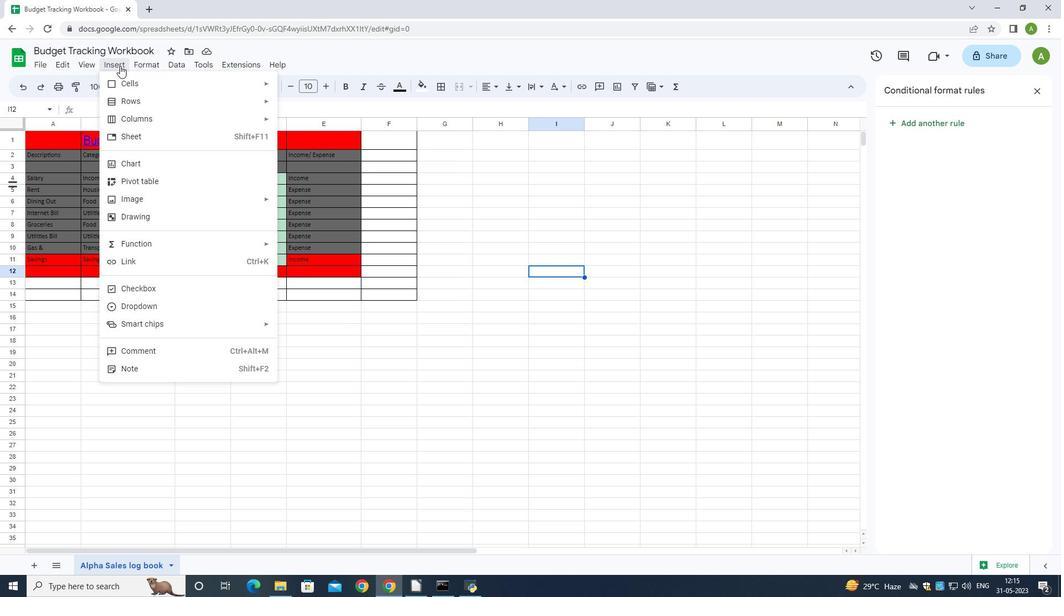 
Action: Mouse scrolled (120, 67) with delta (0, 0)
Screenshot: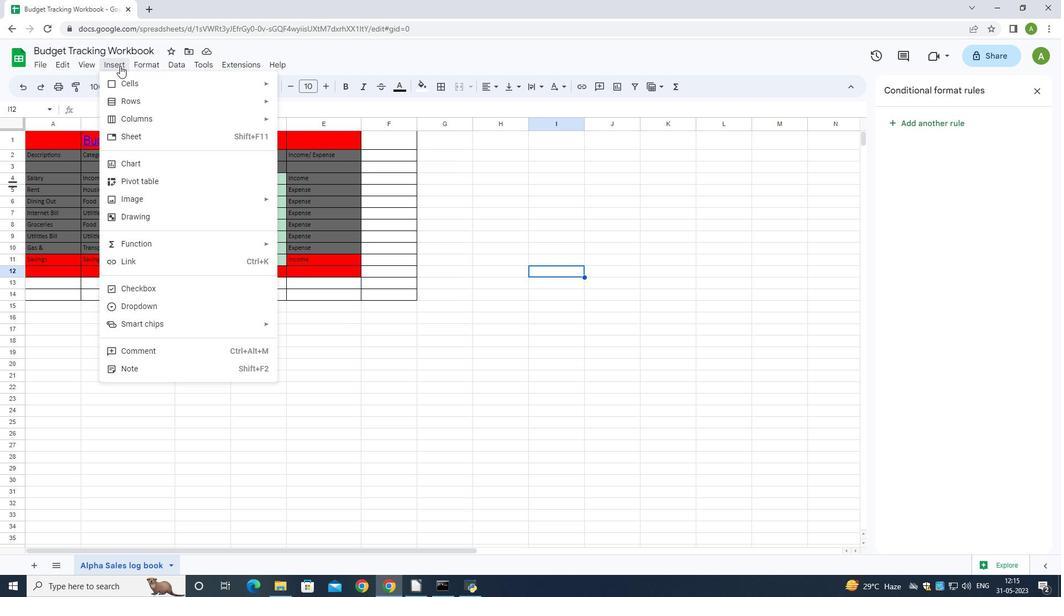 
Action: Mouse scrolled (120, 67) with delta (0, 0)
Screenshot: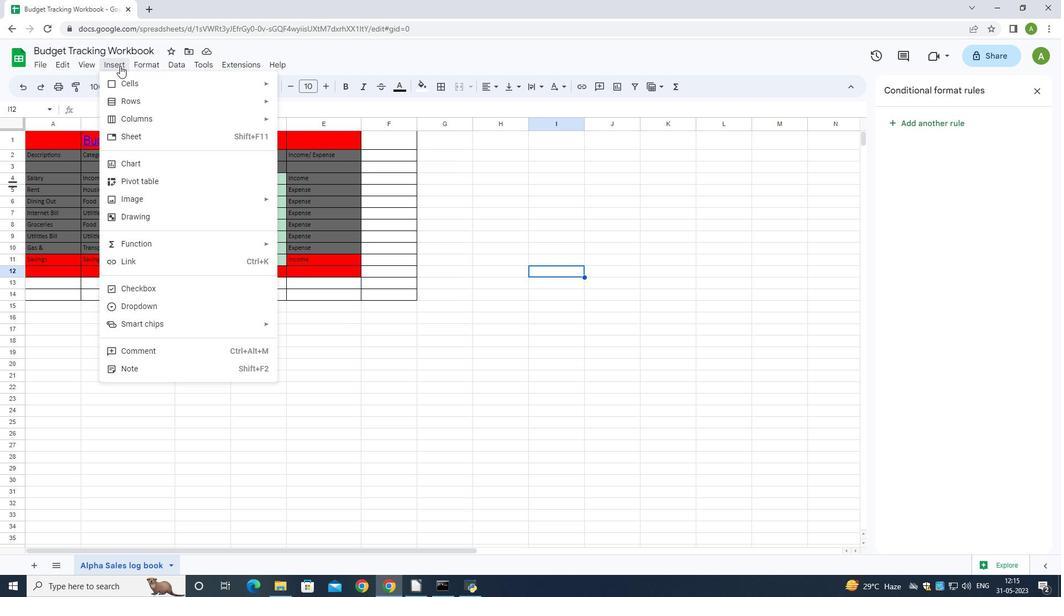 
Action: Mouse scrolled (120, 67) with delta (0, 0)
Screenshot: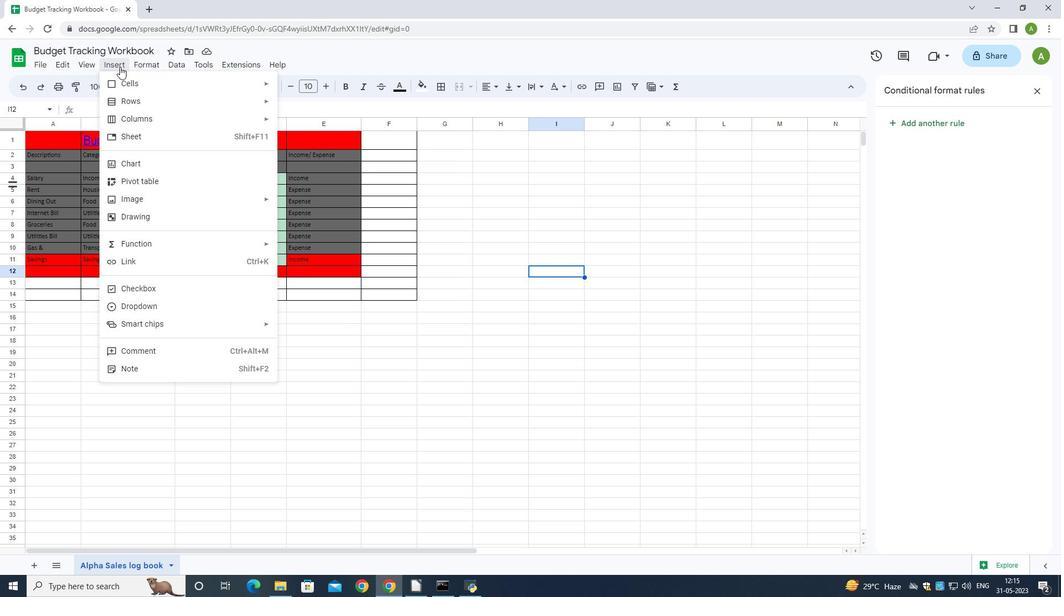 
Action: Mouse scrolled (120, 67) with delta (0, 0)
Screenshot: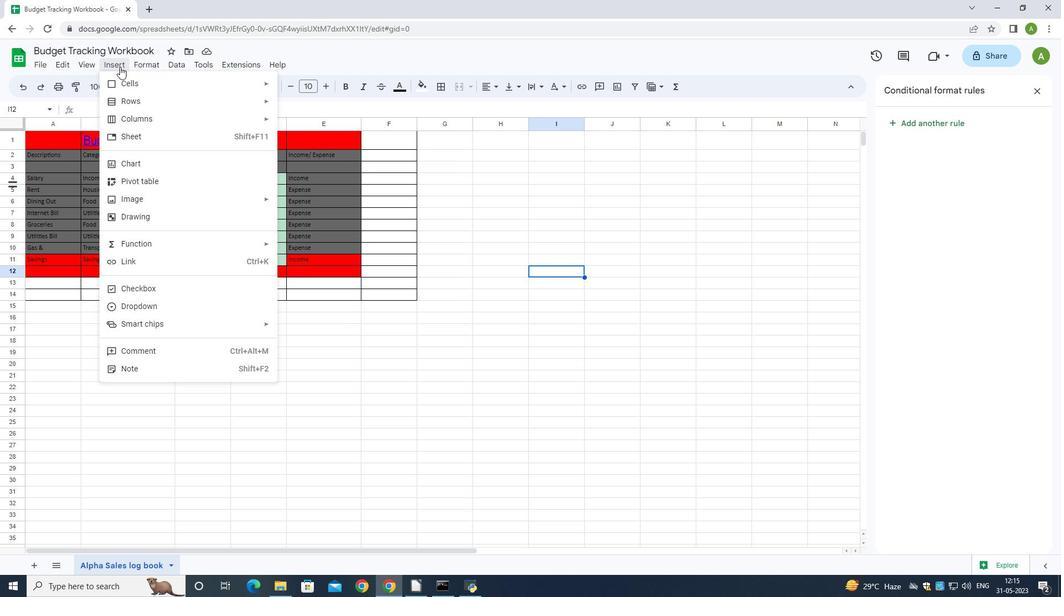 
Action: Mouse scrolled (120, 67) with delta (0, 0)
Screenshot: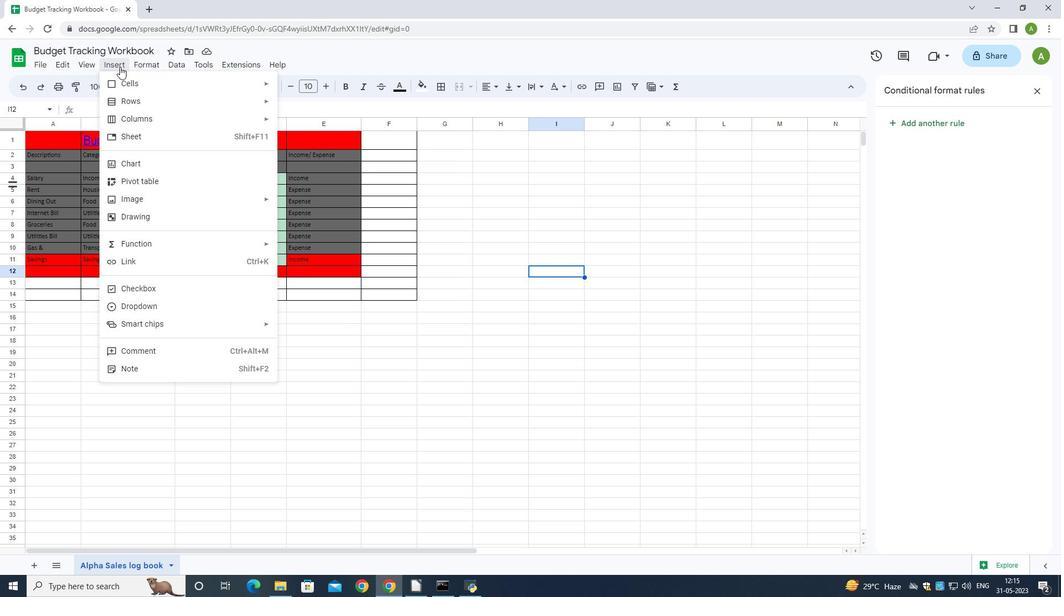 
Action: Mouse scrolled (120, 67) with delta (0, 0)
Screenshot: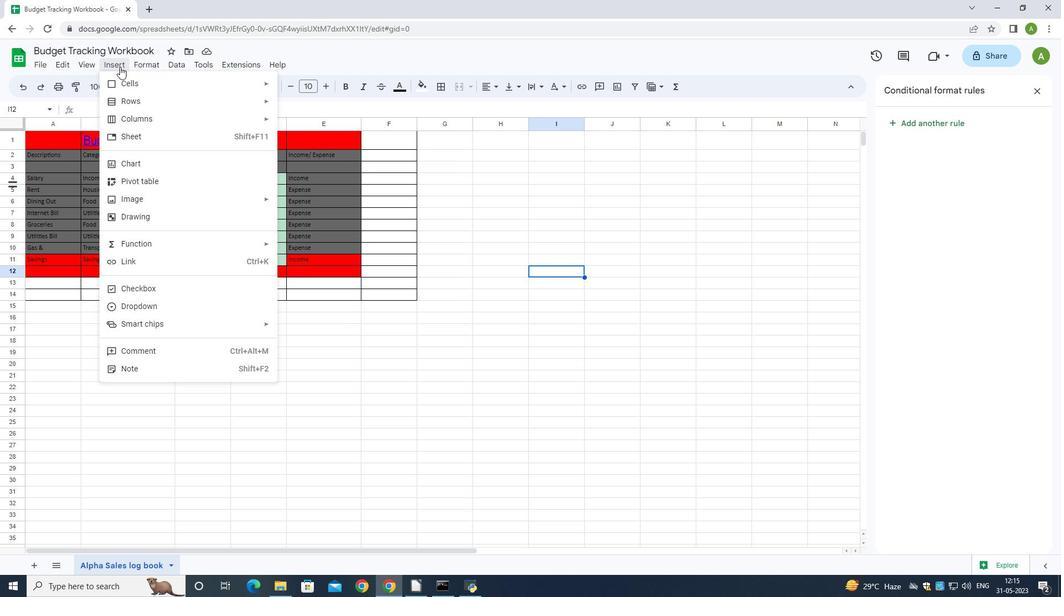
Action: Mouse scrolled (120, 67) with delta (0, 0)
Screenshot: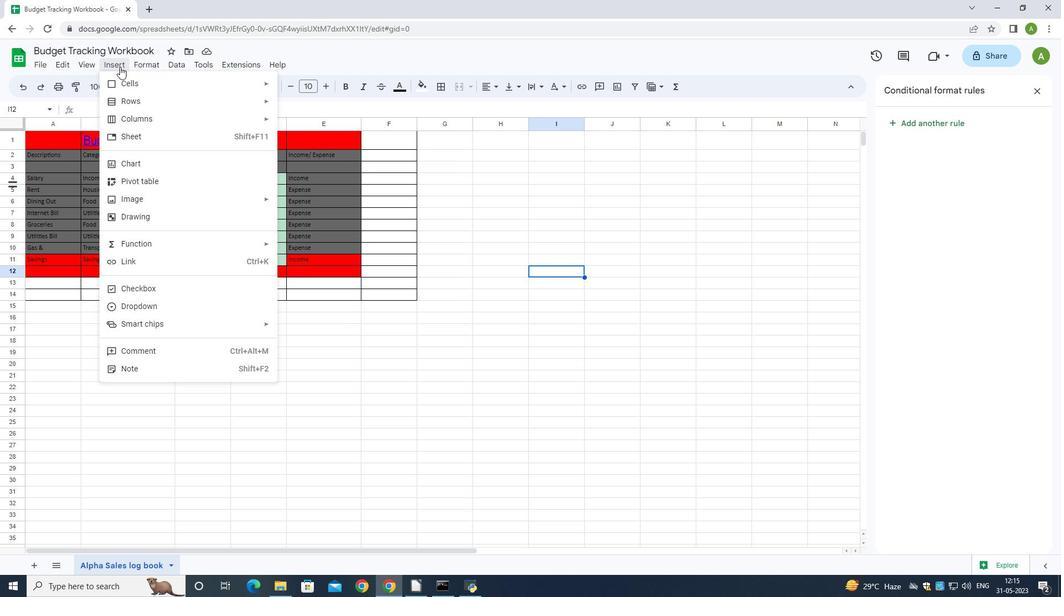 
Action: Mouse scrolled (120, 67) with delta (0, 0)
Screenshot: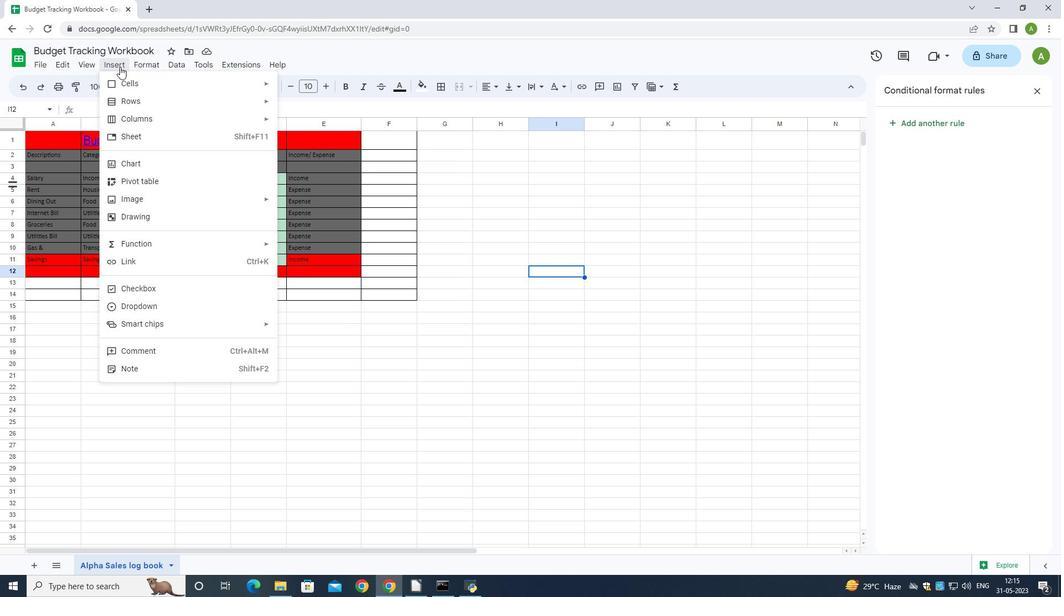 
Action: Mouse scrolled (120, 67) with delta (0, 0)
Screenshot: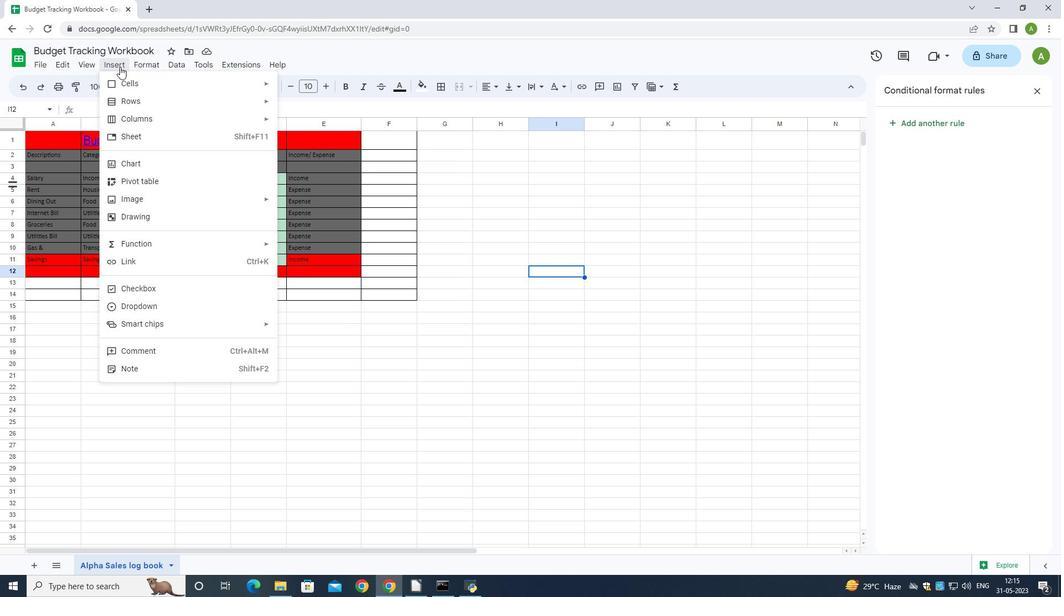 
Action: Mouse scrolled (120, 67) with delta (0, 0)
Screenshot: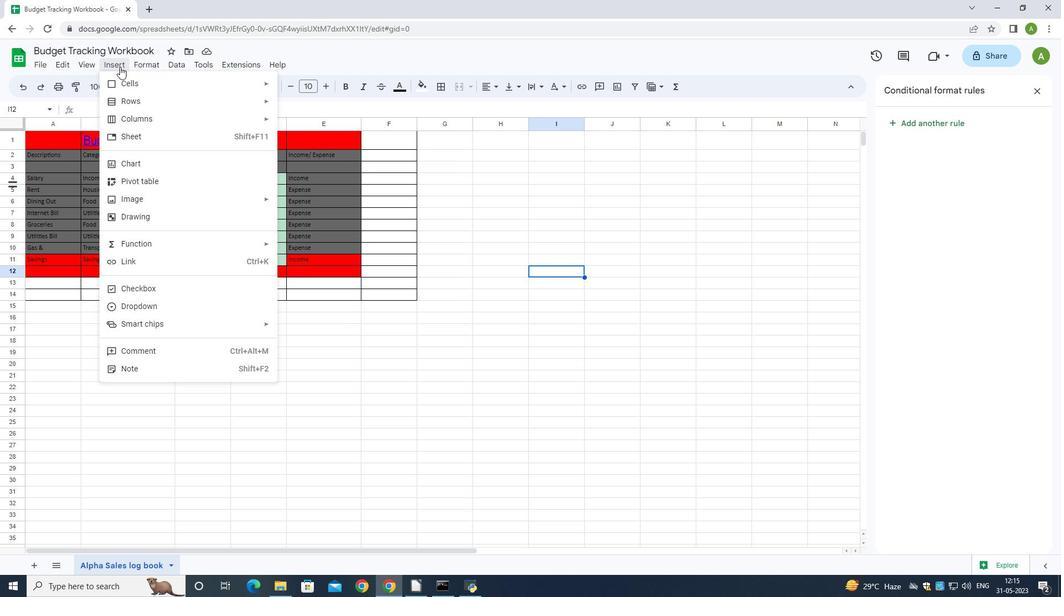 
Action: Mouse scrolled (120, 67) with delta (0, 0)
Screenshot: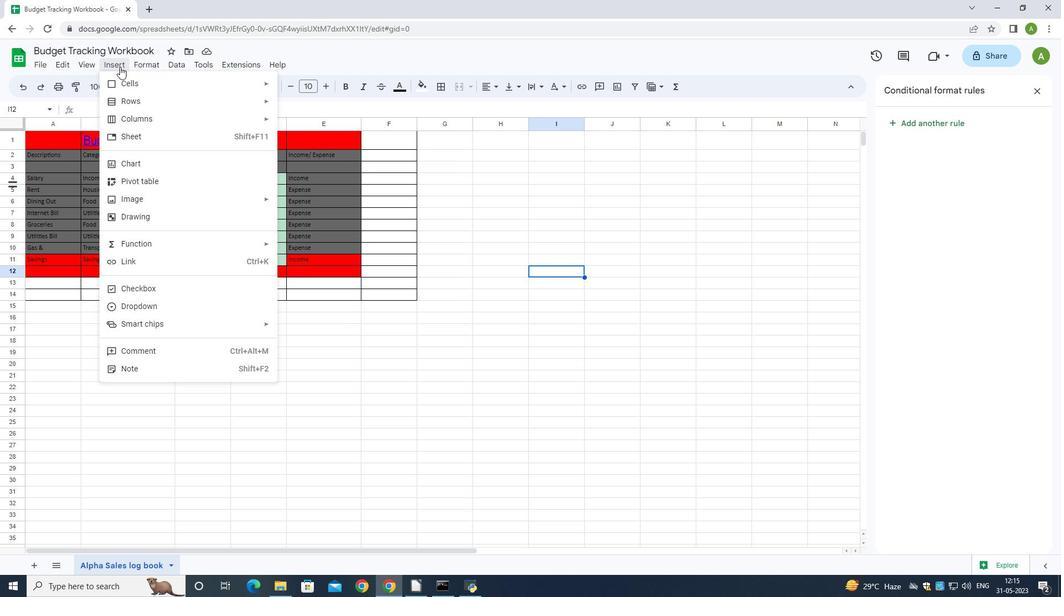 
Action: Mouse scrolled (120, 67) with delta (0, 0)
Screenshot: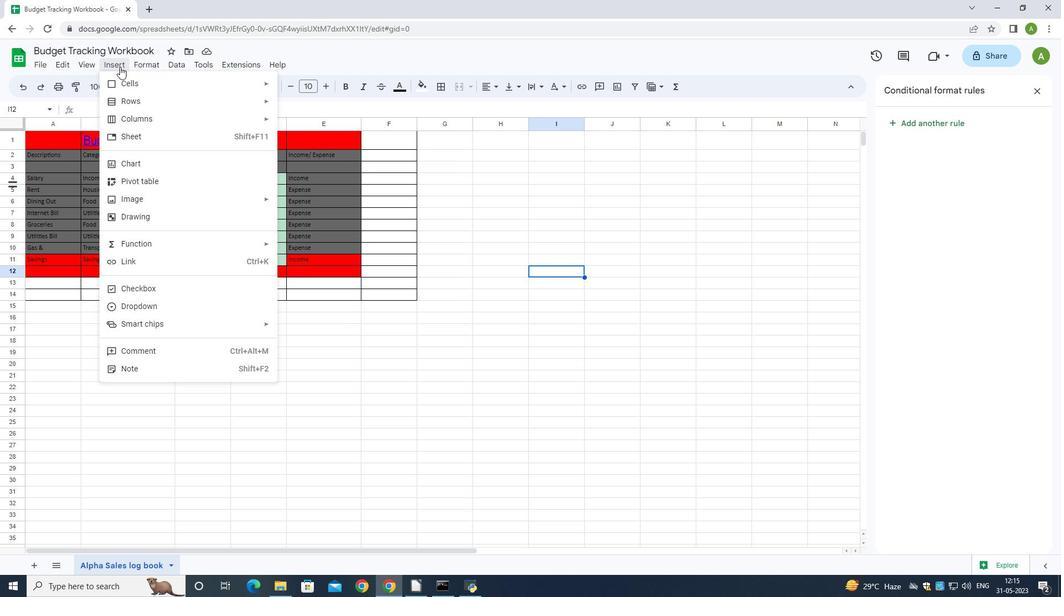 
Action: Mouse scrolled (120, 67) with delta (0, 0)
Screenshot: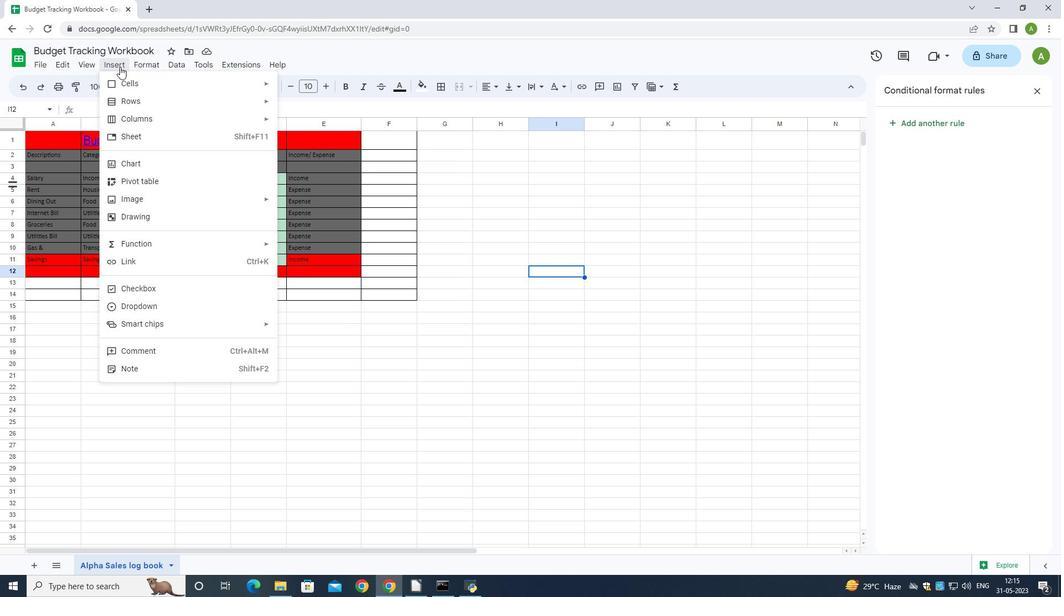 
Action: Mouse scrolled (120, 67) with delta (0, 0)
Screenshot: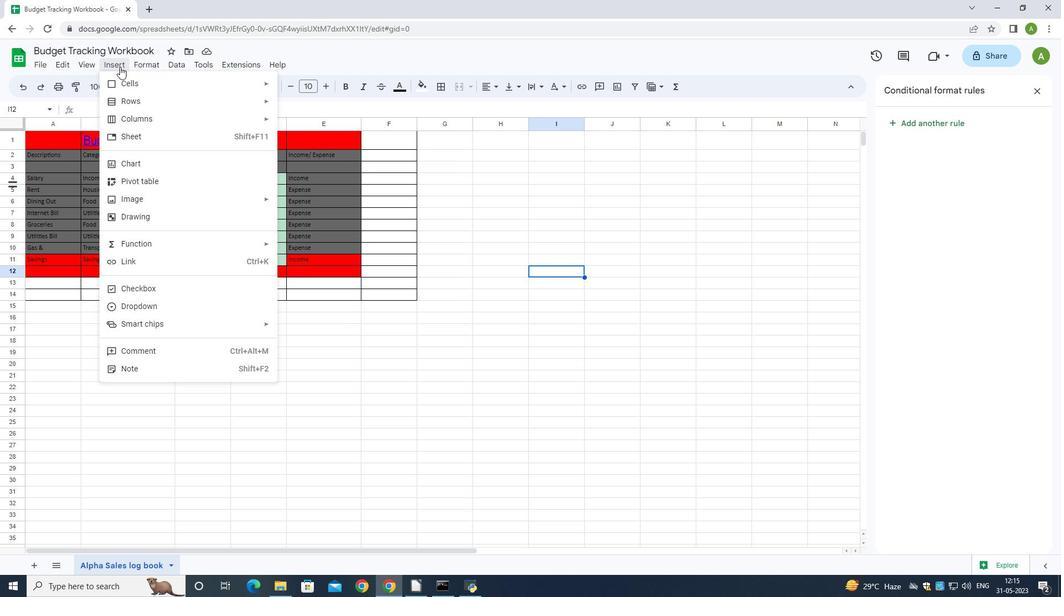 
Action: Mouse scrolled (120, 67) with delta (0, 0)
Screenshot: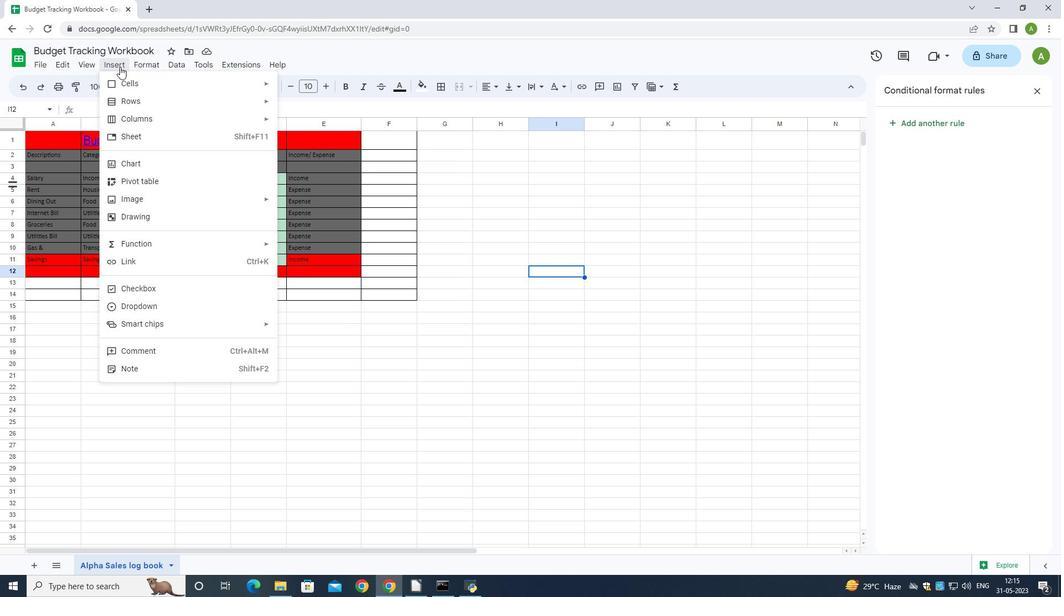 
Action: Mouse scrolled (120, 67) with delta (0, 0)
Screenshot: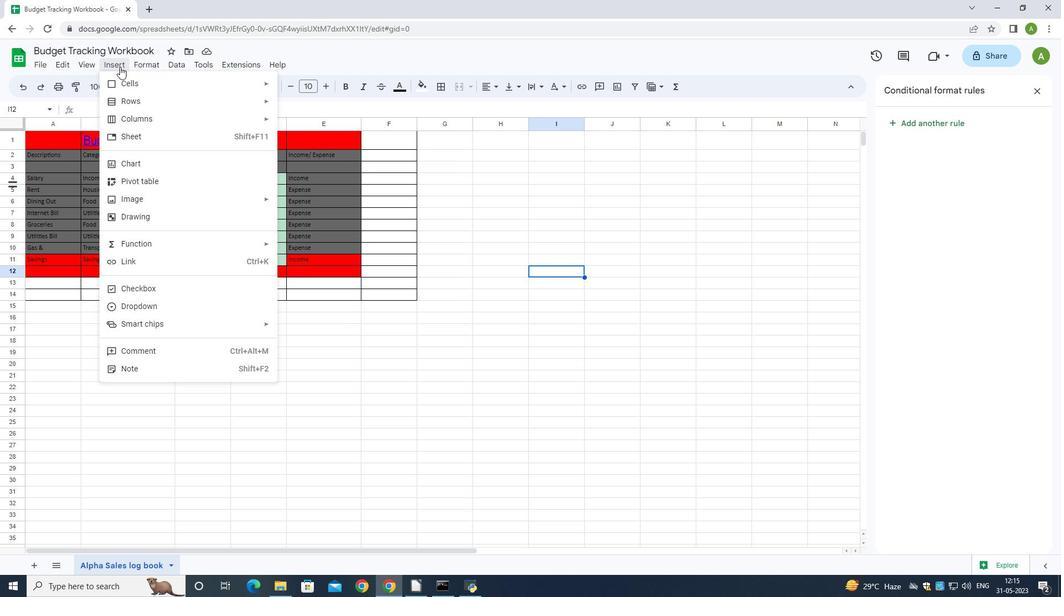 
Action: Mouse scrolled (120, 67) with delta (0, 0)
Screenshot: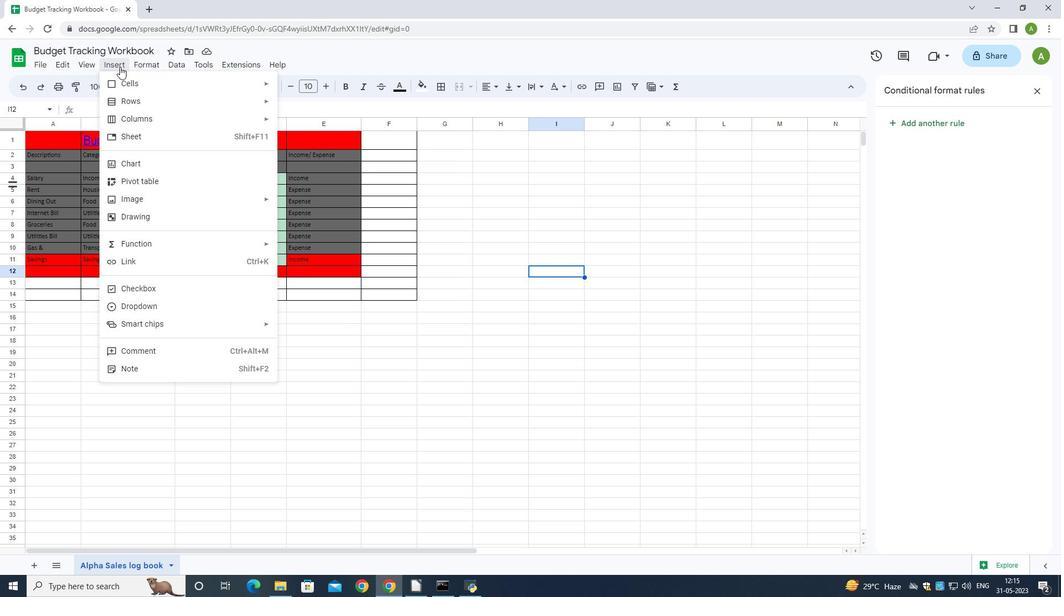 
Action: Mouse moved to (86, 69)
Screenshot: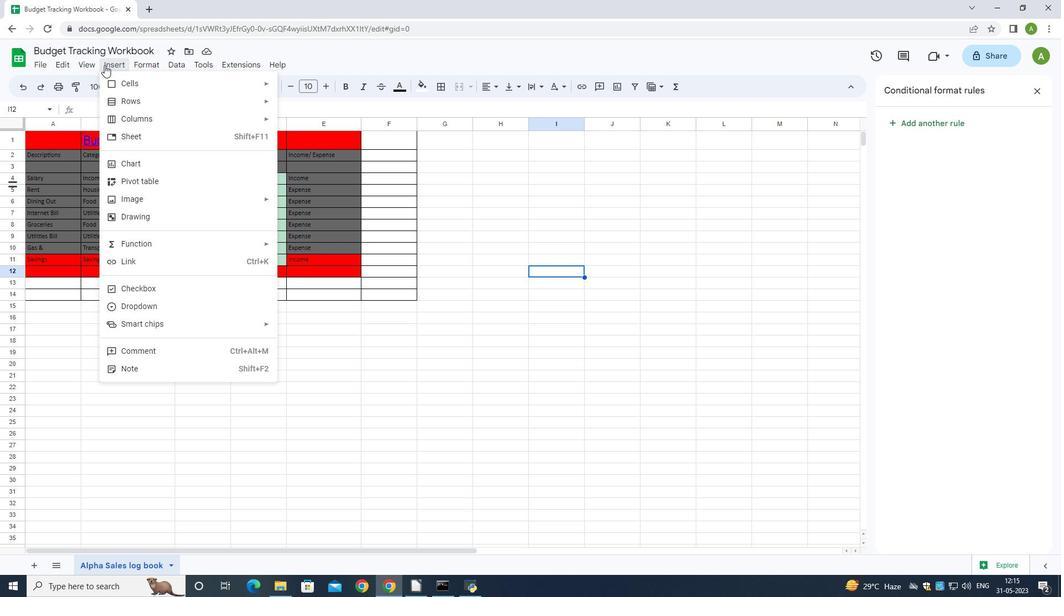 
Action: Mouse scrolled (86, 69) with delta (0, 0)
Screenshot: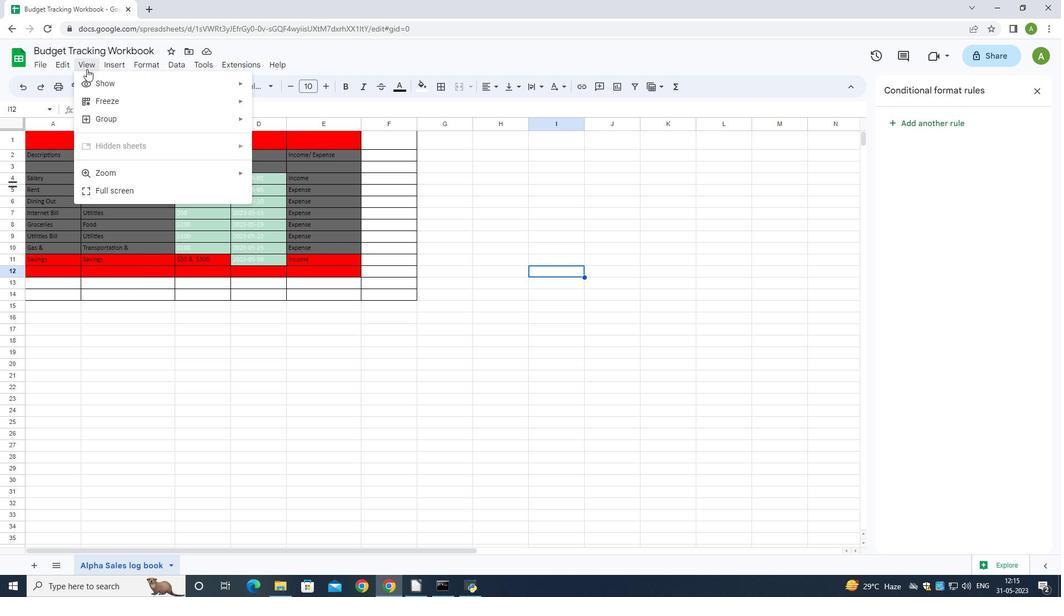 
Action: Mouse scrolled (86, 69) with delta (0, 0)
Screenshot: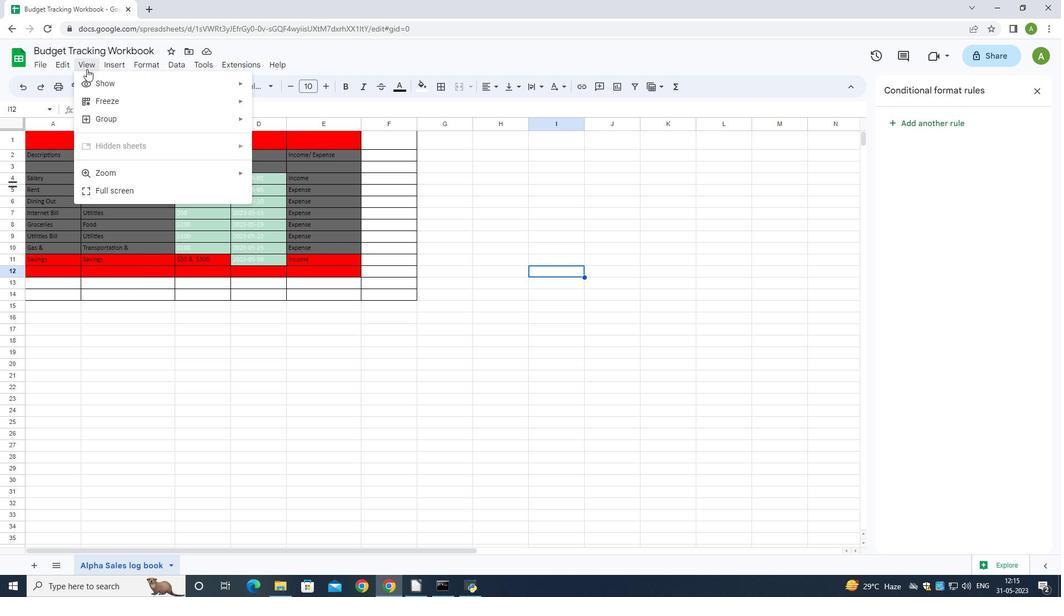 
Action: Mouse moved to (107, 68)
Screenshot: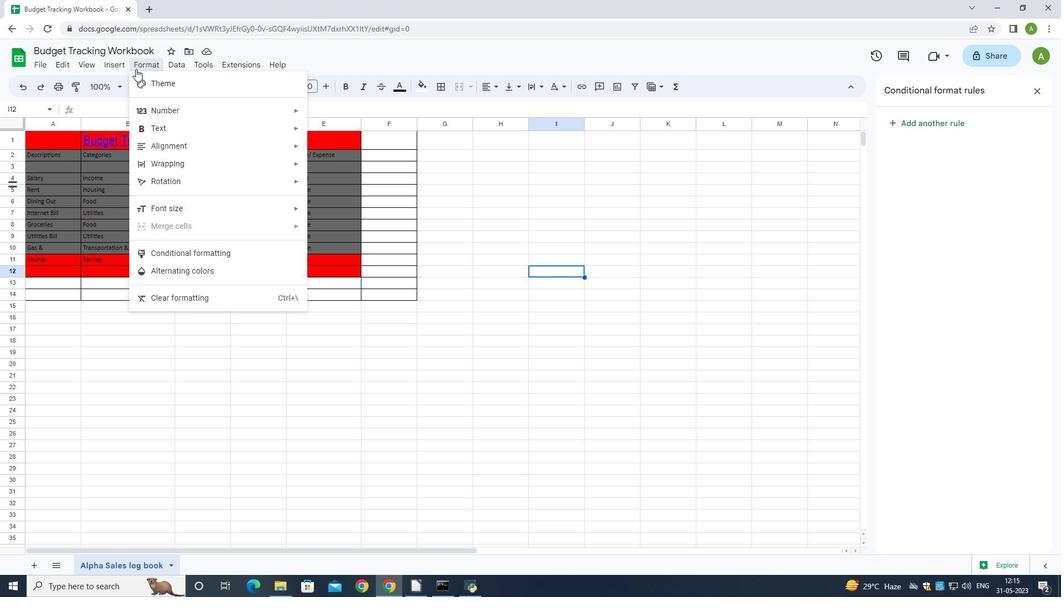 
Action: Mouse scrolled (107, 69) with delta (0, 0)
Screenshot: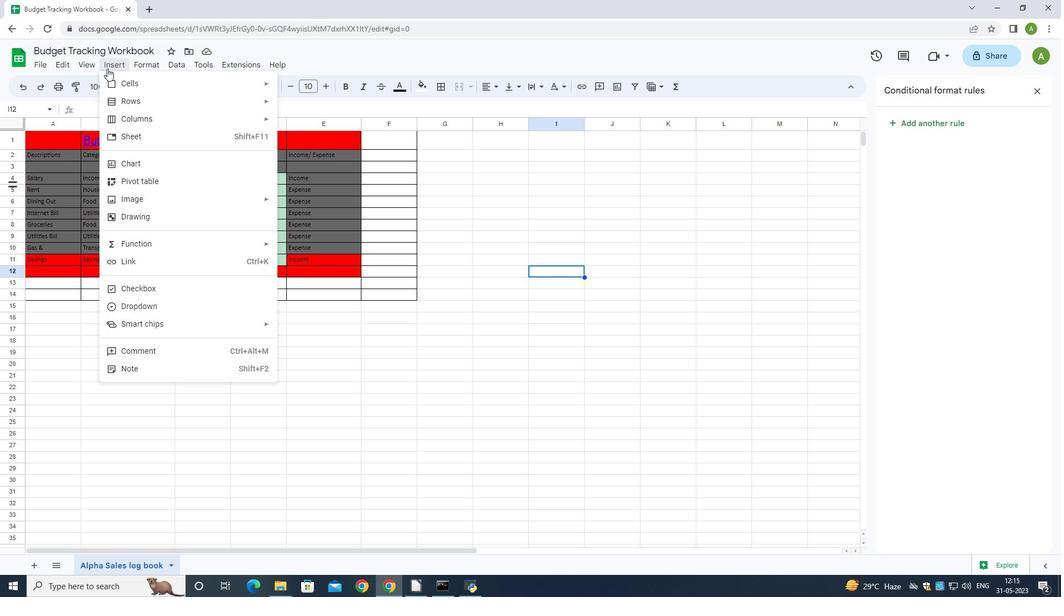 
Action: Mouse scrolled (107, 69) with delta (0, 0)
Screenshot: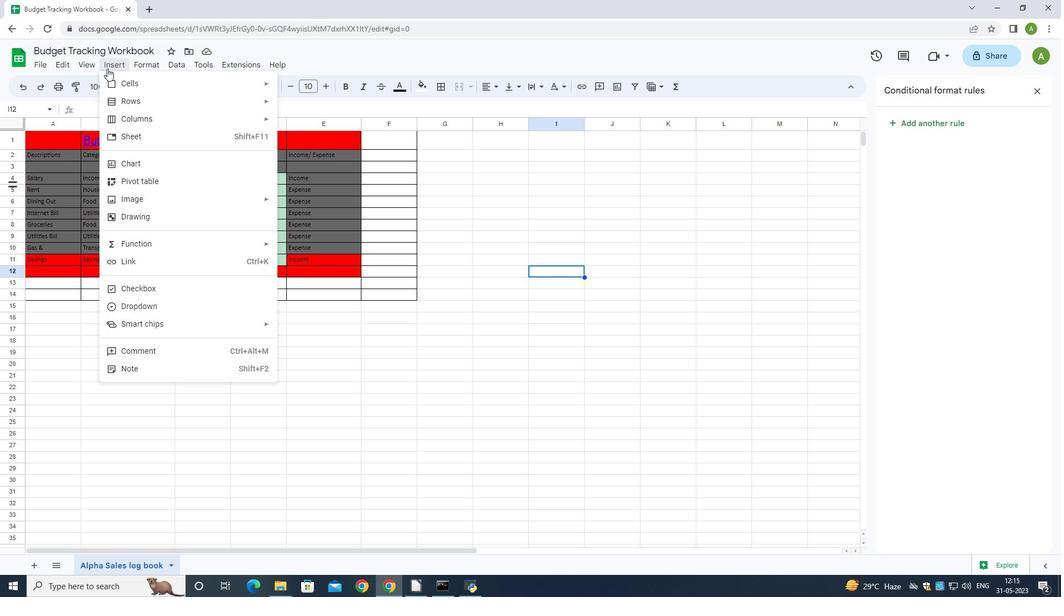 
Action: Mouse scrolled (107, 69) with delta (0, 0)
Screenshot: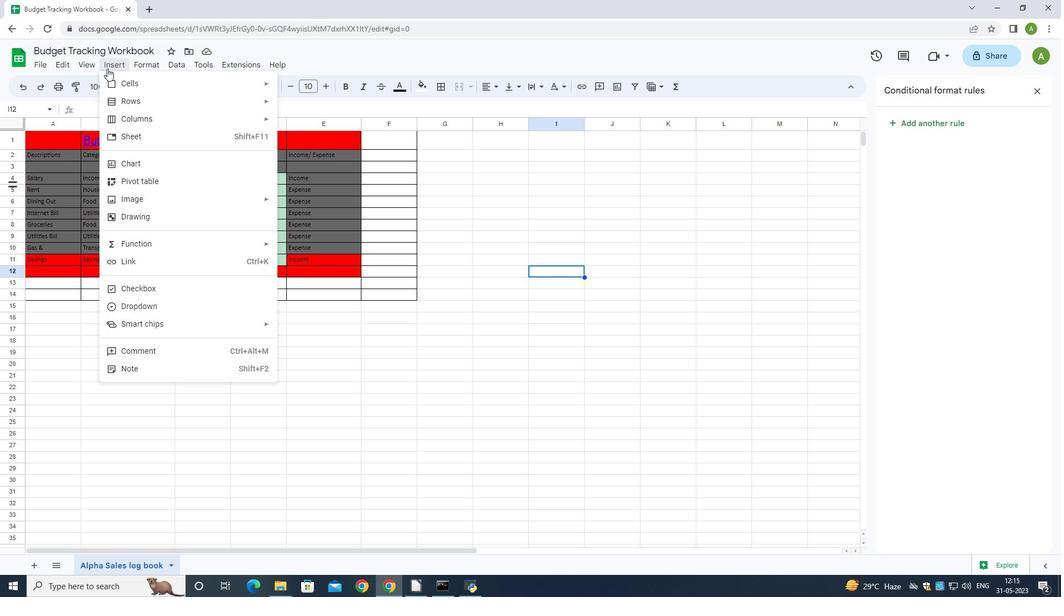
Action: Mouse scrolled (107, 69) with delta (0, 0)
Screenshot: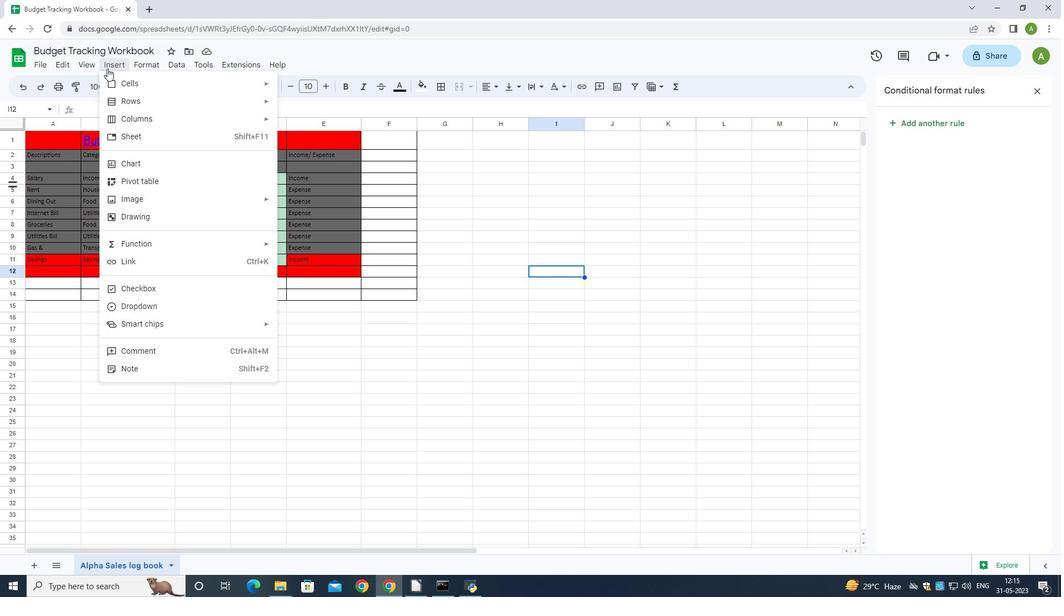 
Action: Mouse moved to (145, 64)
Screenshot: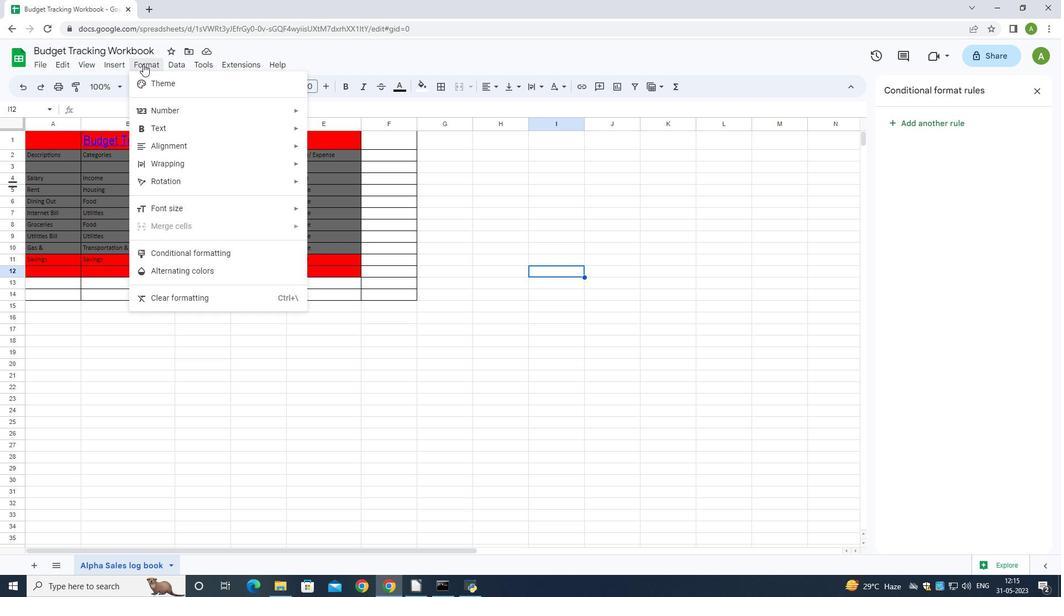 
Action: Mouse scrolled (145, 64) with delta (0, 0)
Screenshot: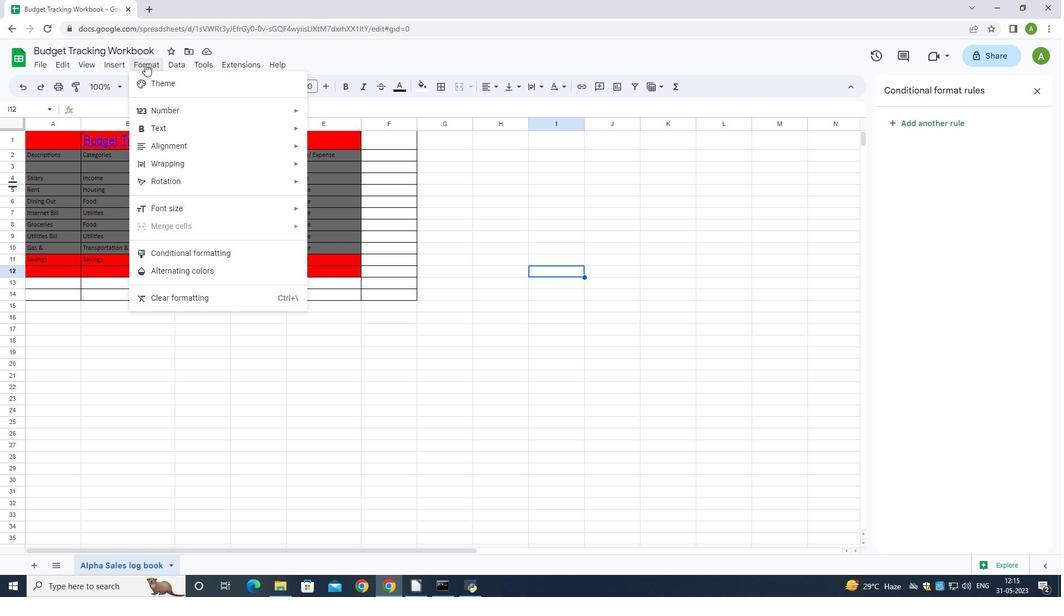
Action: Mouse scrolled (145, 64) with delta (0, 0)
Screenshot: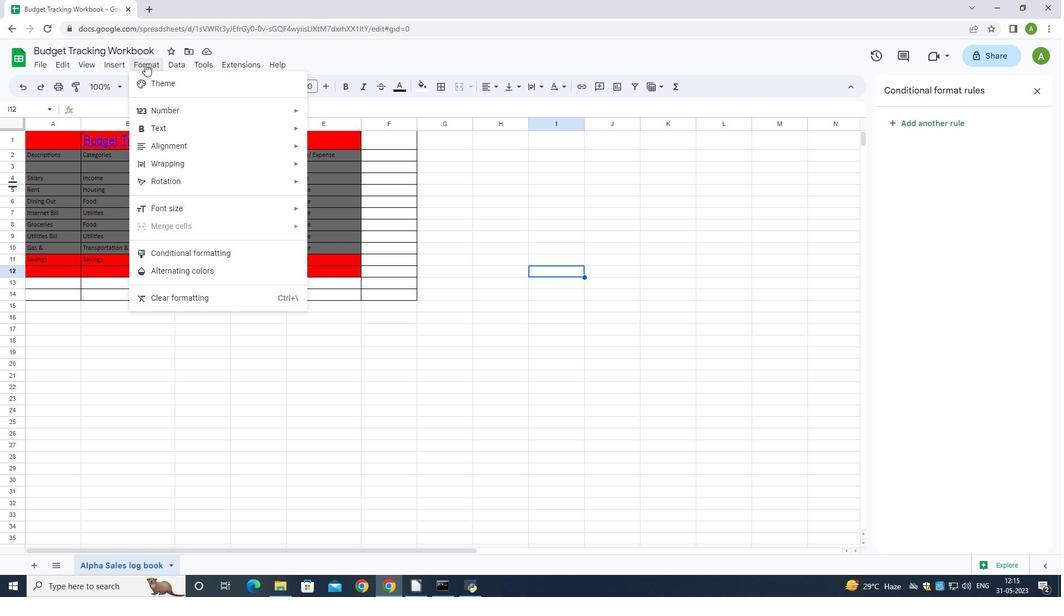 
Action: Mouse moved to (145, 64)
Screenshot: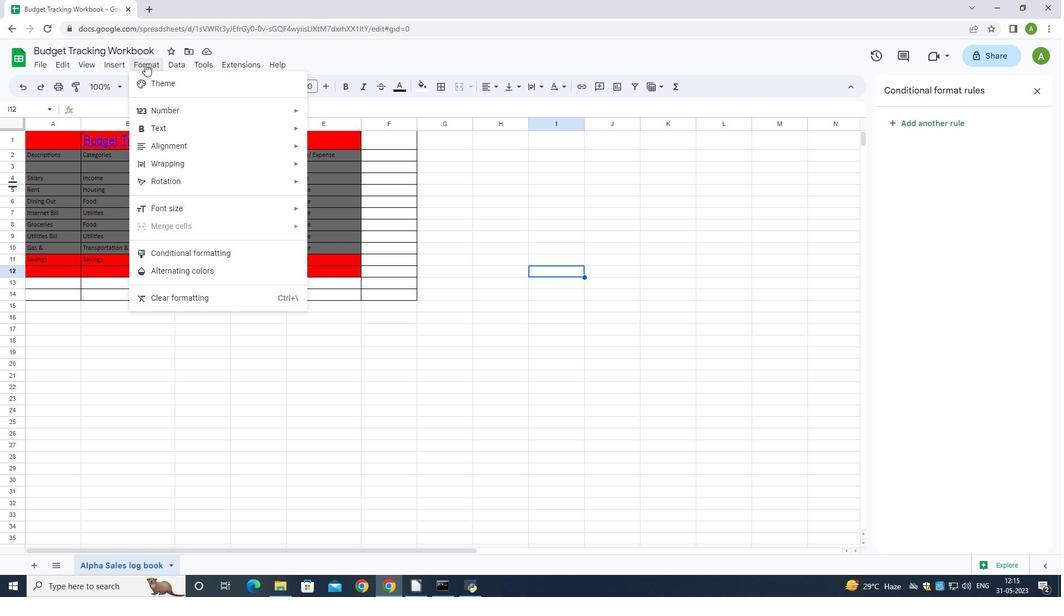 
Action: Mouse scrolled (145, 64) with delta (0, 0)
Screenshot: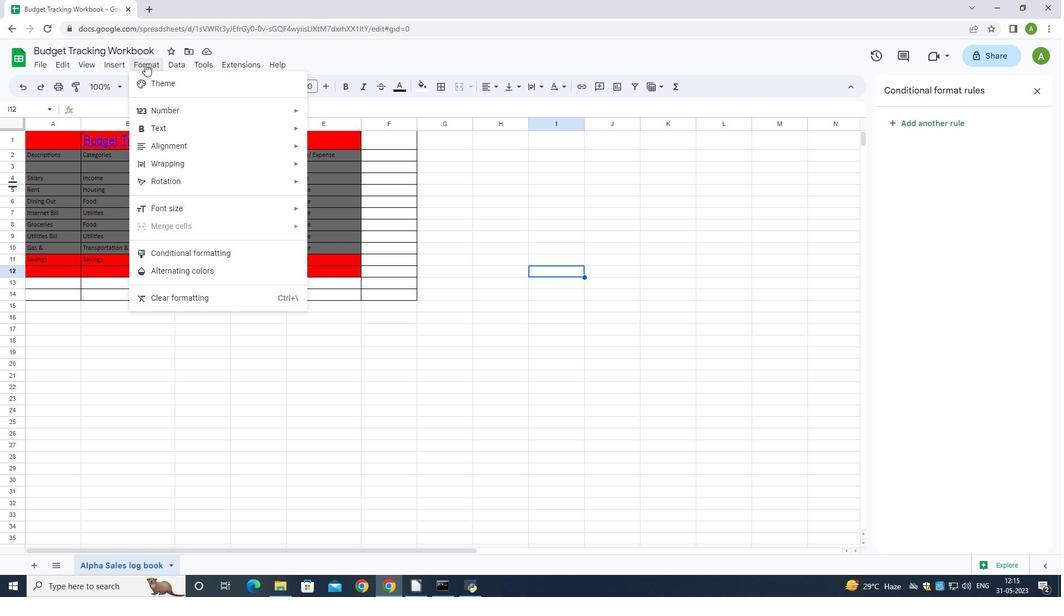 
Action: Mouse scrolled (145, 64) with delta (0, 0)
